 Task: Locate the nearest pharmacy in San Jose.
Action: Mouse moved to (187, 62)
Screenshot: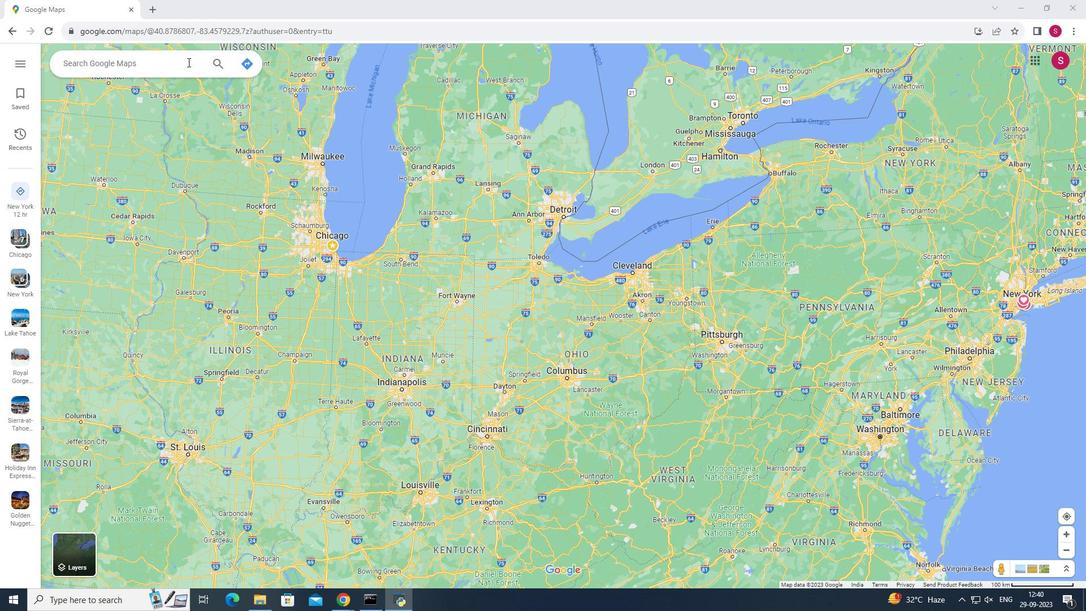 
Action: Mouse pressed left at (187, 62)
Screenshot: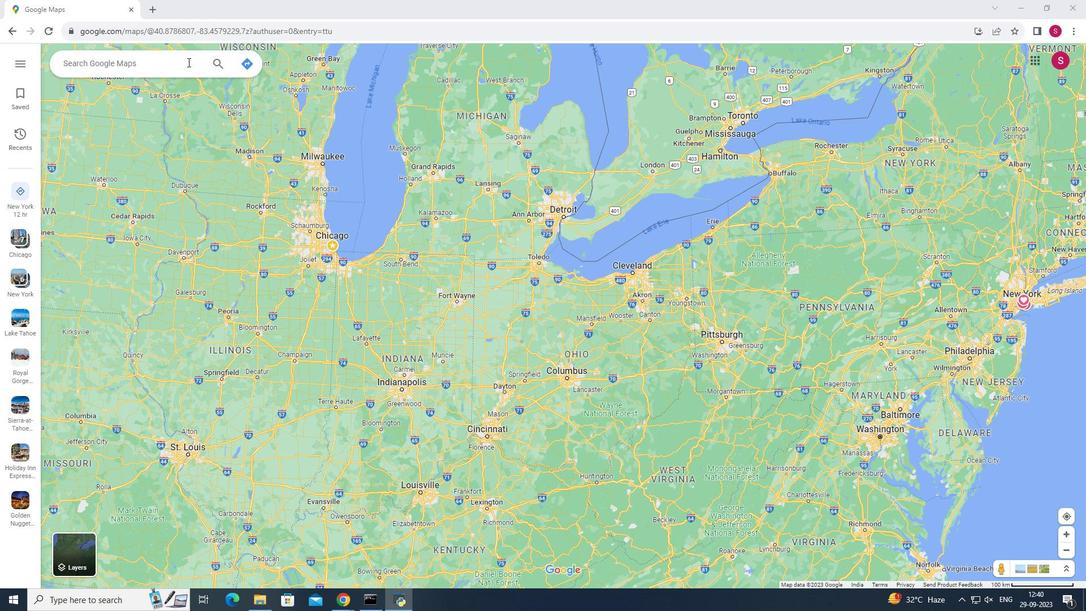 
Action: Mouse moved to (190, 62)
Screenshot: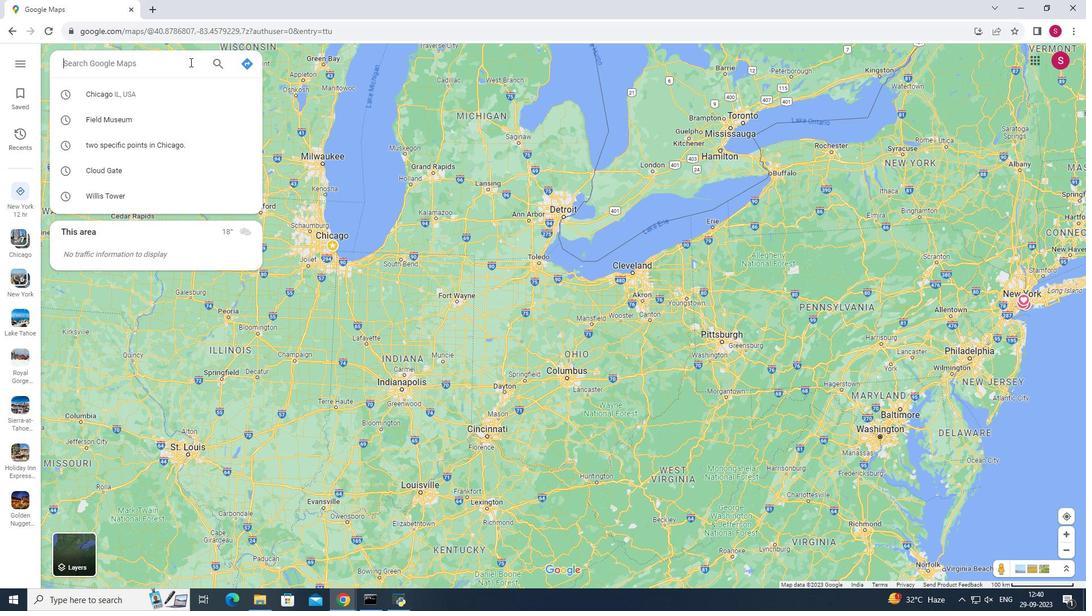
Action: Key pressed <Key.shift><Key.shift><Key.shift>San<Key.space>jose
Screenshot: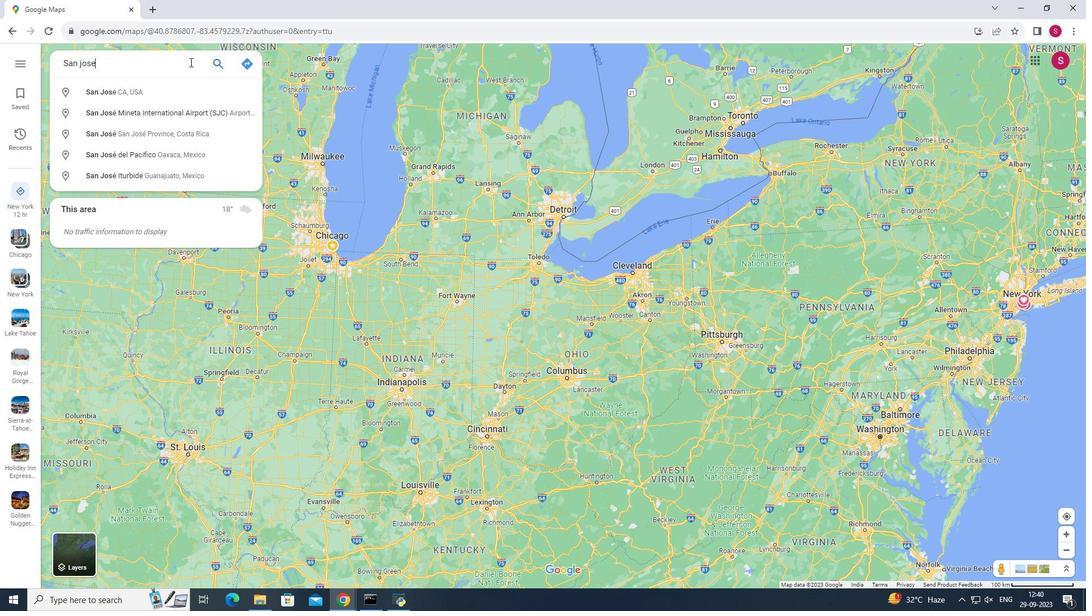 
Action: Mouse moved to (137, 90)
Screenshot: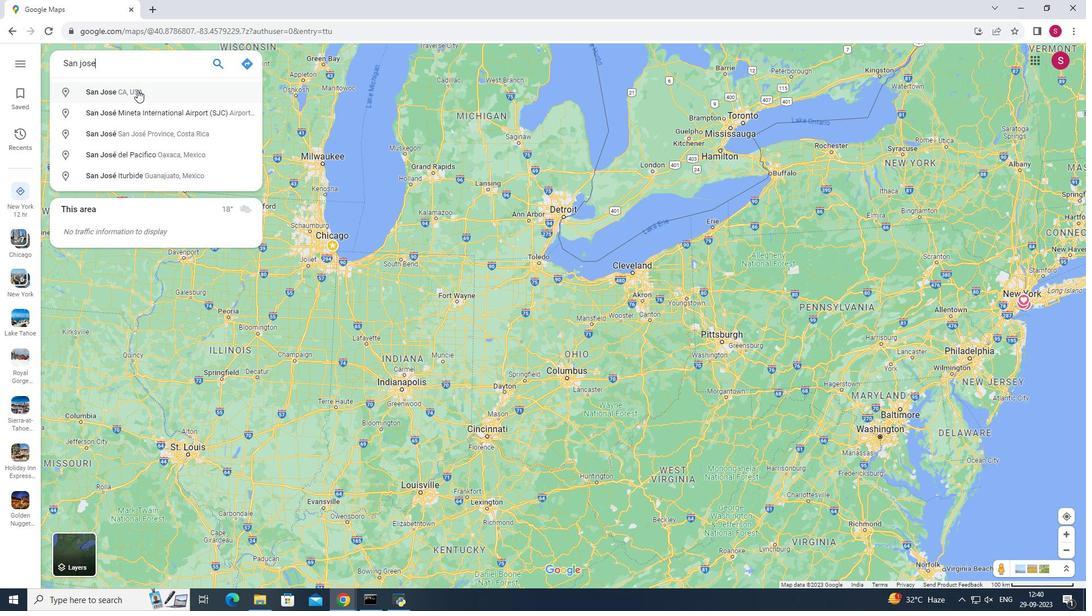 
Action: Mouse pressed left at (137, 90)
Screenshot: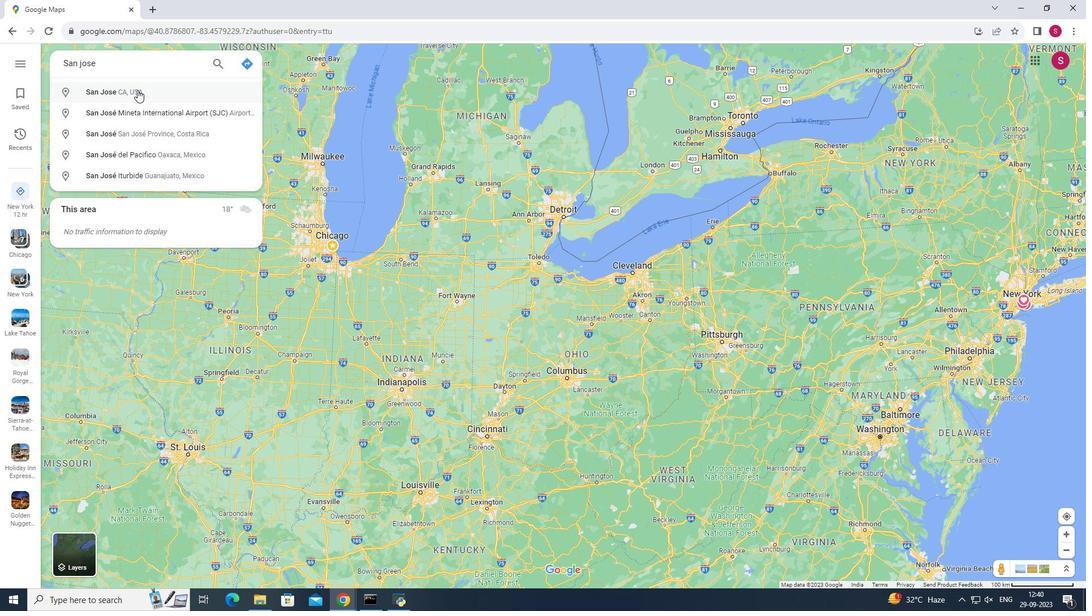 
Action: Mouse moved to (156, 255)
Screenshot: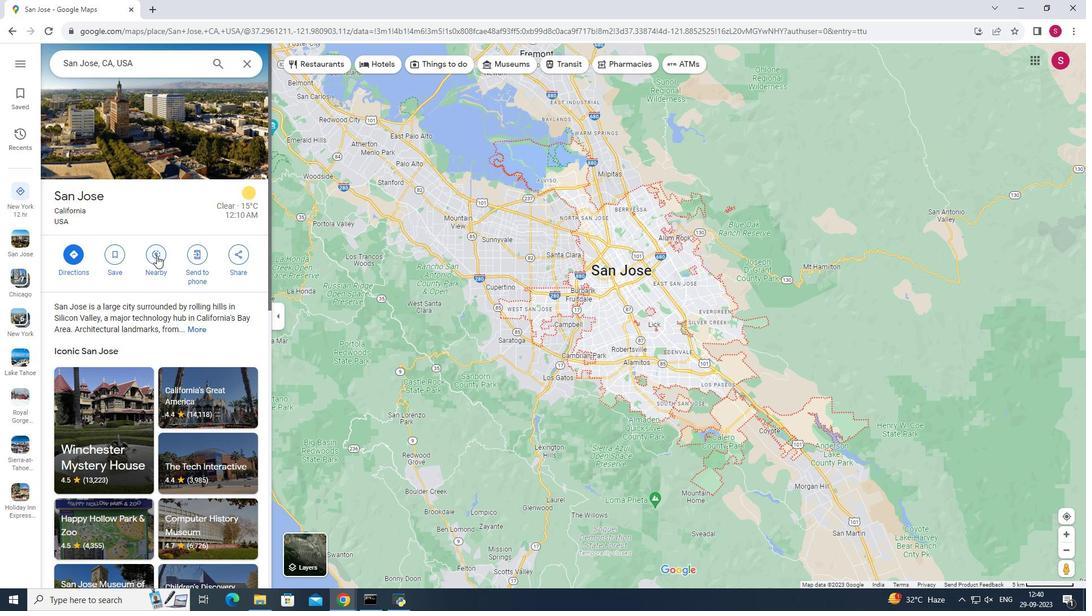 
Action: Mouse pressed left at (156, 255)
Screenshot: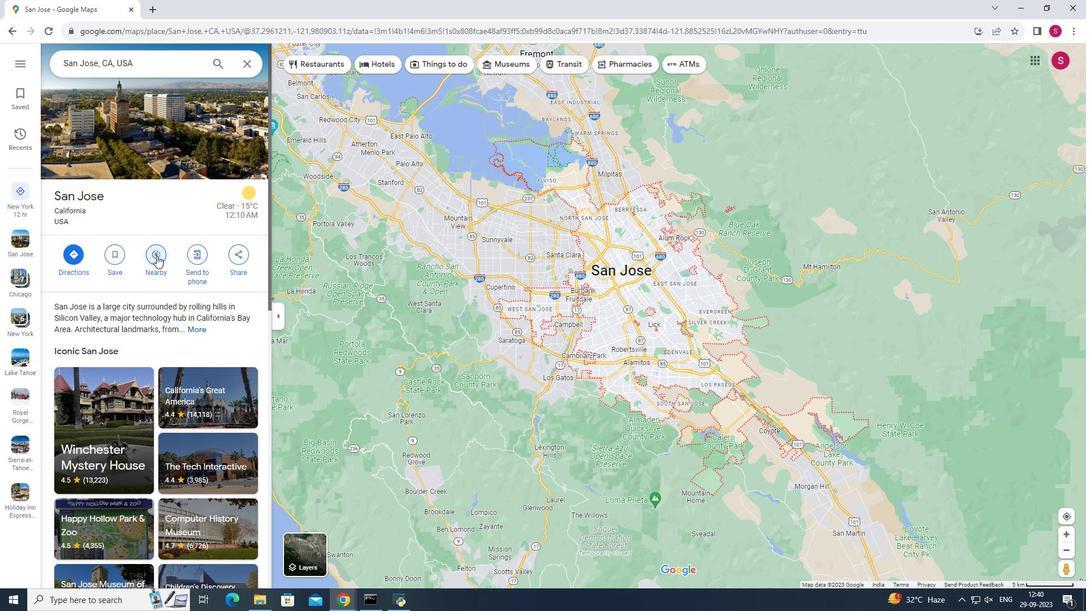 
Action: Key pressed pharmacy<Key.enter>
Screenshot: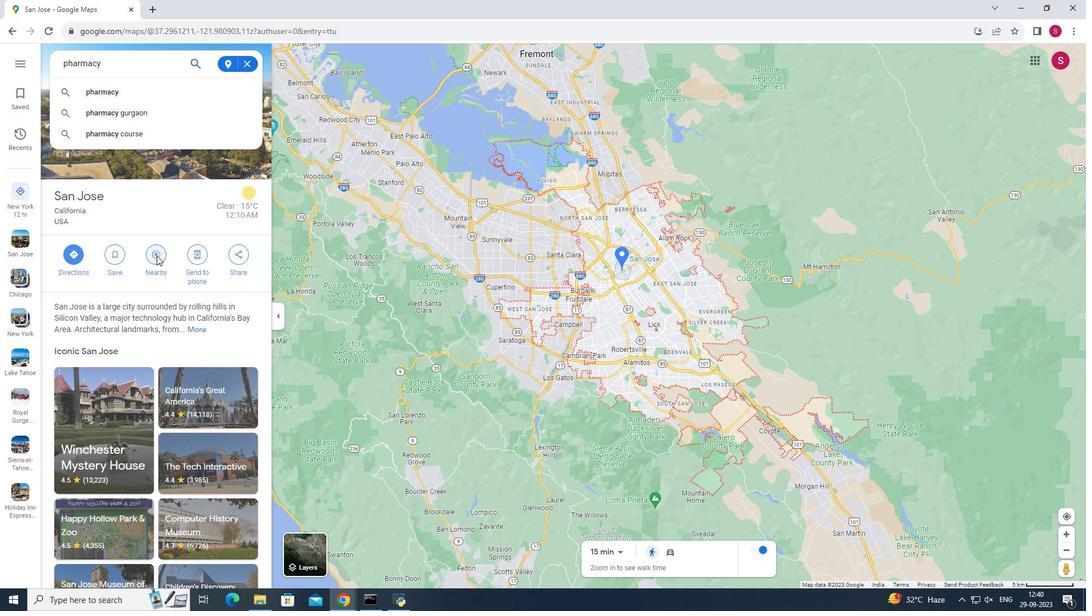 
Action: Mouse moved to (196, 224)
Screenshot: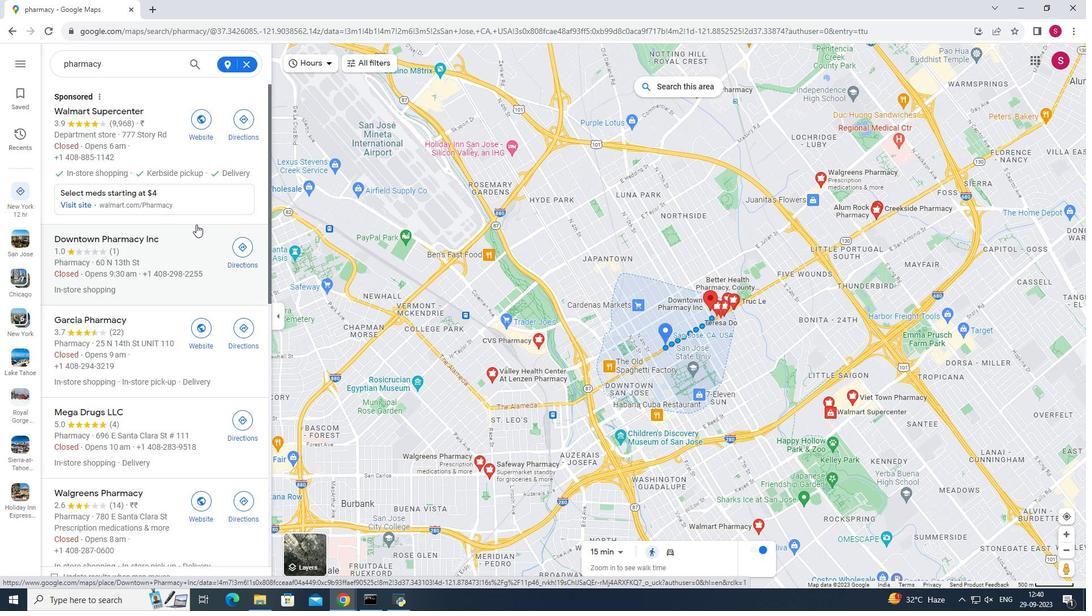 
Action: Mouse scrolled (196, 224) with delta (0, 0)
Screenshot: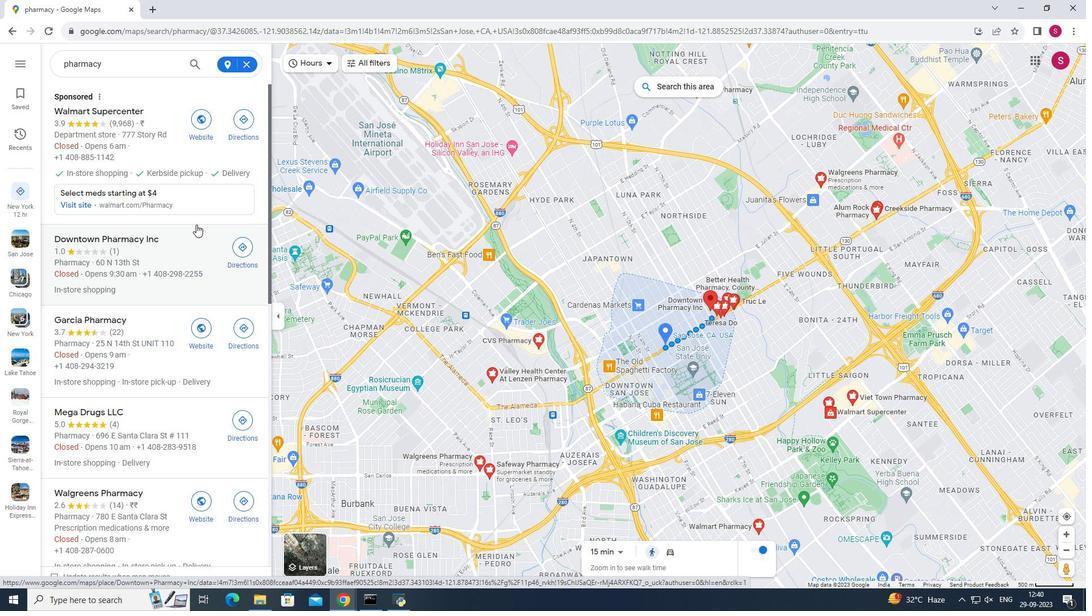 
Action: Mouse scrolled (196, 224) with delta (0, 0)
Screenshot: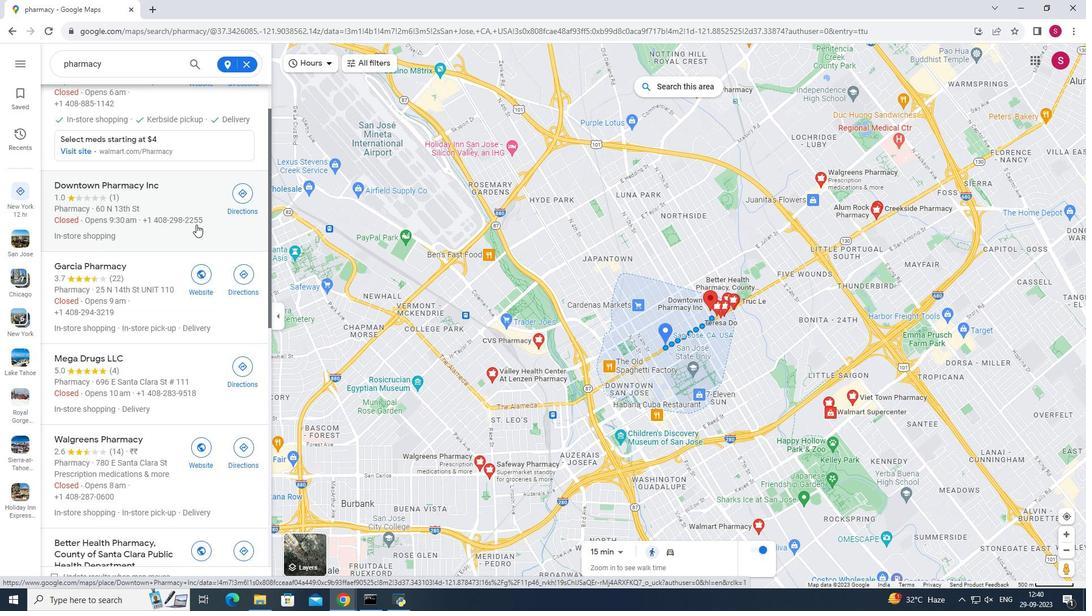 
Action: Mouse scrolled (196, 224) with delta (0, 0)
Screenshot: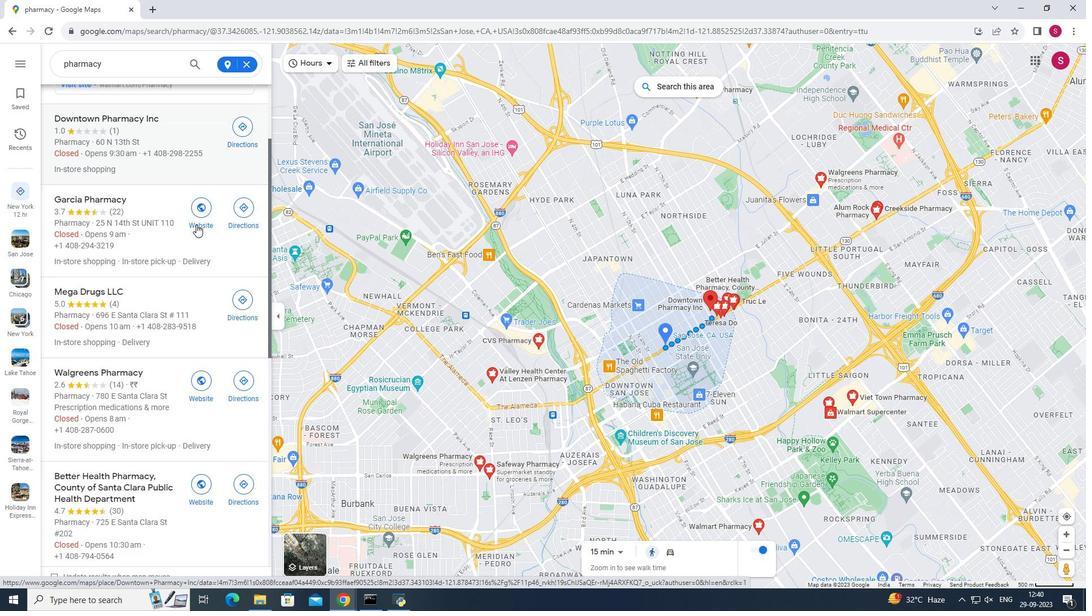 
Action: Mouse scrolled (196, 225) with delta (0, 0)
Screenshot: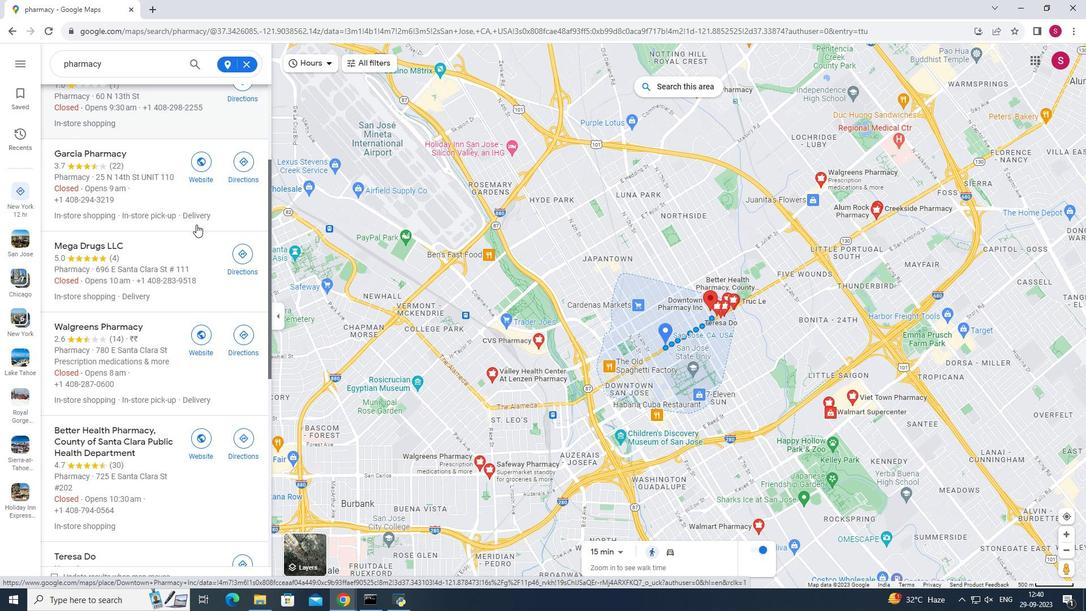 
Action: Mouse scrolled (196, 225) with delta (0, 0)
Screenshot: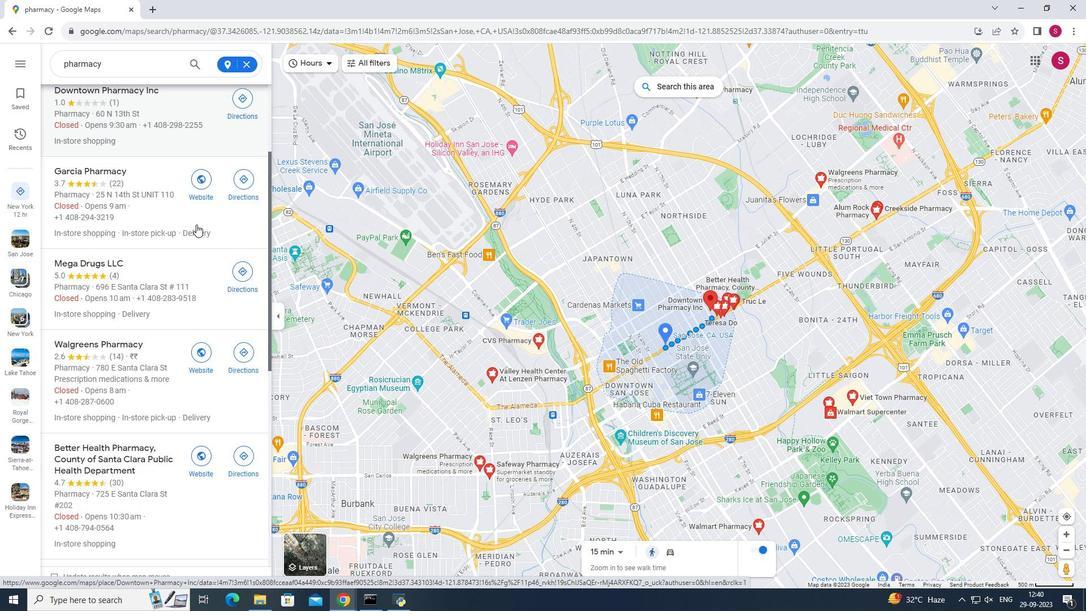 
Action: Mouse scrolled (196, 225) with delta (0, 0)
Screenshot: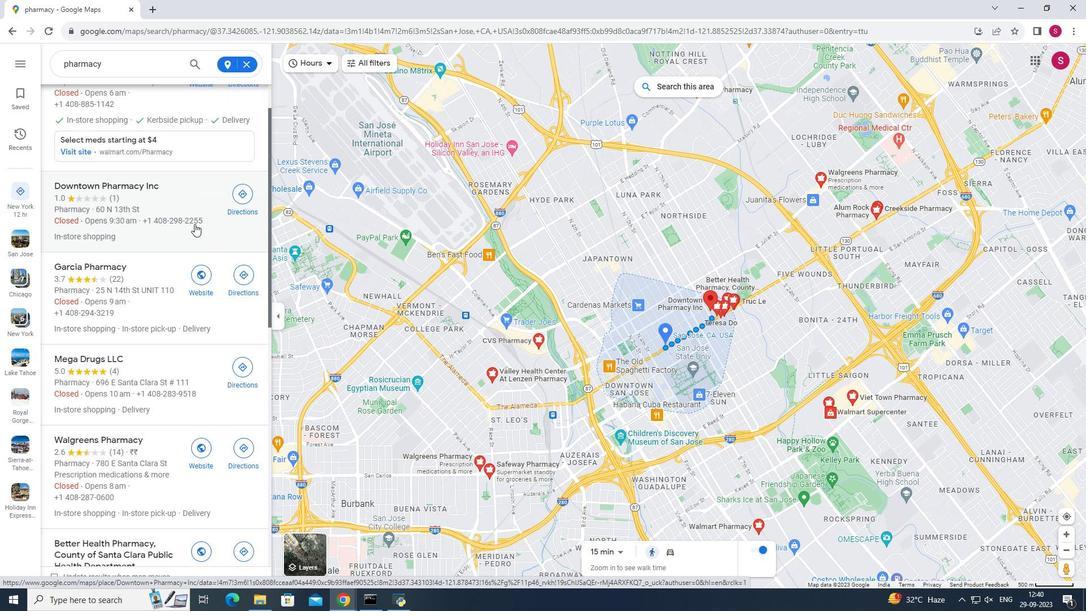 
Action: Mouse moved to (151, 252)
Screenshot: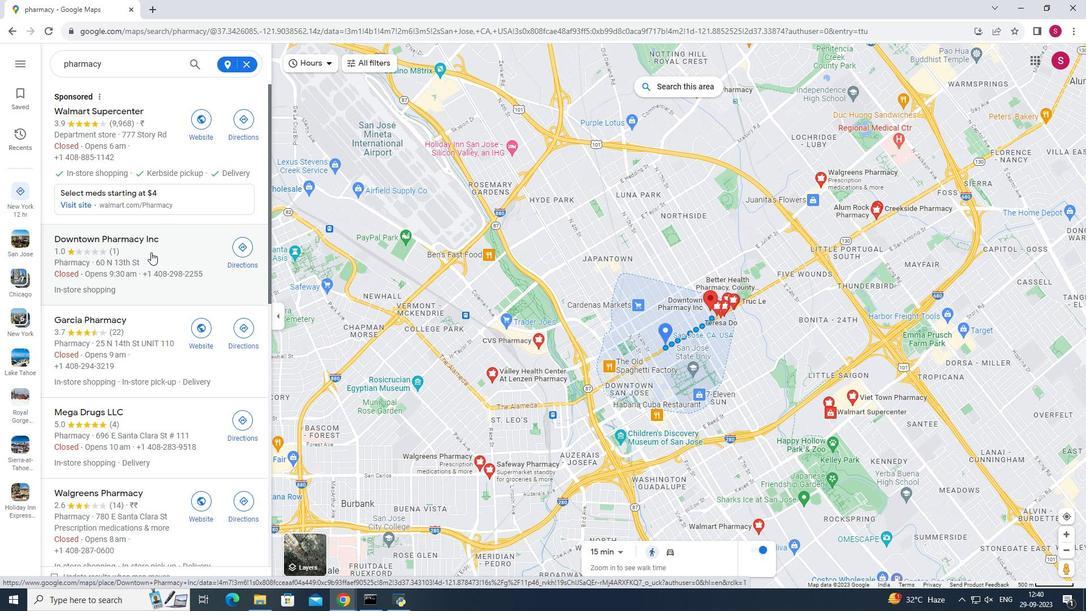 
Action: Mouse pressed left at (151, 252)
Screenshot: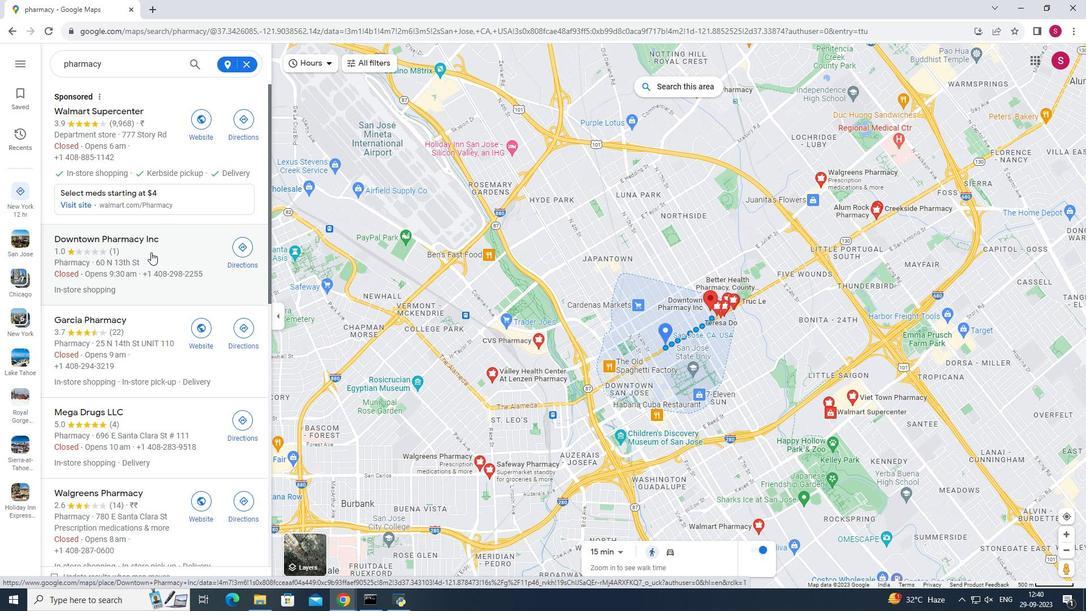 
Action: Mouse moved to (439, 378)
Screenshot: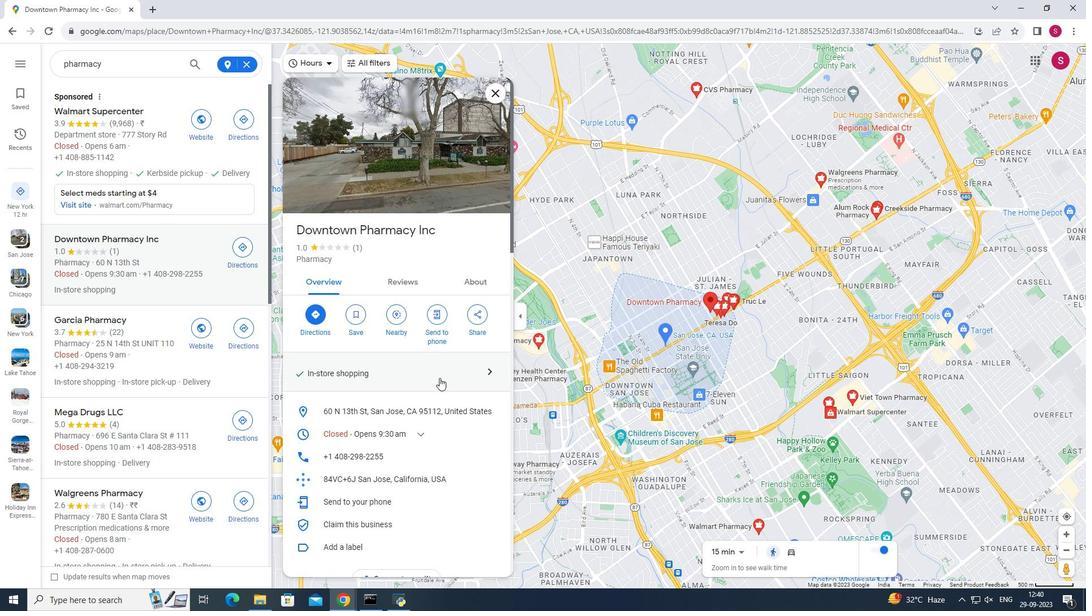 
Action: Mouse scrolled (439, 377) with delta (0, 0)
Screenshot: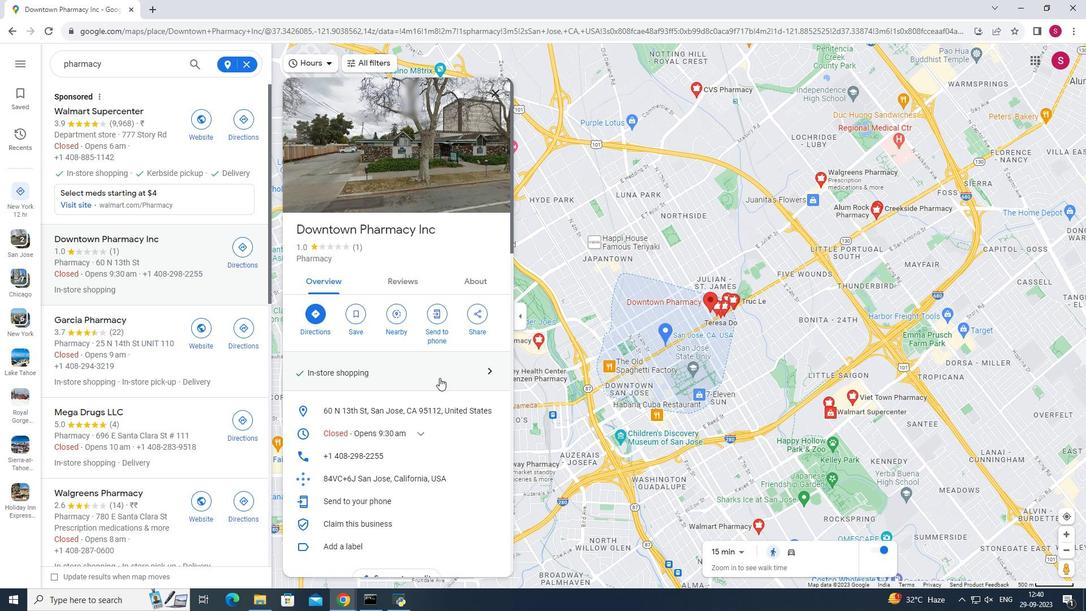 
Action: Mouse scrolled (439, 377) with delta (0, 0)
Screenshot: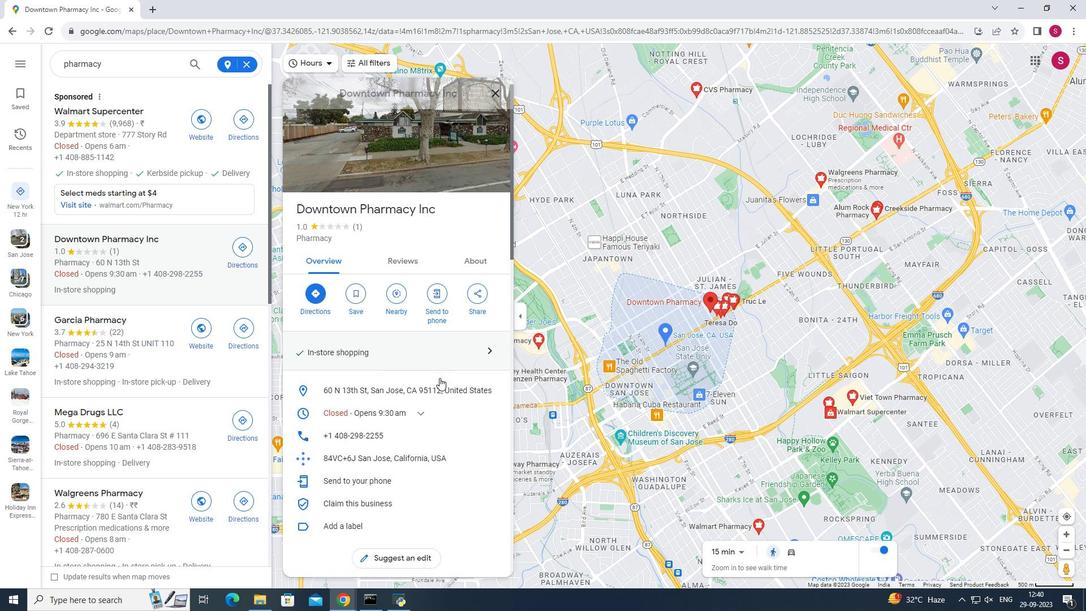 
Action: Mouse scrolled (439, 377) with delta (0, 0)
Screenshot: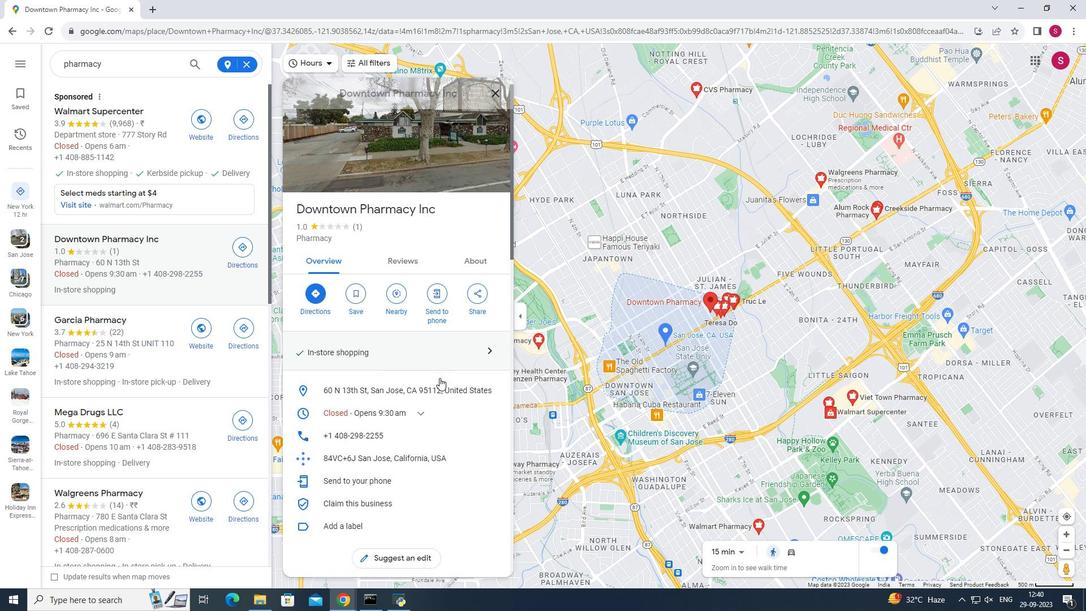 
Action: Mouse scrolled (439, 377) with delta (0, 0)
Screenshot: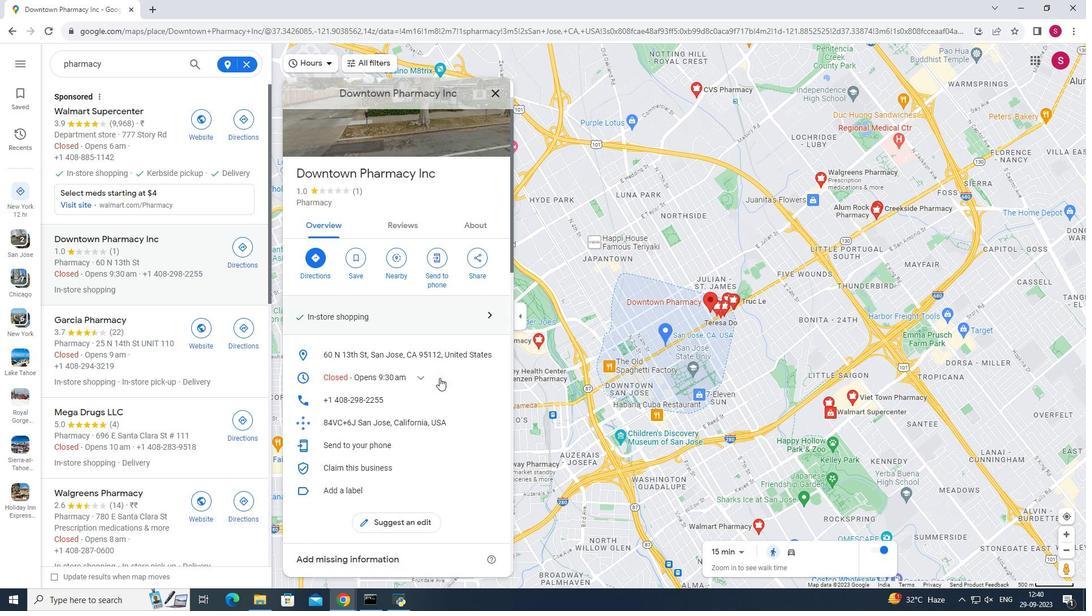 
Action: Mouse scrolled (439, 377) with delta (0, 0)
Screenshot: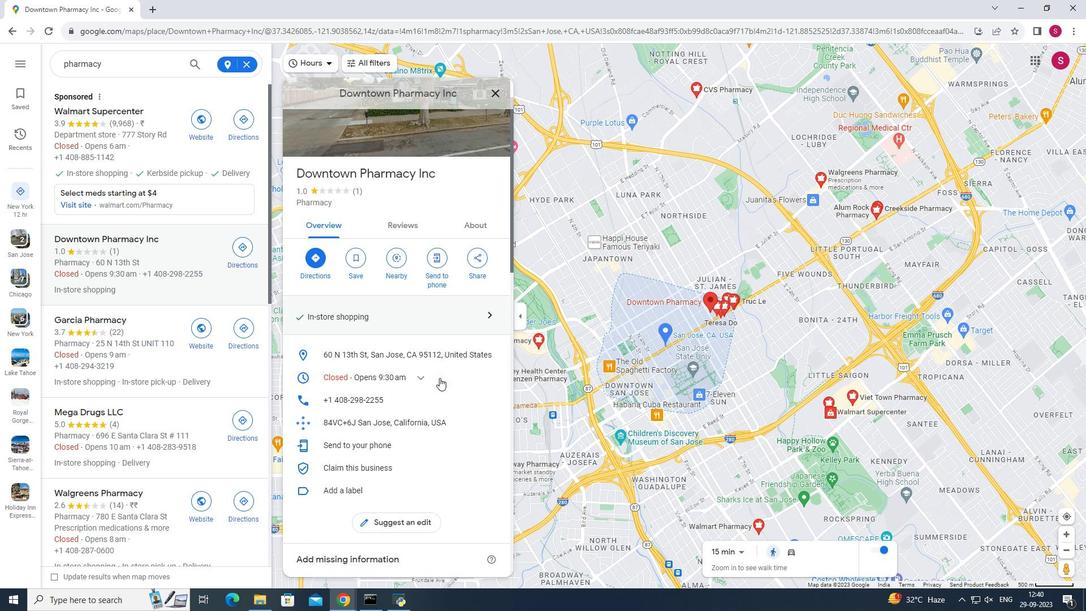 
Action: Mouse scrolled (439, 377) with delta (0, 0)
Screenshot: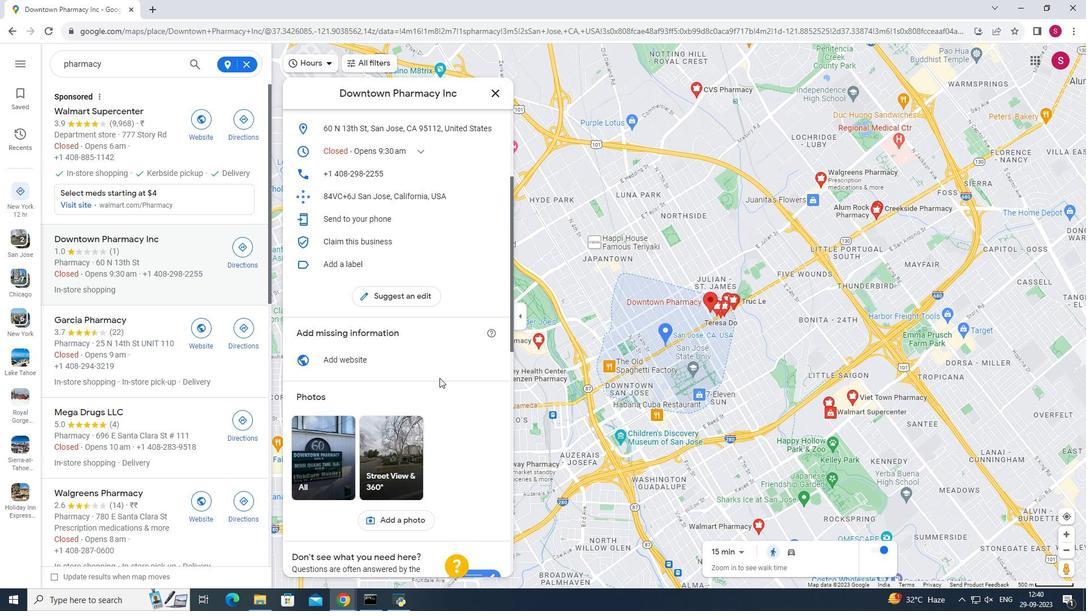 
Action: Mouse scrolled (439, 377) with delta (0, 0)
Screenshot: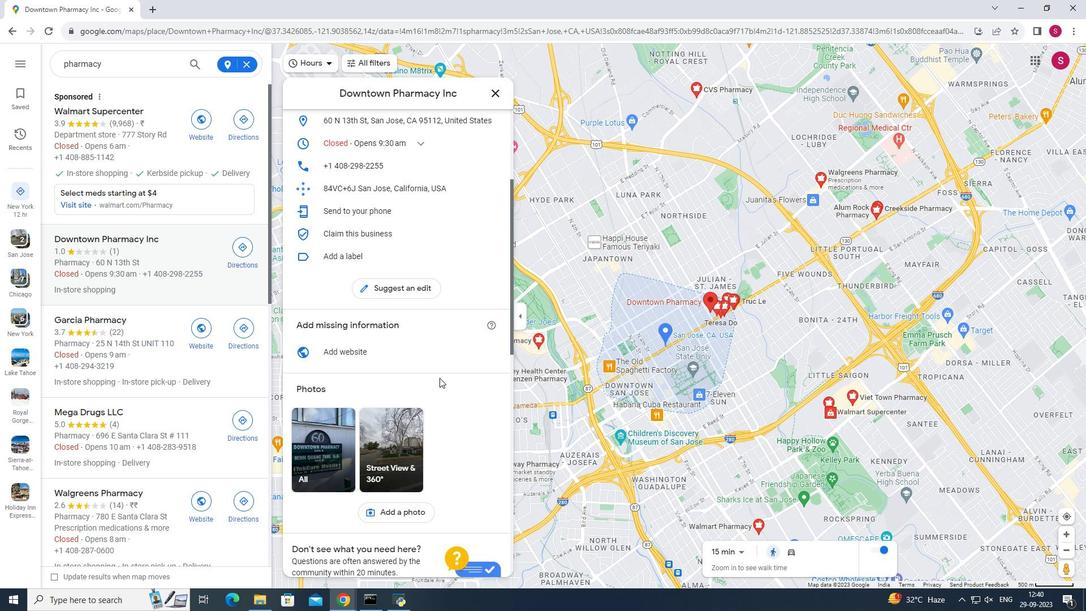 
Action: Mouse scrolled (439, 377) with delta (0, 0)
Screenshot: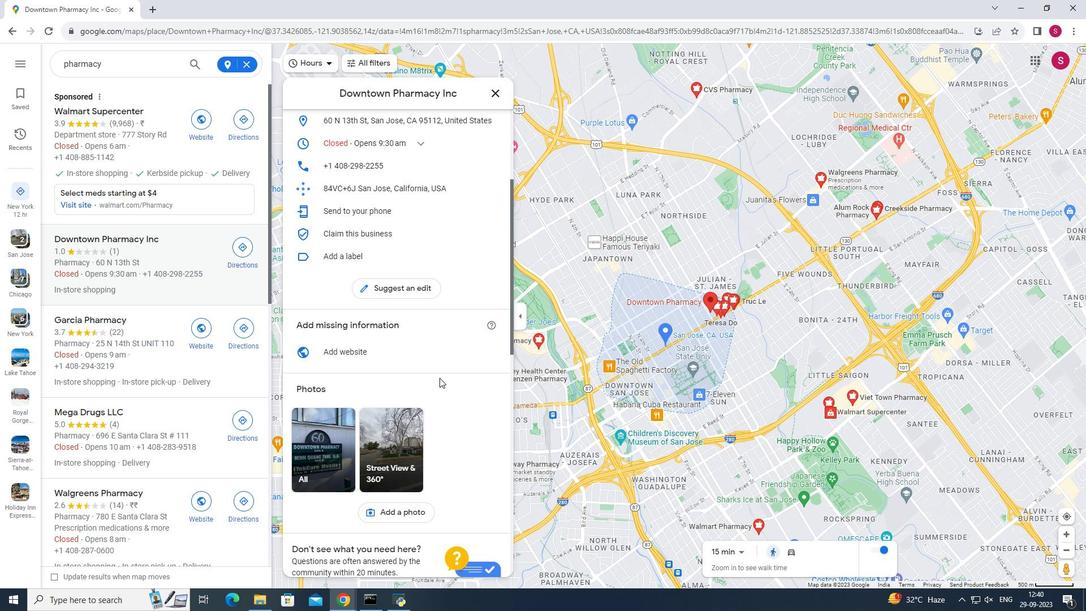 
Action: Mouse scrolled (439, 377) with delta (0, 0)
Screenshot: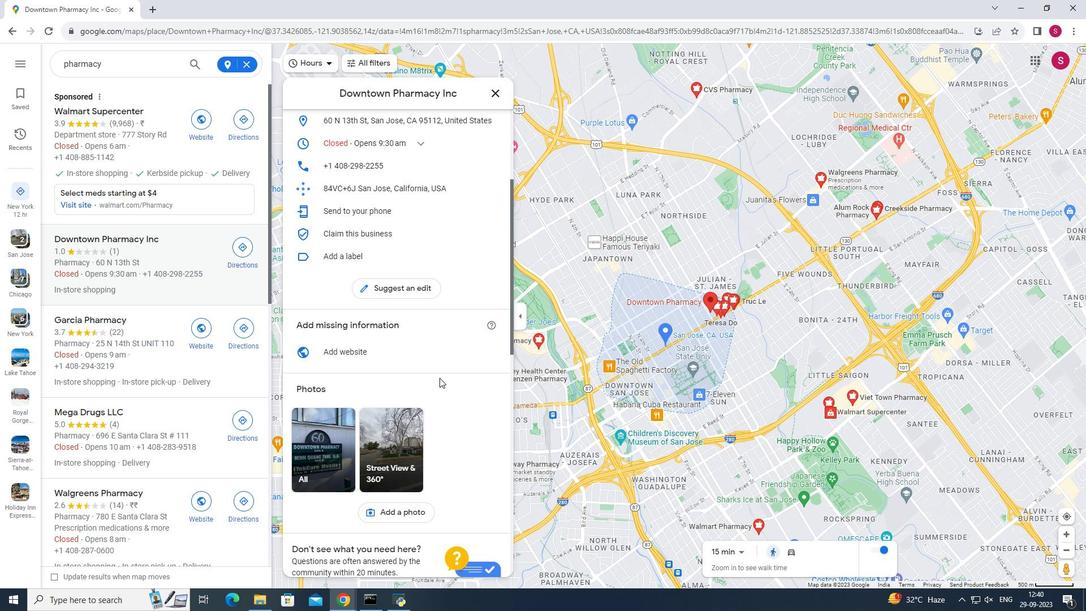 
Action: Mouse scrolled (439, 377) with delta (0, 0)
Screenshot: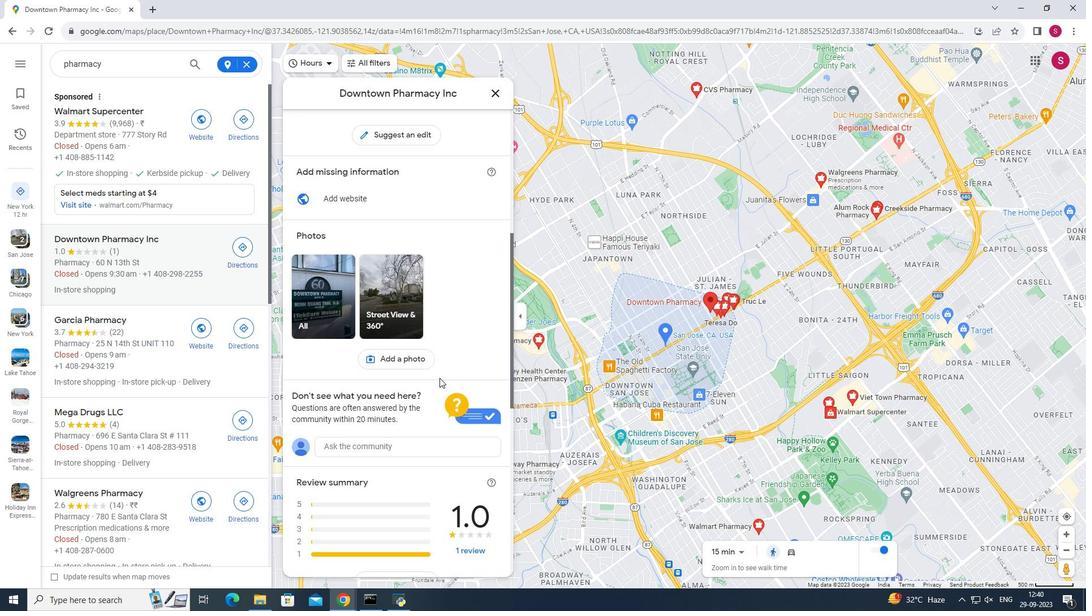 
Action: Mouse scrolled (439, 377) with delta (0, 0)
Screenshot: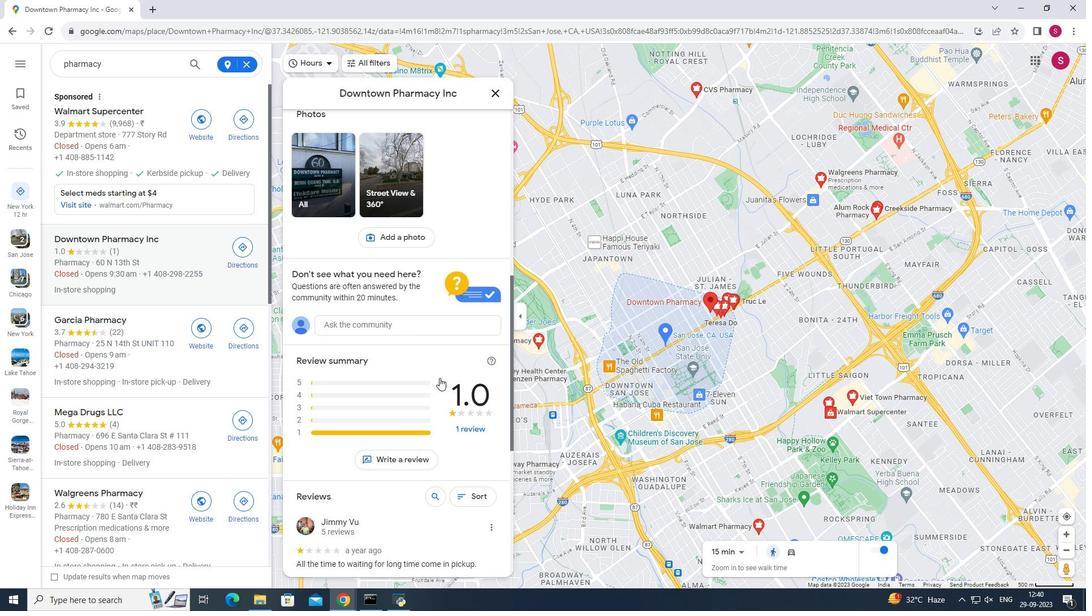 
Action: Mouse scrolled (439, 377) with delta (0, 0)
Screenshot: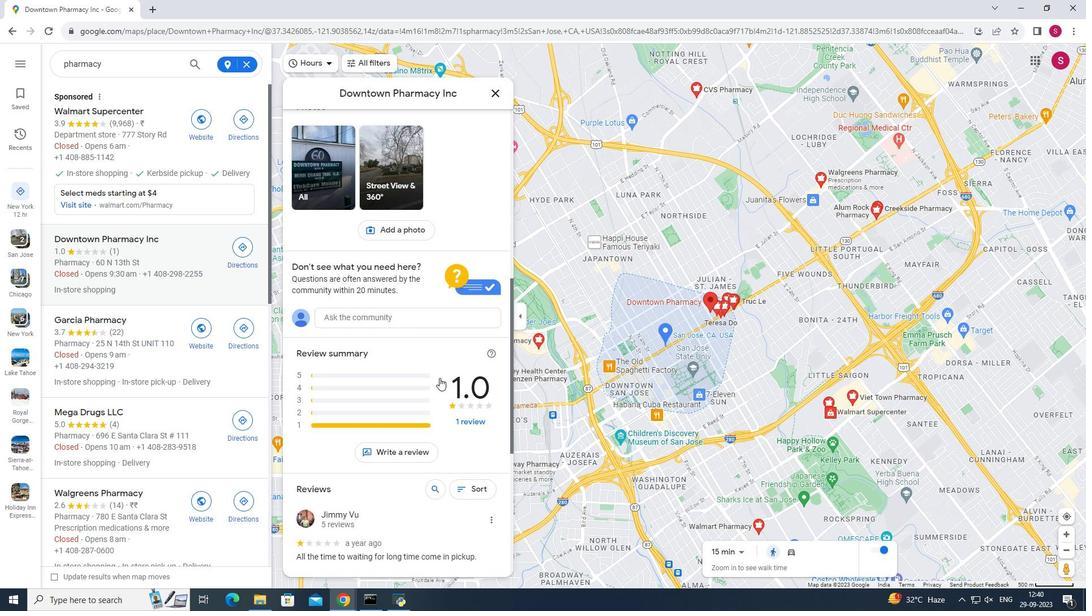 
Action: Mouse scrolled (439, 377) with delta (0, 0)
Screenshot: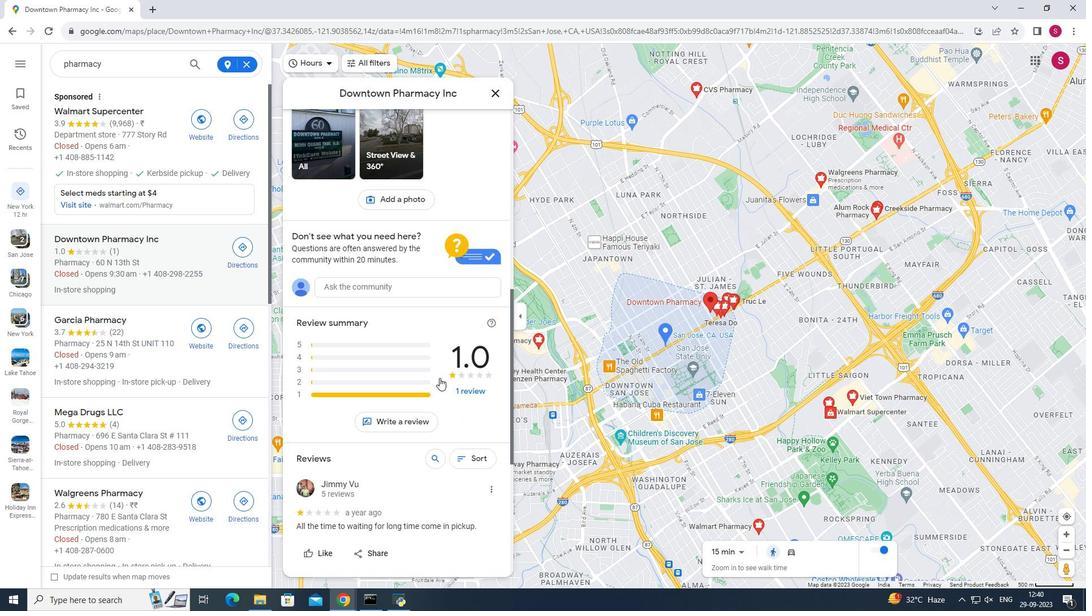 
Action: Mouse scrolled (439, 377) with delta (0, 0)
Screenshot: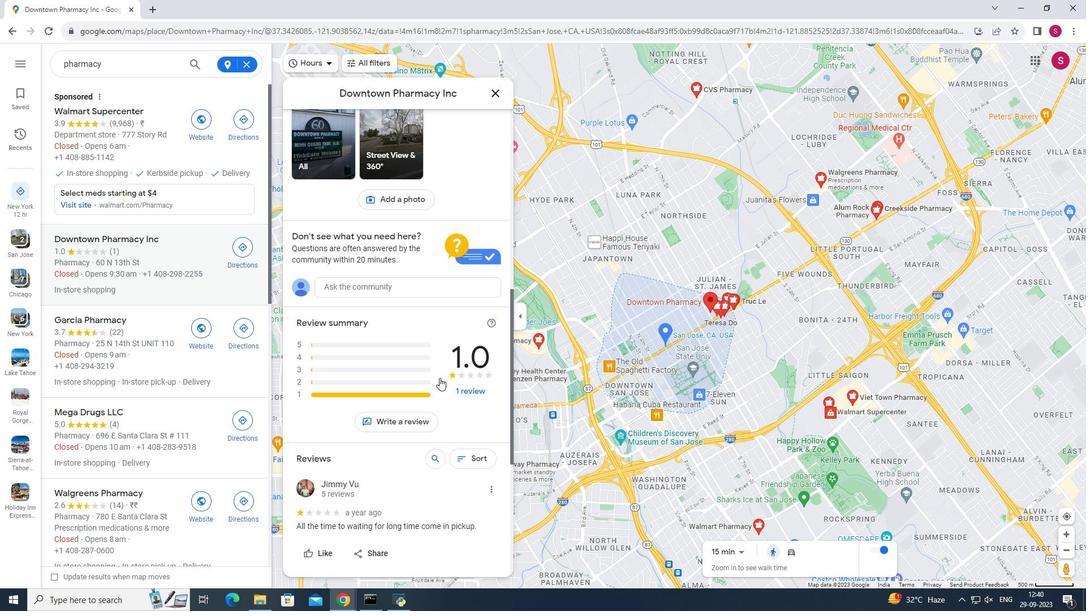 
Action: Mouse scrolled (439, 377) with delta (0, 0)
Screenshot: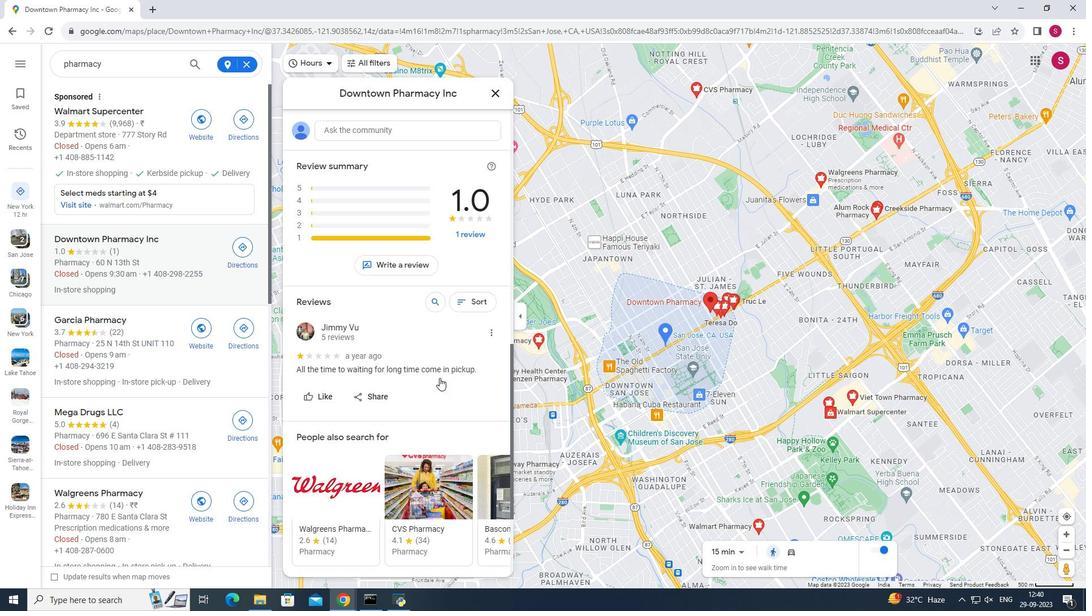 
Action: Mouse scrolled (439, 377) with delta (0, 0)
Screenshot: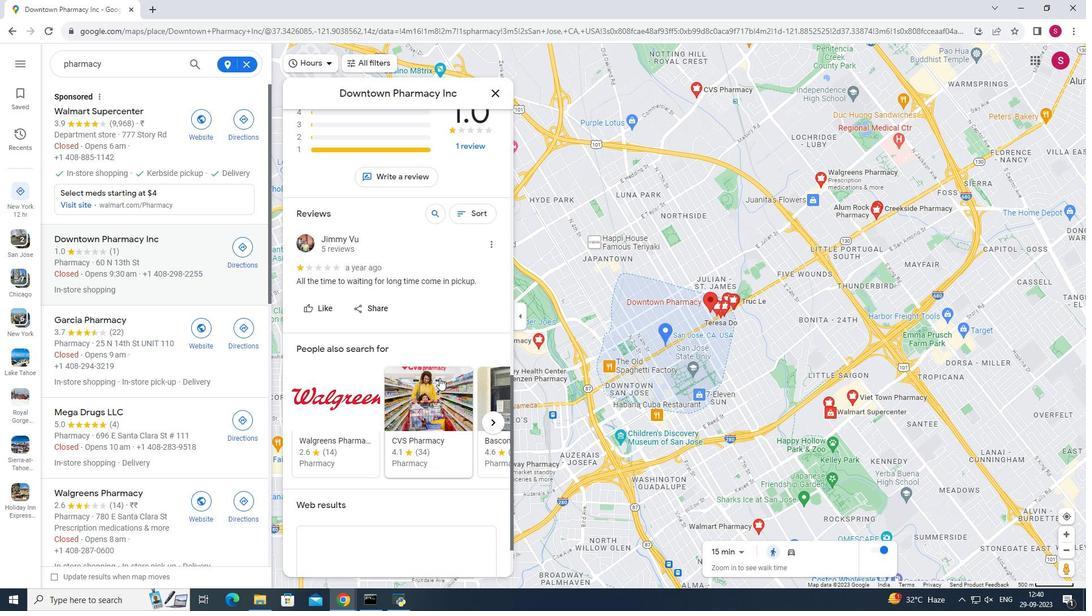 
Action: Mouse scrolled (439, 377) with delta (0, 0)
Screenshot: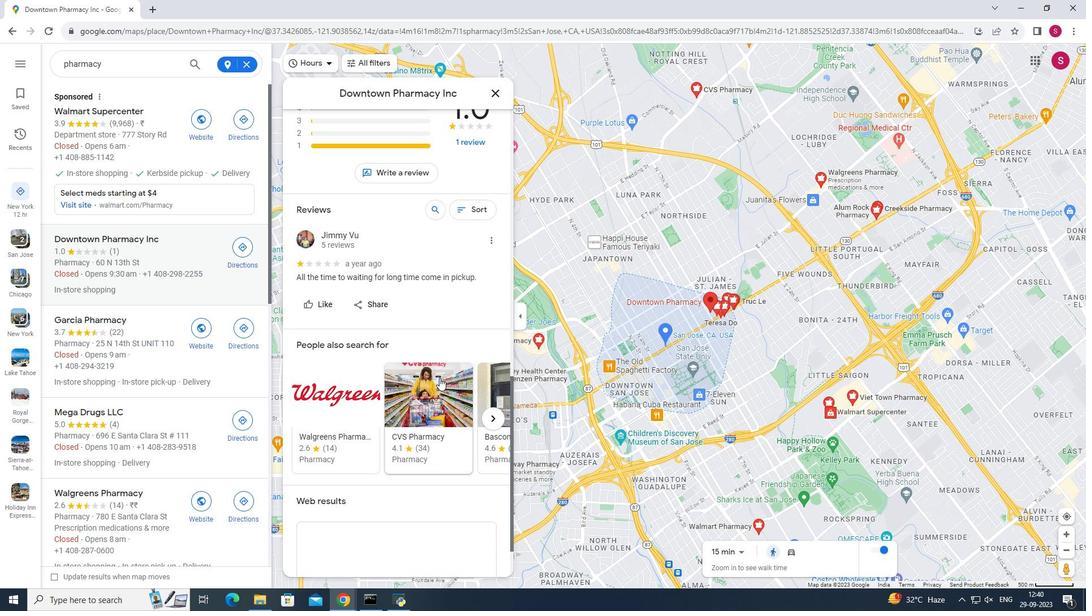 
Action: Mouse scrolled (439, 377) with delta (0, 0)
Screenshot: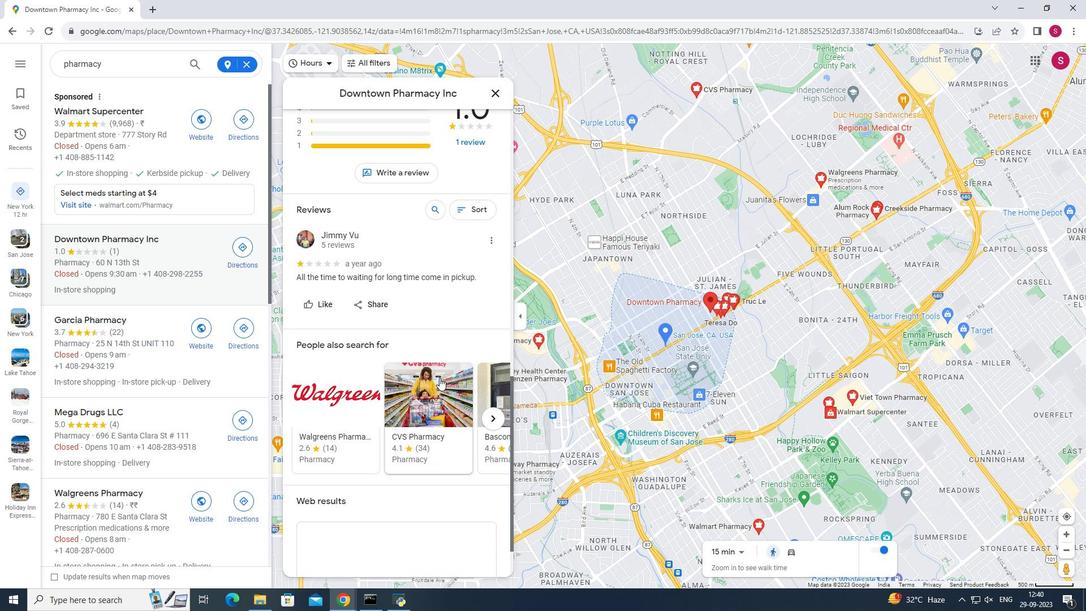 
Action: Mouse scrolled (439, 377) with delta (0, 0)
Screenshot: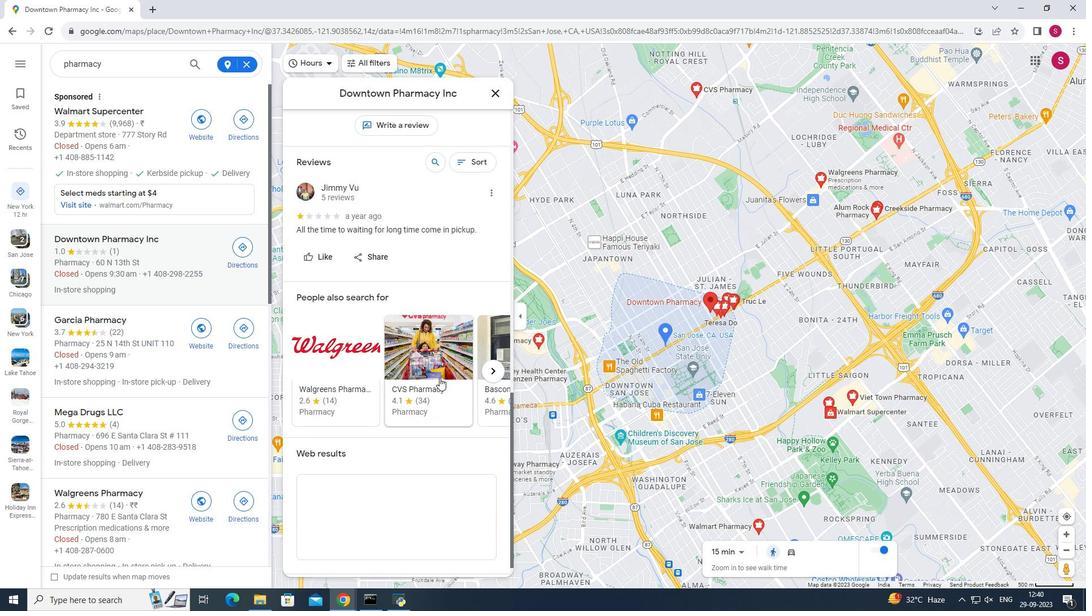 
Action: Mouse scrolled (439, 378) with delta (0, 0)
Screenshot: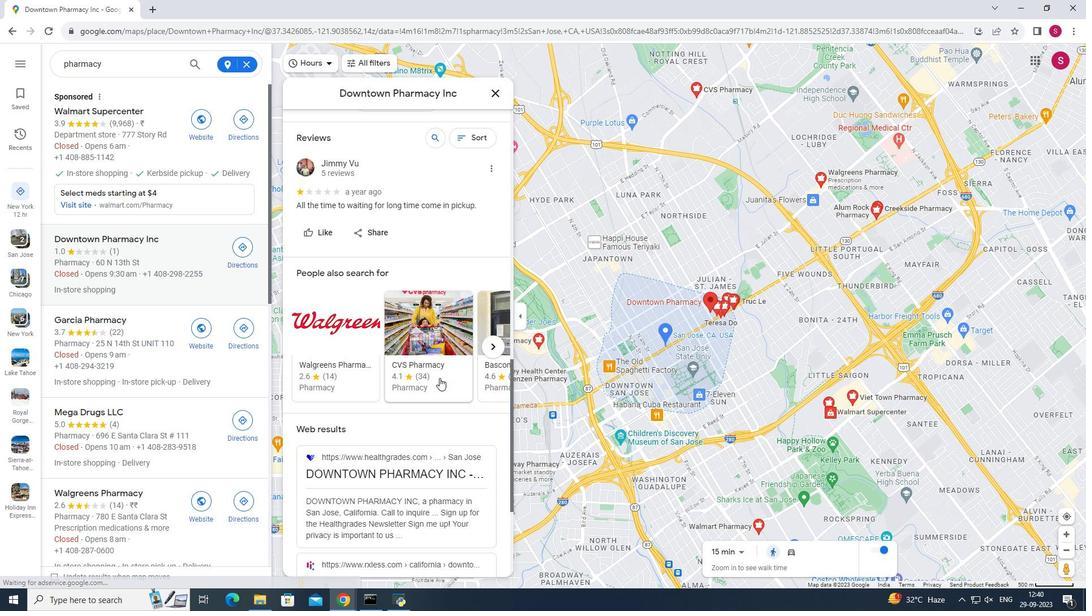 
Action: Mouse scrolled (439, 378) with delta (0, 0)
Screenshot: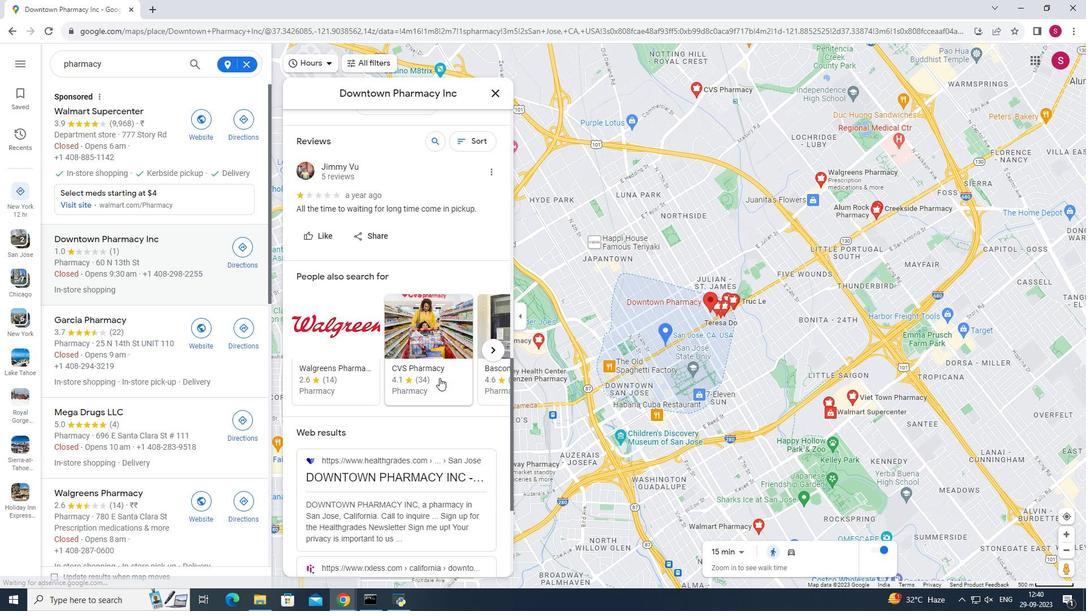 
Action: Mouse scrolled (439, 378) with delta (0, 0)
Screenshot: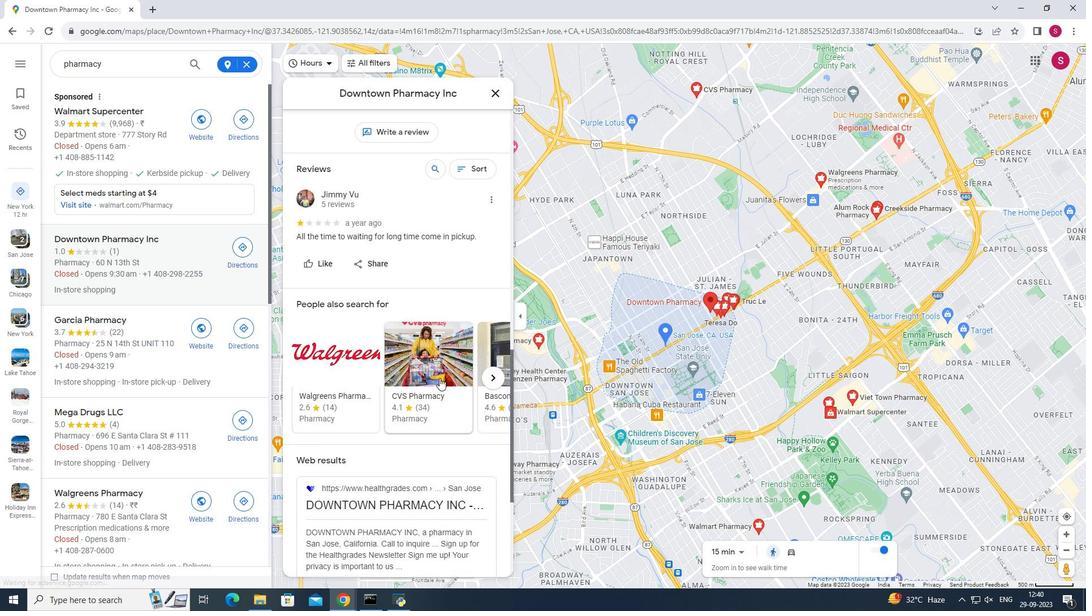 
Action: Mouse scrolled (439, 378) with delta (0, 0)
Screenshot: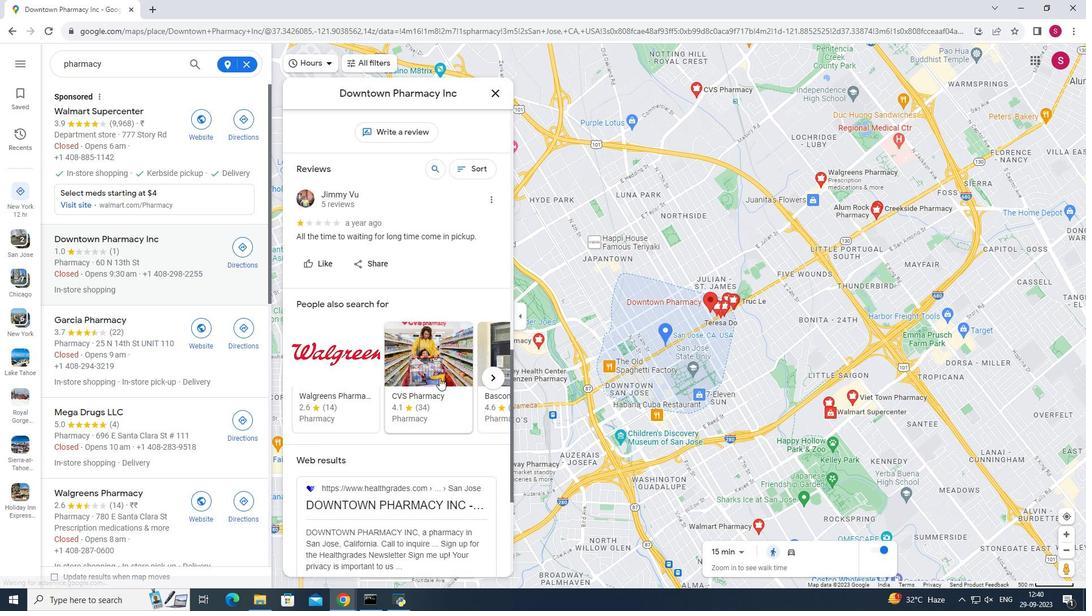 
Action: Mouse scrolled (439, 378) with delta (0, 0)
Screenshot: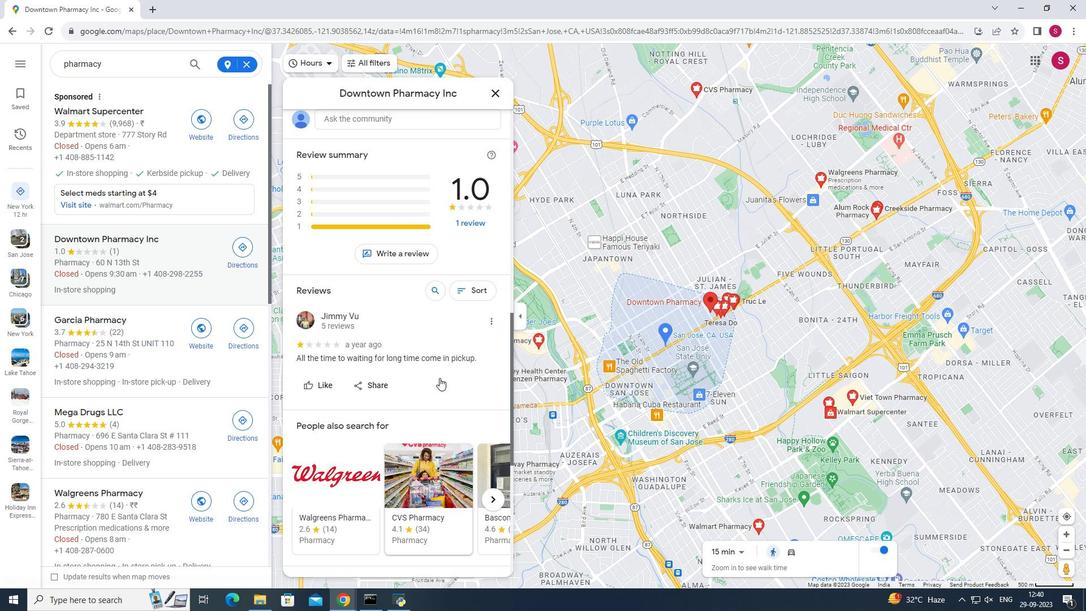 
Action: Mouse scrolled (439, 378) with delta (0, 0)
Screenshot: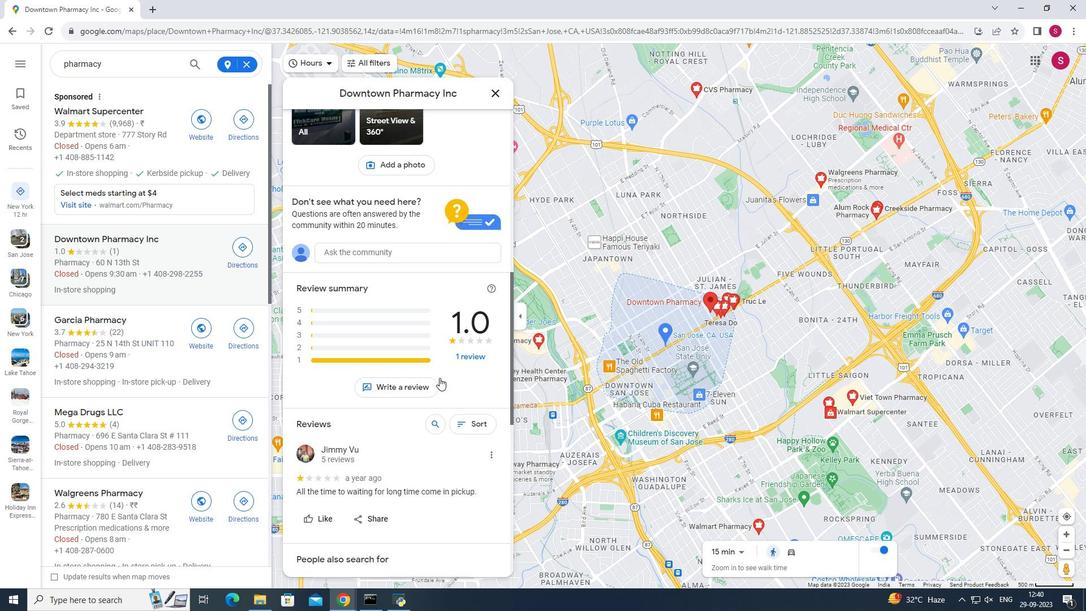 
Action: Mouse scrolled (439, 378) with delta (0, 0)
Screenshot: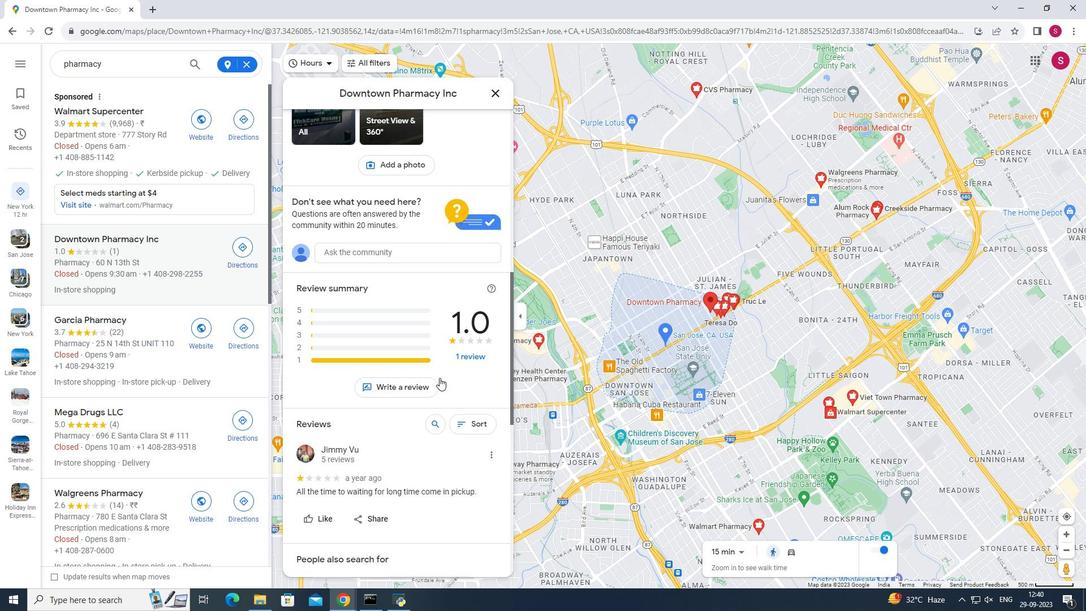 
Action: Mouse scrolled (439, 378) with delta (0, 0)
Screenshot: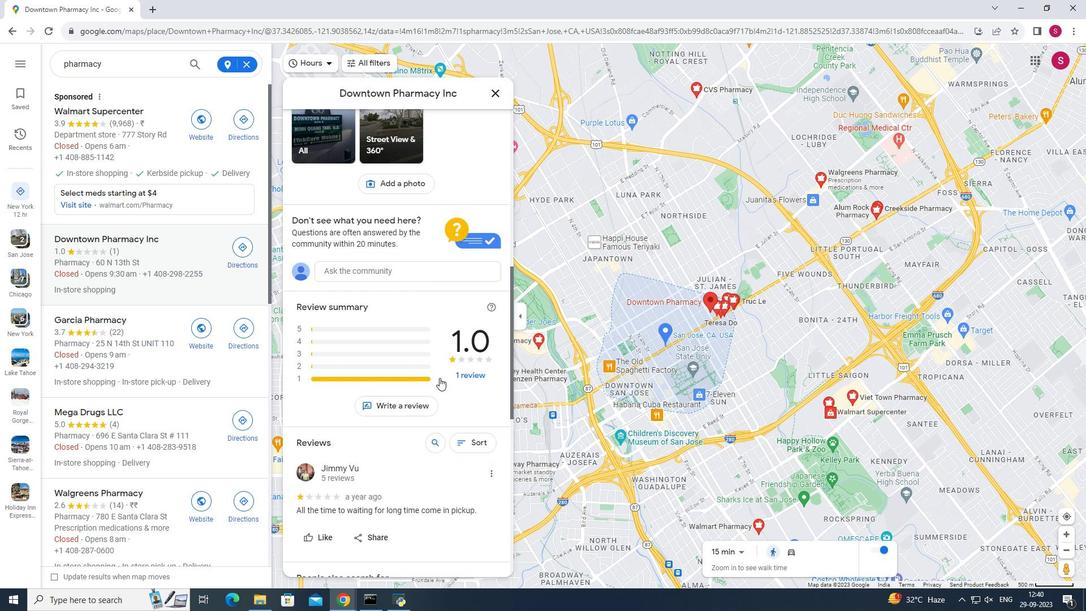 
Action: Mouse scrolled (439, 378) with delta (0, 0)
Screenshot: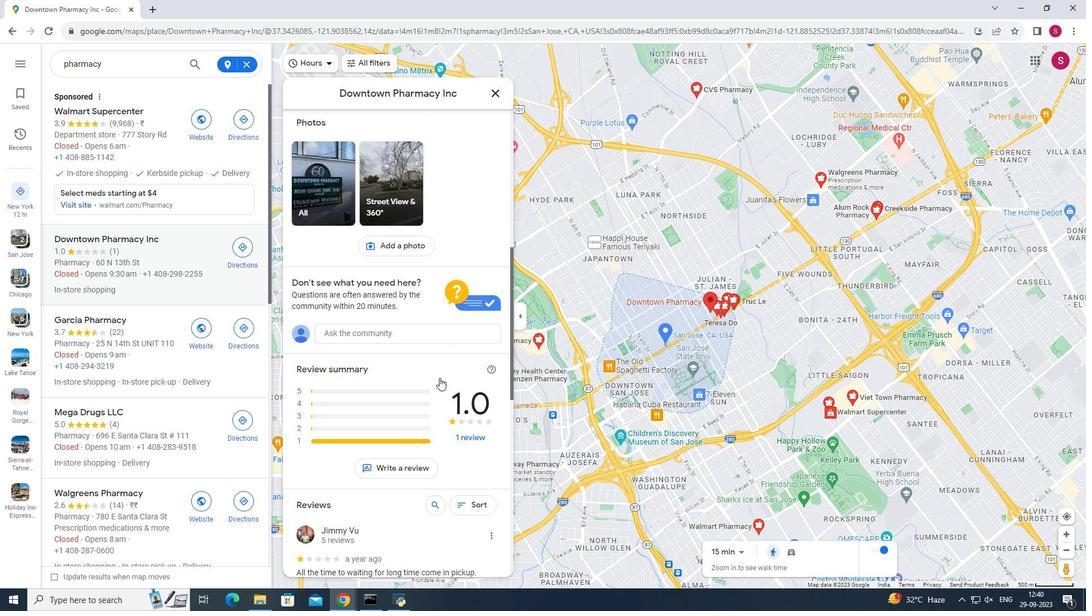 
Action: Mouse scrolled (439, 378) with delta (0, 0)
Screenshot: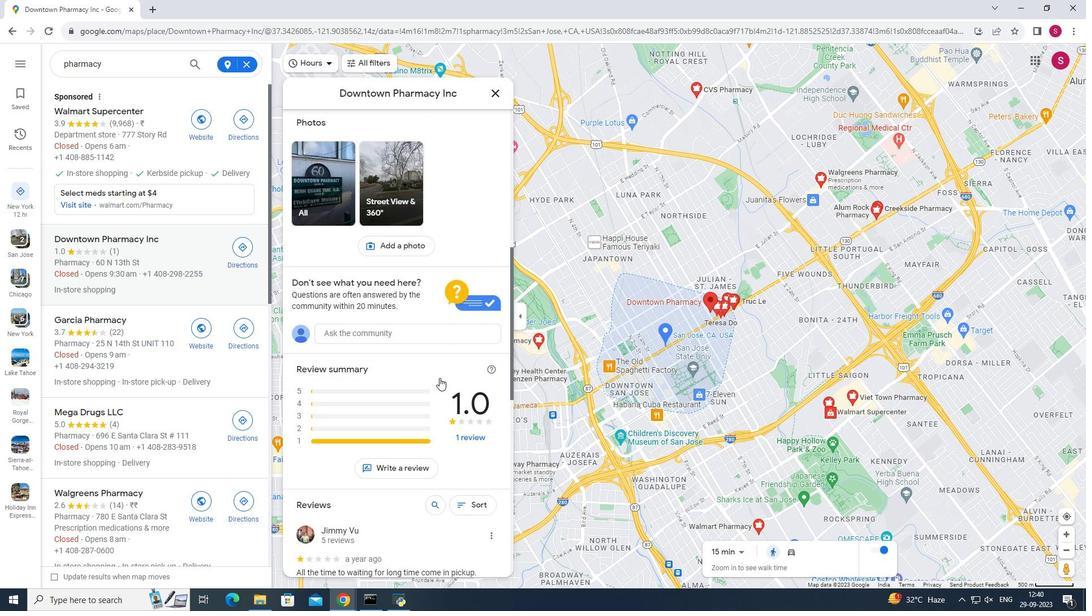 
Action: Mouse scrolled (439, 378) with delta (0, 0)
Screenshot: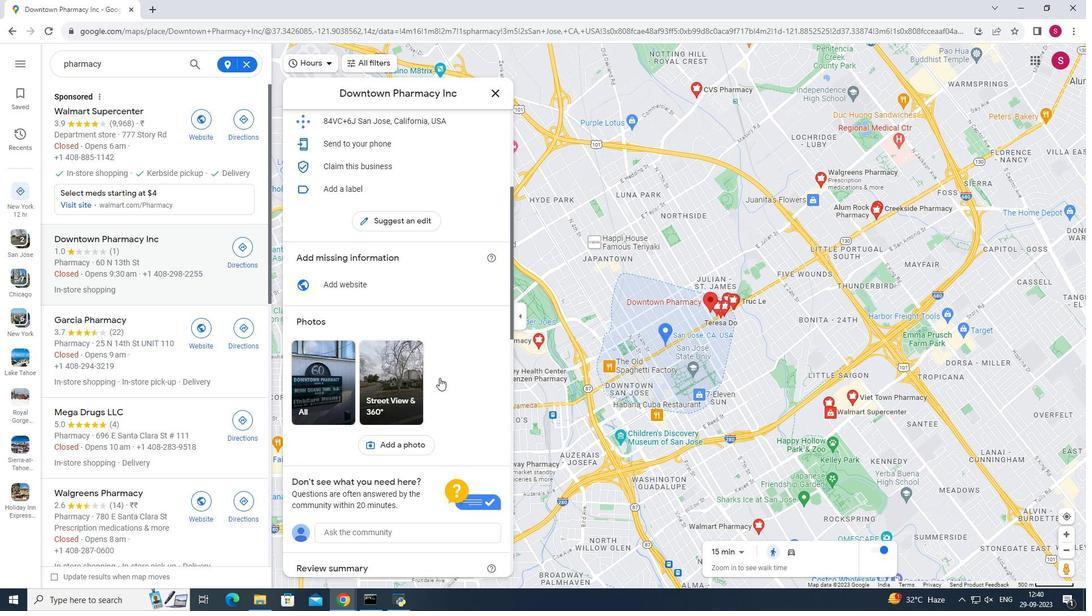
Action: Mouse scrolled (439, 378) with delta (0, 0)
Screenshot: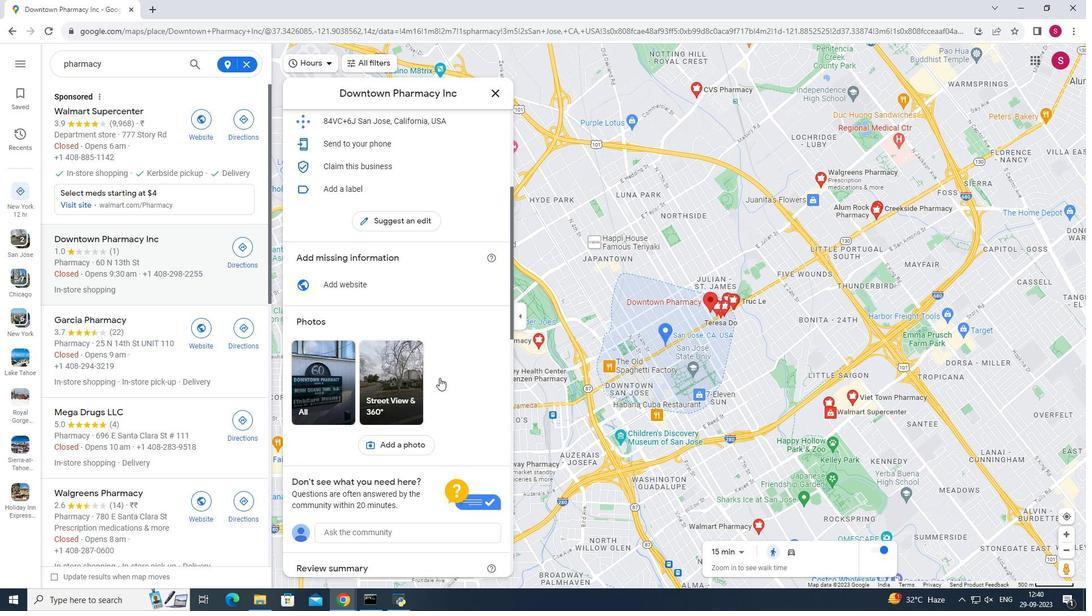 
Action: Mouse scrolled (439, 378) with delta (0, 0)
Screenshot: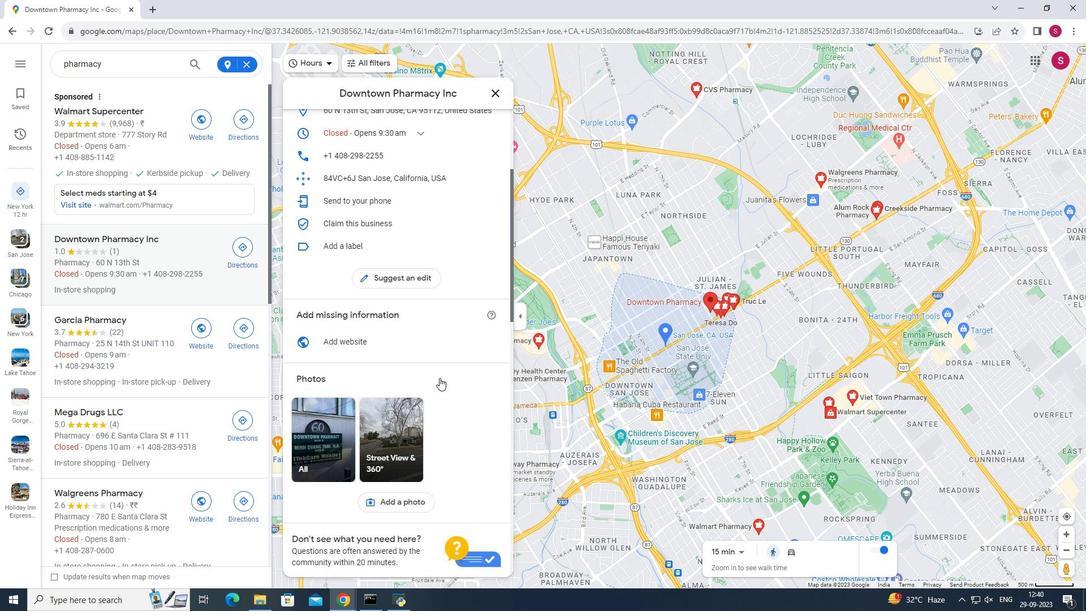 
Action: Mouse scrolled (439, 378) with delta (0, 0)
Screenshot: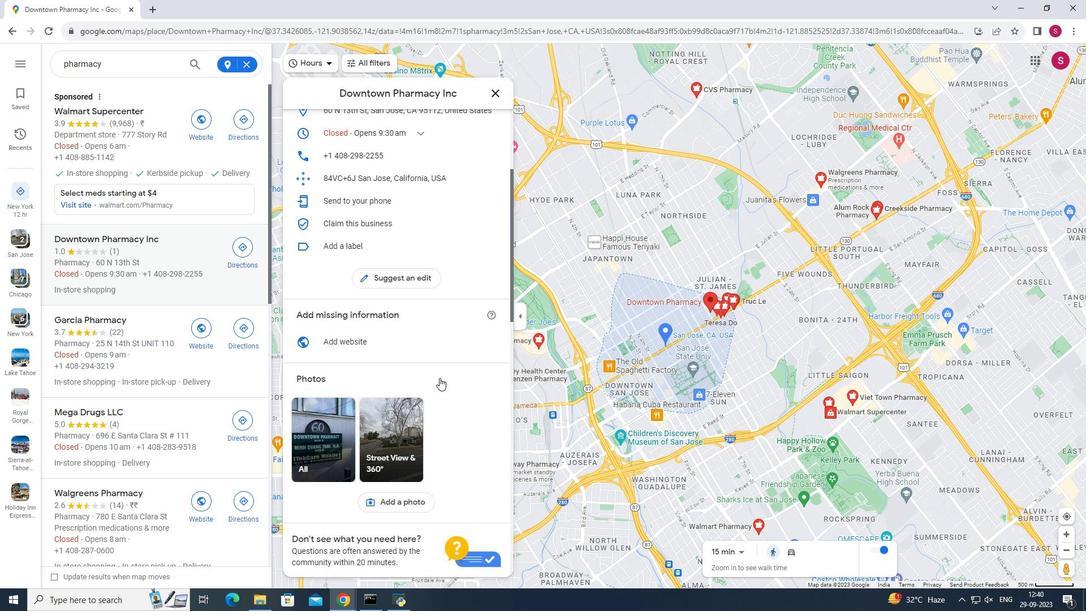 
Action: Mouse scrolled (439, 378) with delta (0, 0)
Screenshot: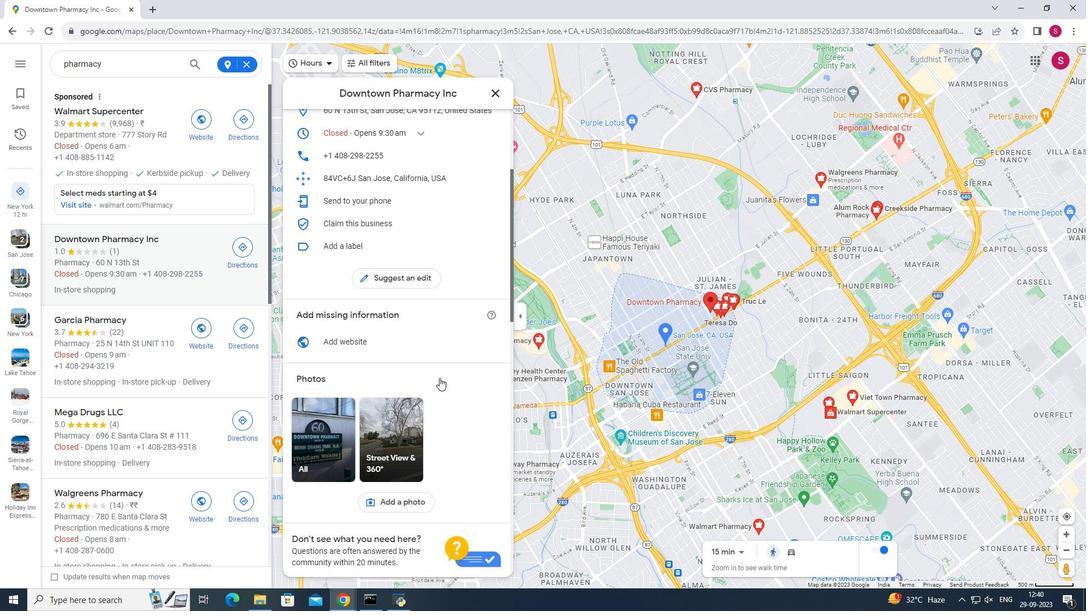 
Action: Mouse scrolled (439, 378) with delta (0, 0)
Screenshot: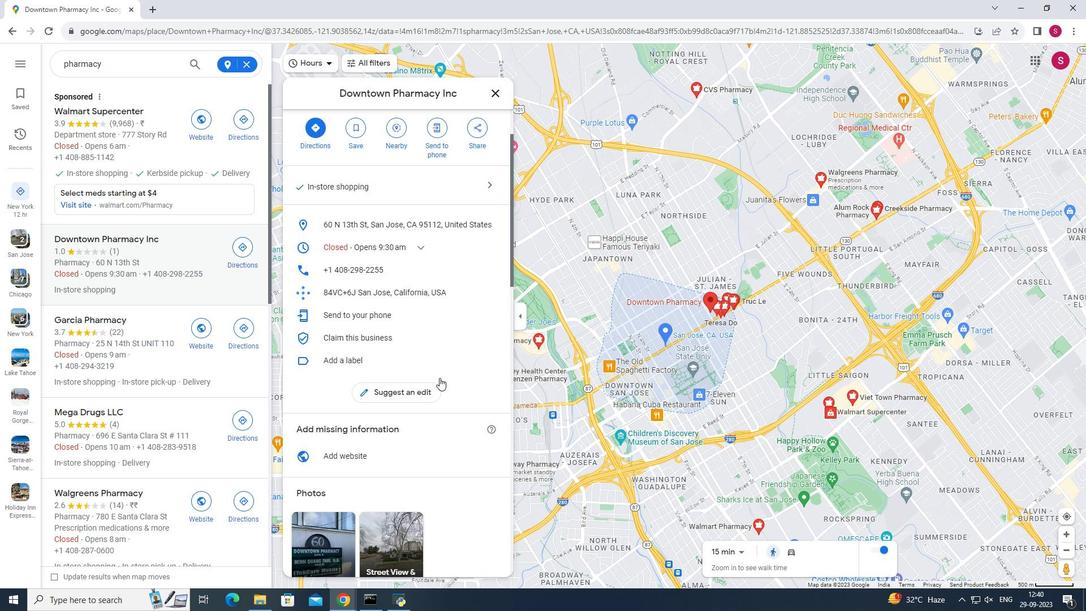 
Action: Mouse moved to (494, 92)
Screenshot: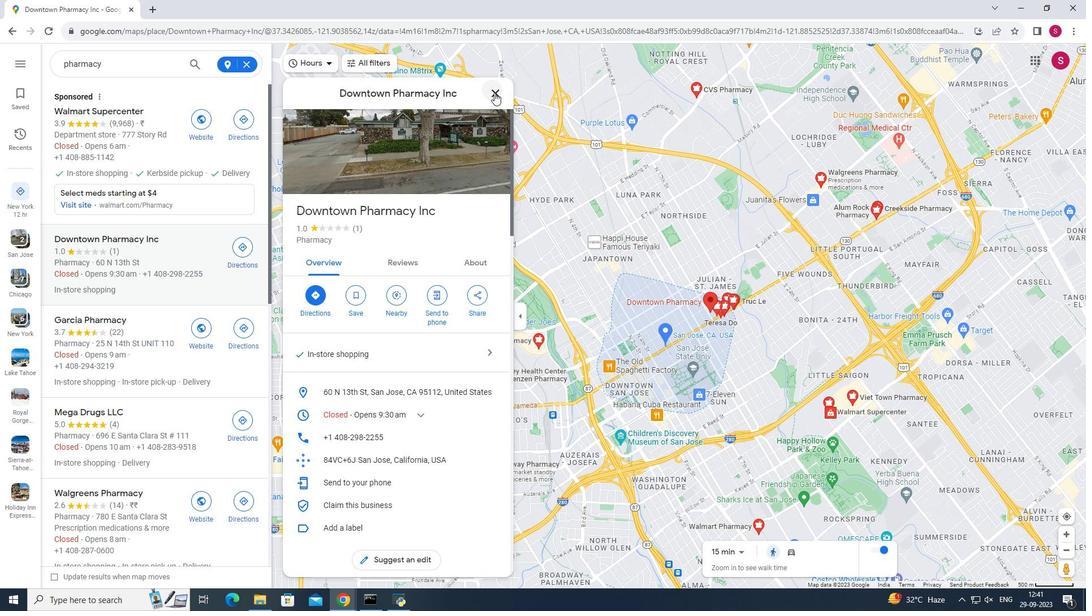 
Action: Mouse pressed left at (494, 92)
Screenshot: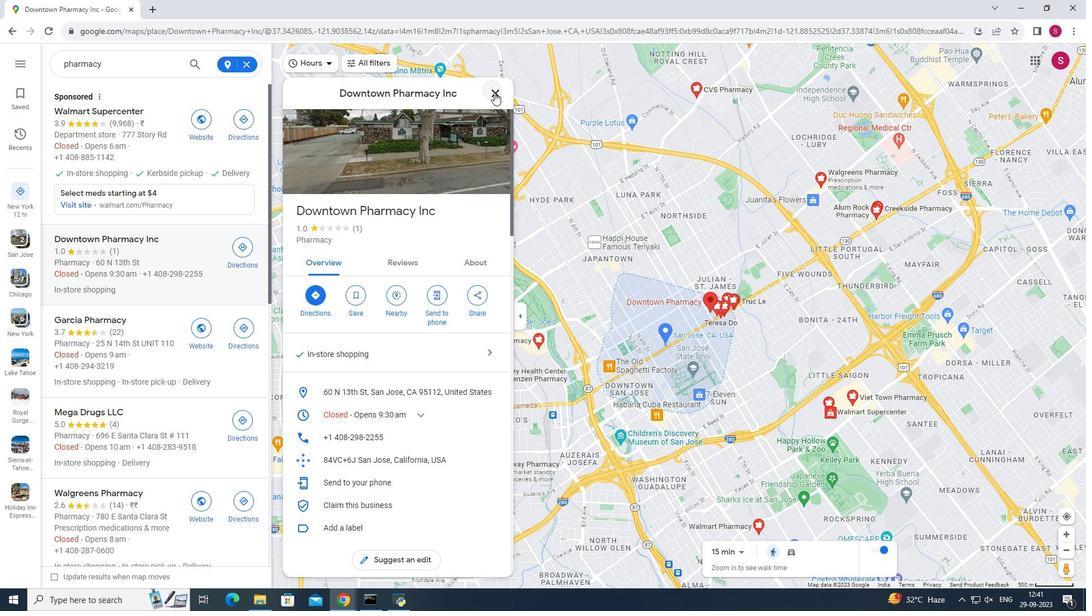 
Action: Mouse moved to (135, 335)
Screenshot: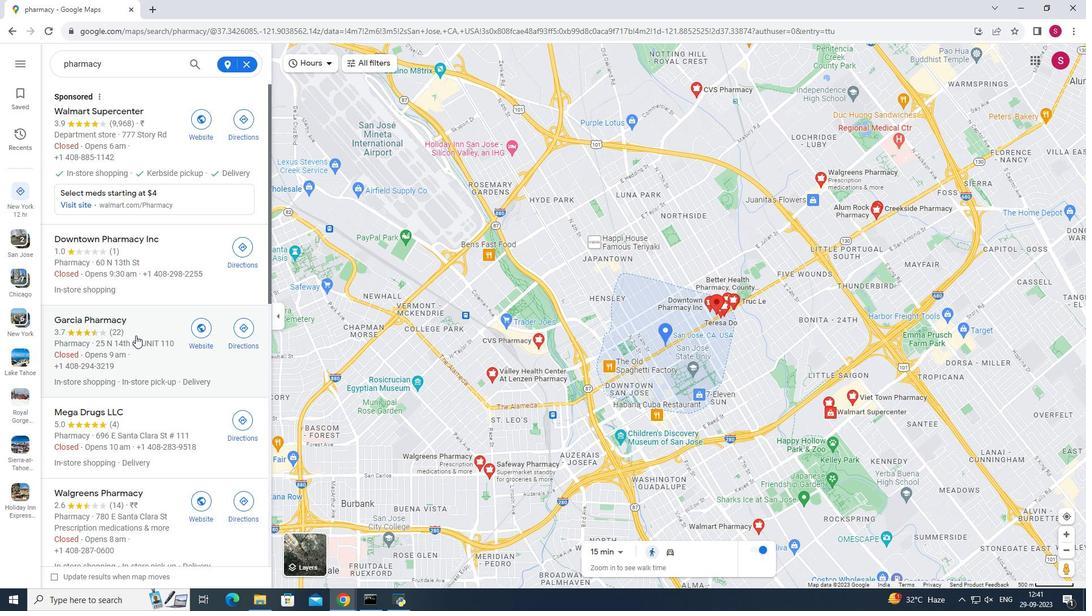 
Action: Mouse pressed left at (135, 335)
Screenshot: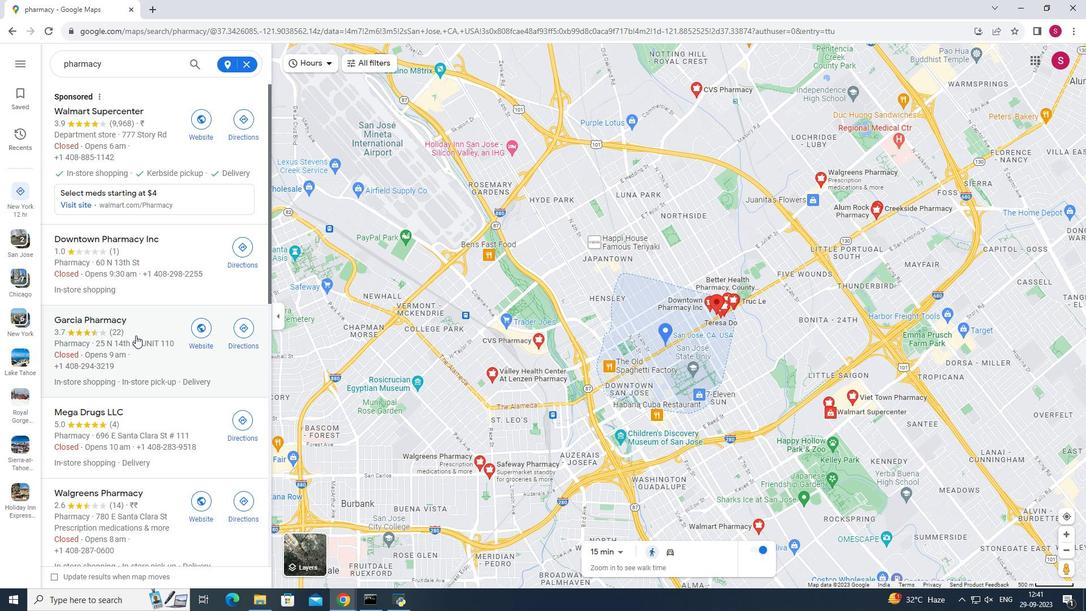 
Action: Mouse moved to (442, 374)
Screenshot: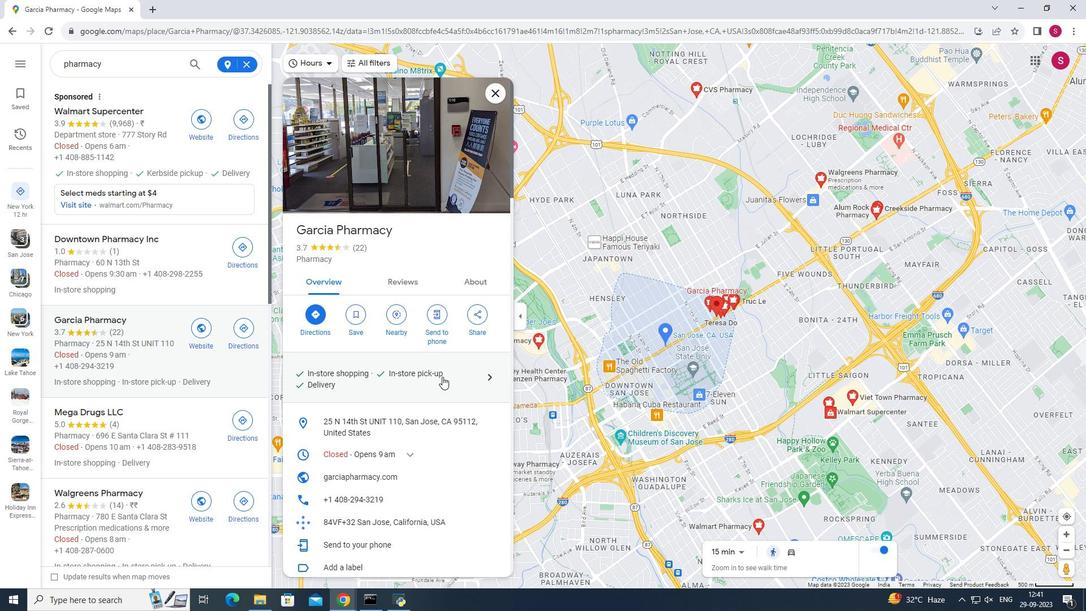 
Action: Mouse scrolled (442, 373) with delta (0, 0)
Screenshot: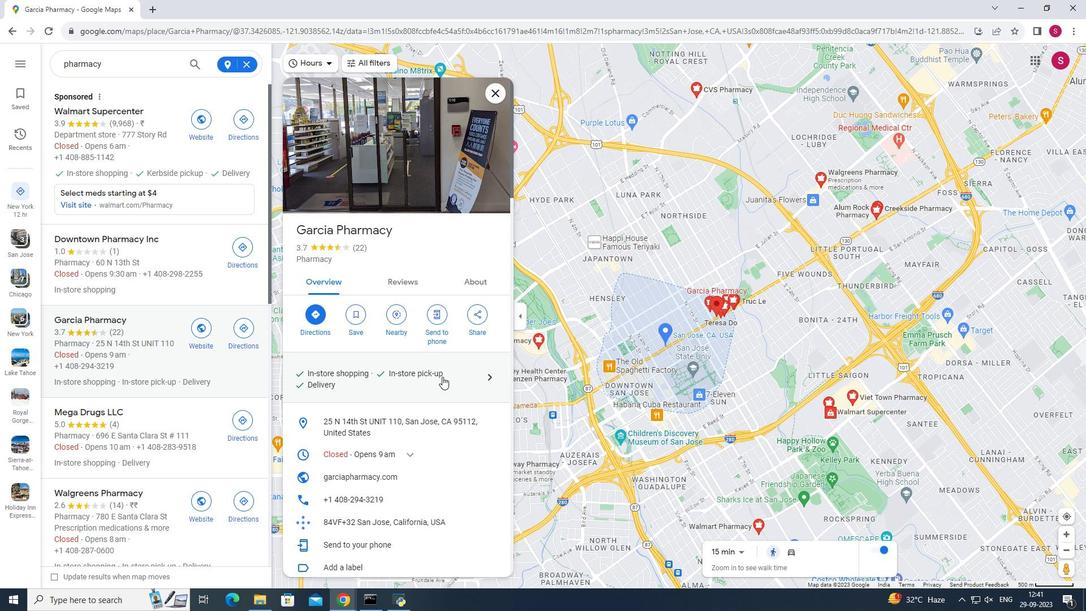 
Action: Mouse moved to (442, 376)
Screenshot: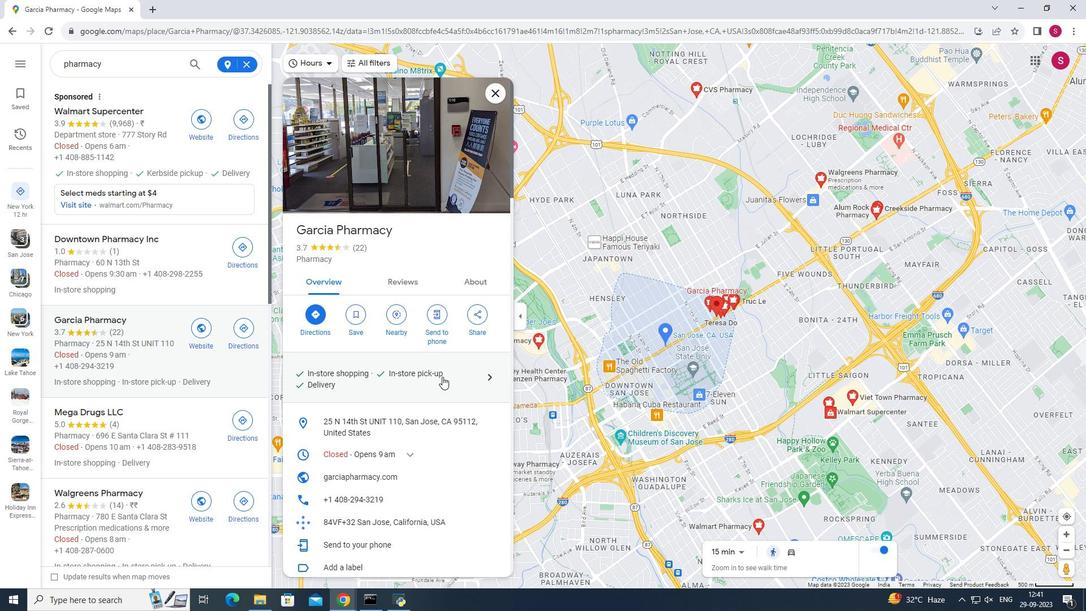 
Action: Mouse scrolled (442, 375) with delta (0, 0)
Screenshot: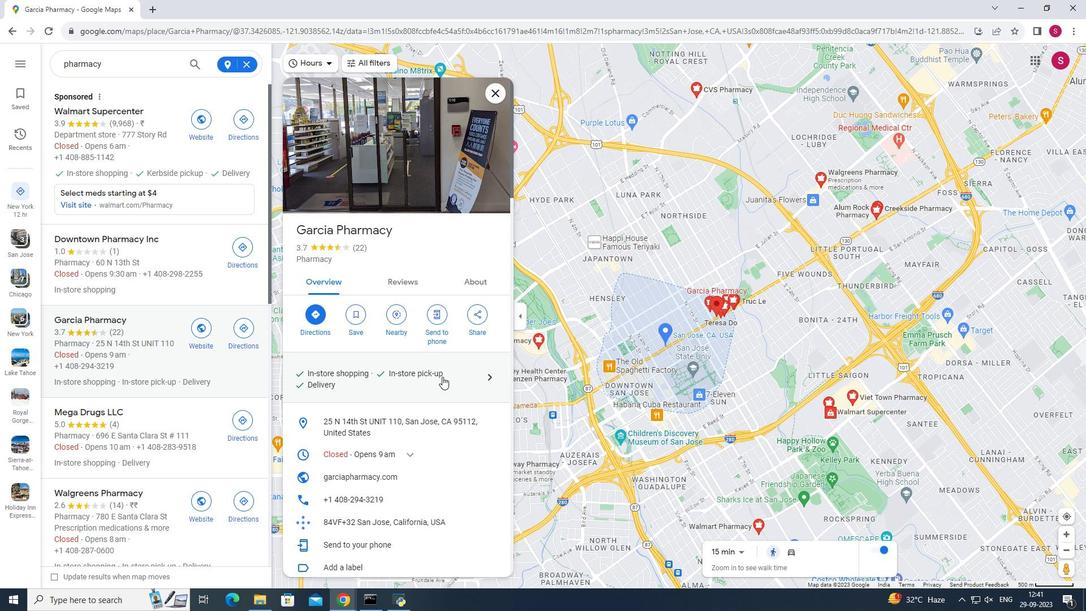 
Action: Mouse scrolled (442, 375) with delta (0, 0)
Screenshot: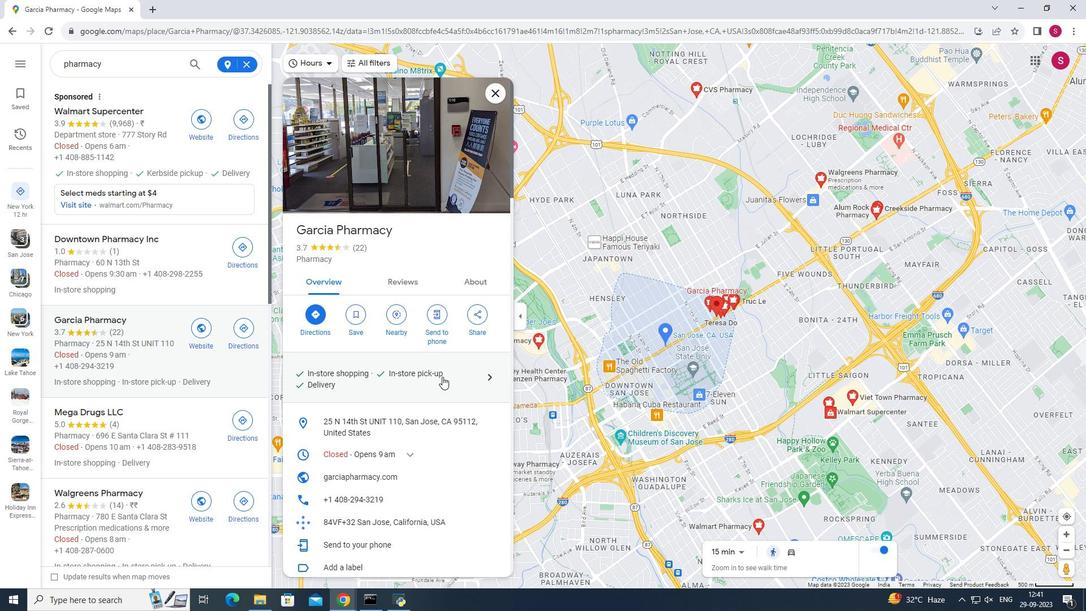 
Action: Mouse moved to (442, 376)
Screenshot: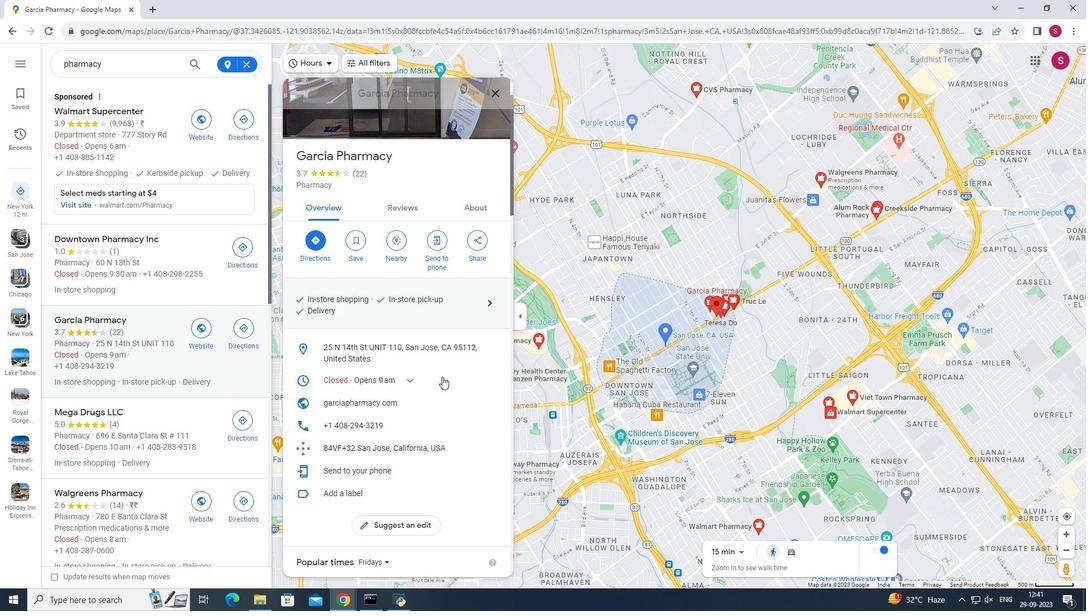 
Action: Mouse scrolled (442, 376) with delta (0, 0)
Screenshot: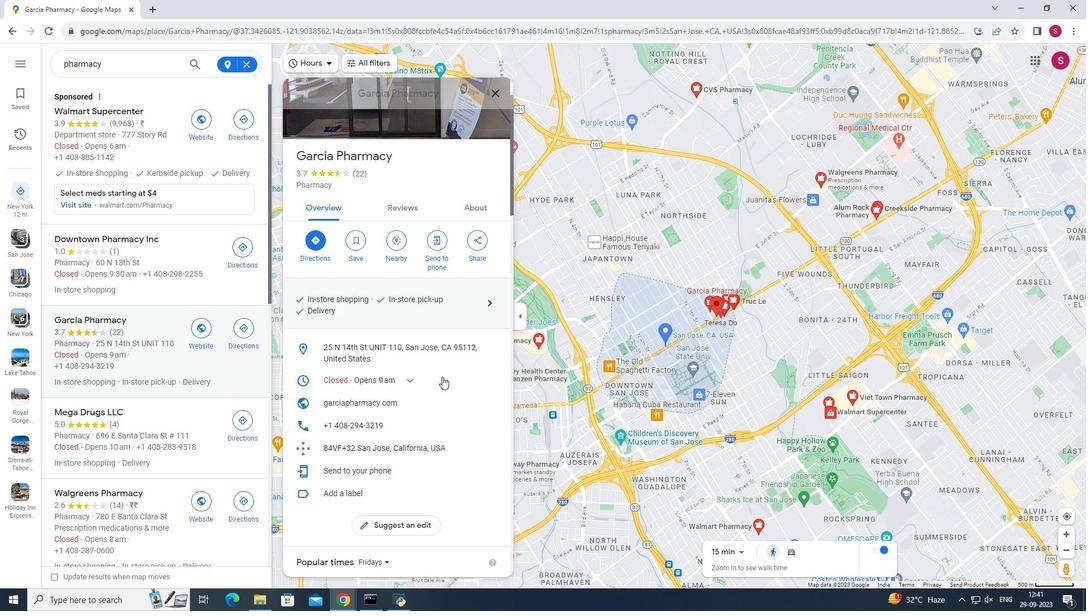 
Action: Mouse scrolled (442, 376) with delta (0, 0)
Screenshot: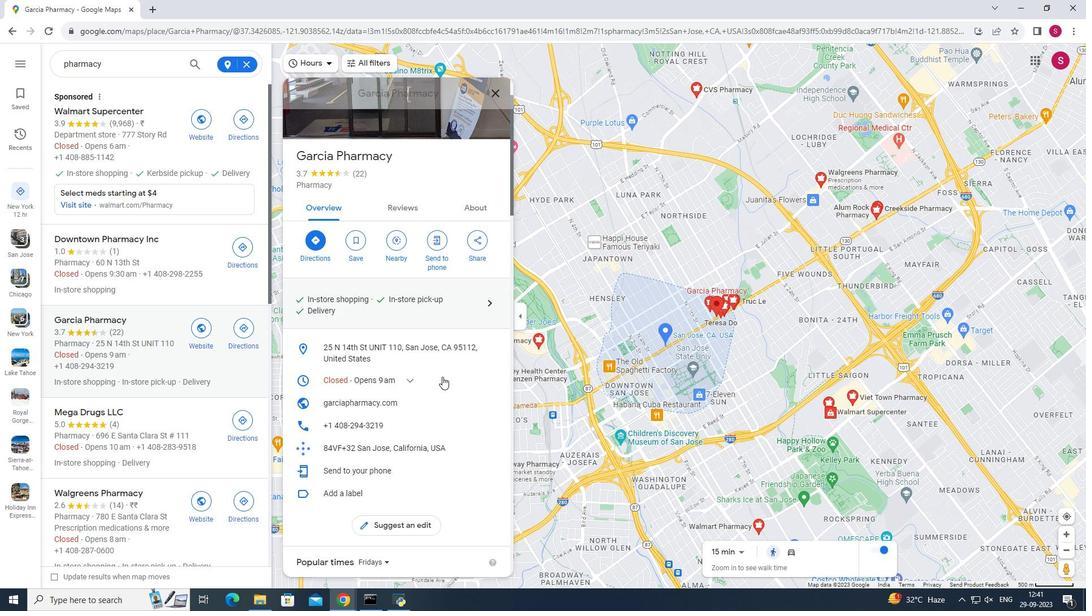 
Action: Mouse scrolled (442, 376) with delta (0, 0)
Screenshot: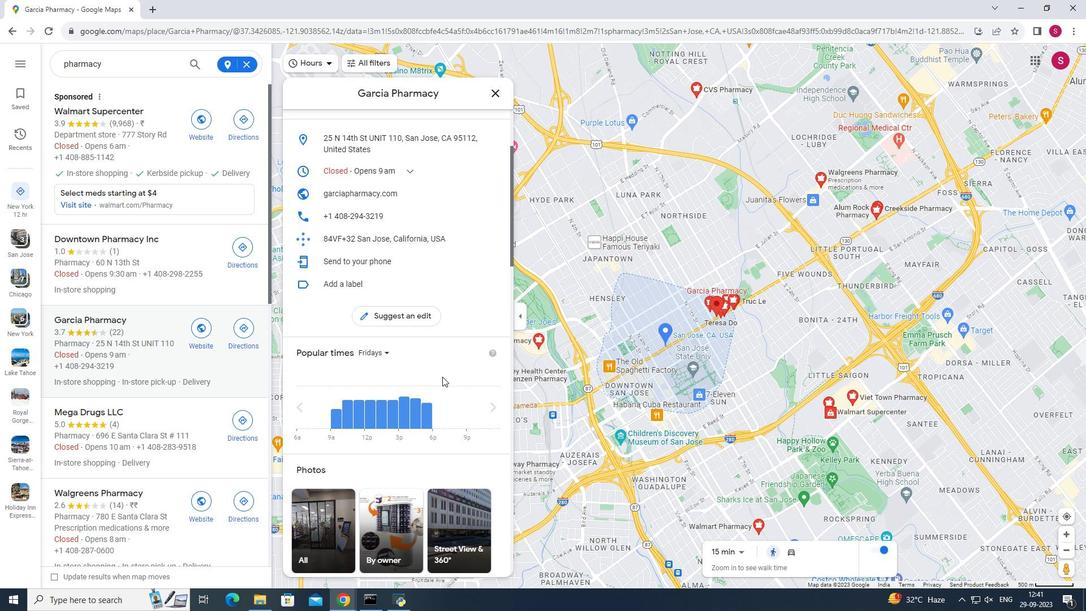 
Action: Mouse scrolled (442, 376) with delta (0, 0)
Screenshot: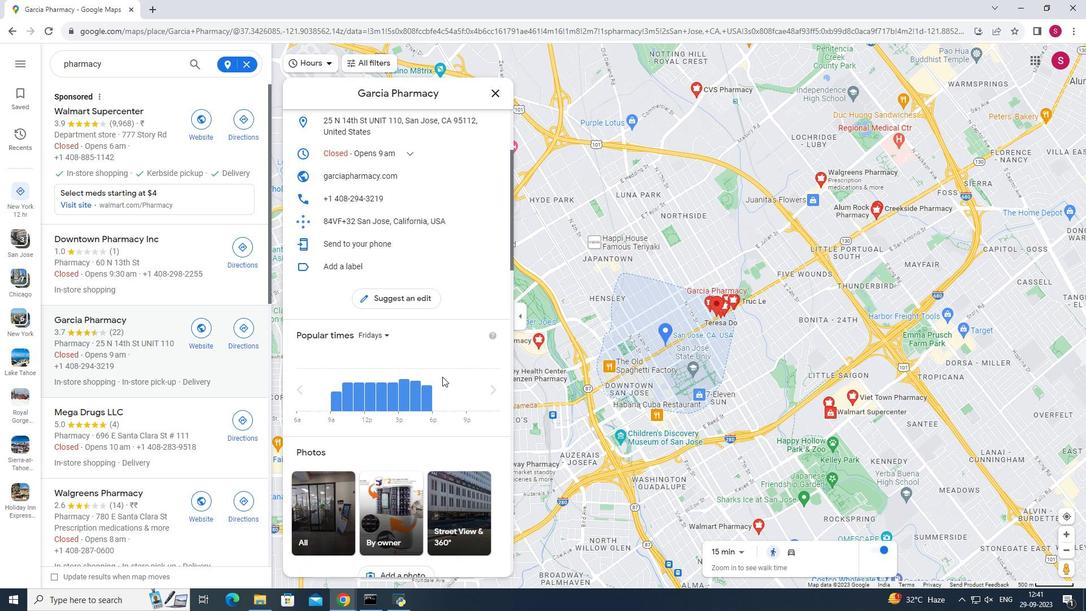 
Action: Mouse scrolled (442, 376) with delta (0, 0)
Screenshot: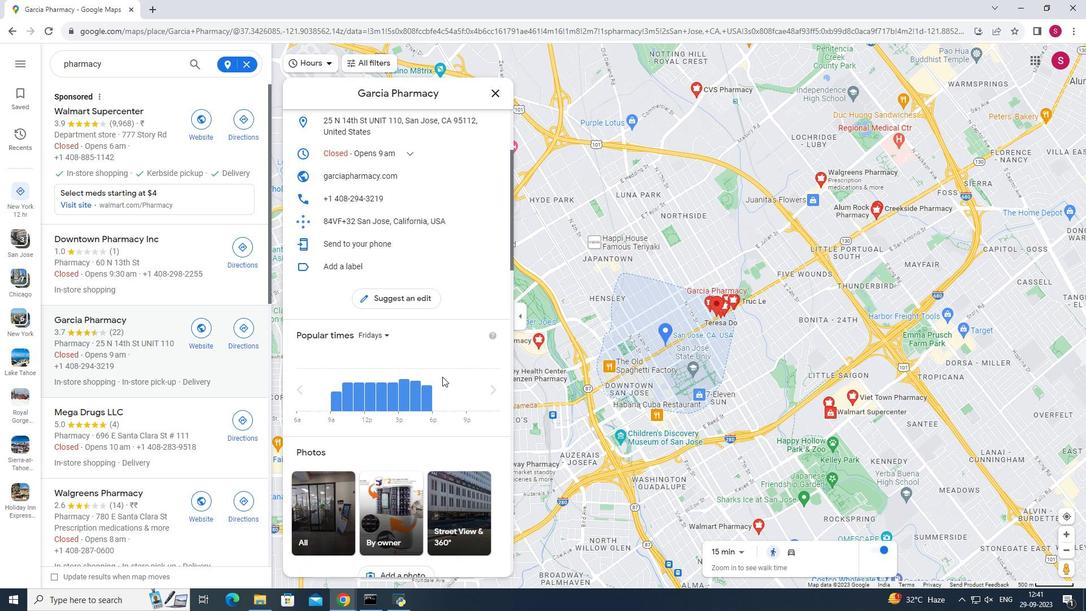 
Action: Mouse scrolled (442, 376) with delta (0, 0)
Screenshot: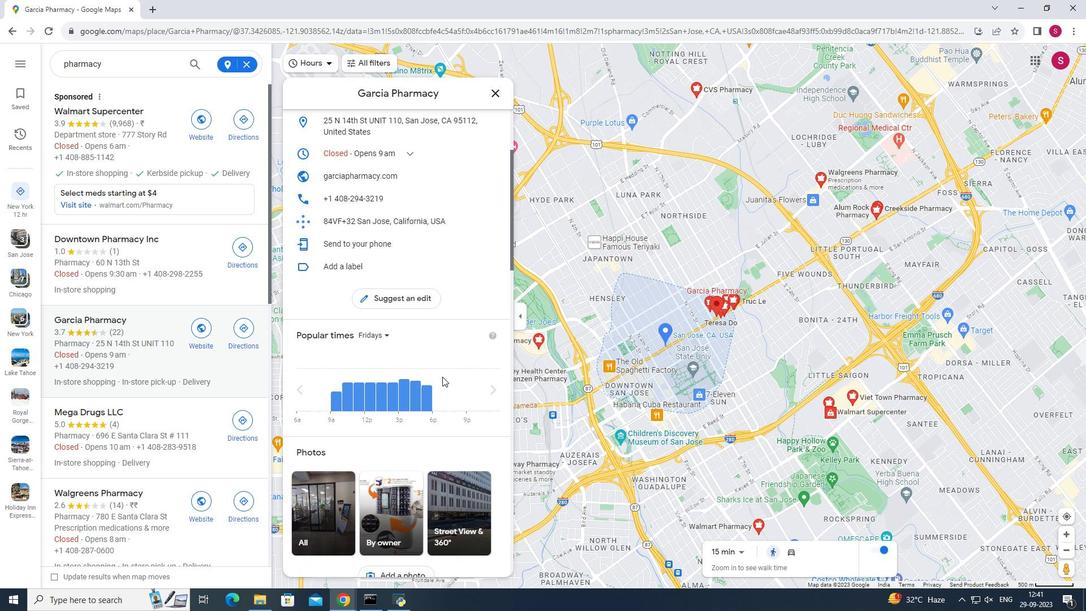 
Action: Mouse scrolled (442, 376) with delta (0, 0)
Screenshot: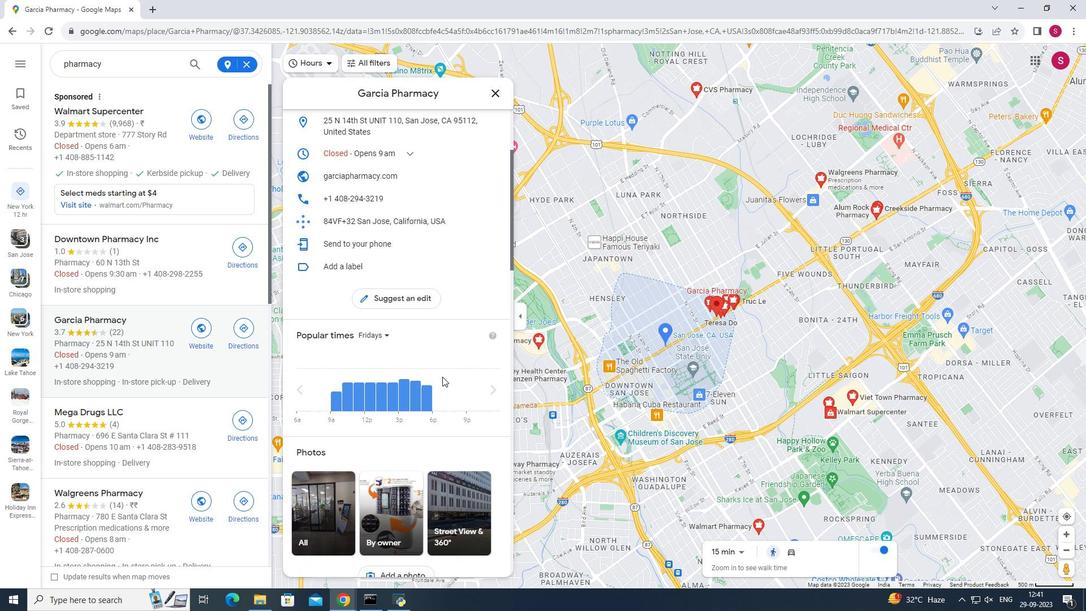 
Action: Mouse scrolled (442, 376) with delta (0, 0)
Screenshot: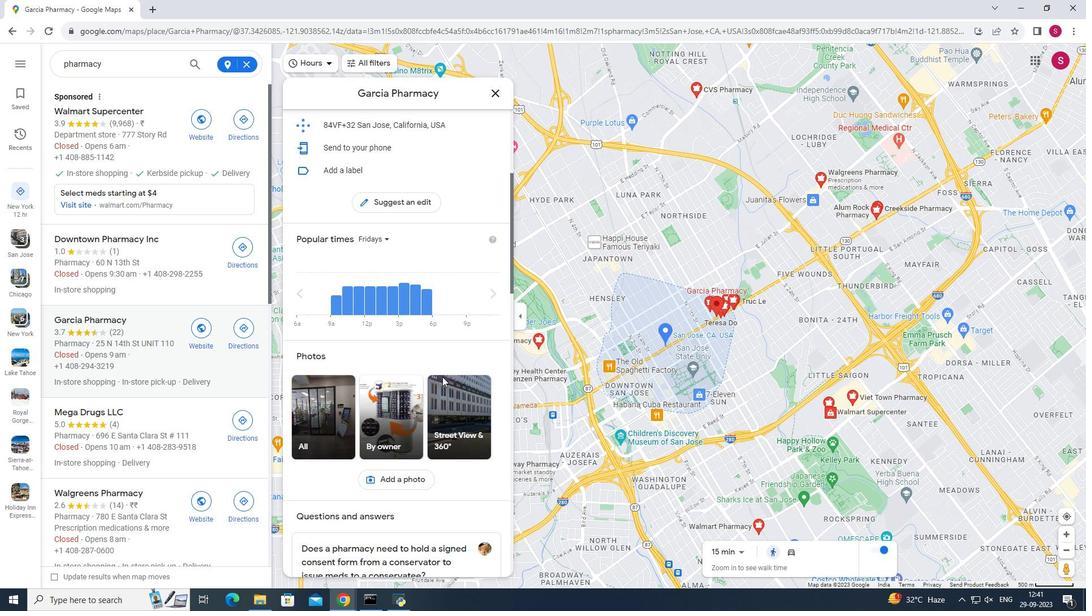 
Action: Mouse scrolled (442, 377) with delta (0, 0)
Screenshot: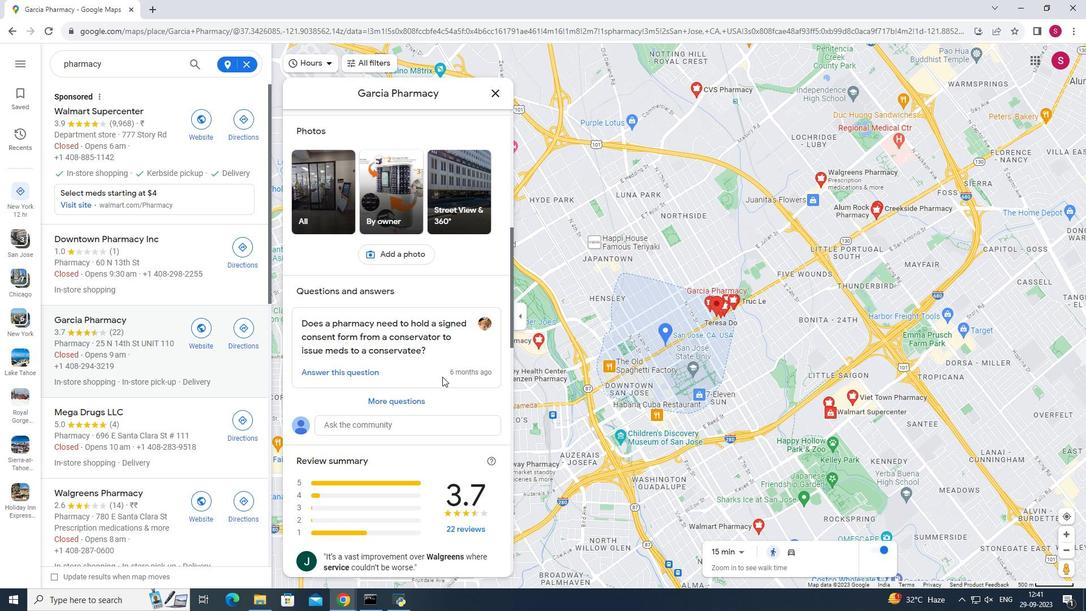 
Action: Mouse scrolled (442, 377) with delta (0, 0)
Screenshot: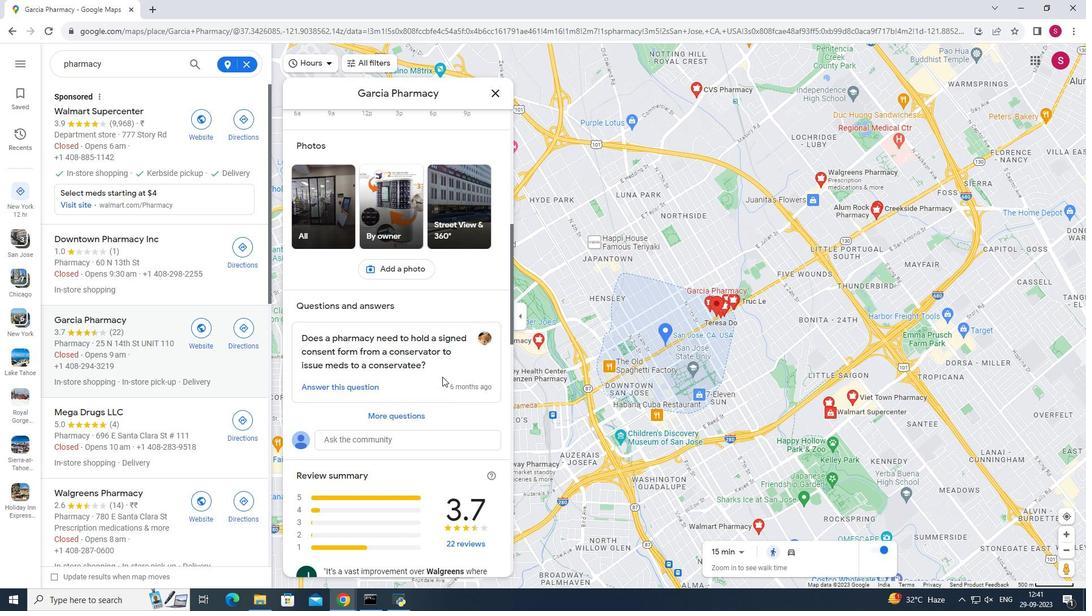 
Action: Mouse scrolled (442, 377) with delta (0, 0)
Screenshot: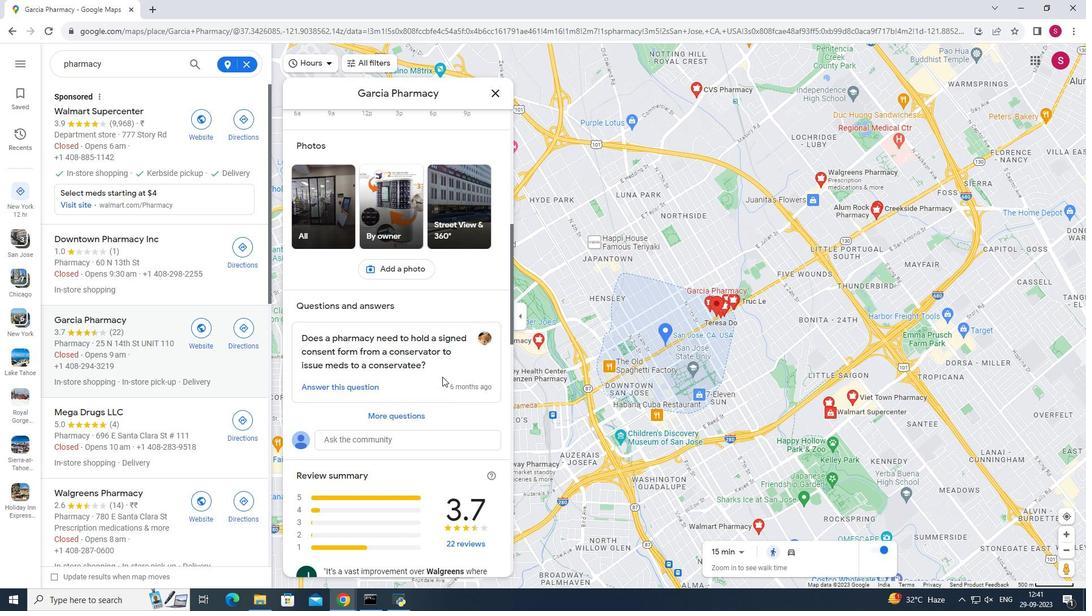 
Action: Mouse scrolled (442, 377) with delta (0, 0)
Screenshot: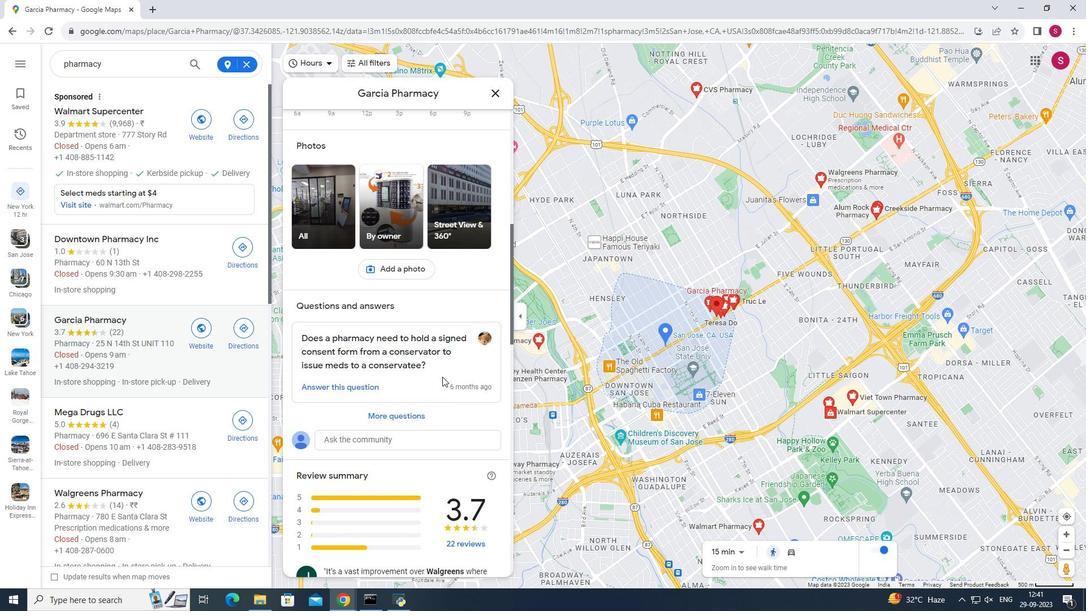 
Action: Mouse scrolled (442, 377) with delta (0, 0)
Screenshot: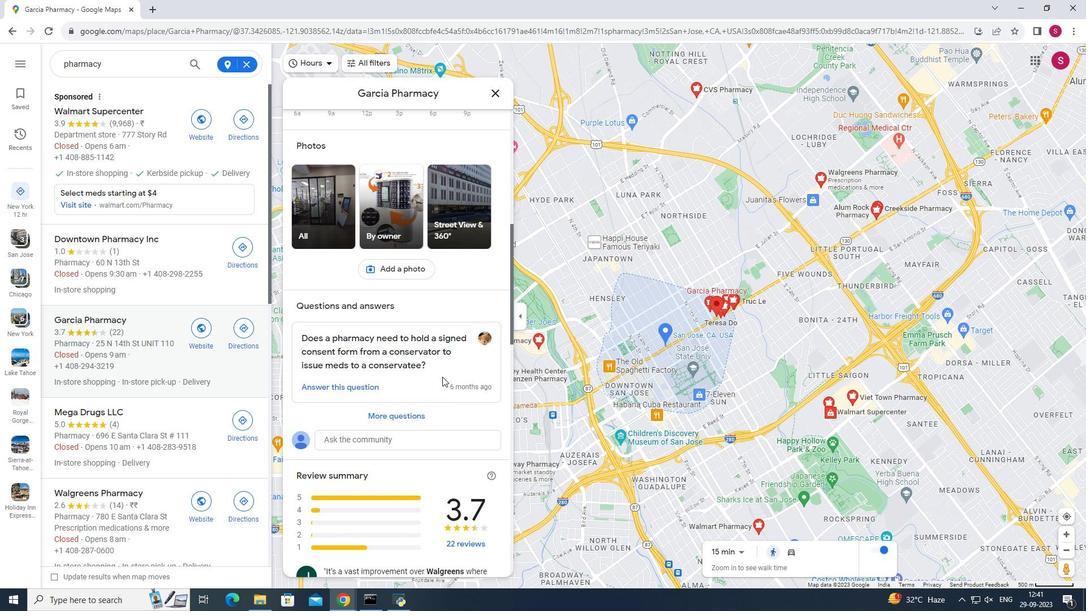 
Action: Mouse scrolled (442, 377) with delta (0, 0)
Screenshot: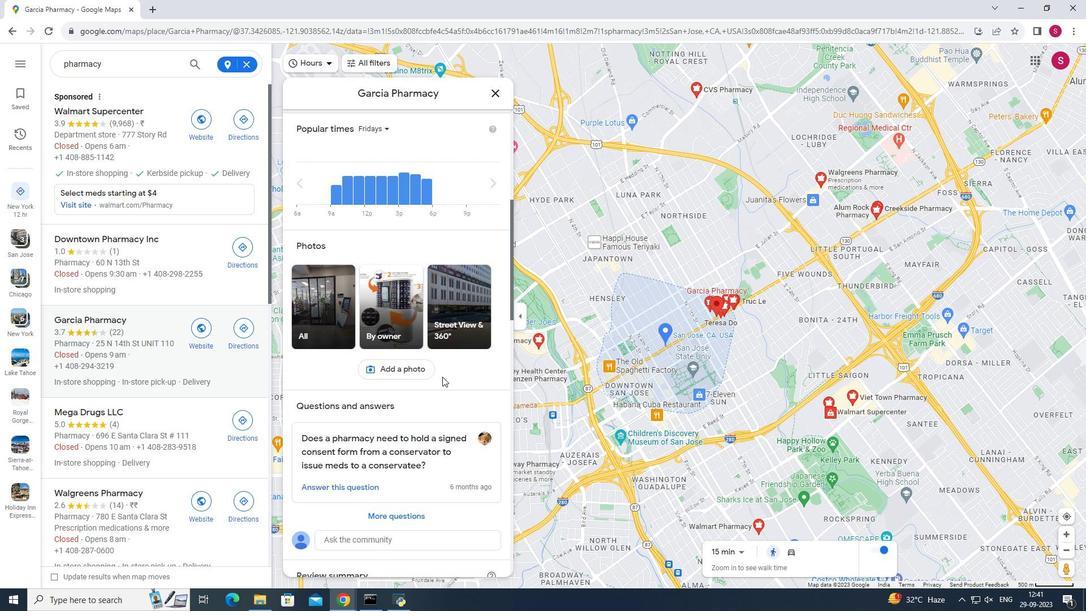 
Action: Mouse scrolled (442, 377) with delta (0, 0)
Screenshot: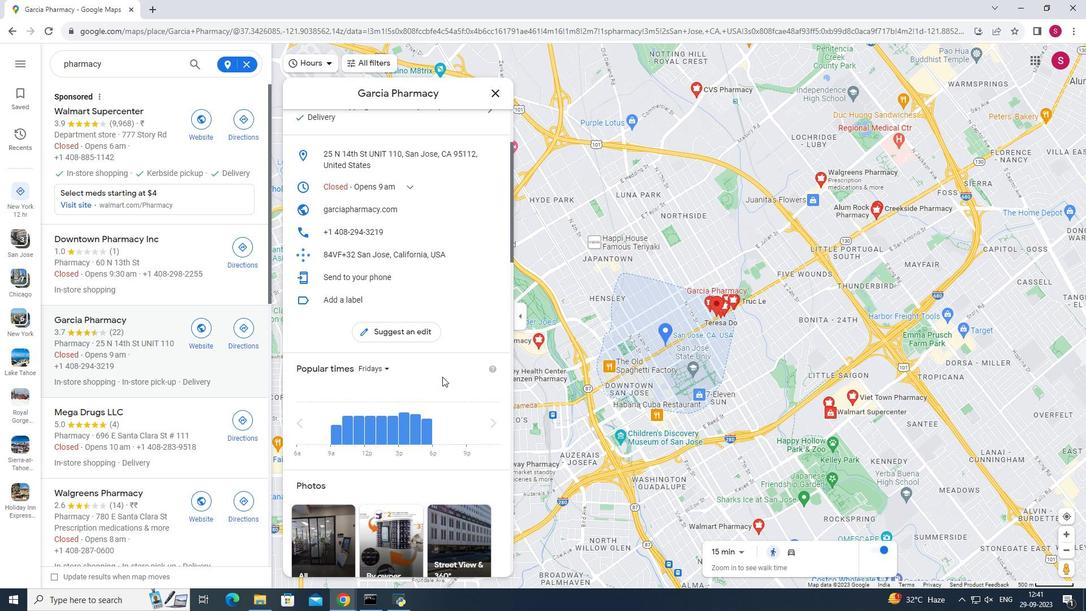 
Action: Mouse scrolled (442, 377) with delta (0, 0)
Screenshot: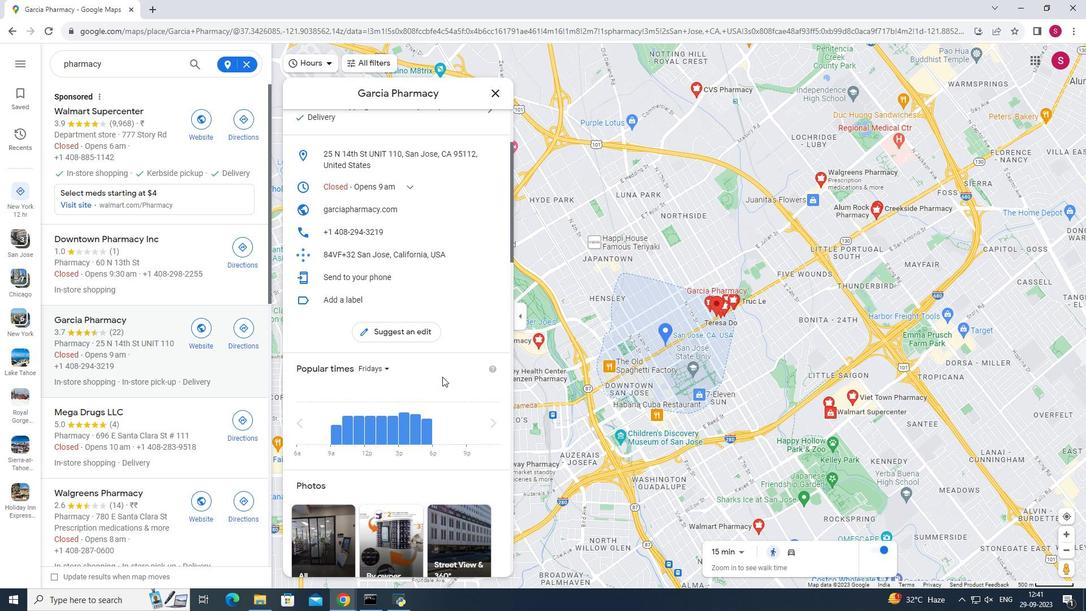 
Action: Mouse scrolled (442, 377) with delta (0, 0)
Screenshot: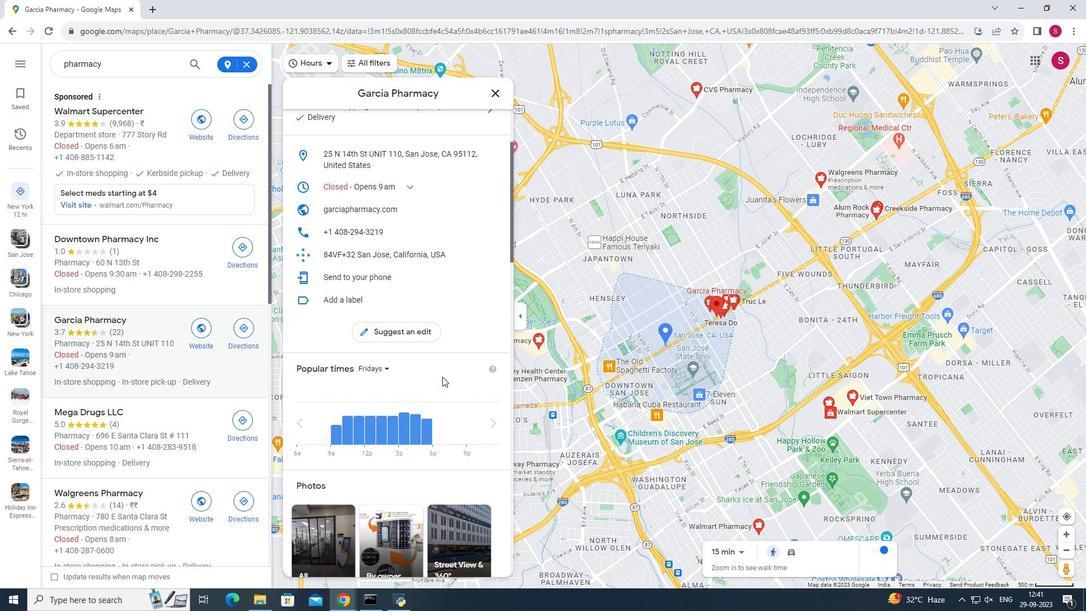 
Action: Mouse scrolled (442, 377) with delta (0, 0)
Screenshot: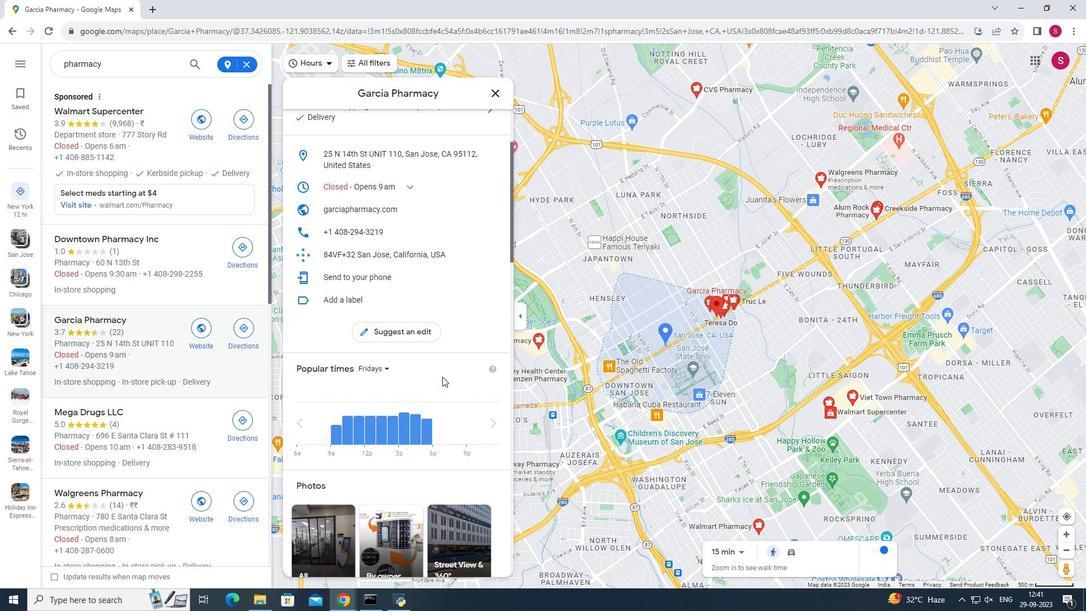 
Action: Mouse scrolled (442, 377) with delta (0, 0)
Screenshot: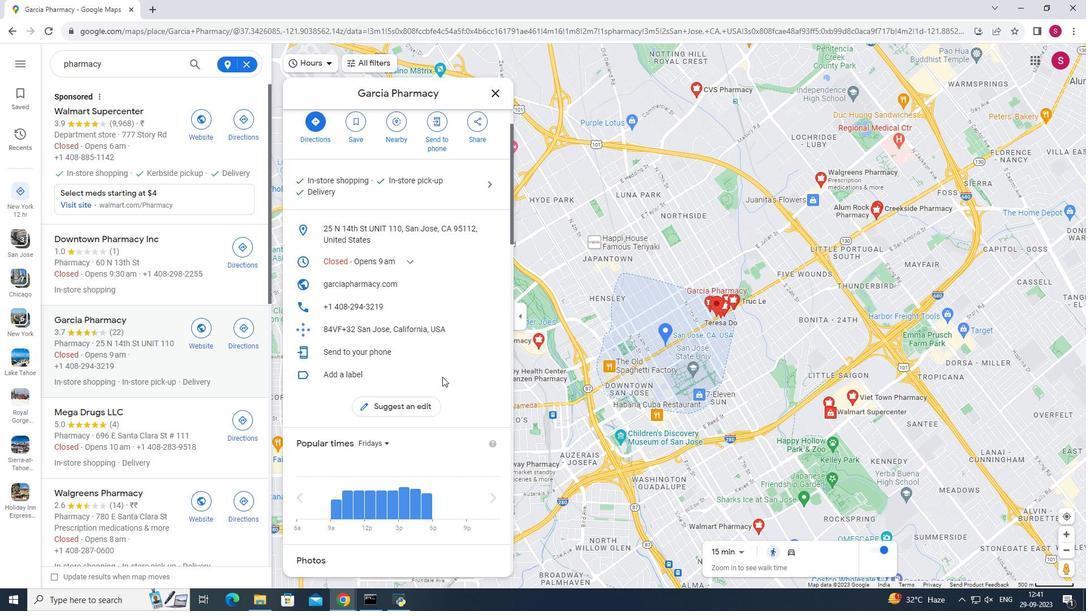 
Action: Mouse scrolled (442, 377) with delta (0, 0)
Screenshot: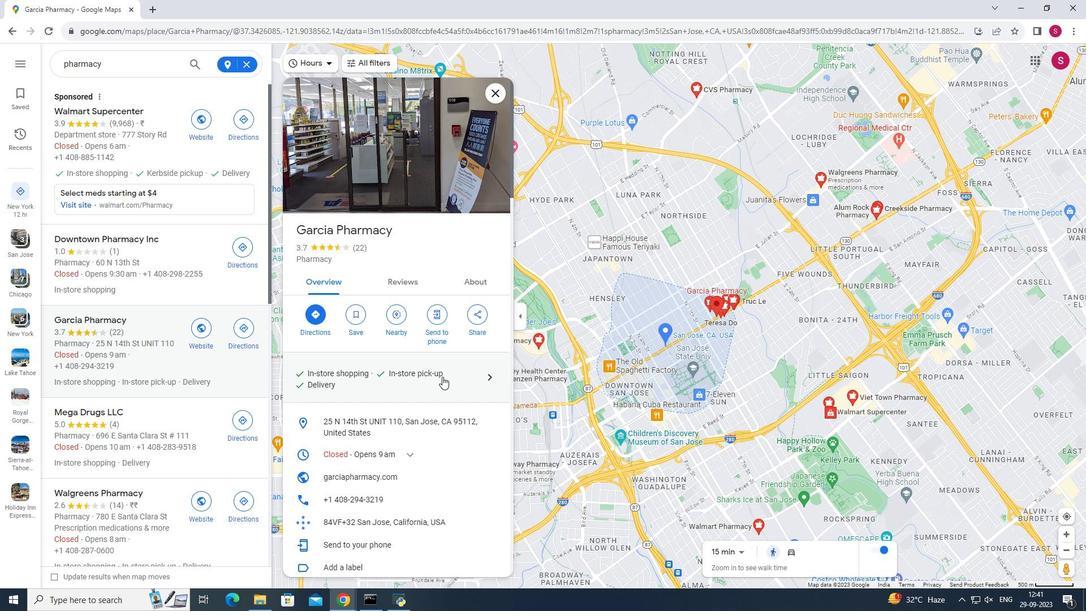 
Action: Mouse moved to (496, 90)
Screenshot: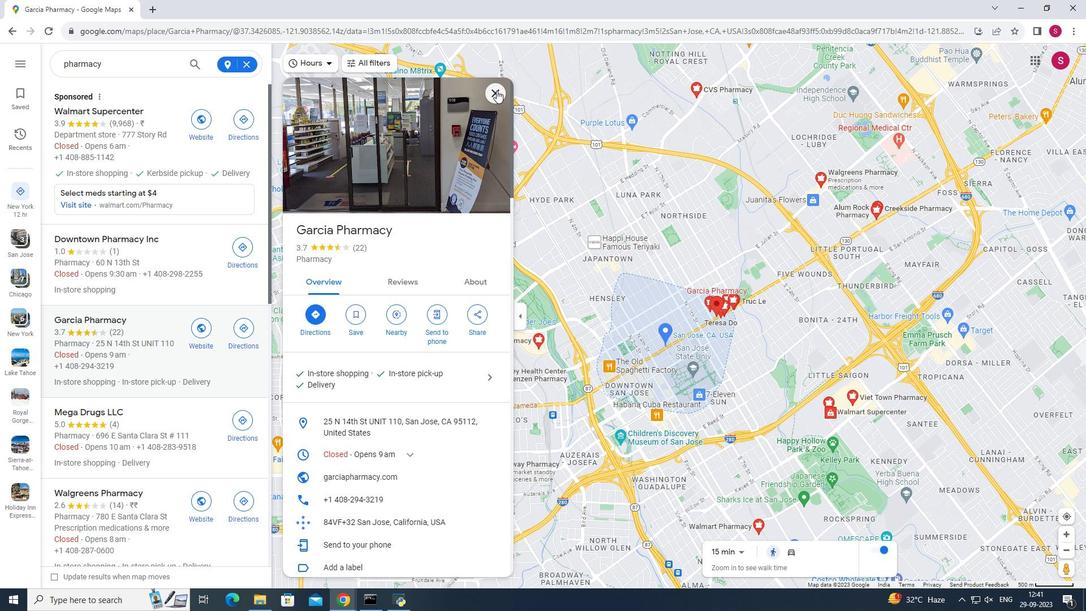
Action: Mouse pressed left at (496, 90)
Screenshot: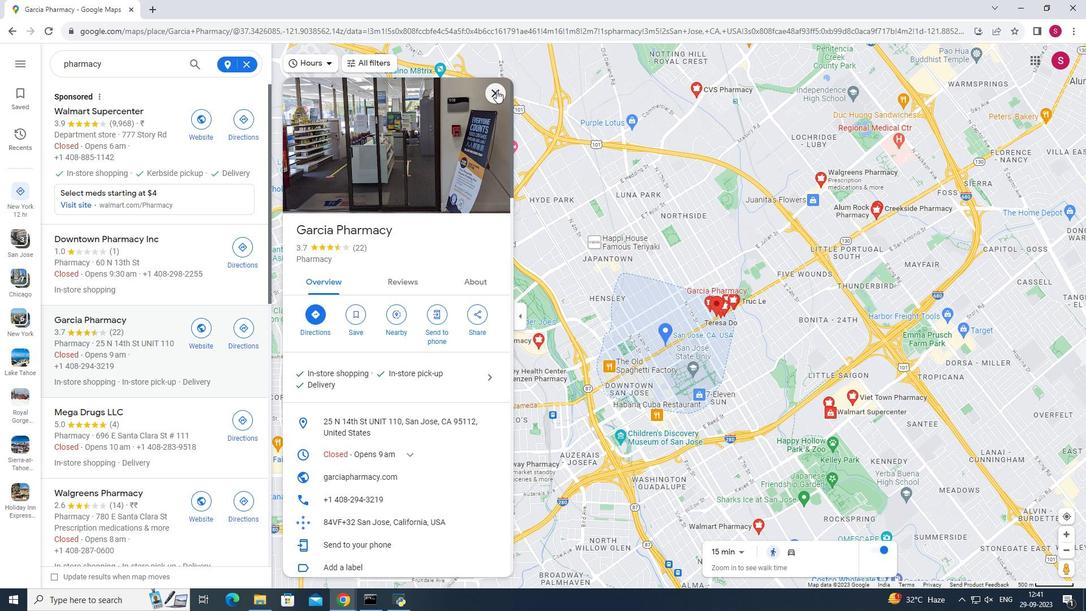 
Action: Mouse moved to (127, 421)
Screenshot: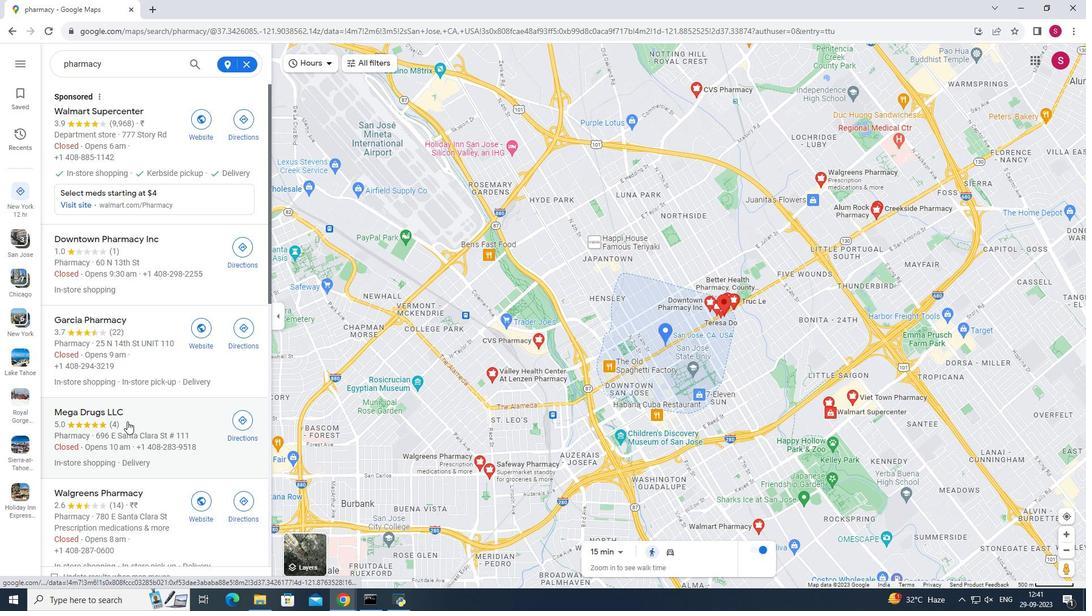 
Action: Mouse scrolled (127, 421) with delta (0, 0)
Screenshot: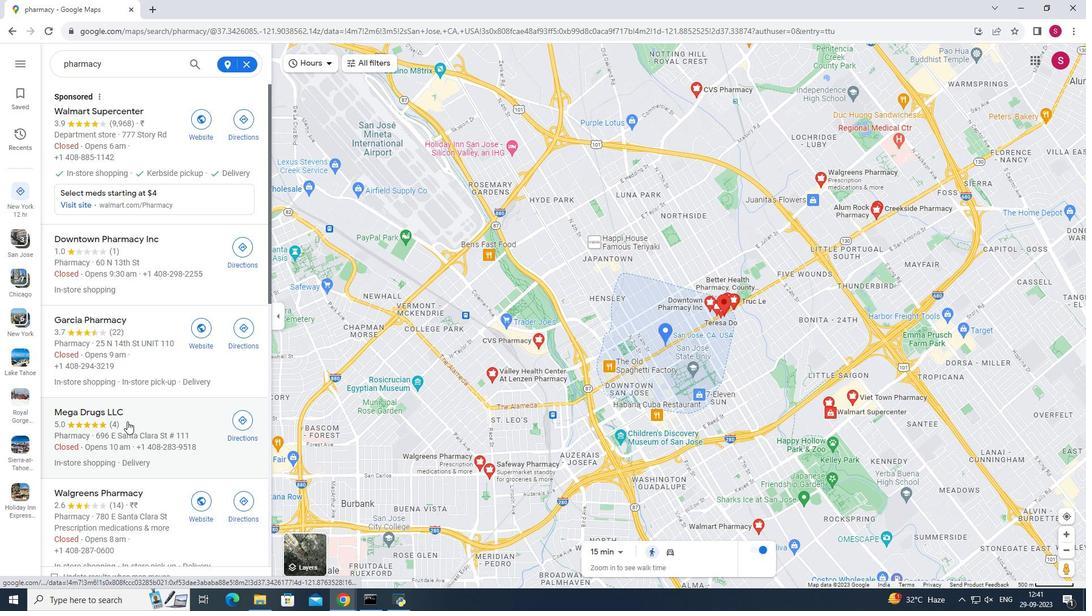 
Action: Mouse scrolled (127, 421) with delta (0, 0)
Screenshot: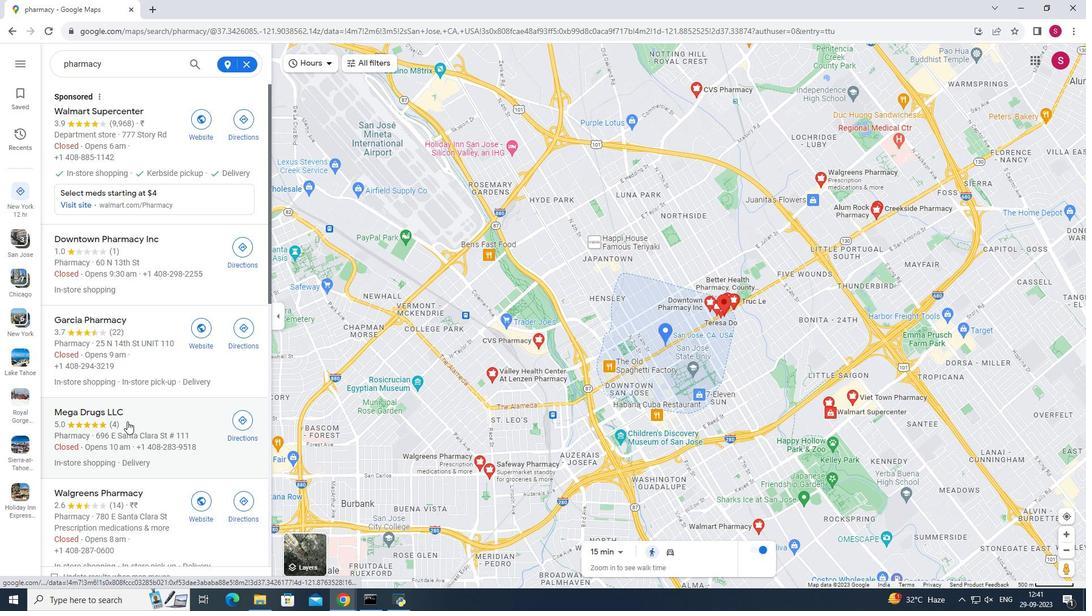 
Action: Mouse scrolled (127, 421) with delta (0, 0)
Screenshot: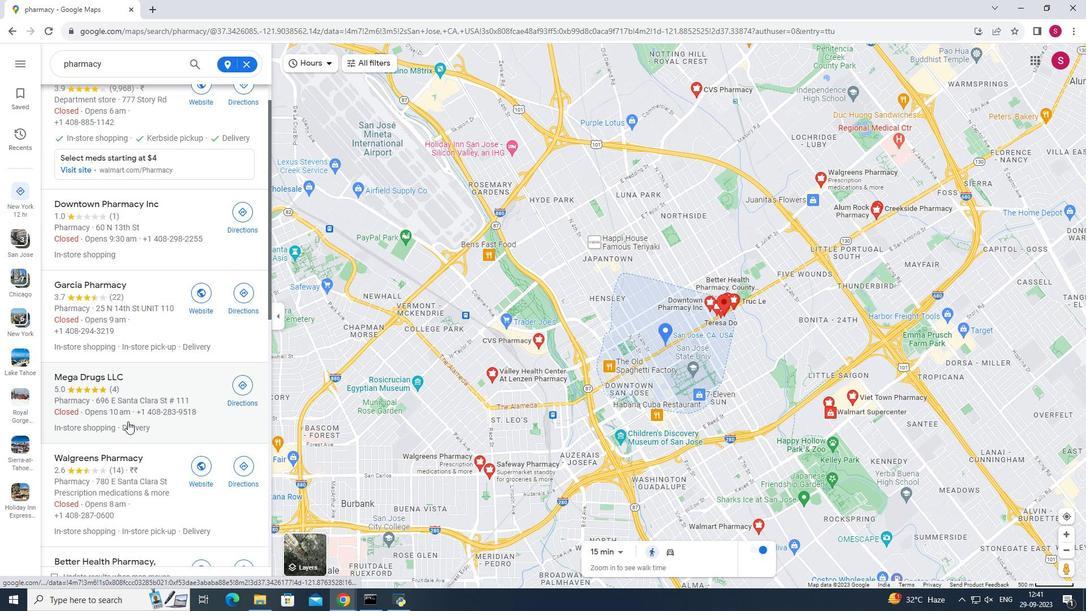 
Action: Mouse moved to (126, 356)
Screenshot: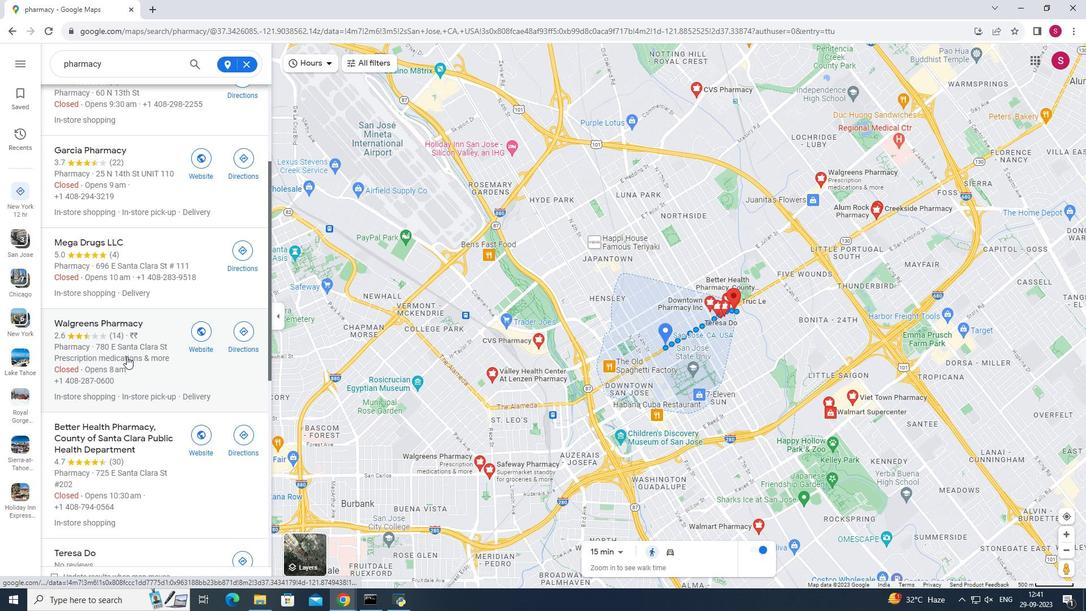 
Action: Mouse pressed left at (126, 356)
Screenshot: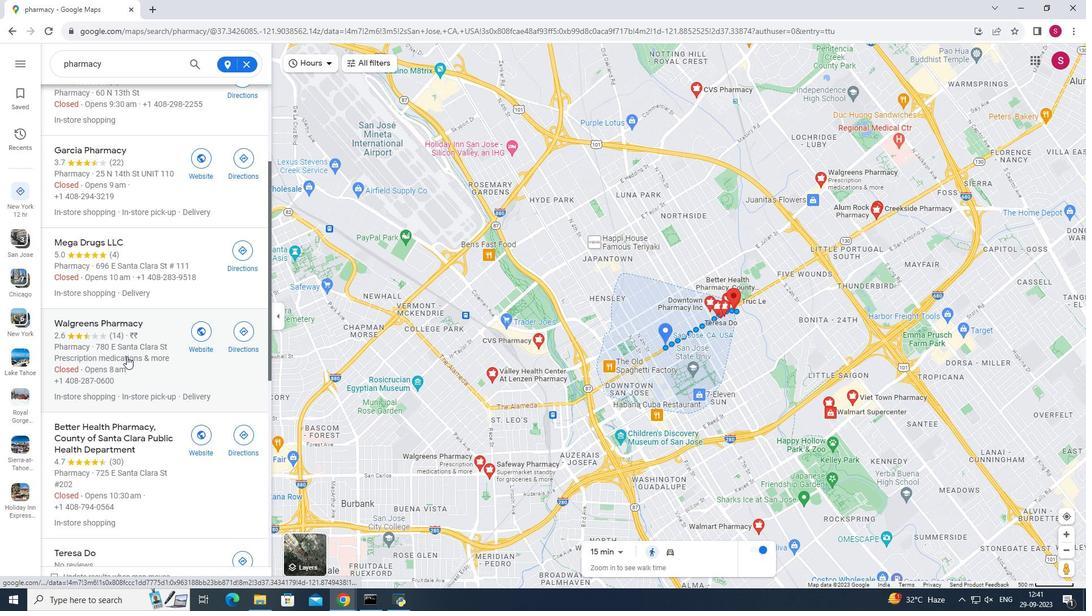 
Action: Mouse moved to (450, 399)
Screenshot: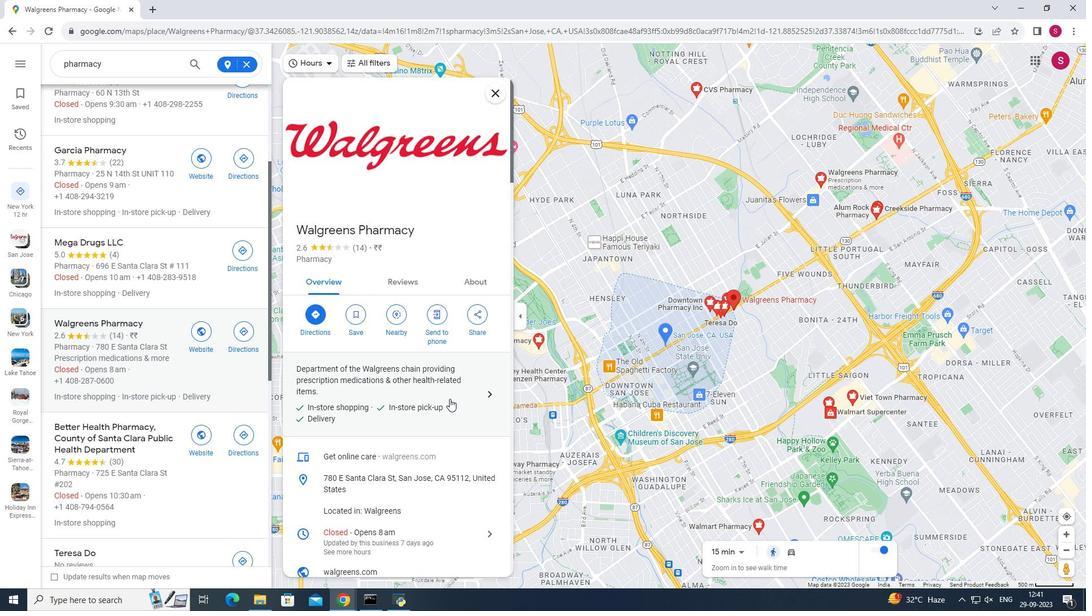 
Action: Mouse scrolled (450, 398) with delta (0, 0)
Screenshot: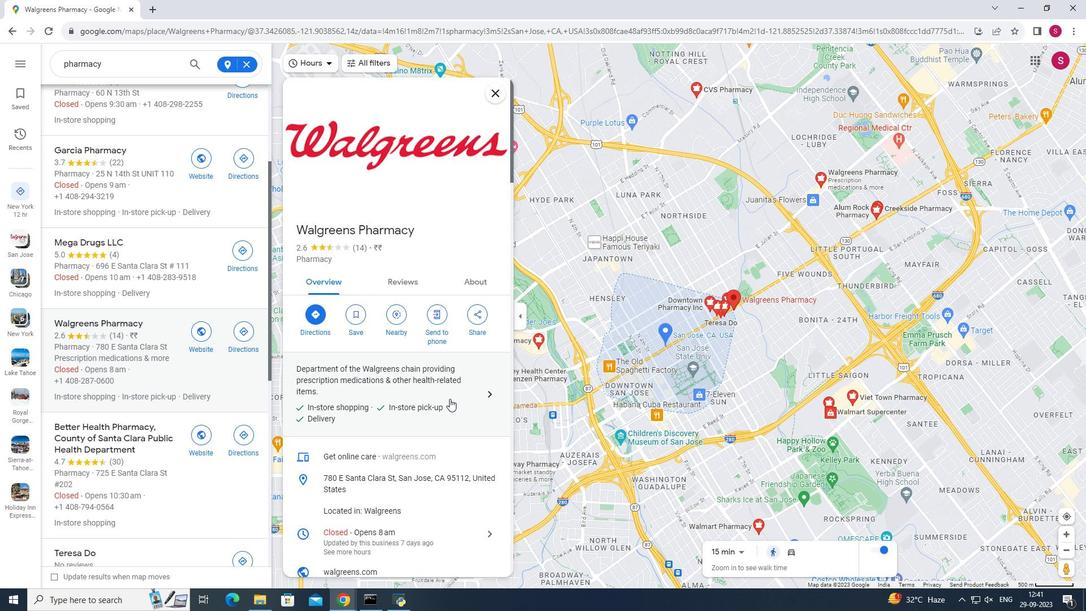 
Action: Mouse scrolled (450, 398) with delta (0, 0)
Screenshot: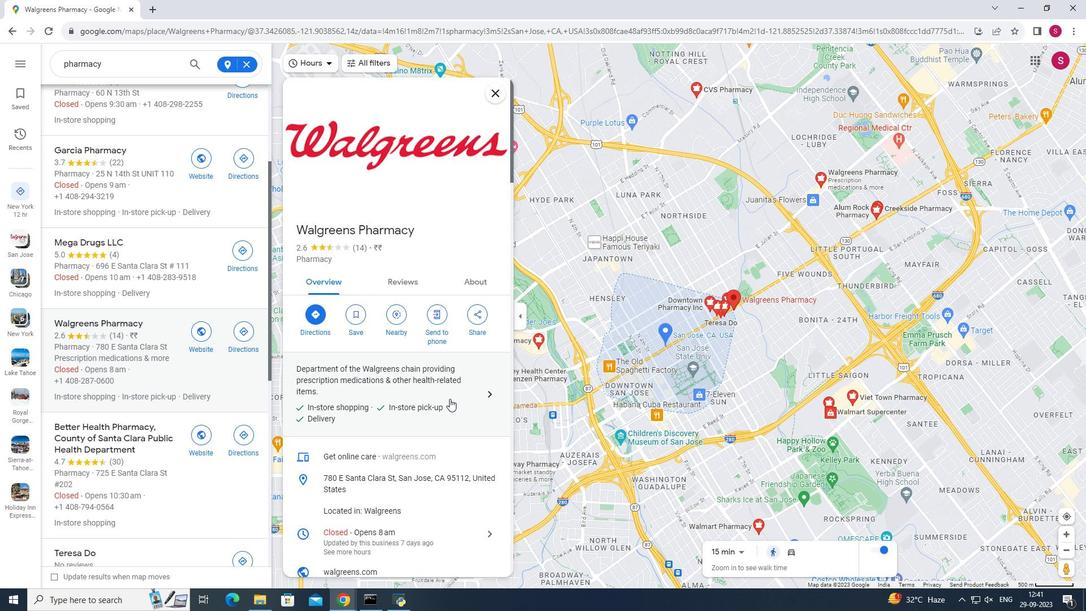
Action: Mouse scrolled (450, 398) with delta (0, 0)
Screenshot: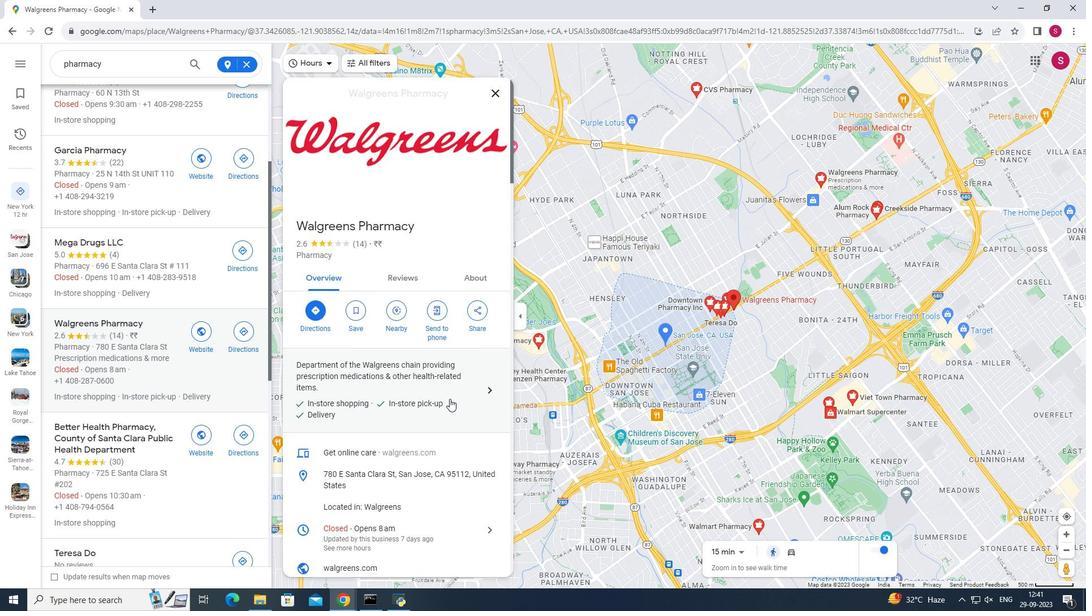 
Action: Mouse scrolled (450, 398) with delta (0, 0)
Screenshot: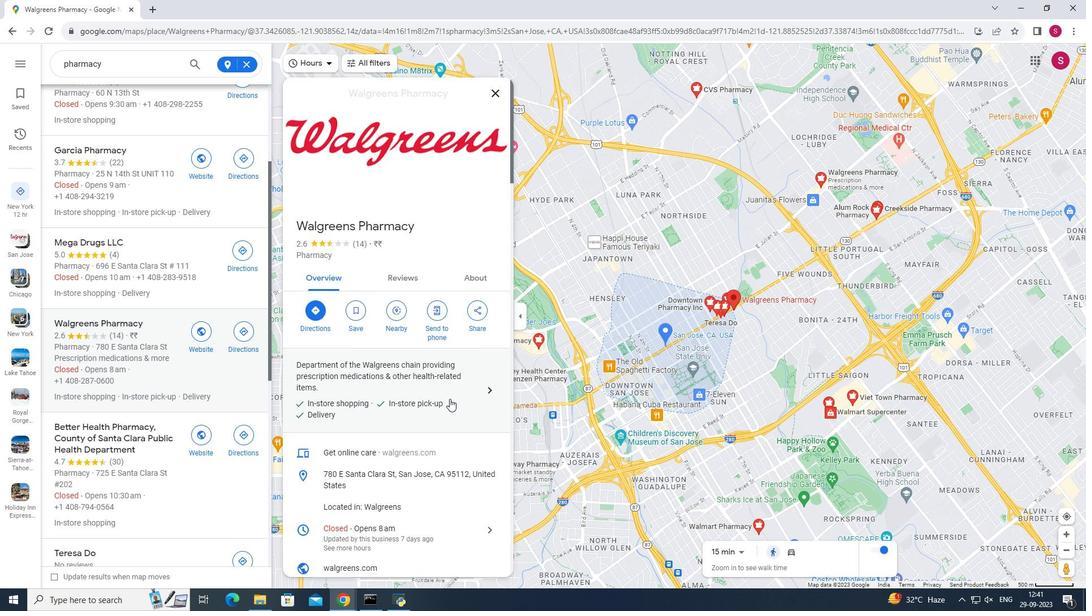 
Action: Mouse scrolled (450, 398) with delta (0, 0)
Screenshot: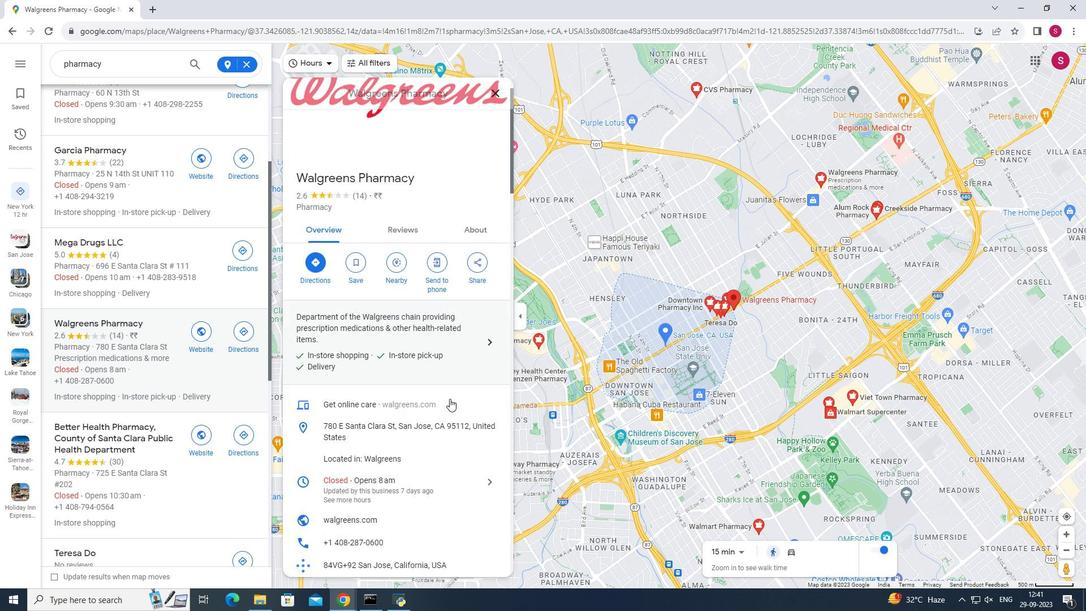 
Action: Mouse scrolled (450, 398) with delta (0, 0)
Screenshot: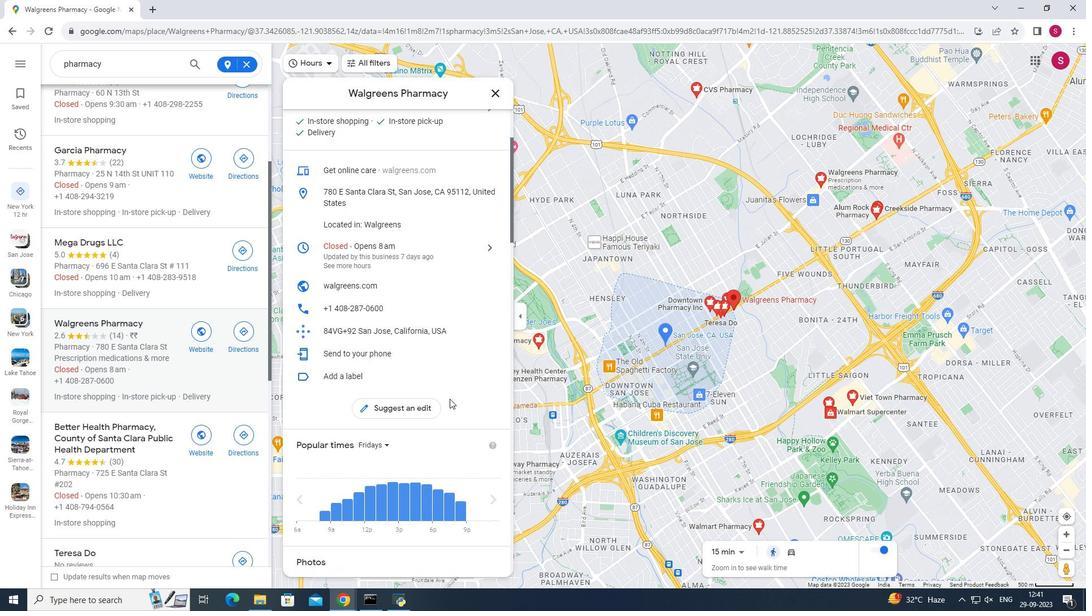 
Action: Mouse scrolled (450, 398) with delta (0, 0)
Screenshot: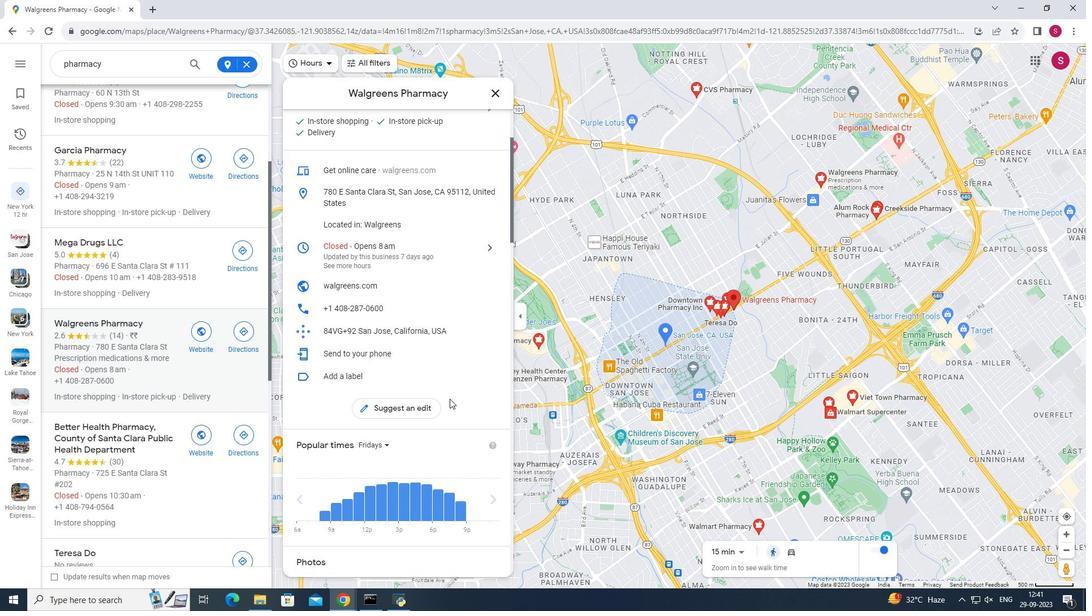 
Action: Mouse scrolled (450, 398) with delta (0, 0)
Screenshot: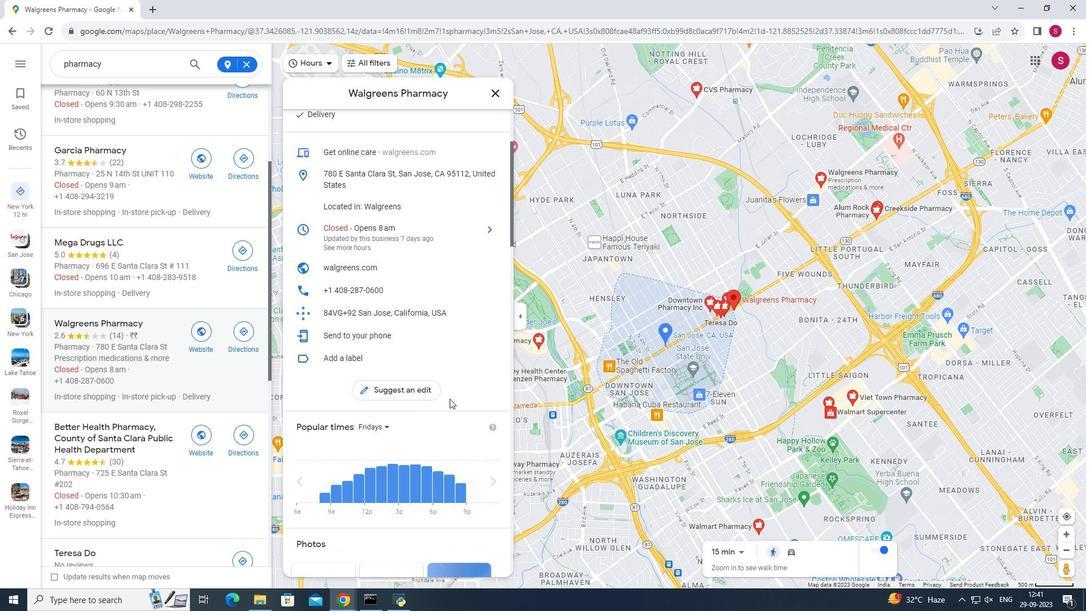 
Action: Mouse scrolled (450, 398) with delta (0, 0)
Screenshot: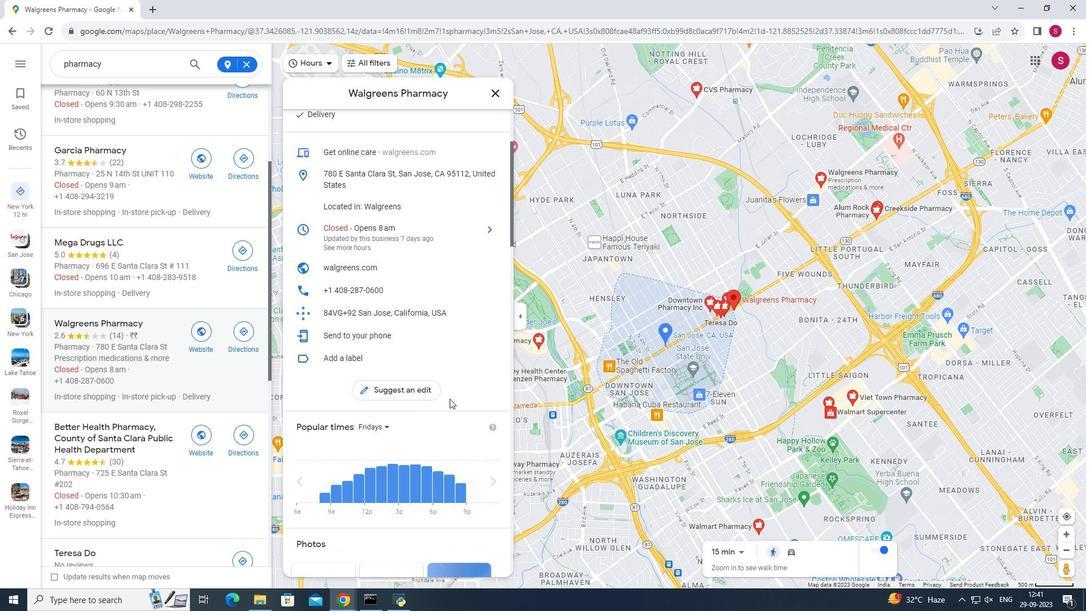 
Action: Mouse scrolled (450, 398) with delta (0, 0)
Screenshot: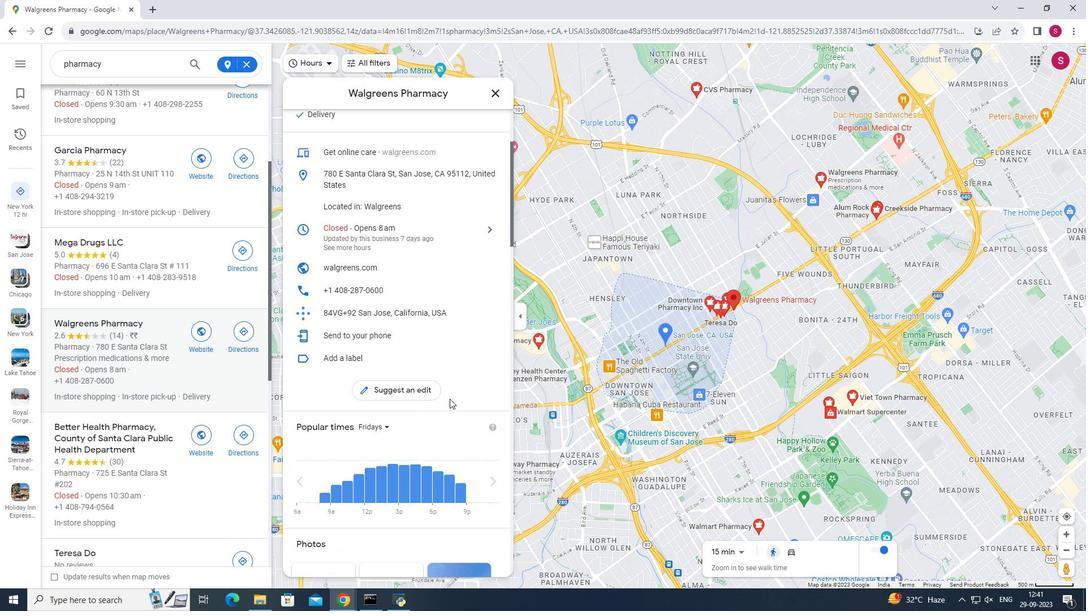 
Action: Mouse scrolled (450, 398) with delta (0, 0)
Screenshot: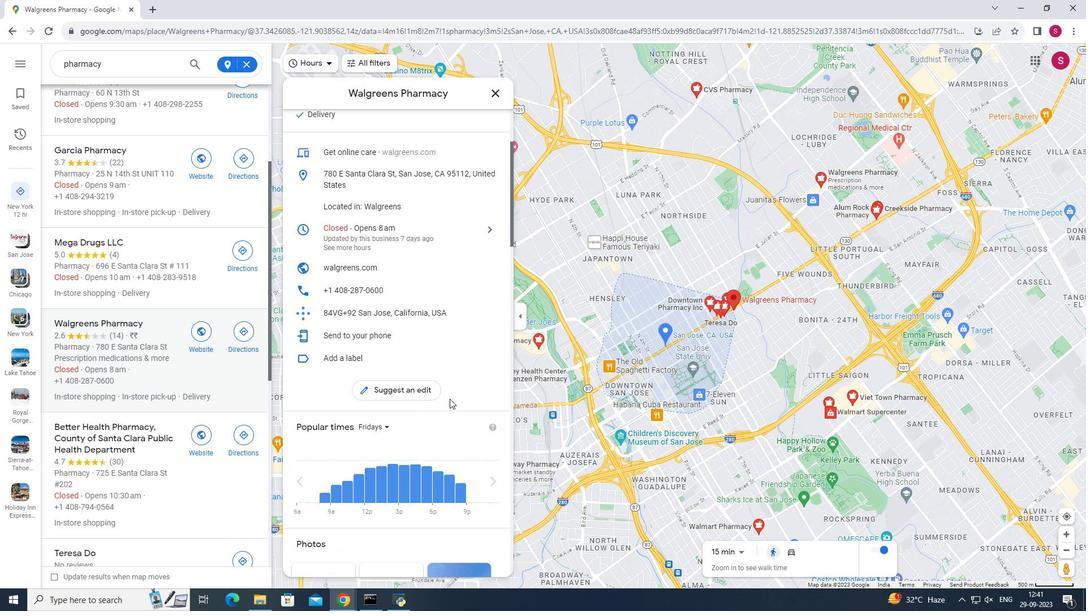
Action: Mouse scrolled (450, 399) with delta (0, 0)
Screenshot: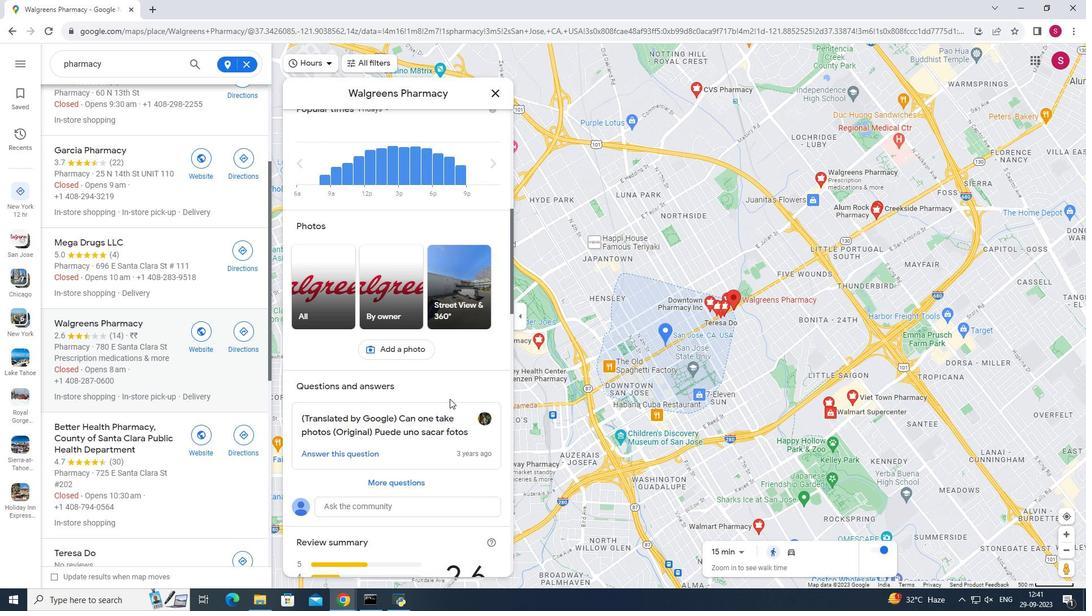 
Action: Mouse scrolled (450, 399) with delta (0, 0)
Screenshot: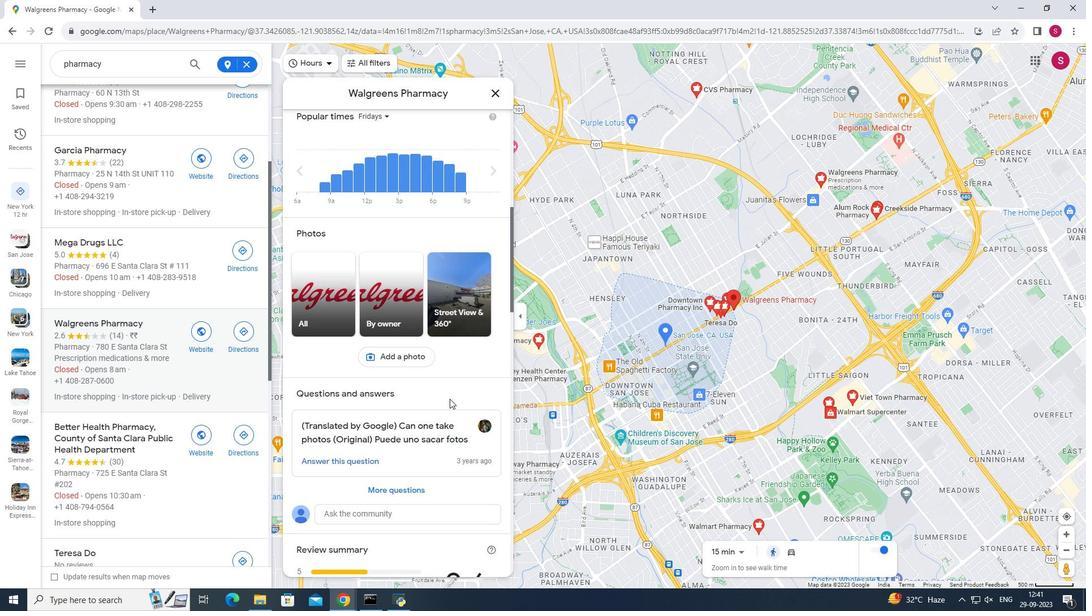 
Action: Mouse scrolled (450, 399) with delta (0, 0)
Screenshot: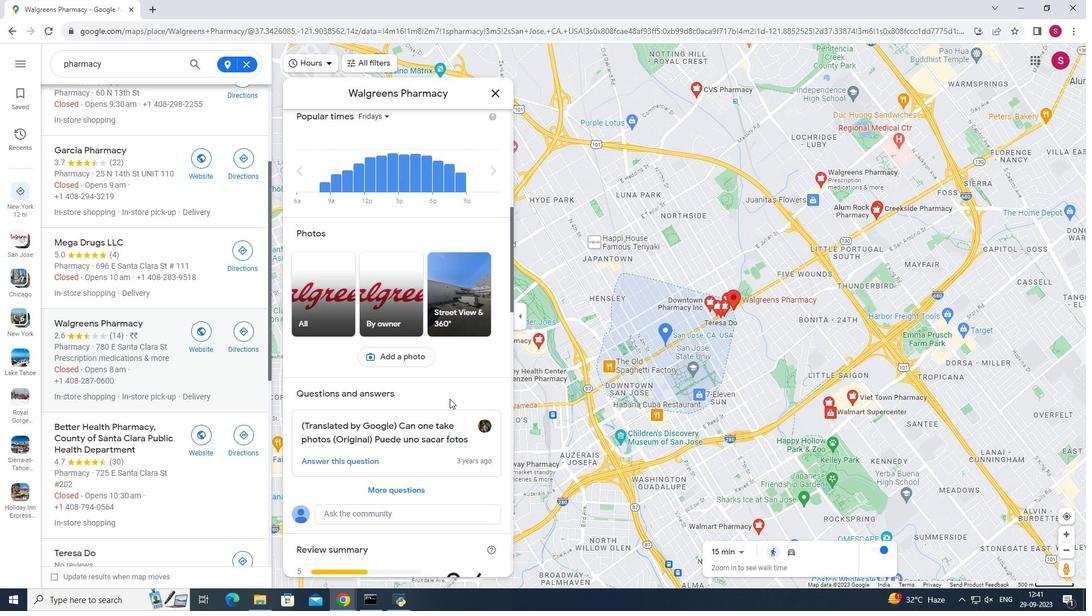 
Action: Mouse scrolled (450, 399) with delta (0, 0)
Screenshot: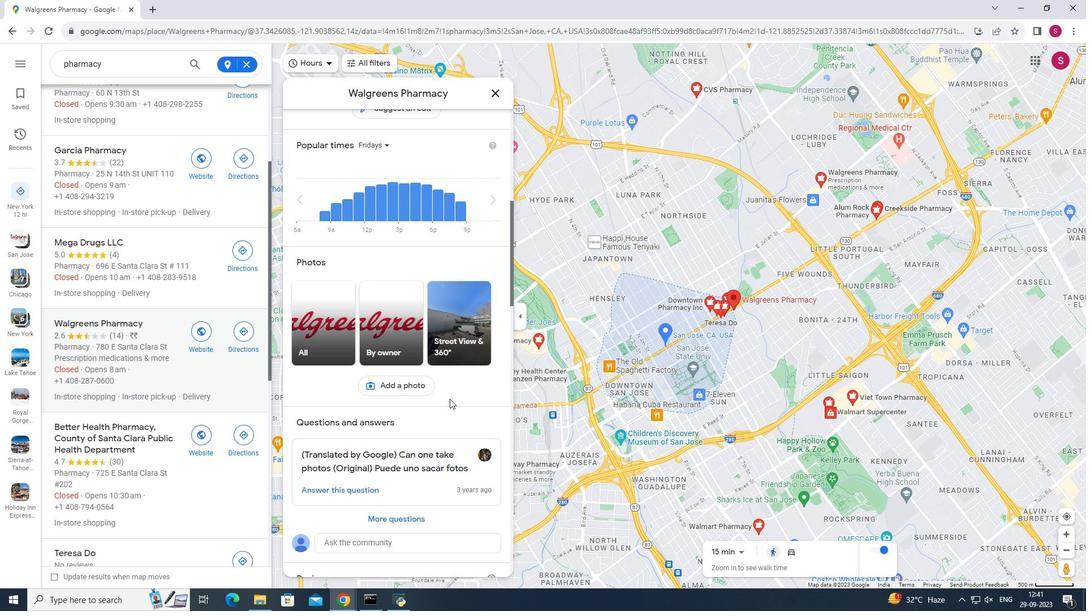 
Action: Mouse scrolled (450, 399) with delta (0, 0)
Screenshot: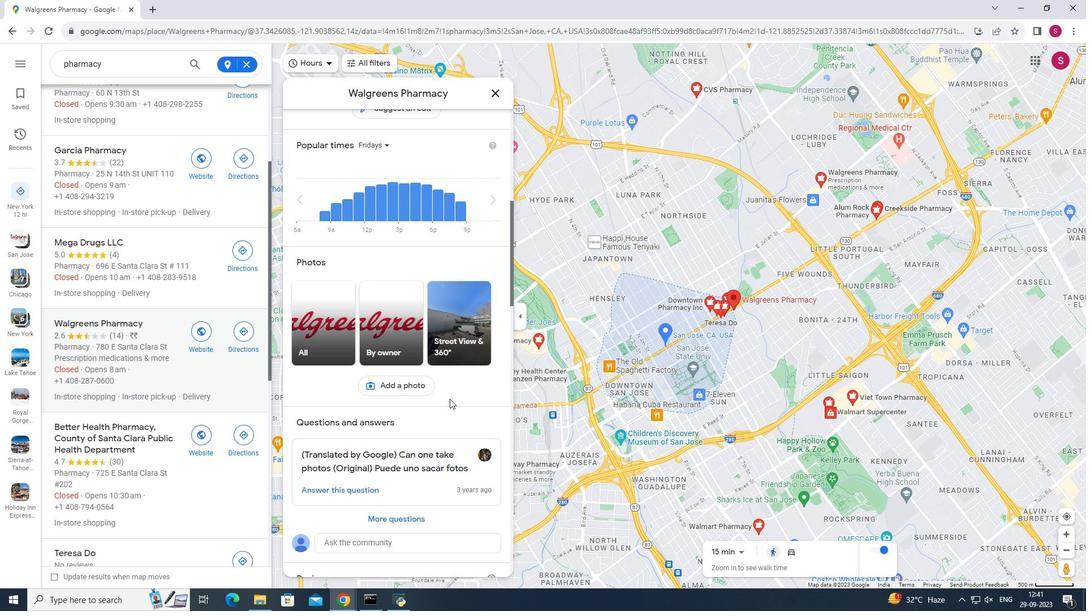 
Action: Mouse scrolled (450, 399) with delta (0, 0)
Screenshot: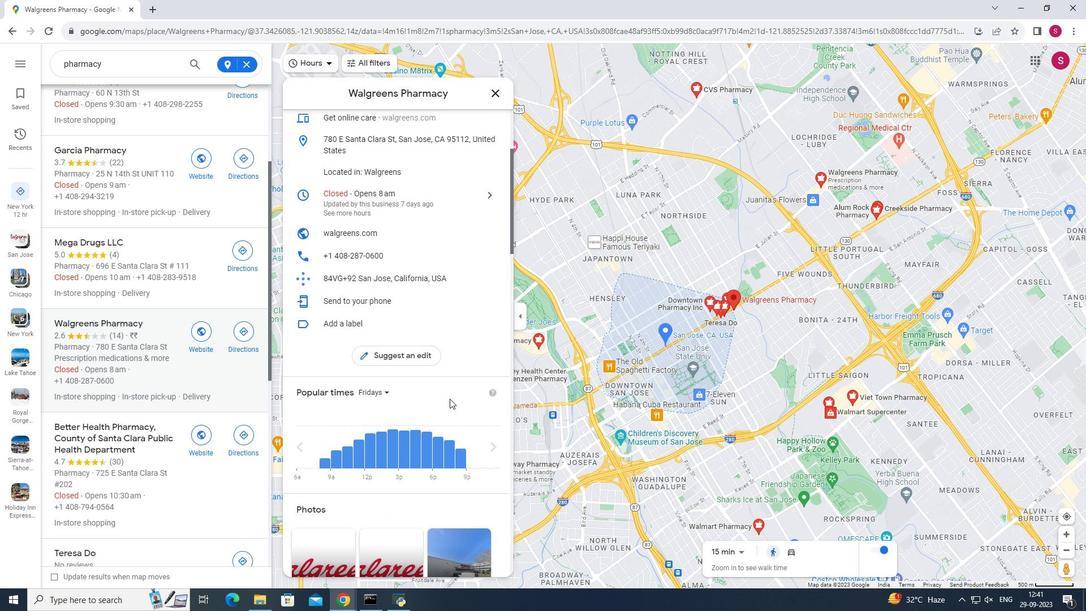 
Action: Mouse scrolled (450, 399) with delta (0, 0)
Screenshot: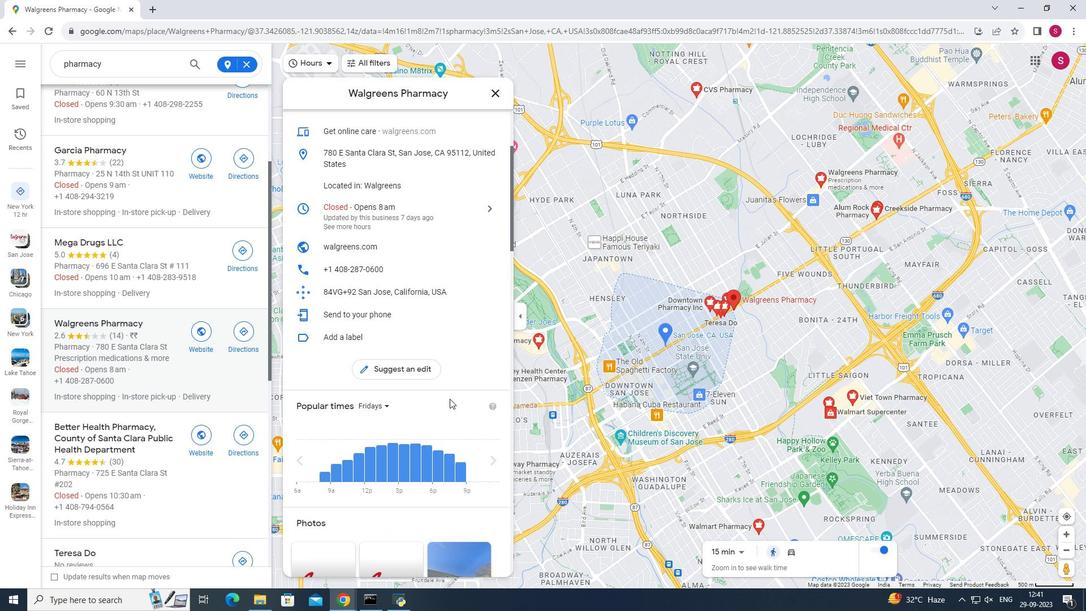 
Action: Mouse scrolled (450, 399) with delta (0, 0)
Screenshot: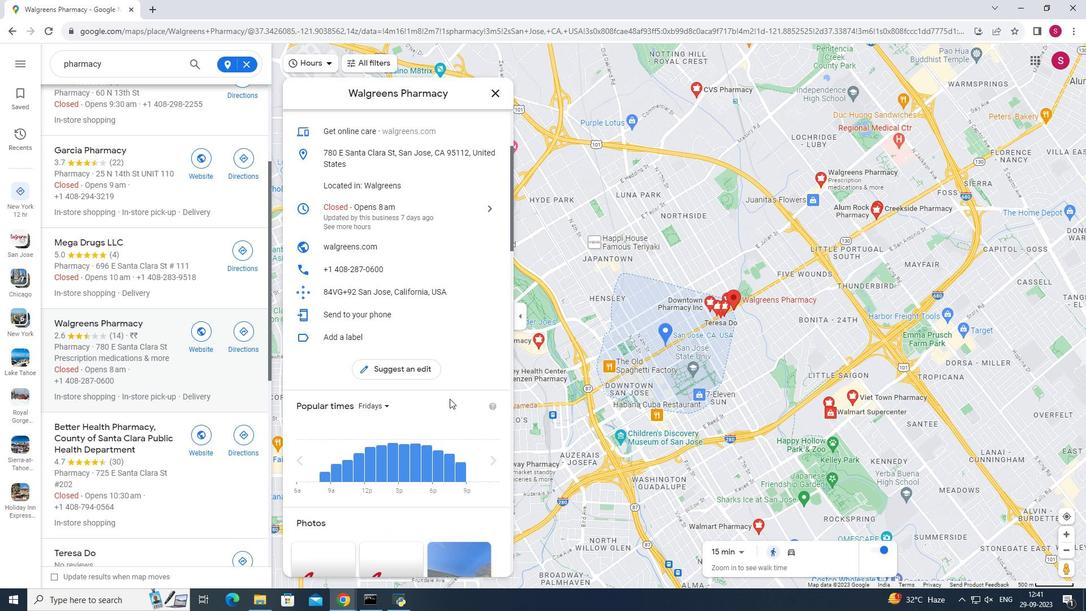 
Action: Mouse scrolled (450, 399) with delta (0, 0)
Screenshot: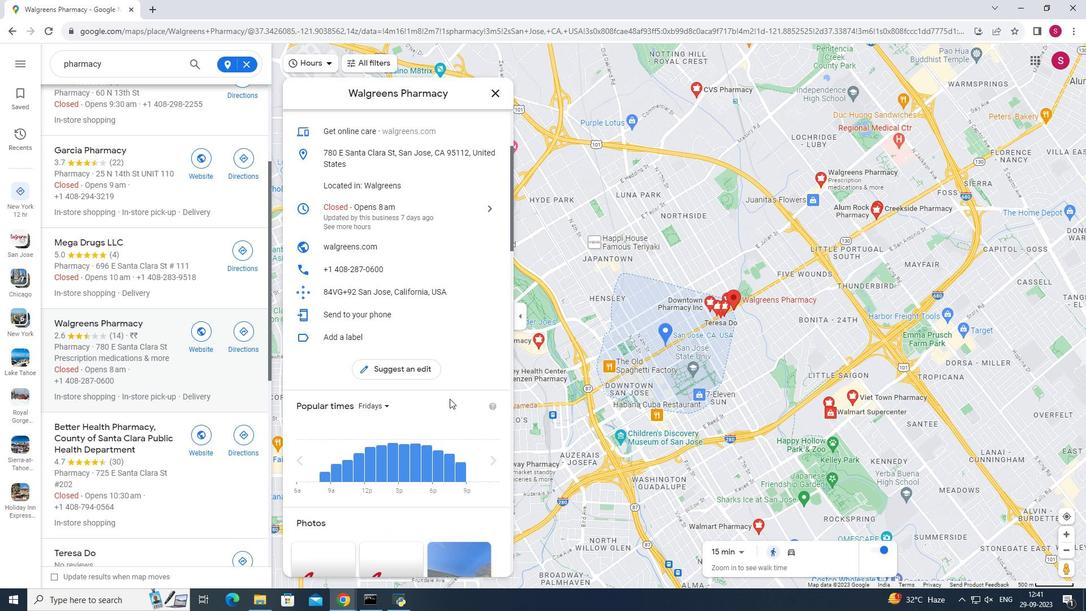 
Action: Mouse scrolled (450, 399) with delta (0, 0)
Screenshot: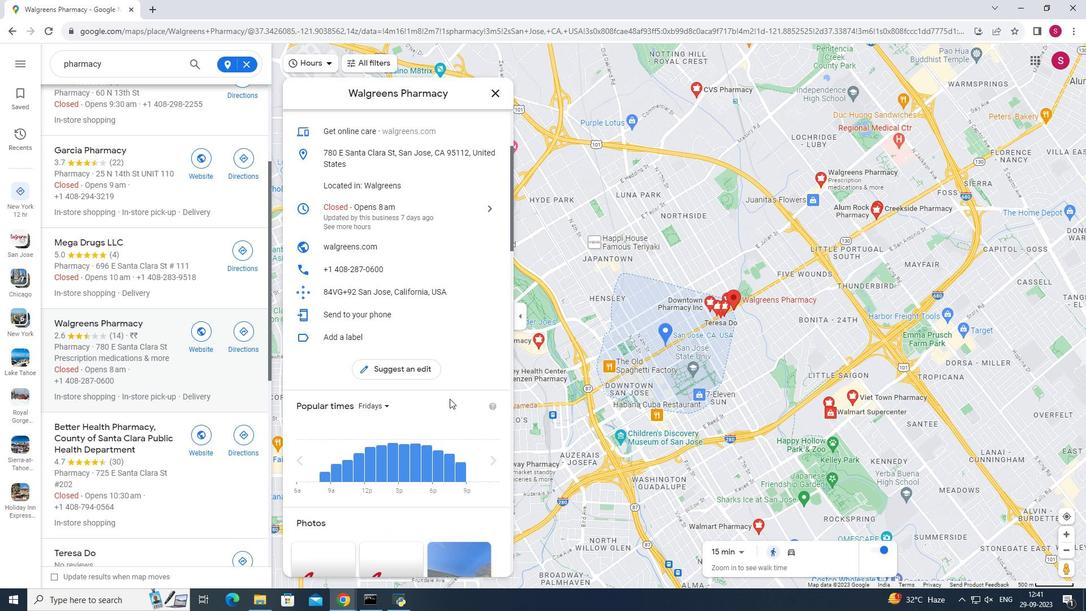 
Action: Mouse scrolled (450, 399) with delta (0, 0)
Screenshot: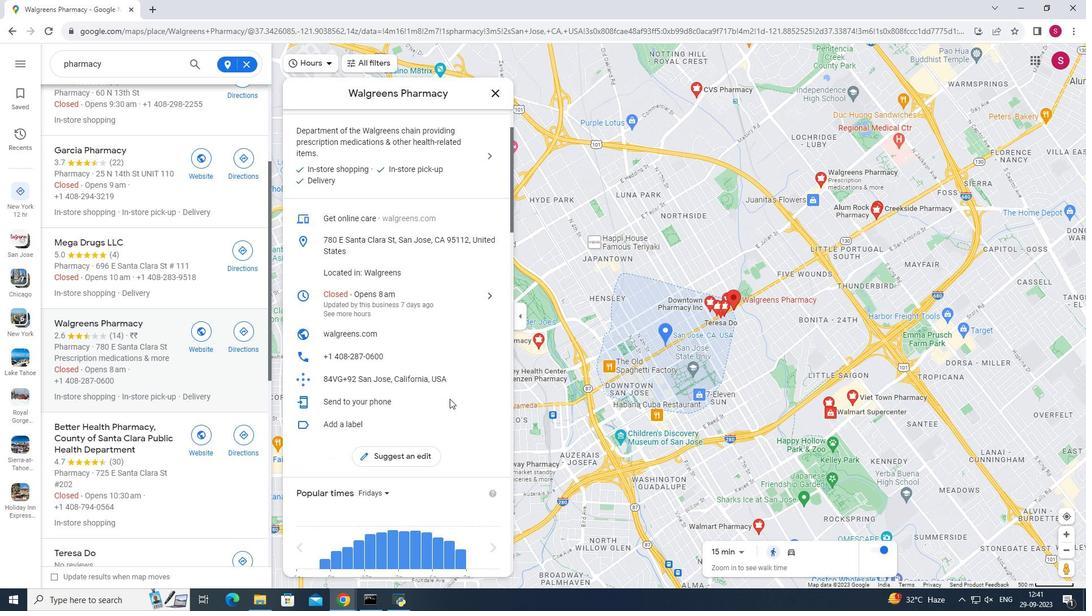 
Action: Mouse moved to (449, 399)
Screenshot: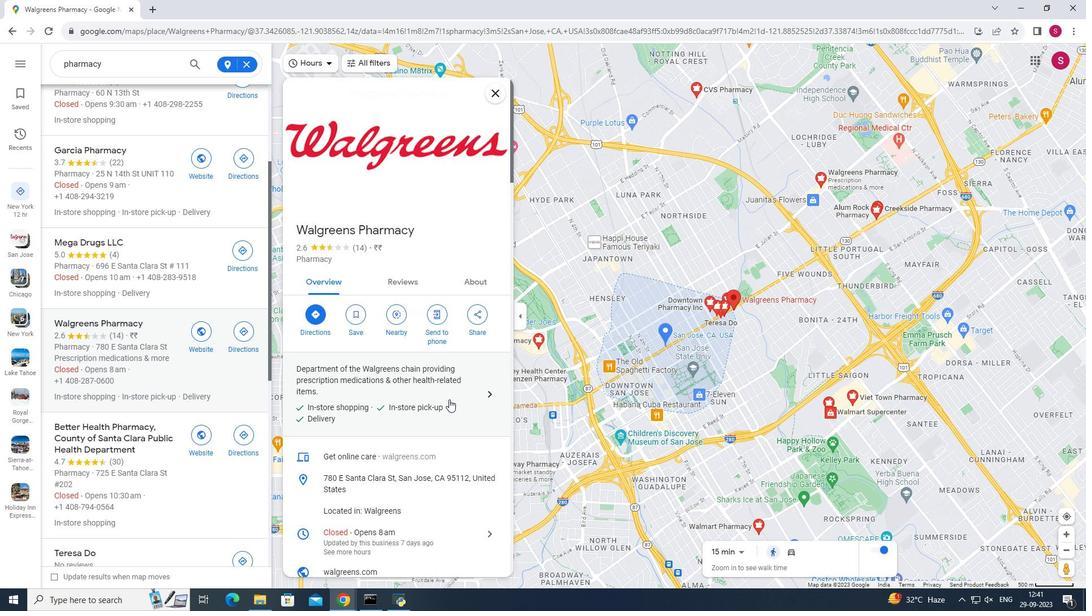 
Action: Mouse scrolled (449, 400) with delta (0, 0)
Screenshot: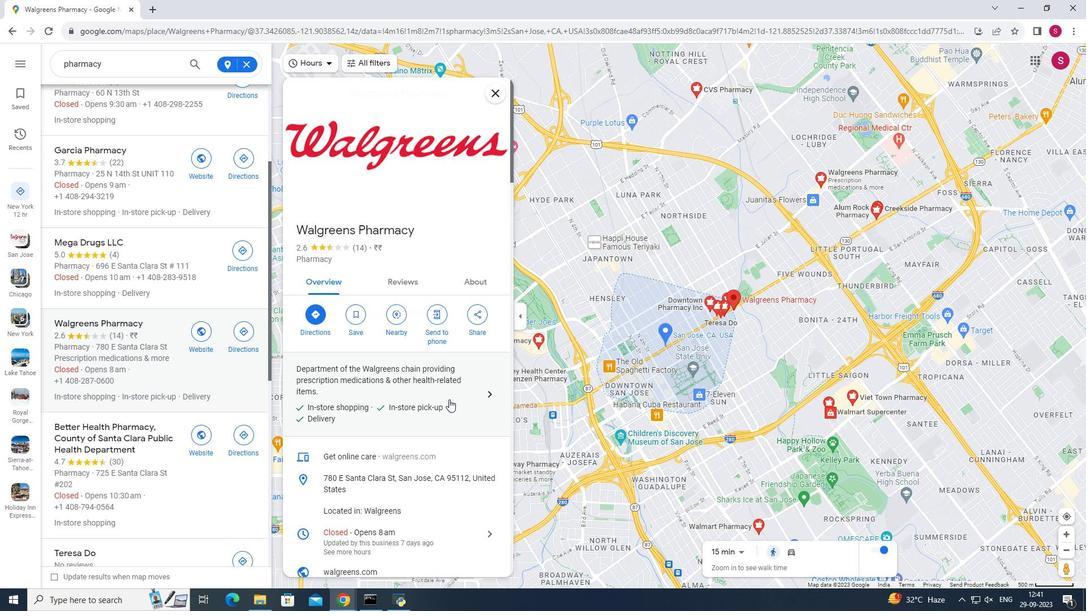 
Action: Mouse scrolled (449, 400) with delta (0, 0)
Screenshot: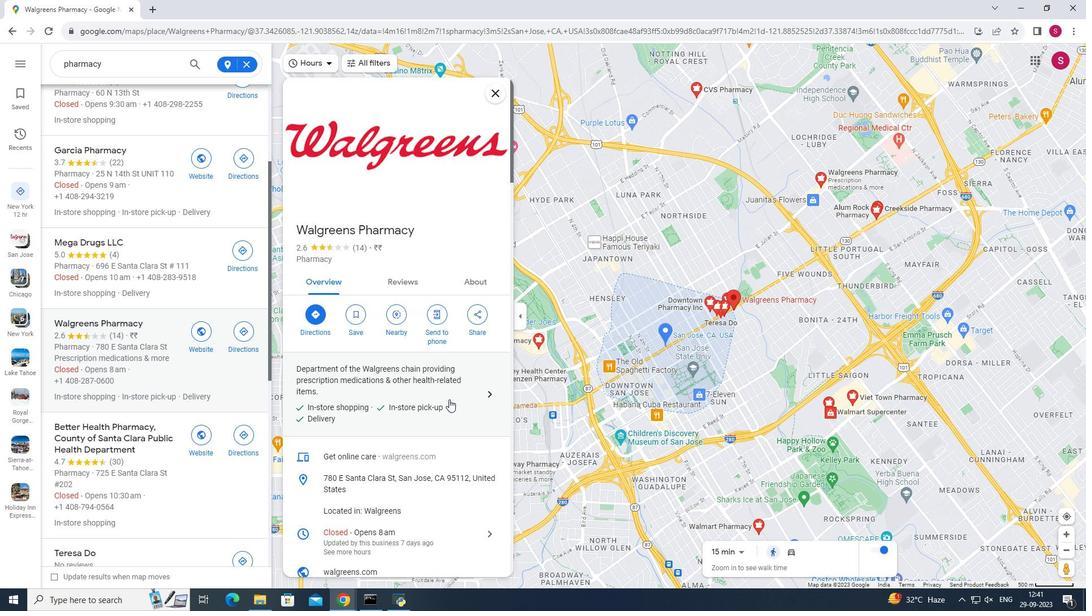 
Action: Mouse scrolled (449, 400) with delta (0, 0)
Screenshot: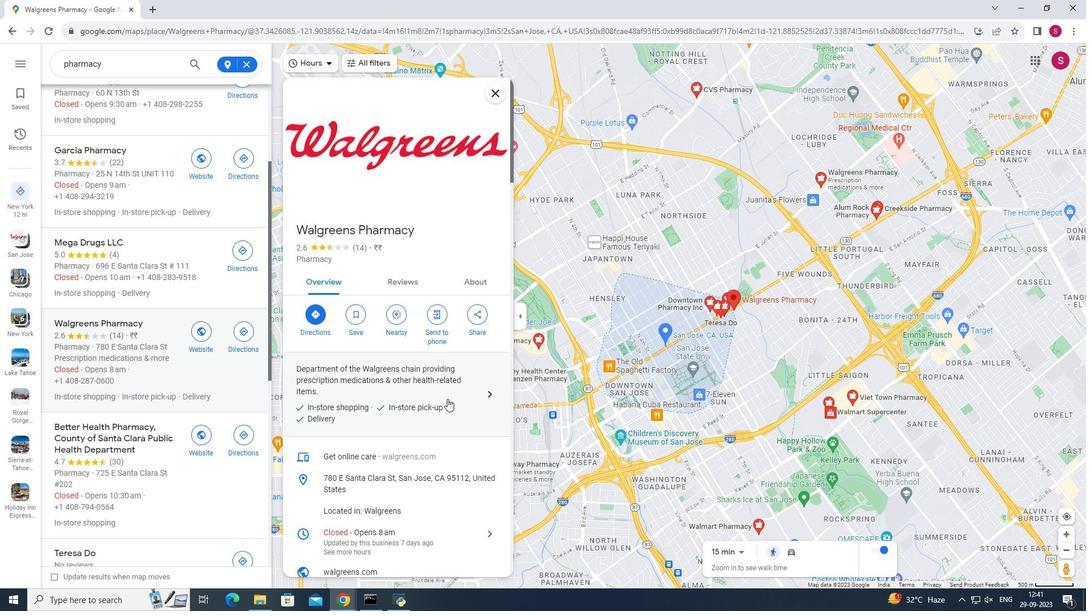 
Action: Mouse scrolled (449, 400) with delta (0, 0)
Screenshot: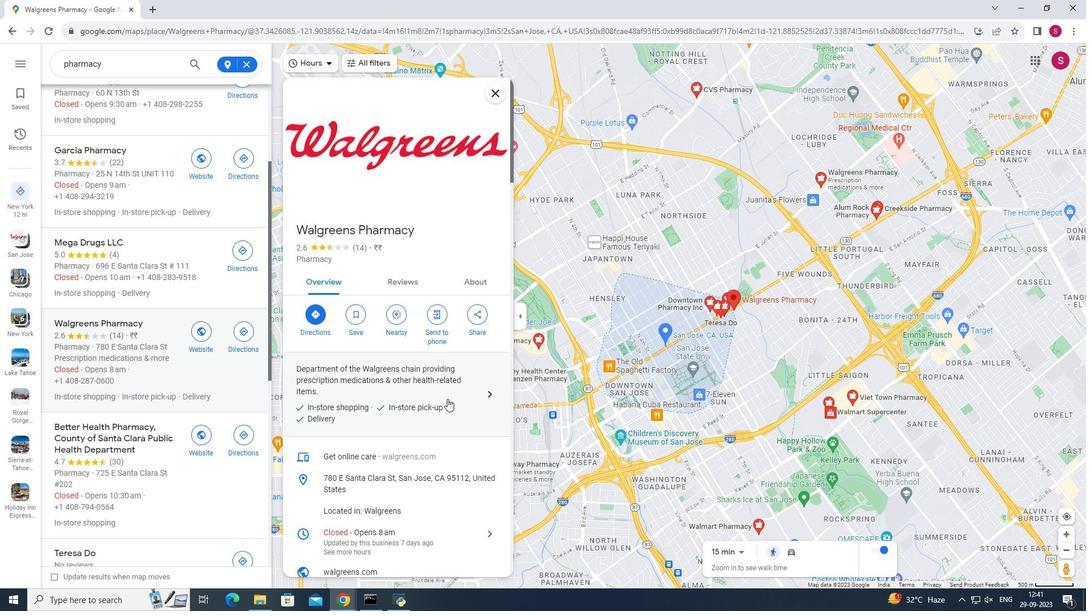 
Action: Mouse moved to (495, 91)
Screenshot: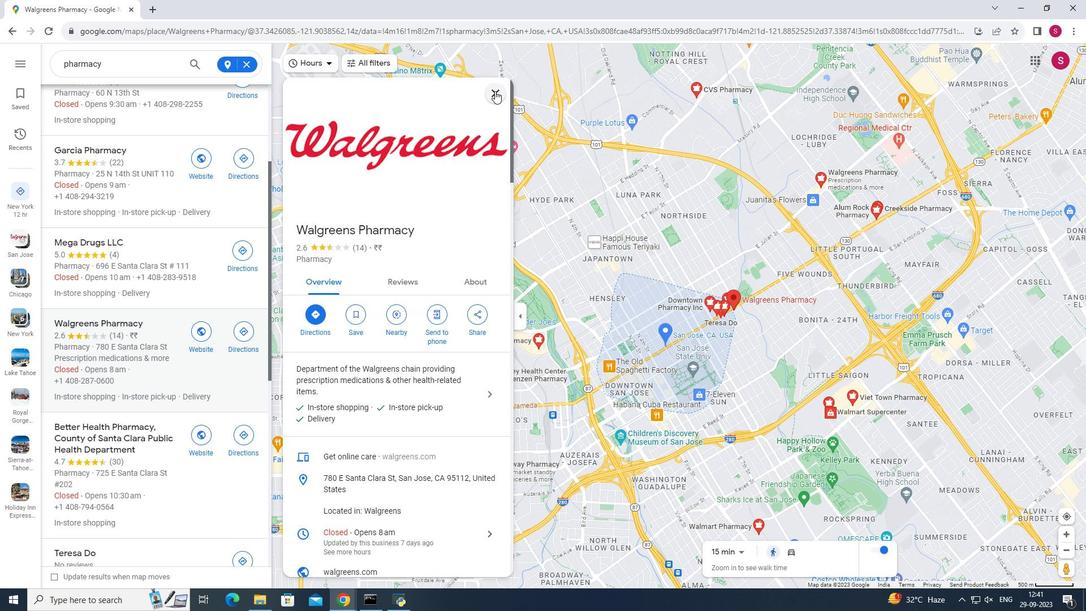 
Action: Mouse pressed left at (495, 91)
Screenshot: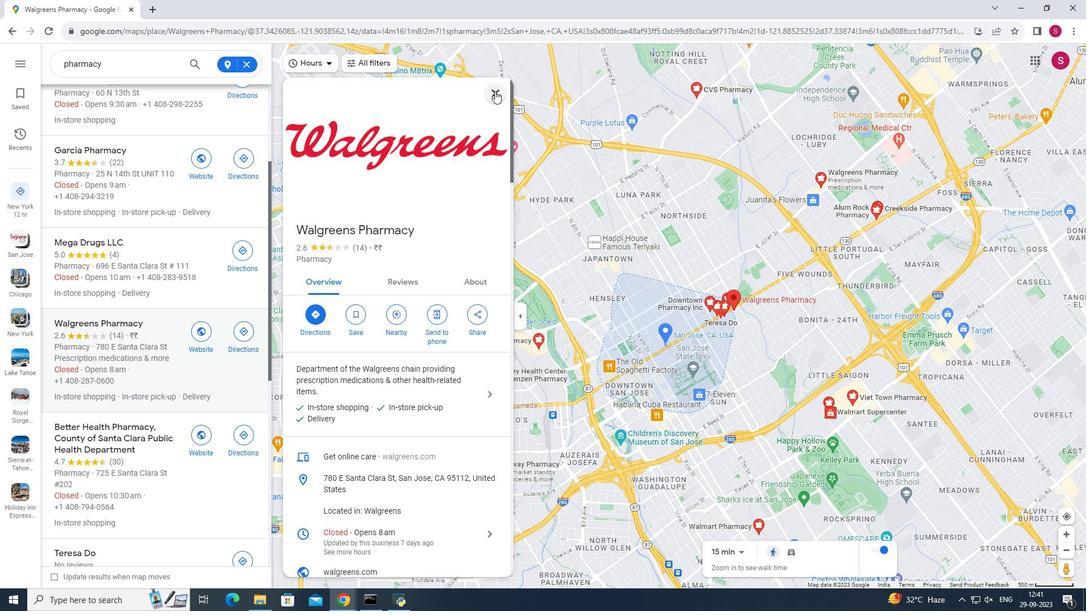 
Action: Mouse moved to (147, 325)
Screenshot: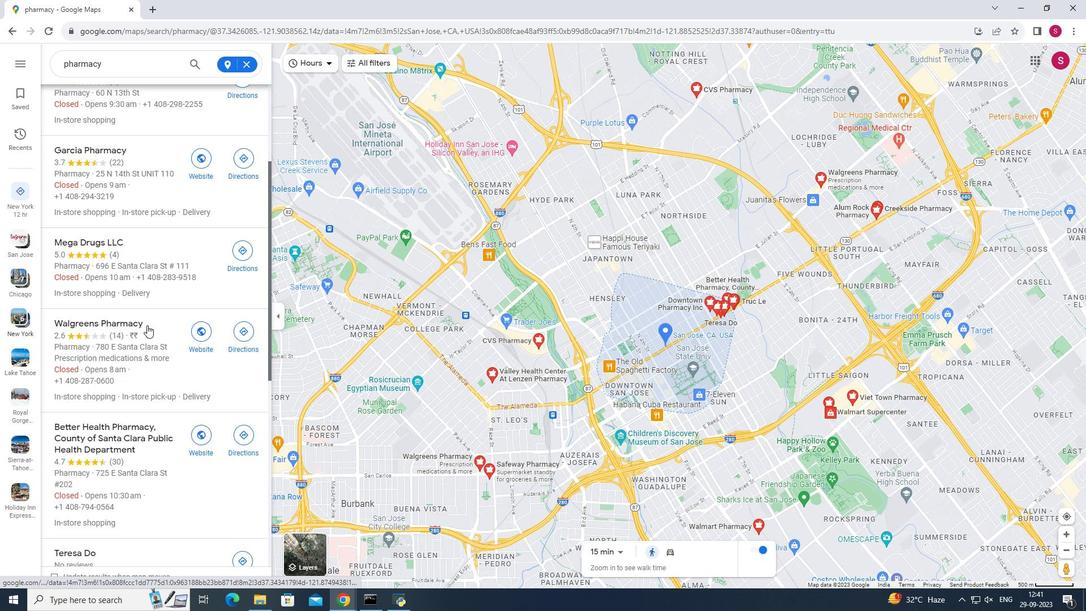 
Action: Mouse scrolled (147, 324) with delta (0, 0)
Screenshot: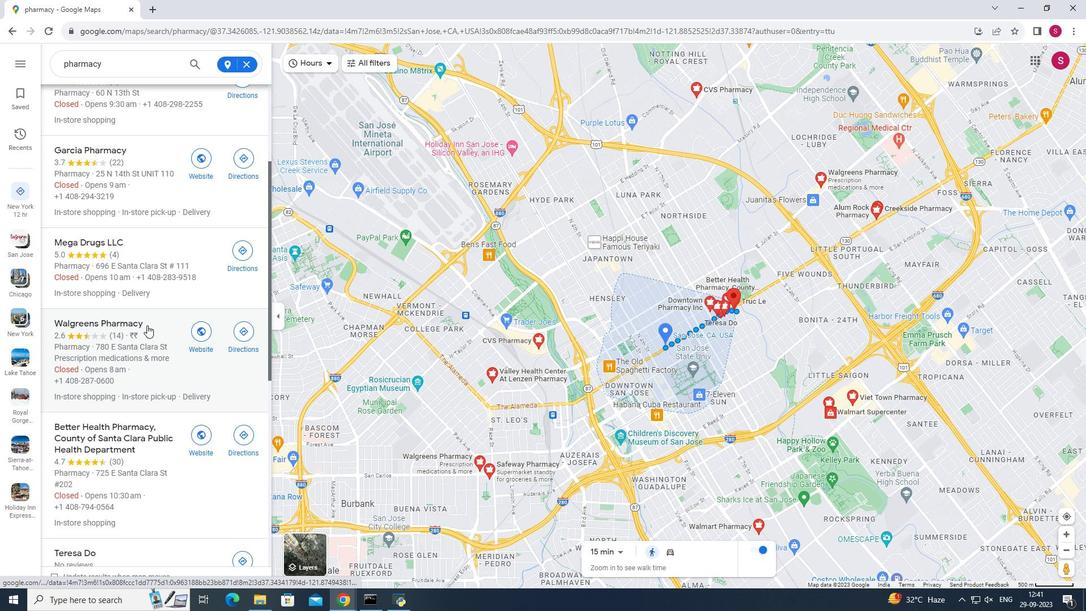 
Action: Mouse moved to (147, 326)
Screenshot: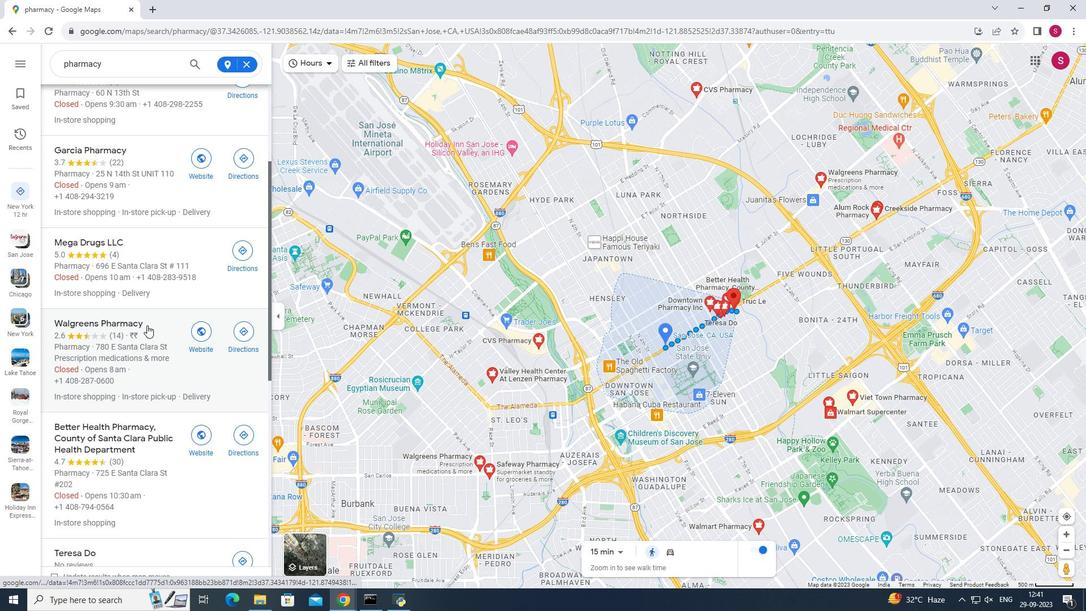 
Action: Mouse scrolled (147, 325) with delta (0, 0)
Screenshot: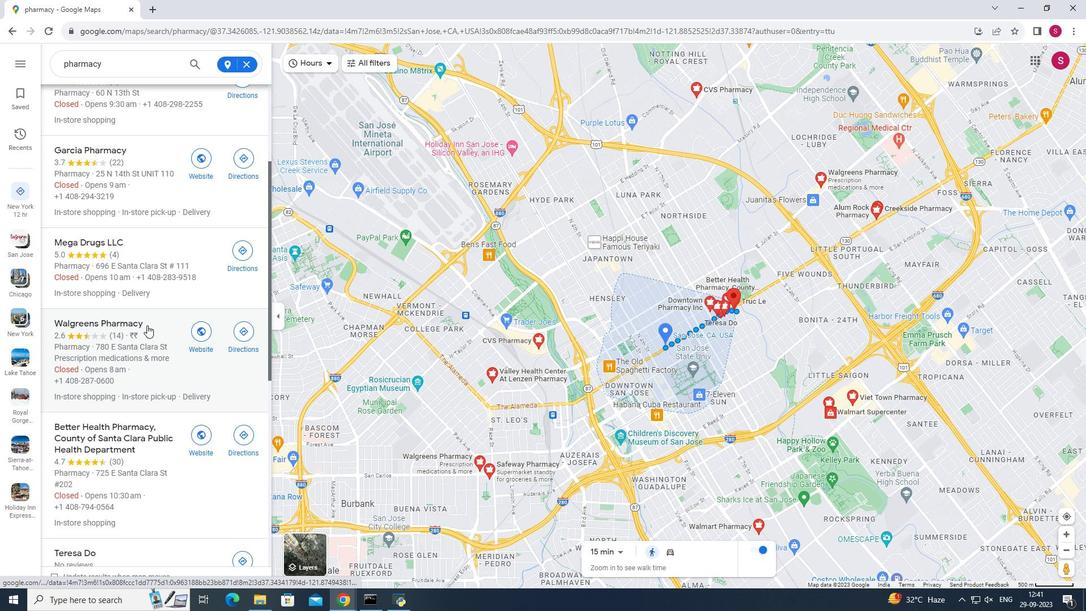 
Action: Mouse moved to (148, 331)
Screenshot: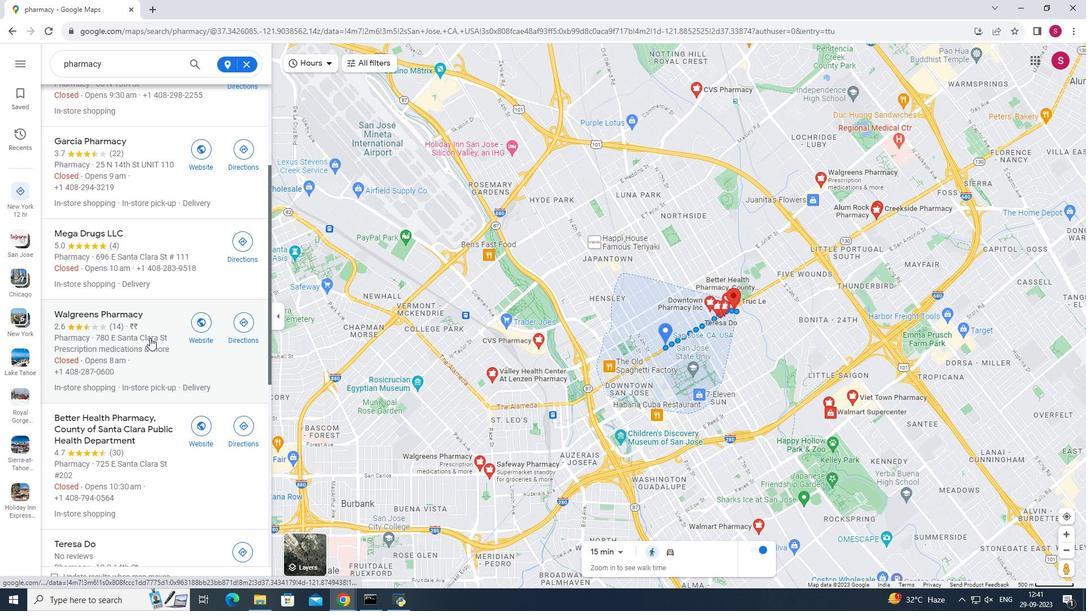 
Action: Mouse scrolled (148, 330) with delta (0, 0)
Screenshot: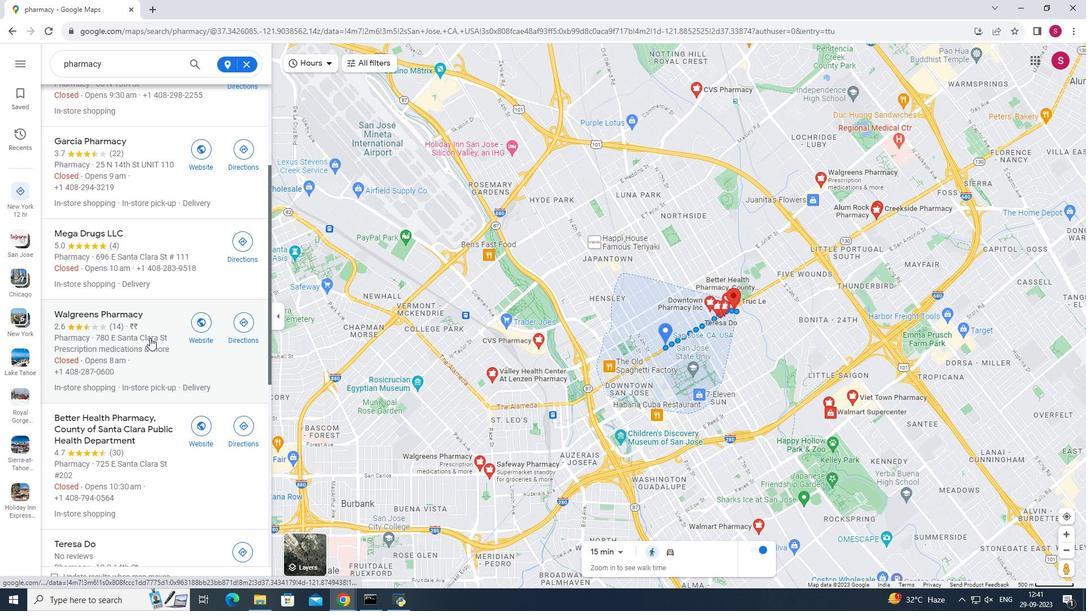 
Action: Mouse moved to (150, 334)
Screenshot: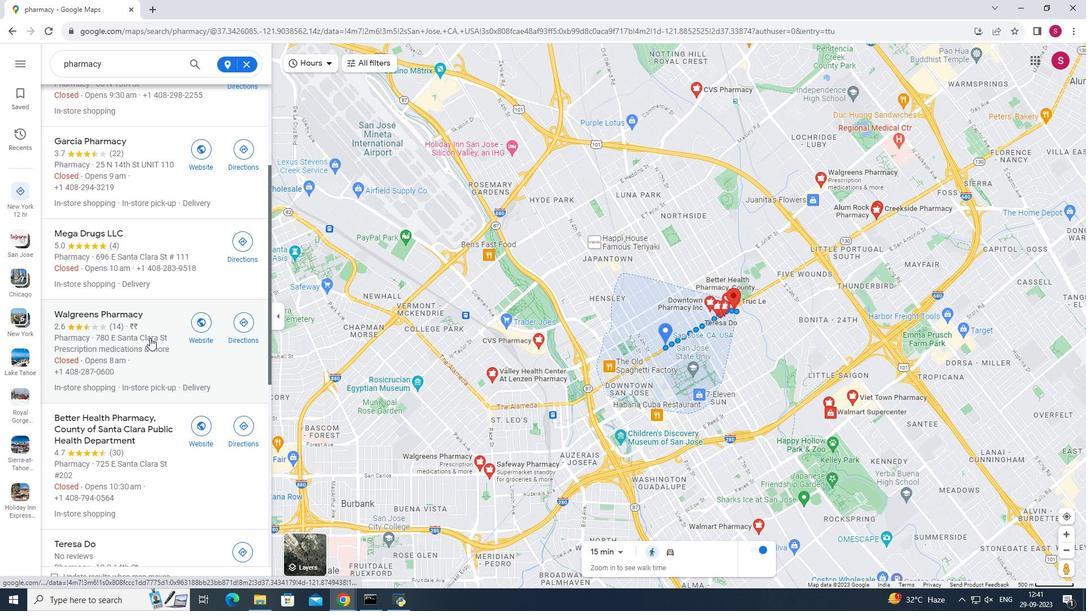 
Action: Mouse scrolled (150, 333) with delta (0, 0)
Screenshot: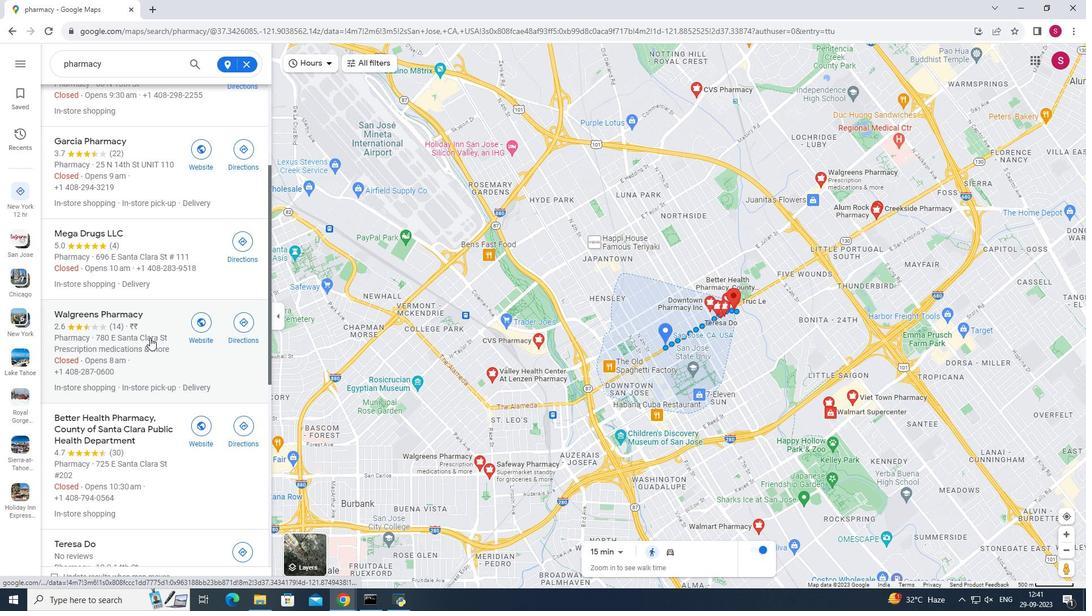 
Action: Mouse moved to (150, 336)
Screenshot: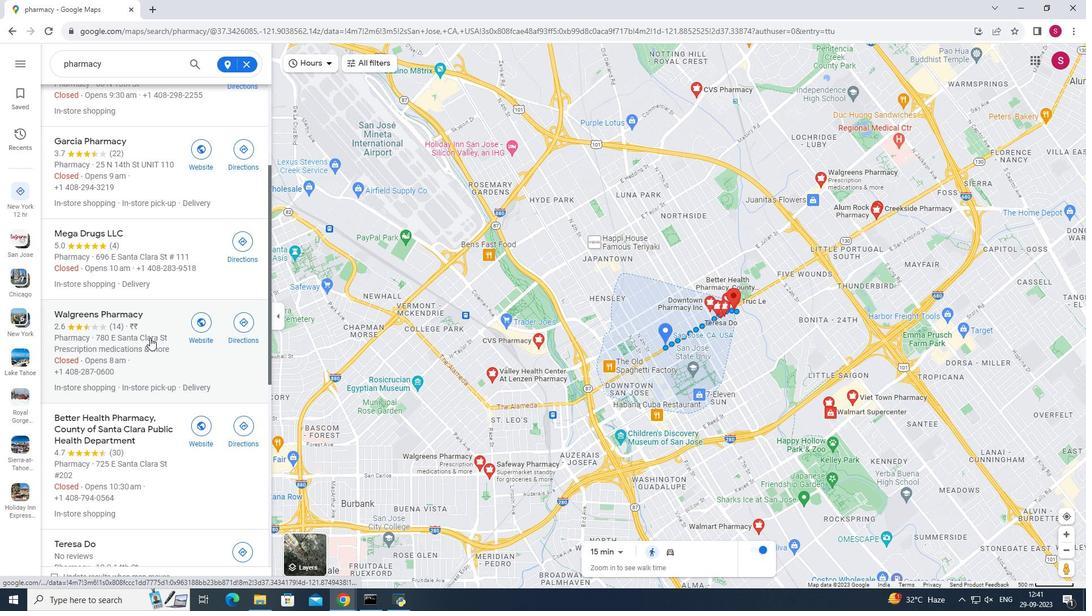 
Action: Mouse scrolled (150, 336) with delta (0, 0)
Screenshot: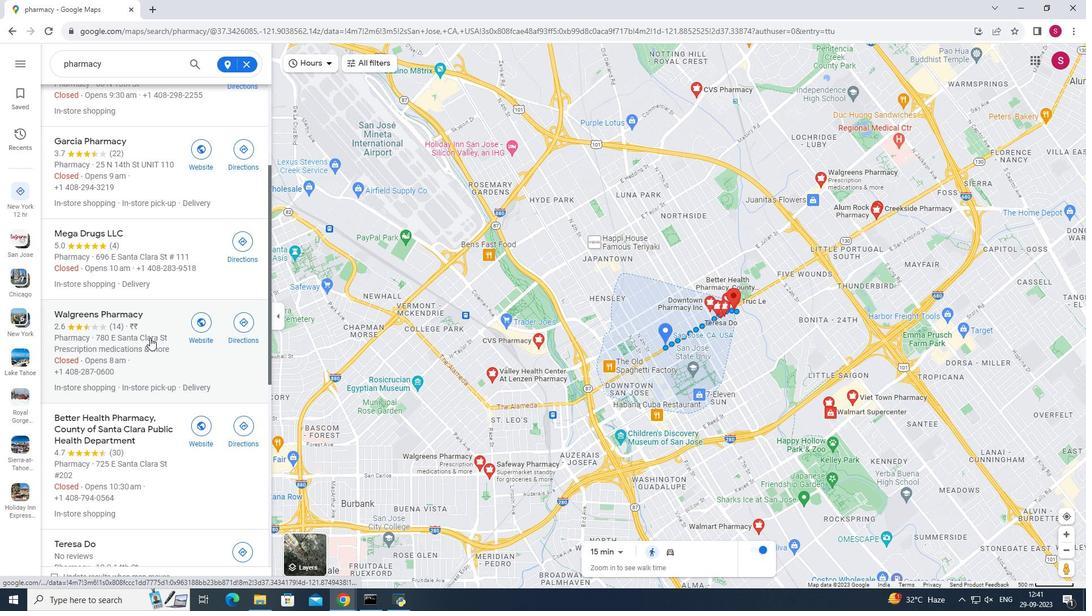 
Action: Mouse moved to (150, 337)
Screenshot: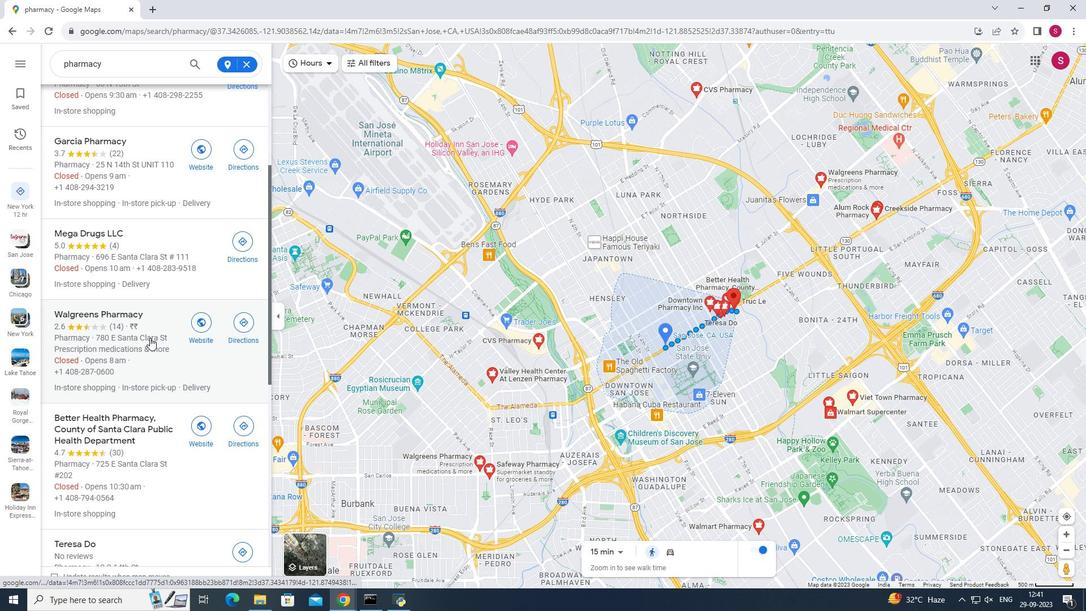 
Action: Mouse scrolled (150, 337) with delta (0, 0)
Screenshot: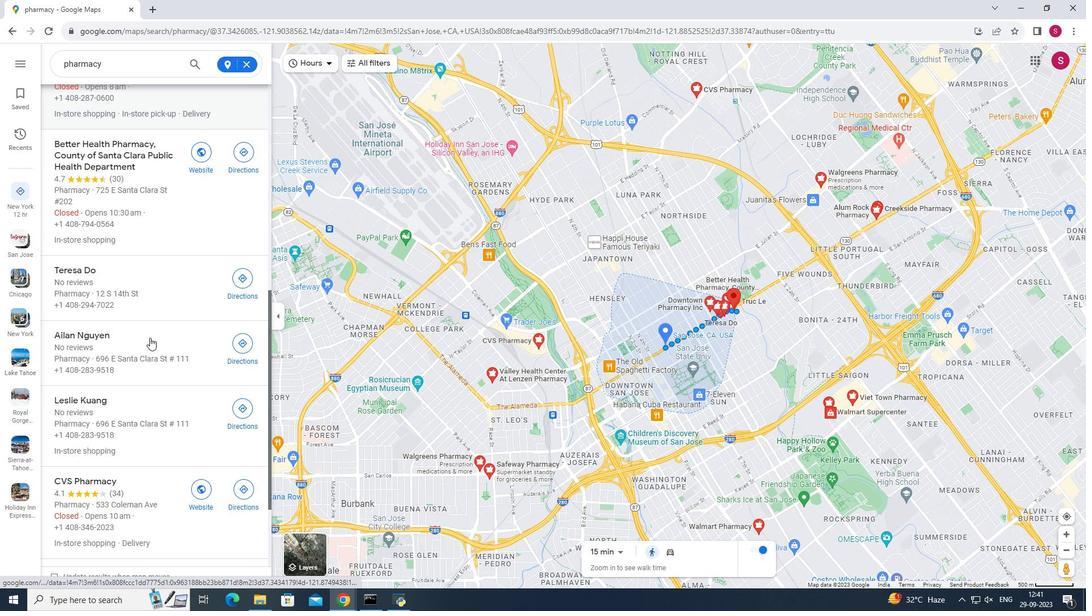
Action: Mouse scrolled (150, 337) with delta (0, 0)
Screenshot: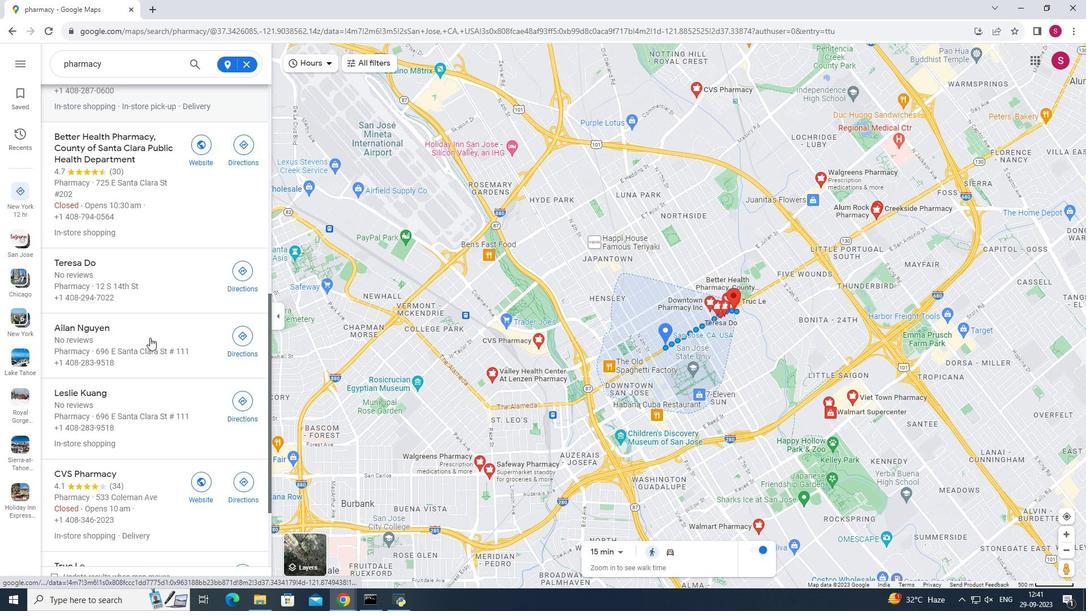 
Action: Mouse scrolled (150, 337) with delta (0, 0)
Screenshot: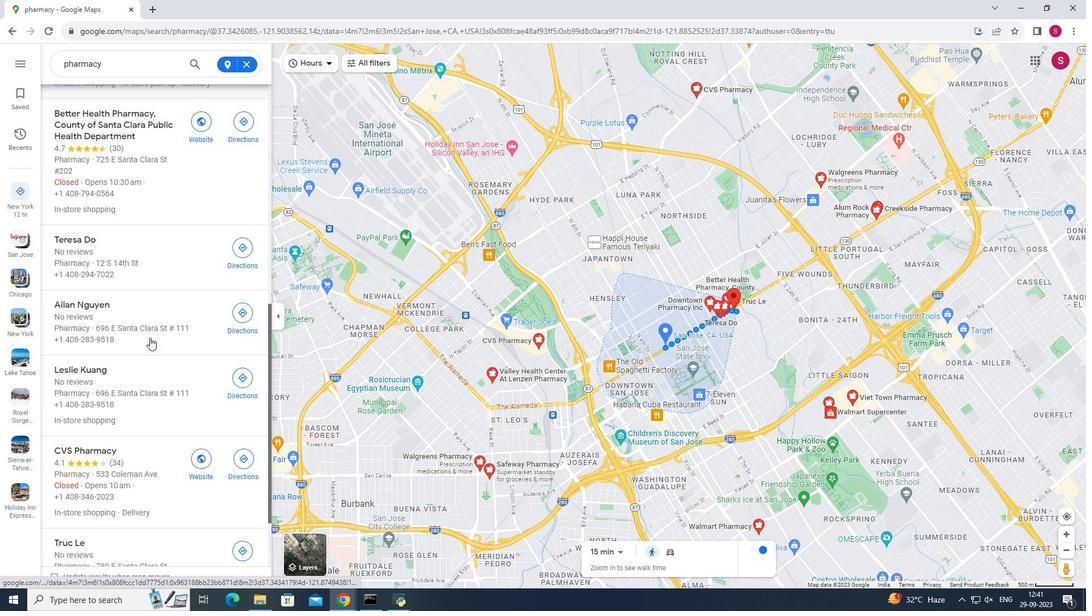 
Action: Mouse scrolled (150, 337) with delta (0, 0)
Screenshot: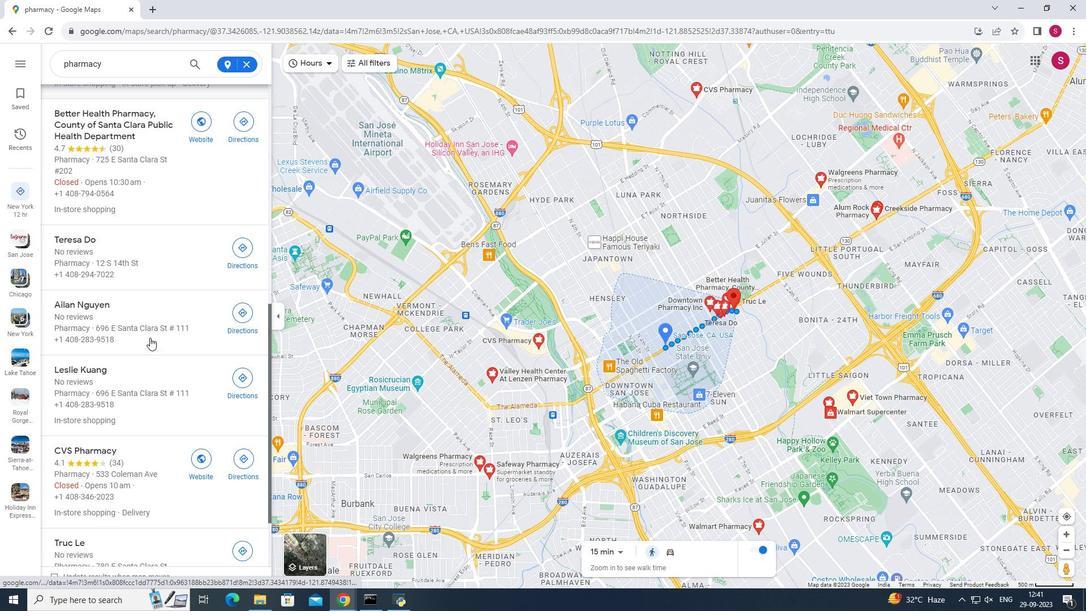 
Action: Mouse scrolled (150, 337) with delta (0, 0)
Screenshot: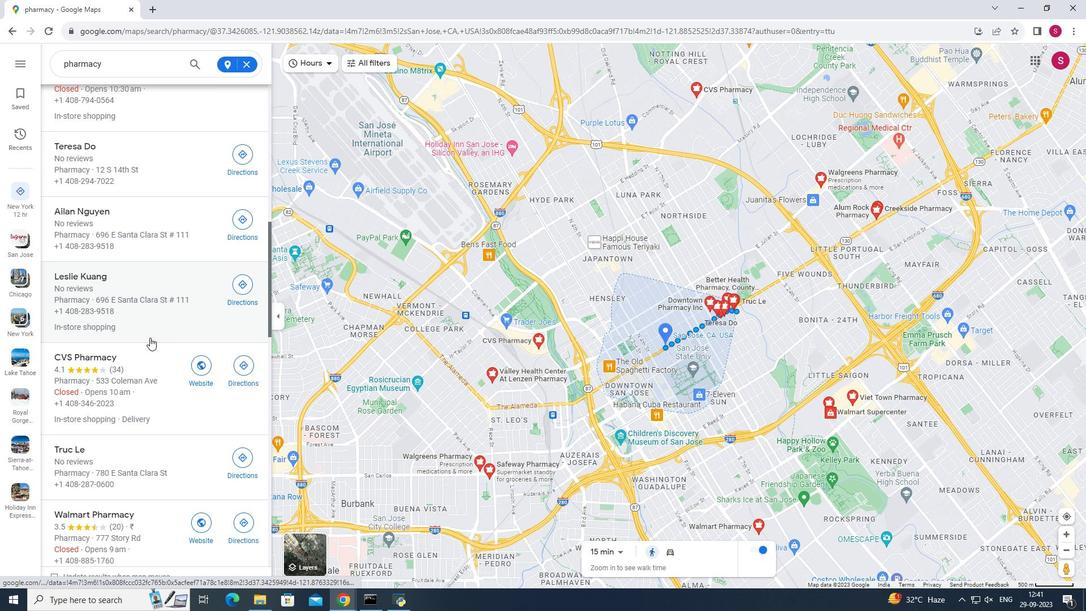 
Action: Mouse scrolled (150, 337) with delta (0, 0)
Screenshot: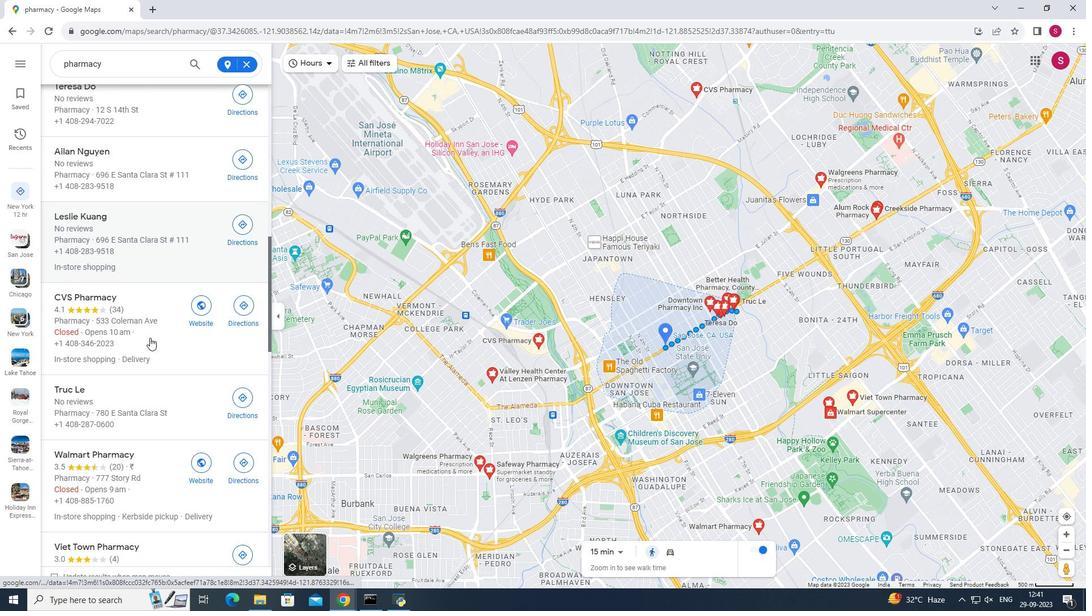 
Action: Mouse scrolled (150, 337) with delta (0, 0)
Screenshot: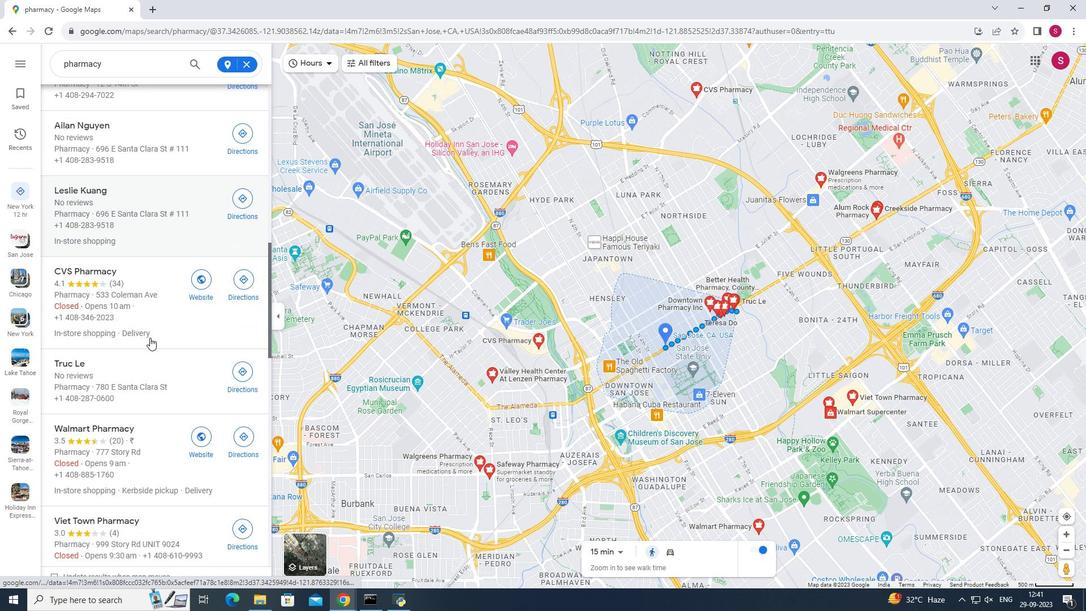 
Action: Mouse scrolled (150, 337) with delta (0, 0)
Screenshot: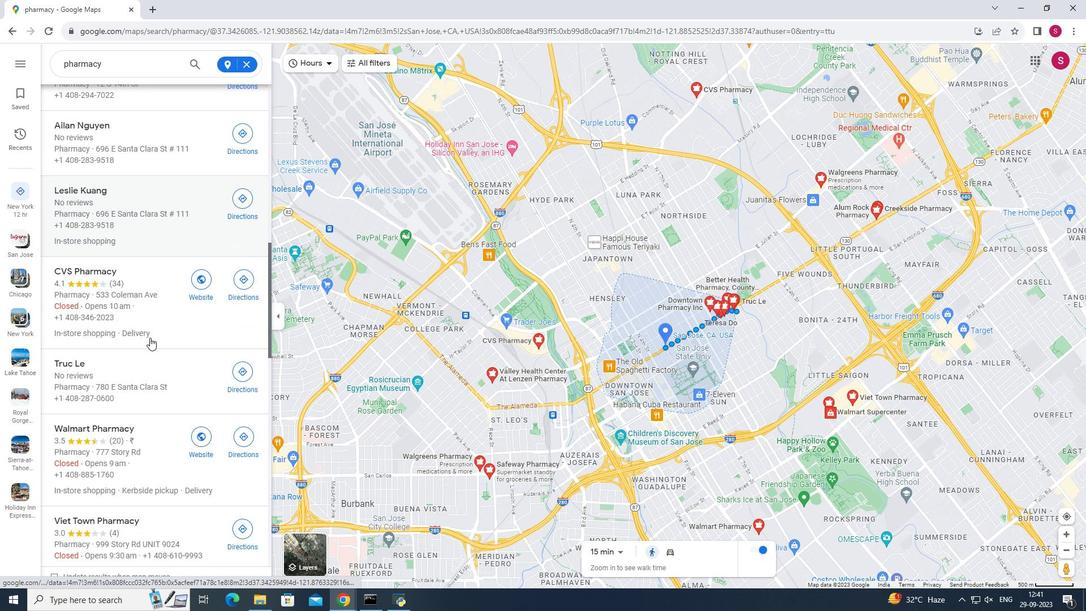 
Action: Mouse scrolled (150, 337) with delta (0, 0)
Screenshot: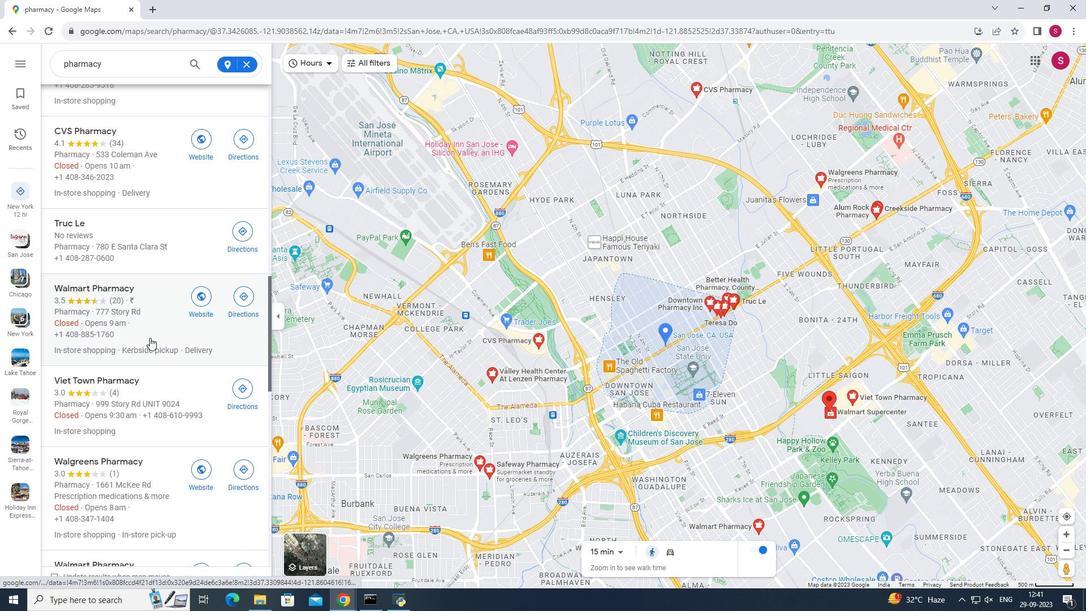
Action: Mouse scrolled (150, 337) with delta (0, 0)
Screenshot: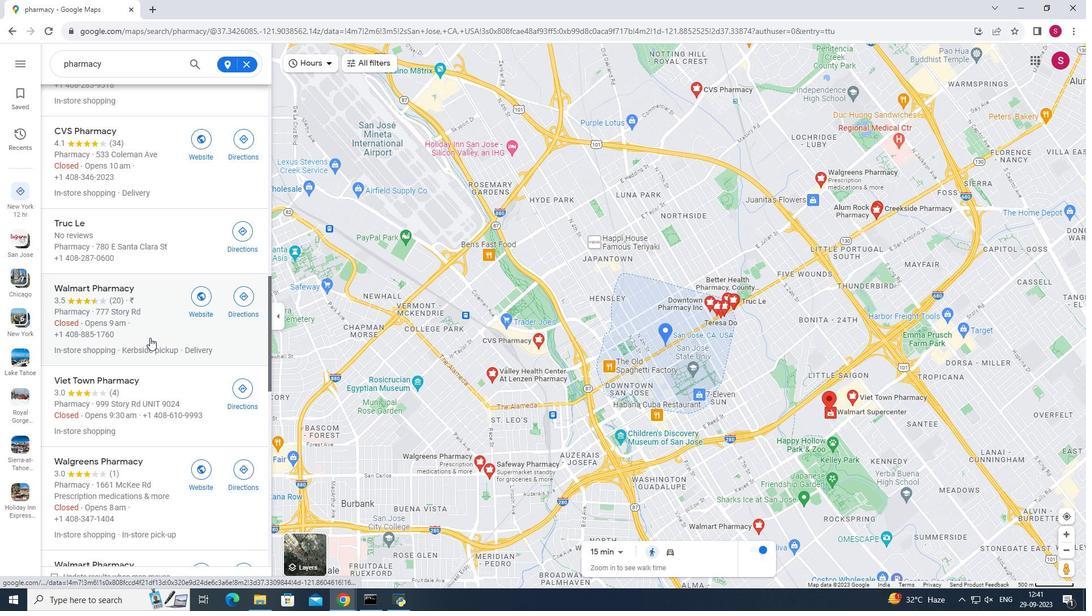 
Action: Mouse scrolled (150, 337) with delta (0, 0)
Screenshot: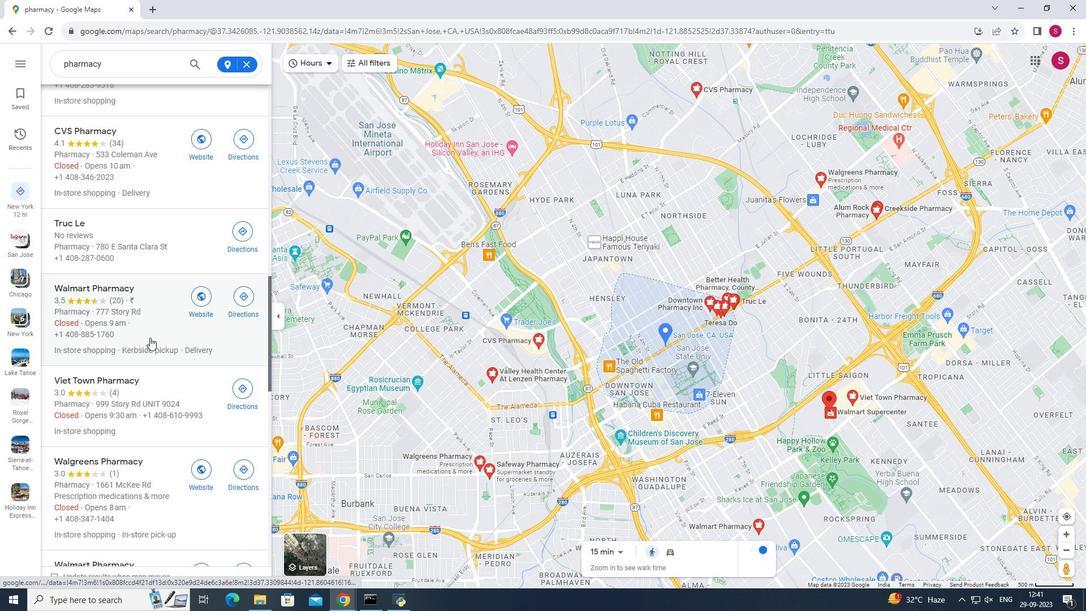 
Action: Mouse scrolled (150, 337) with delta (0, 0)
Screenshot: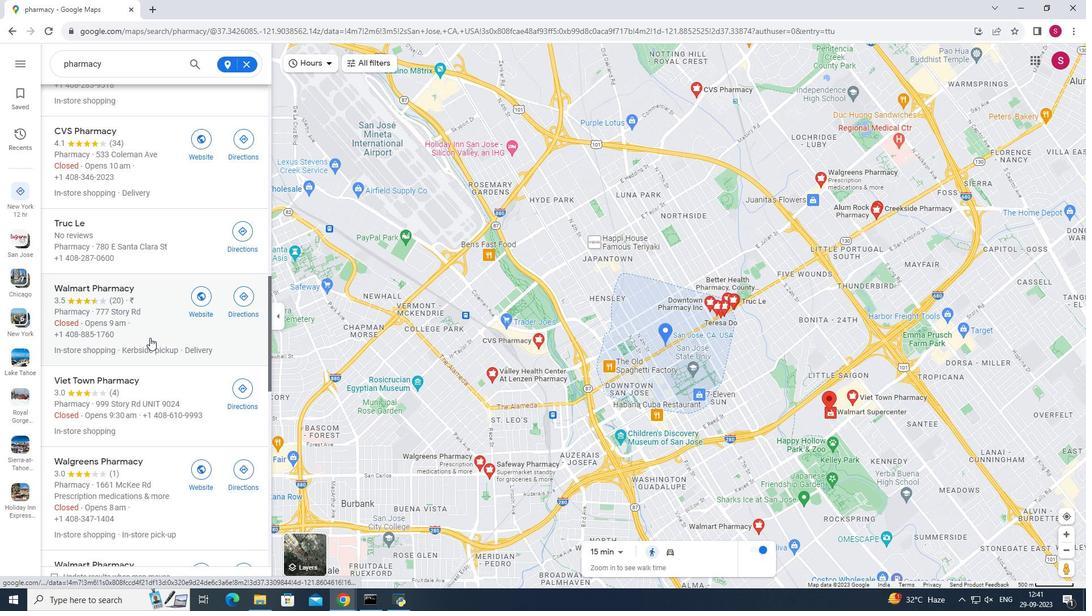 
Action: Mouse moved to (151, 339)
Screenshot: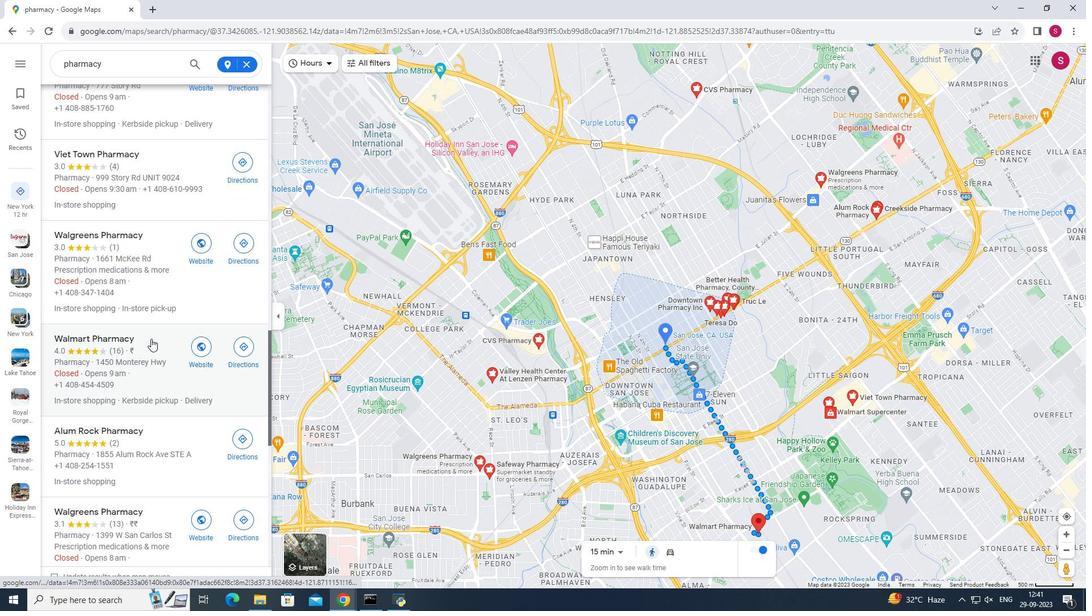 
Action: Mouse scrolled (151, 338) with delta (0, 0)
Screenshot: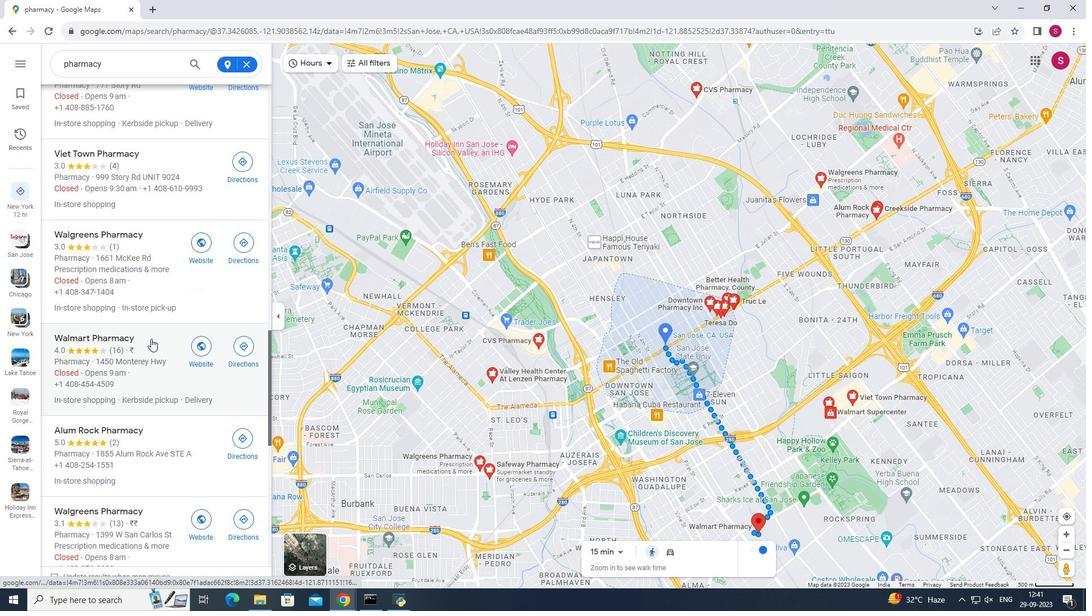 
Action: Mouse moved to (152, 339)
Screenshot: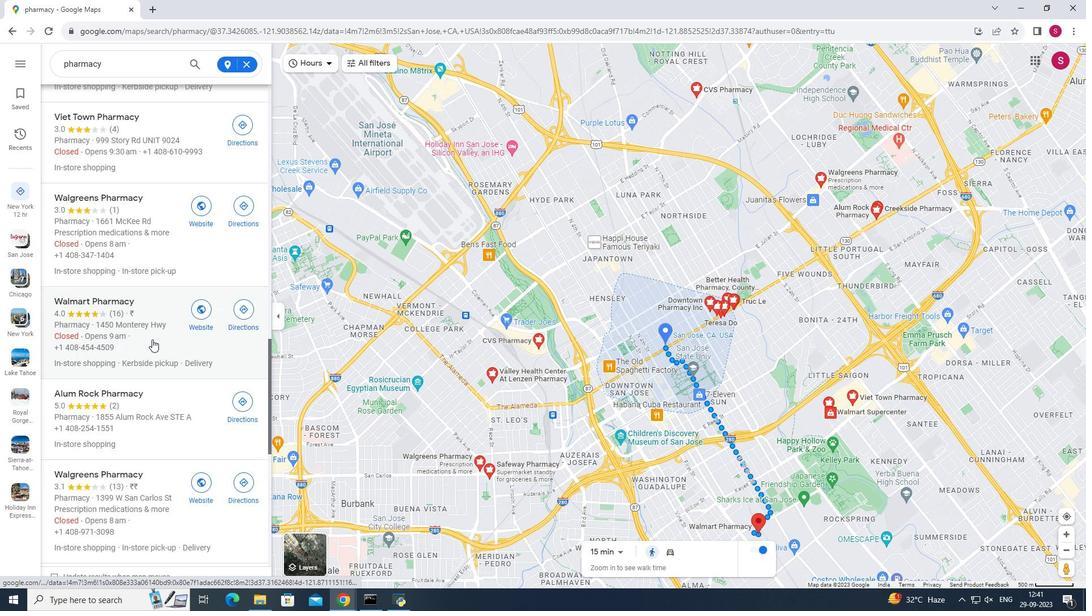 
Action: Mouse scrolled (152, 339) with delta (0, 0)
Screenshot: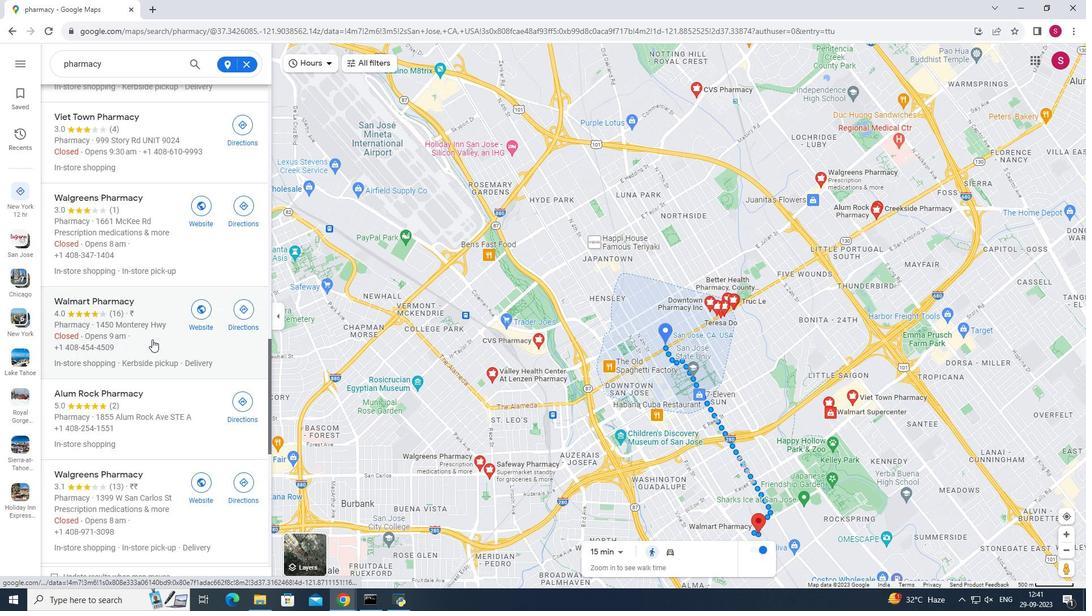 
Action: Mouse scrolled (152, 339) with delta (0, 0)
Screenshot: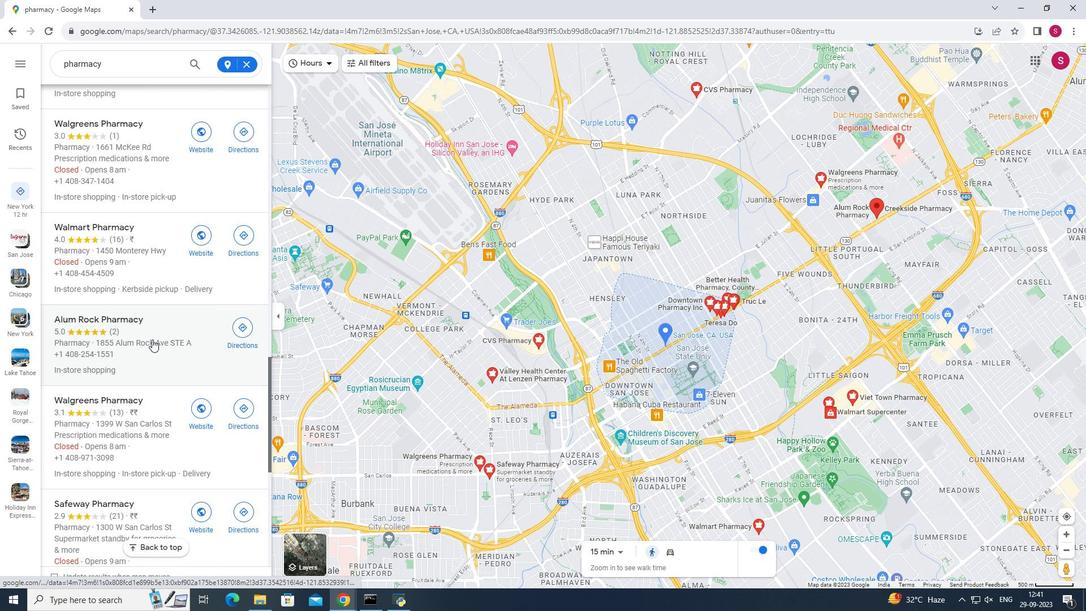 
Action: Mouse moved to (153, 341)
Screenshot: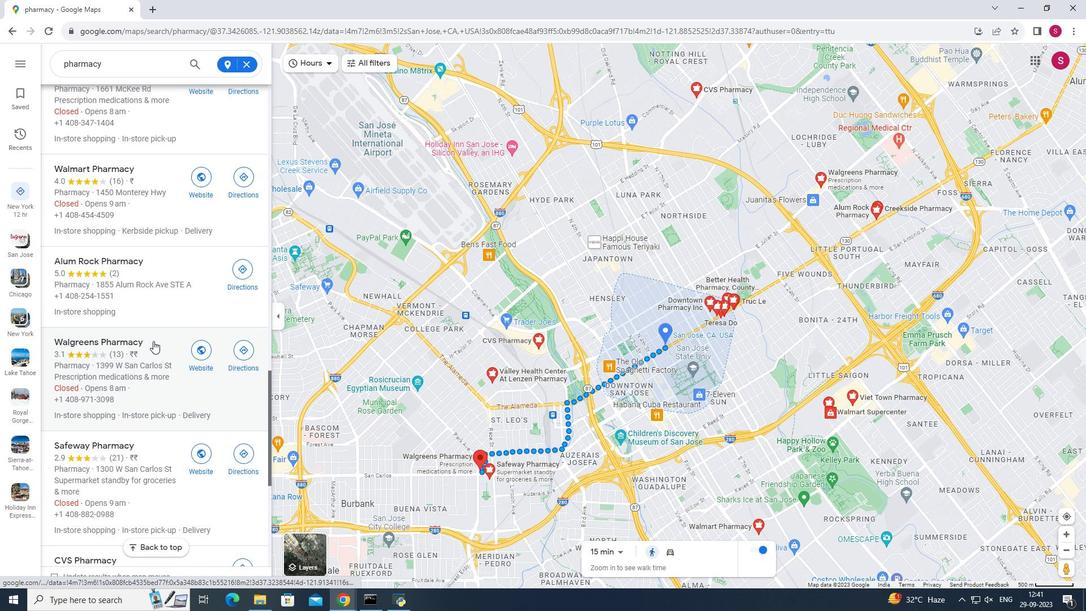 
Action: Mouse scrolled (153, 340) with delta (0, 0)
Screenshot: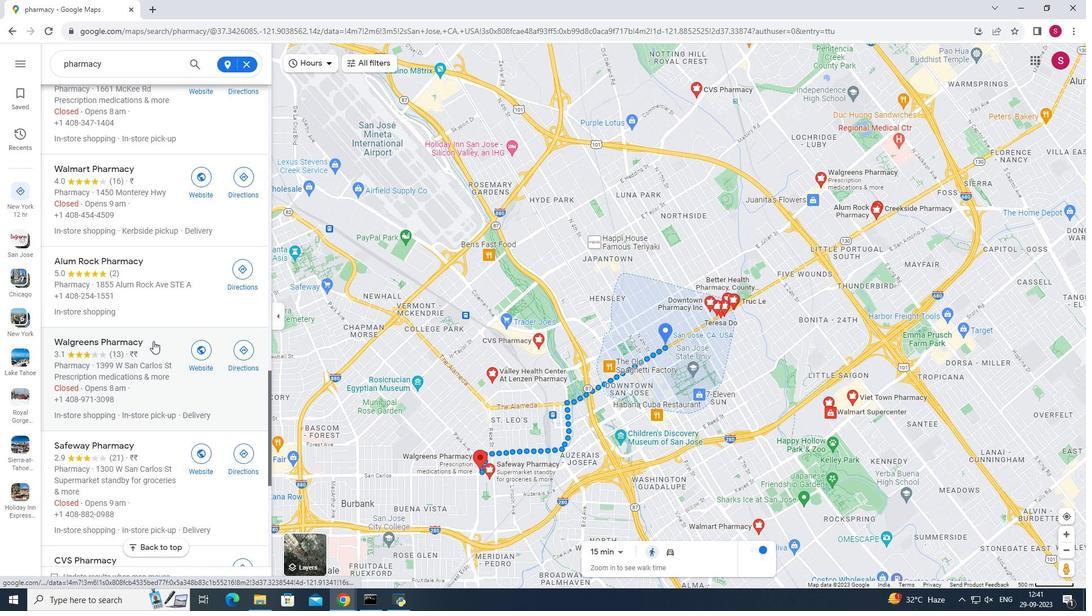 
Action: Mouse scrolled (153, 340) with delta (0, 0)
Screenshot: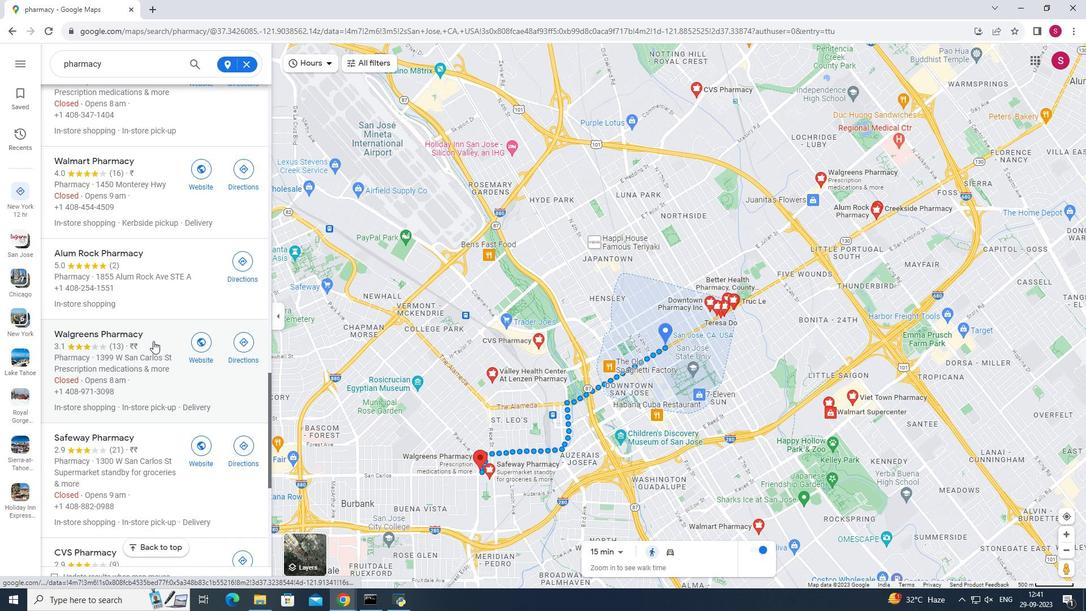 
Action: Mouse scrolled (153, 340) with delta (0, 0)
Screenshot: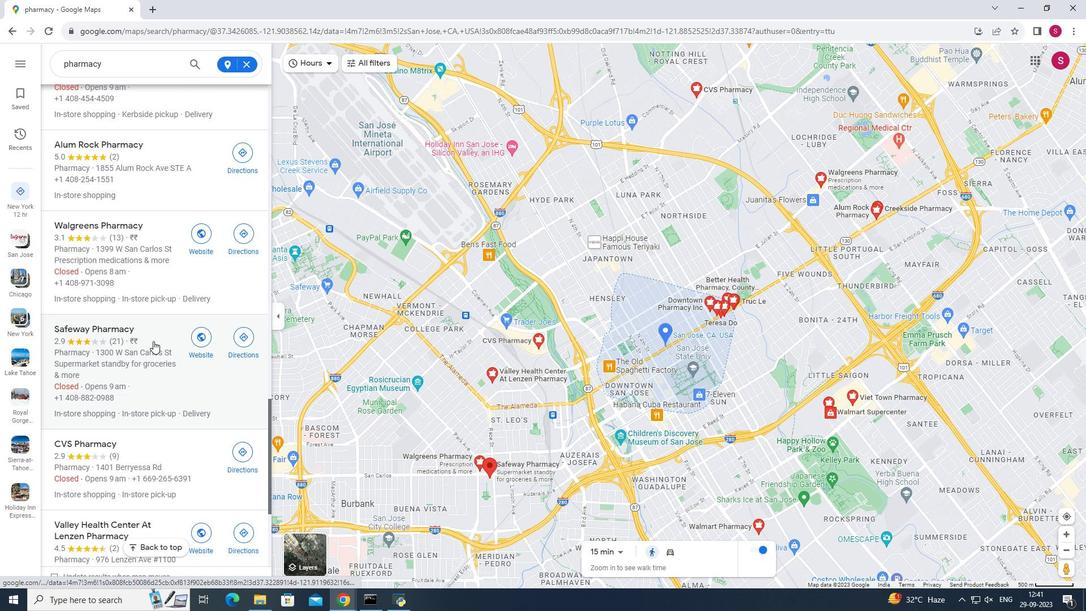 
Action: Mouse scrolled (153, 340) with delta (0, 0)
Screenshot: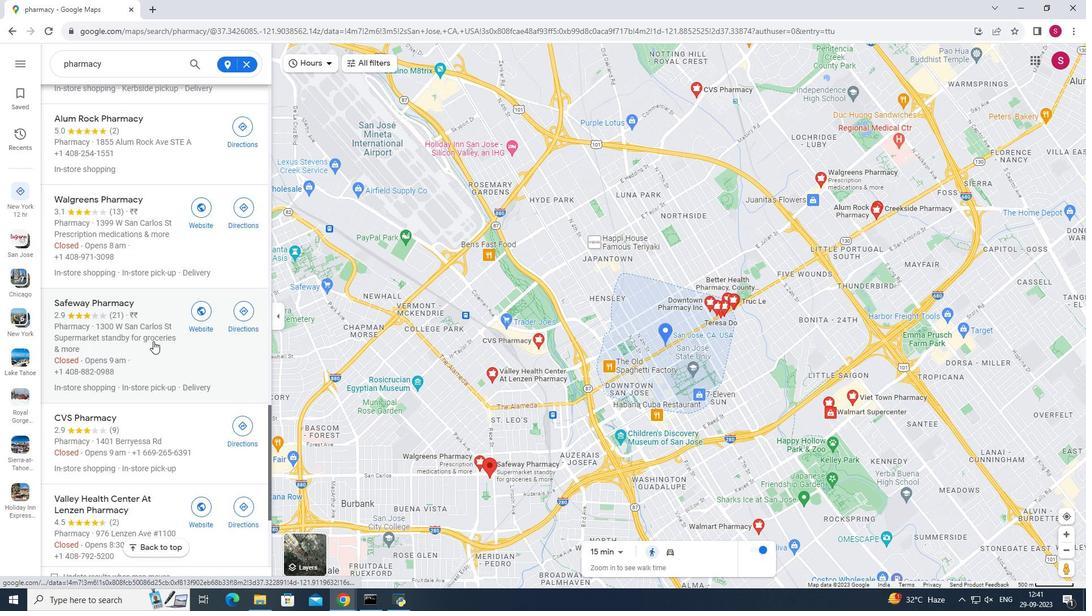 
Action: Mouse scrolled (153, 340) with delta (0, 0)
Screenshot: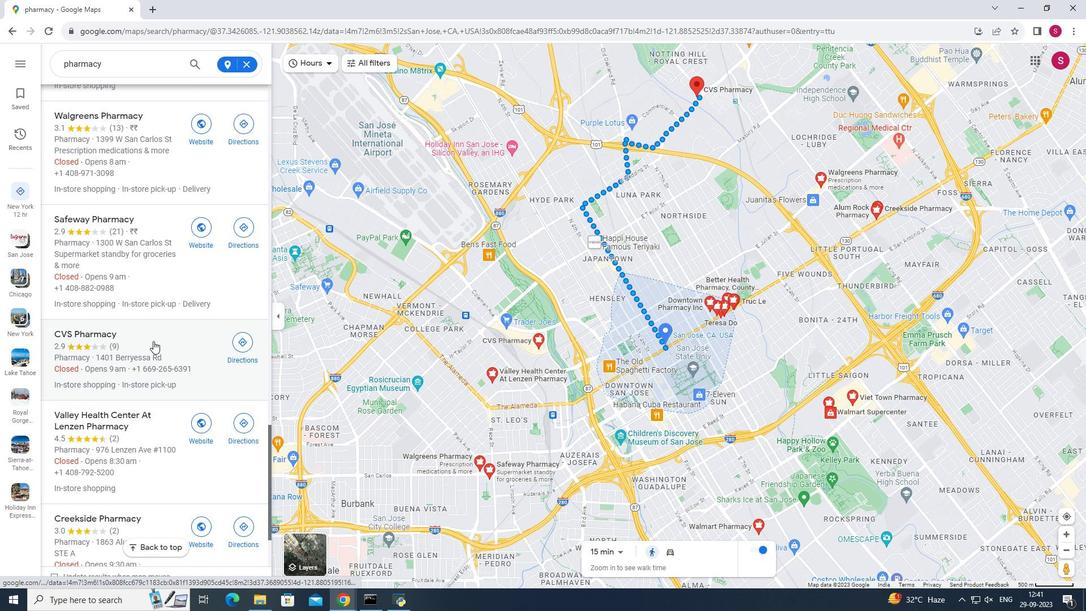 
Action: Mouse scrolled (153, 340) with delta (0, 0)
Screenshot: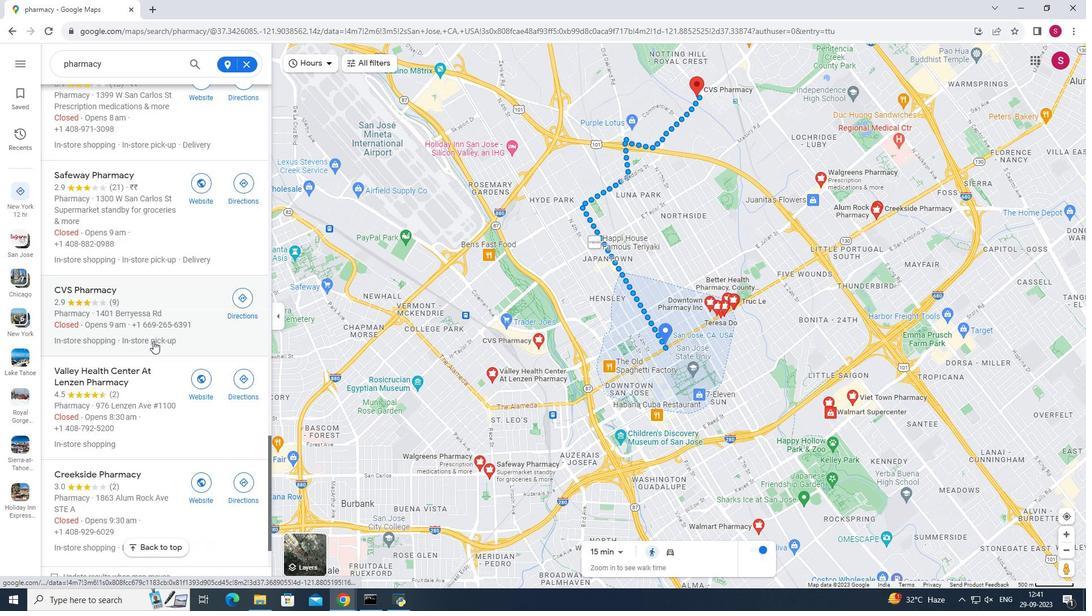 
Action: Mouse moved to (154, 341)
Screenshot: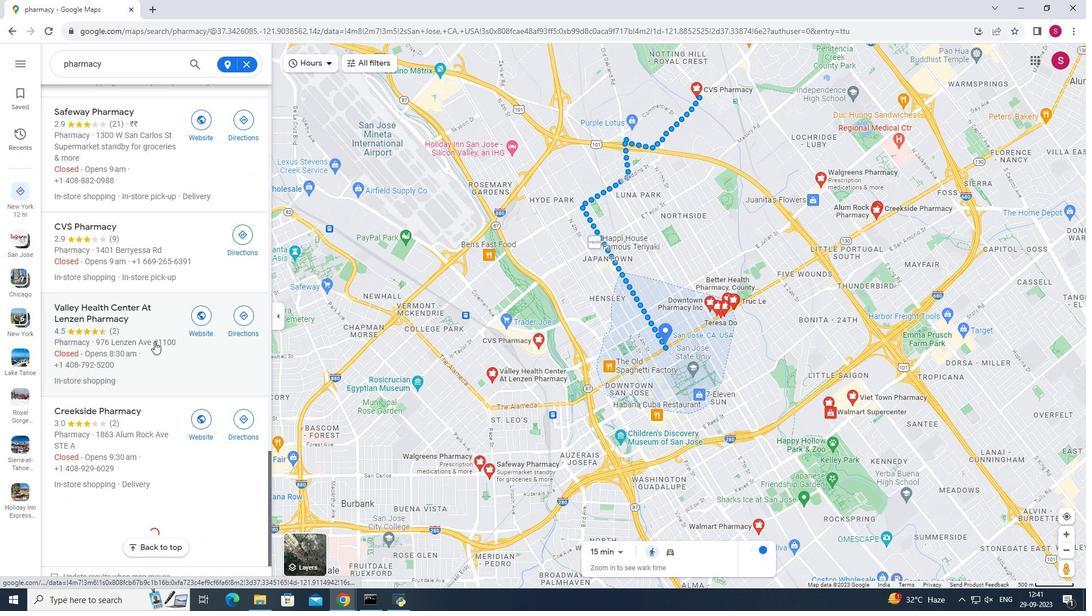
Action: Mouse scrolled (154, 341) with delta (0, 0)
Screenshot: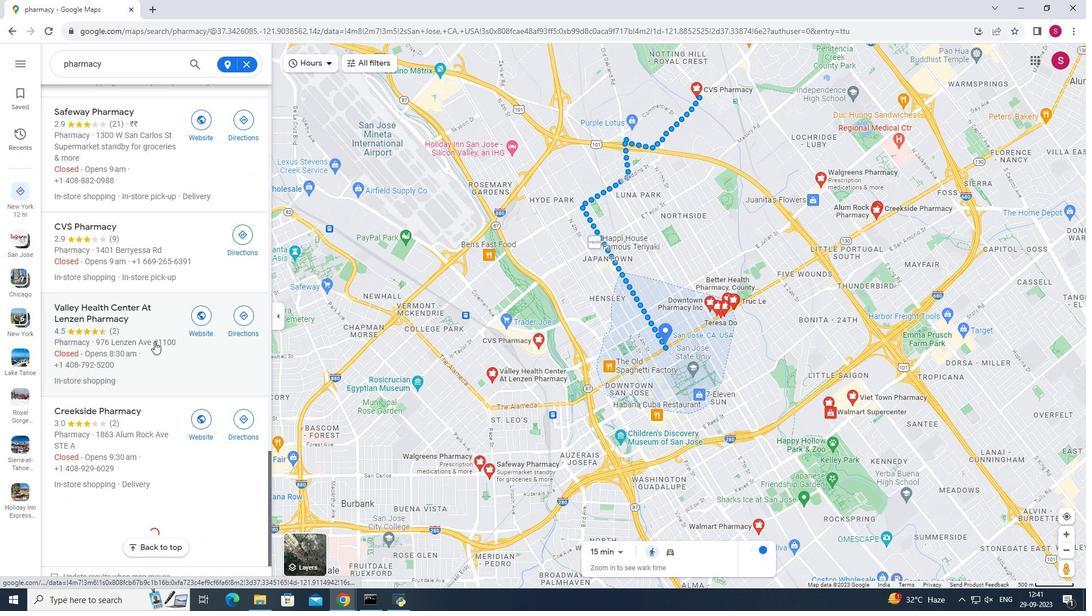 
Action: Mouse scrolled (154, 341) with delta (0, 0)
Screenshot: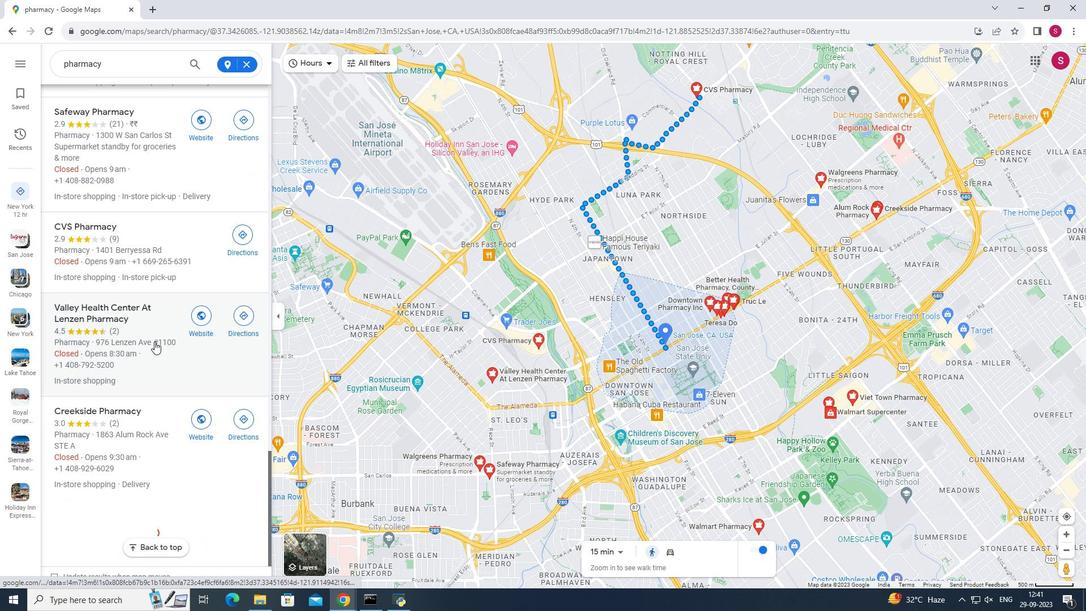 
Action: Mouse scrolled (154, 341) with delta (0, 0)
Screenshot: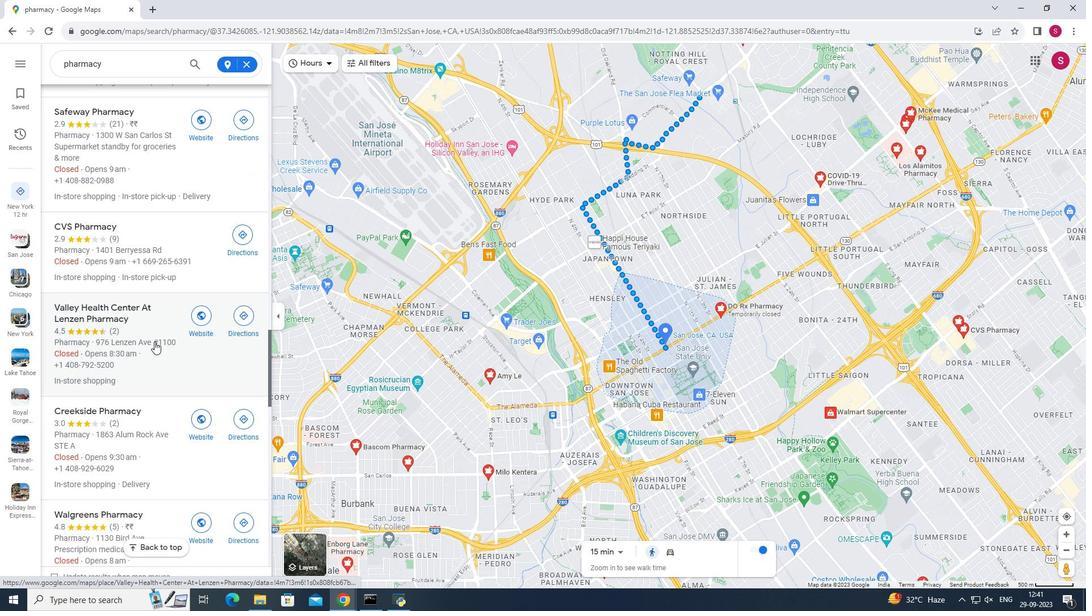 
Action: Mouse scrolled (154, 341) with delta (0, 0)
Screenshot: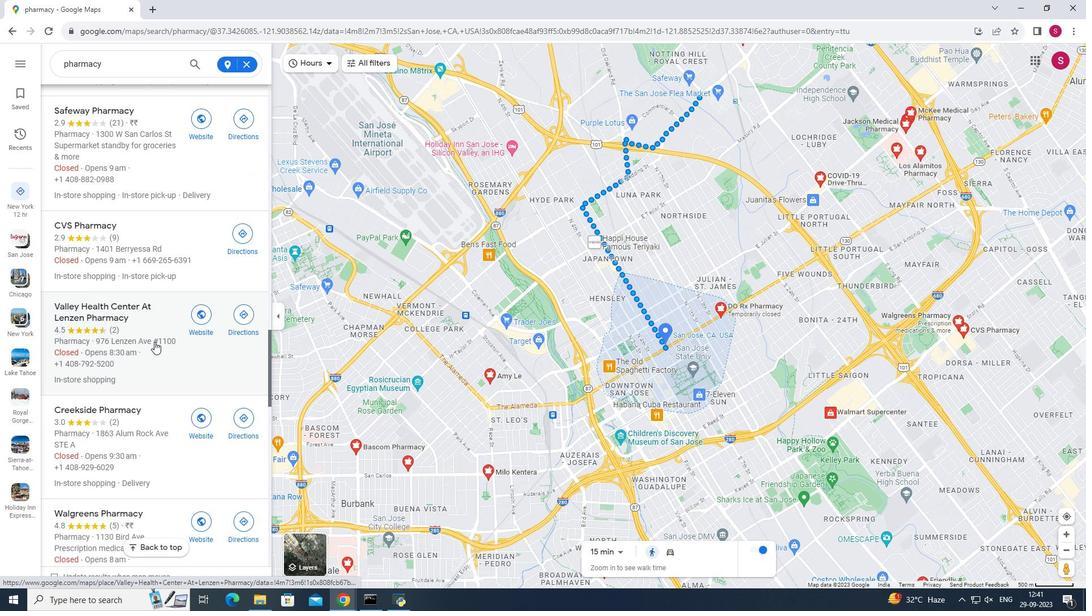 
Action: Mouse scrolled (154, 341) with delta (0, 0)
Screenshot: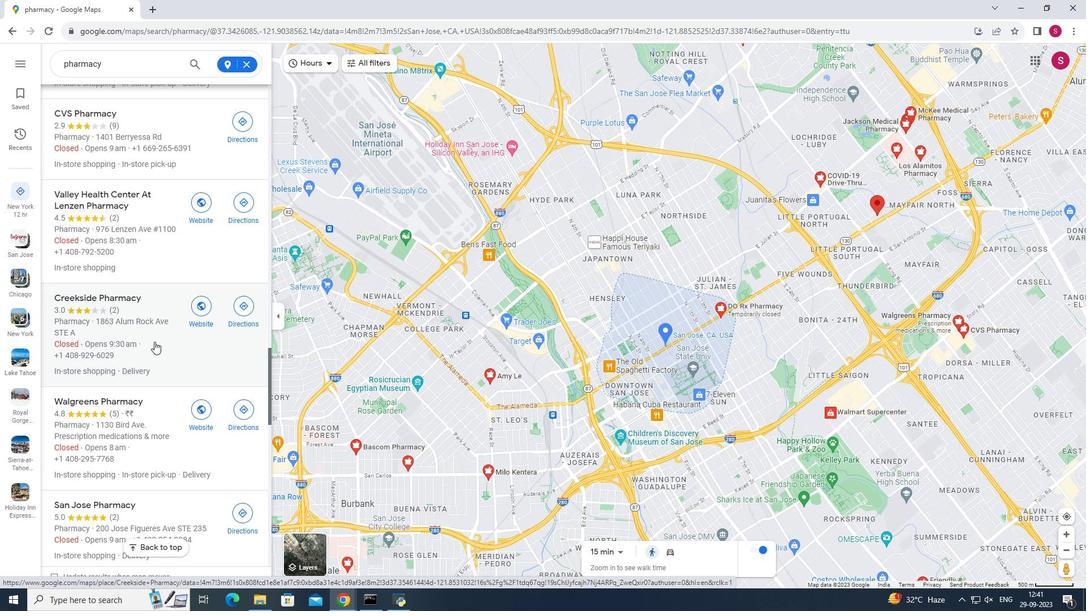 
Action: Mouse scrolled (154, 341) with delta (0, 0)
Screenshot: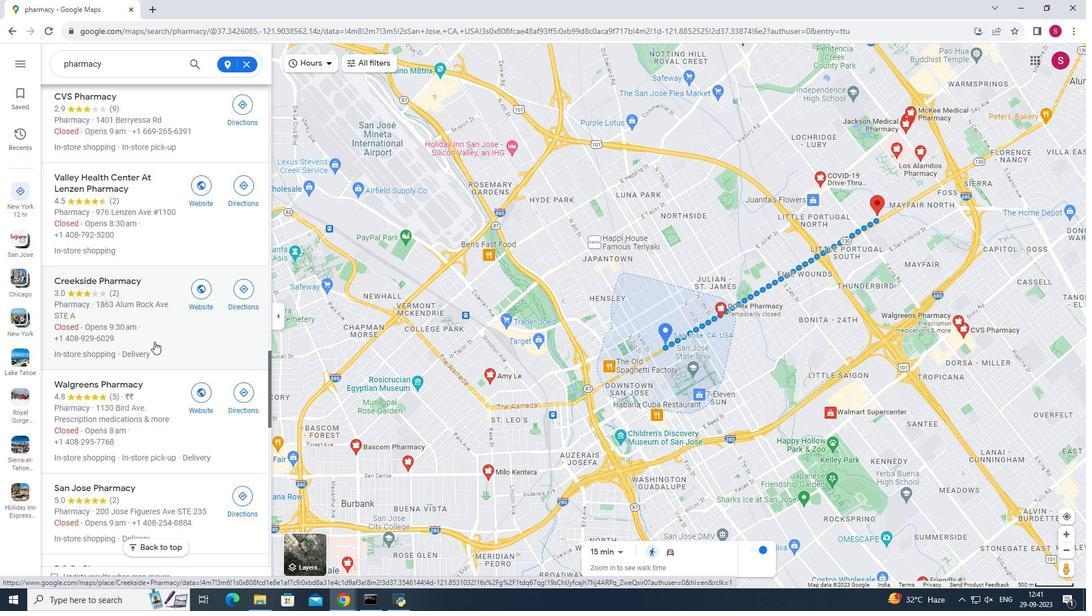 
Action: Mouse scrolled (154, 341) with delta (0, 0)
Screenshot: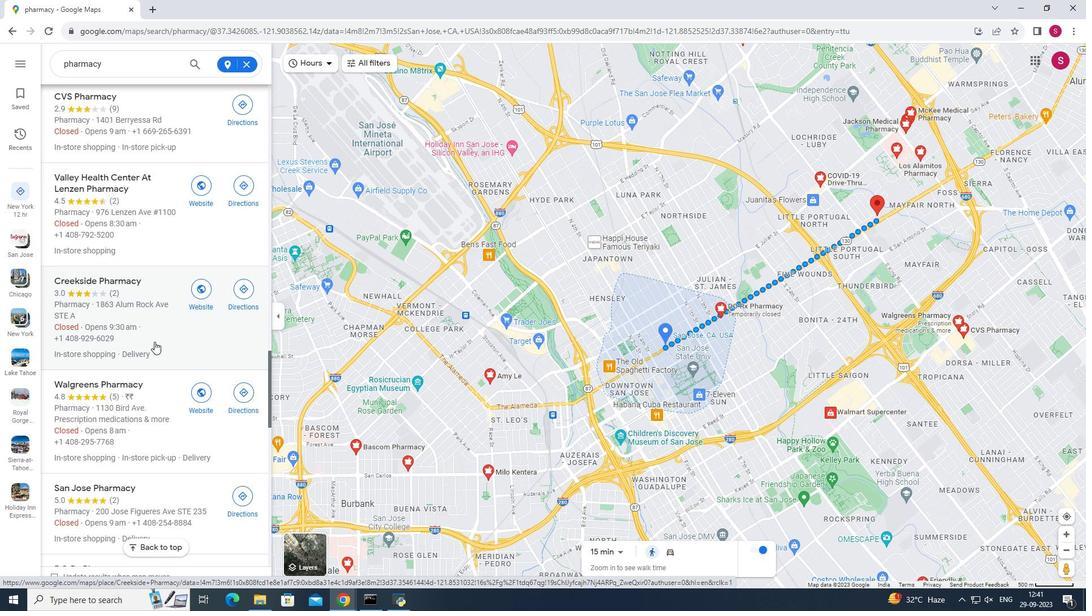 
Action: Mouse moved to (172, 363)
Screenshot: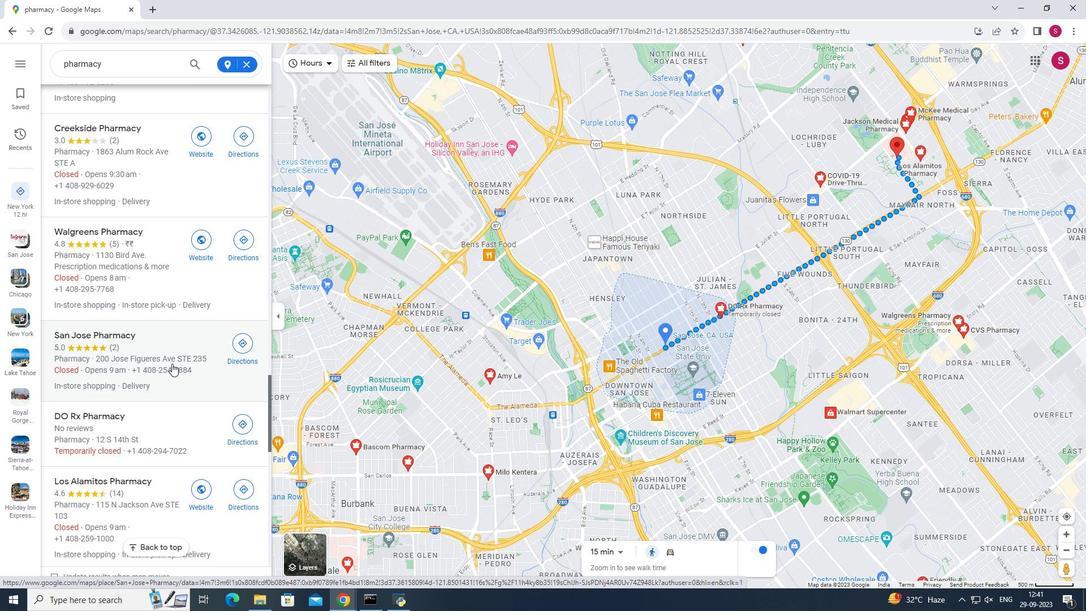 
Action: Mouse scrolled (172, 363) with delta (0, 0)
Screenshot: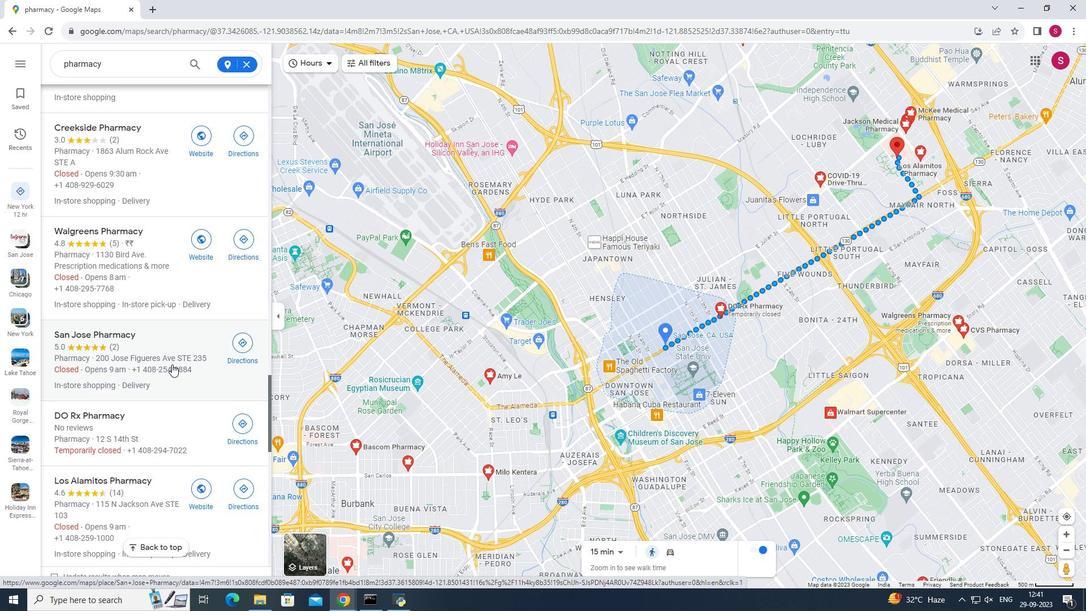 
Action: Mouse moved to (172, 364)
Screenshot: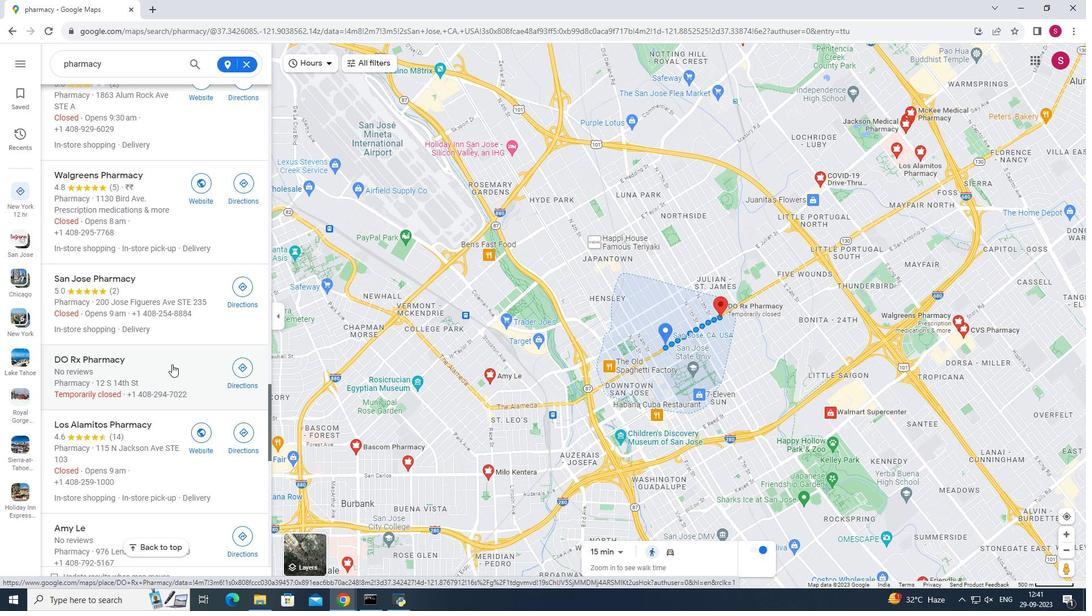
Action: Mouse scrolled (172, 363) with delta (0, 0)
Screenshot: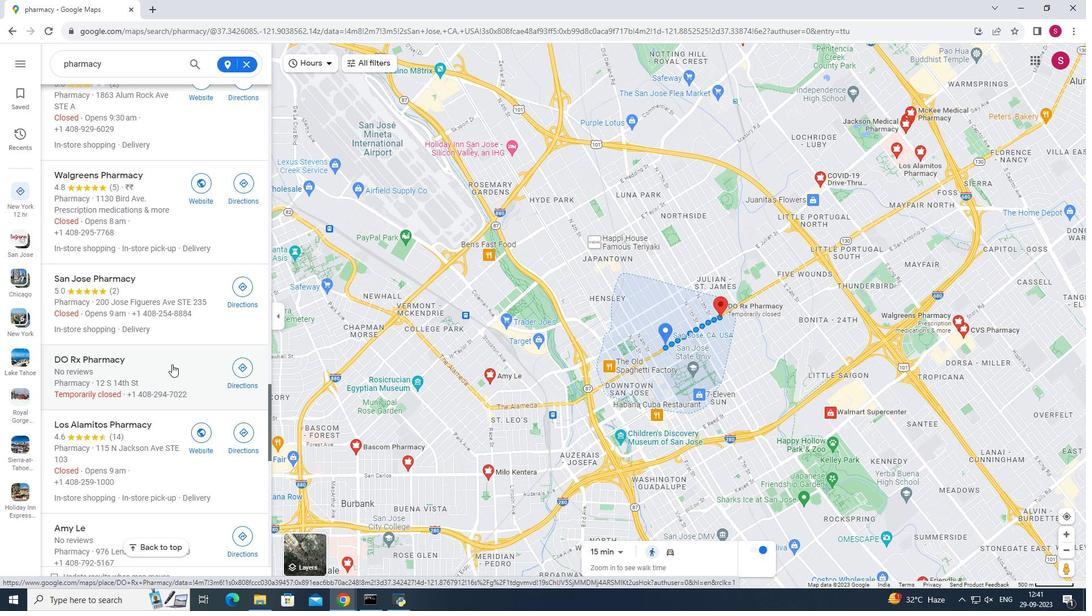 
Action: Mouse scrolled (172, 363) with delta (0, 0)
Screenshot: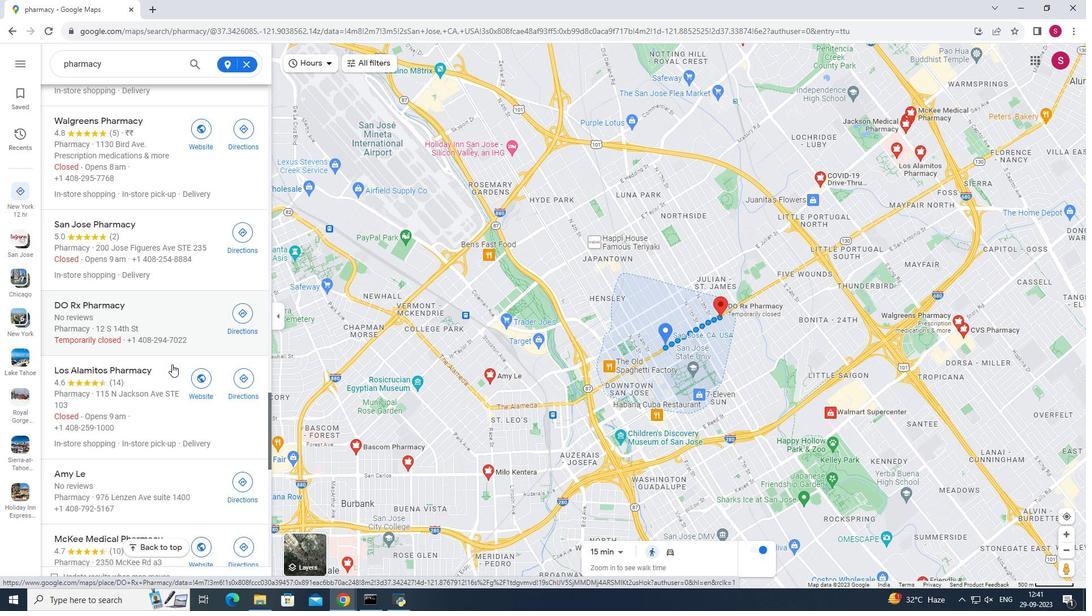 
Action: Mouse moved to (172, 363)
Screenshot: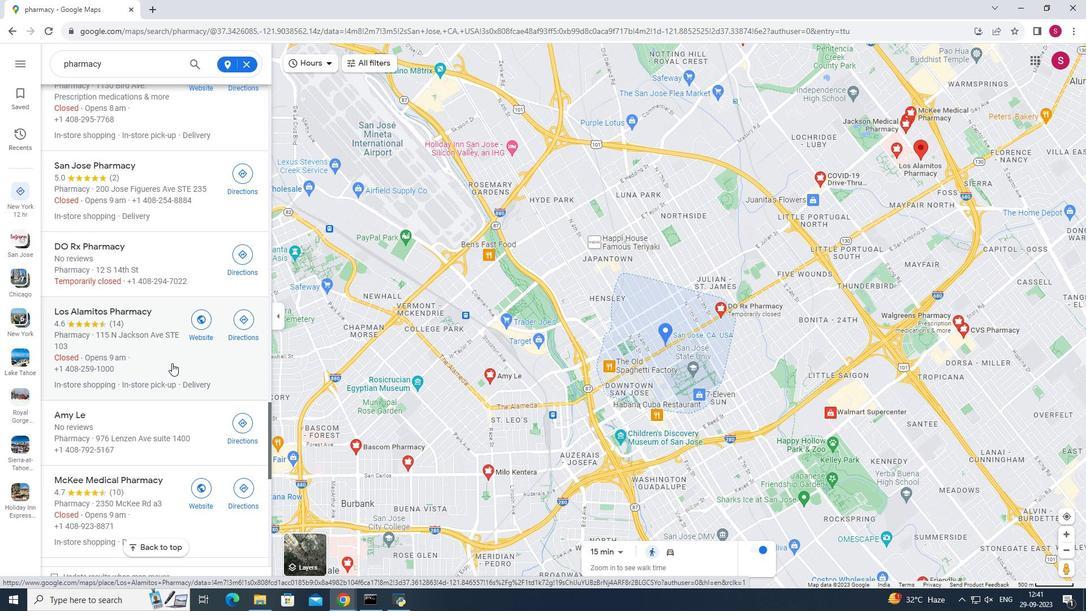 
Action: Mouse scrolled (172, 362) with delta (0, 0)
Screenshot: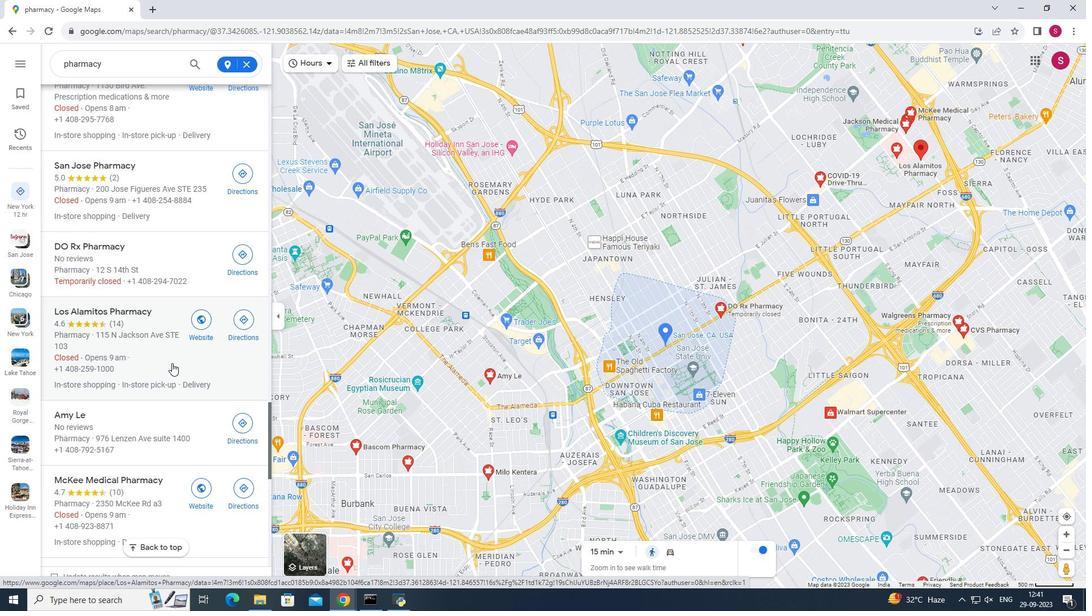 
Action: Mouse scrolled (172, 362) with delta (0, 0)
Screenshot: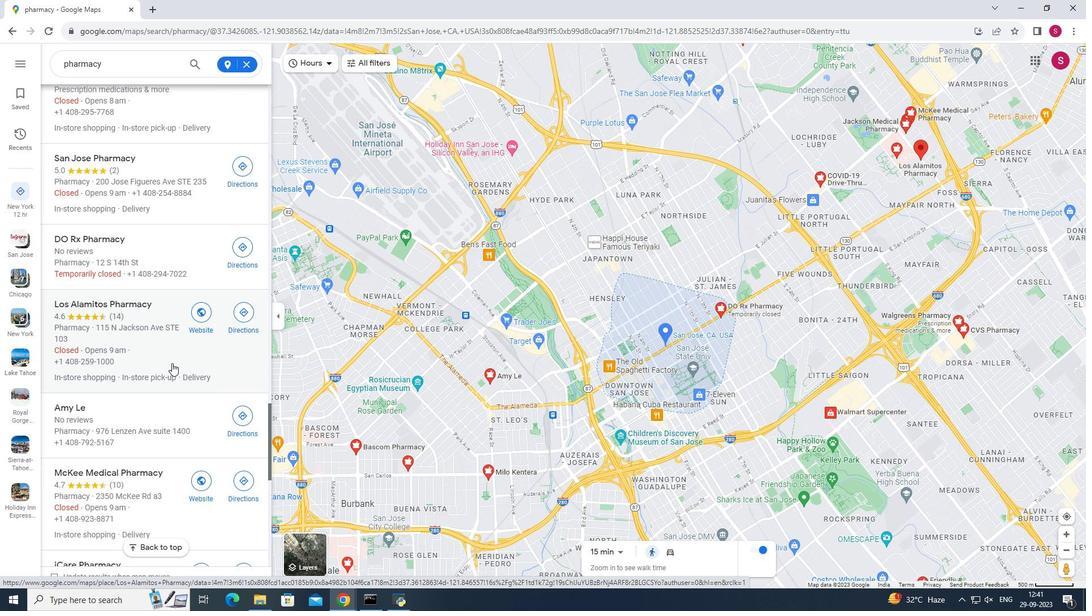 
Action: Mouse moved to (178, 371)
Screenshot: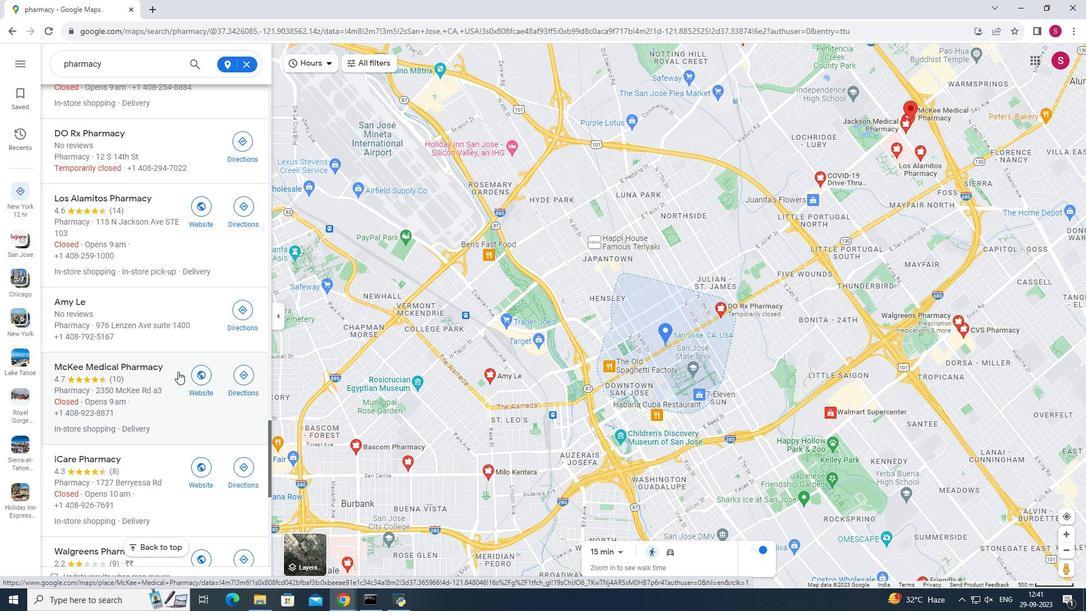 
Action: Mouse scrolled (178, 371) with delta (0, 0)
Screenshot: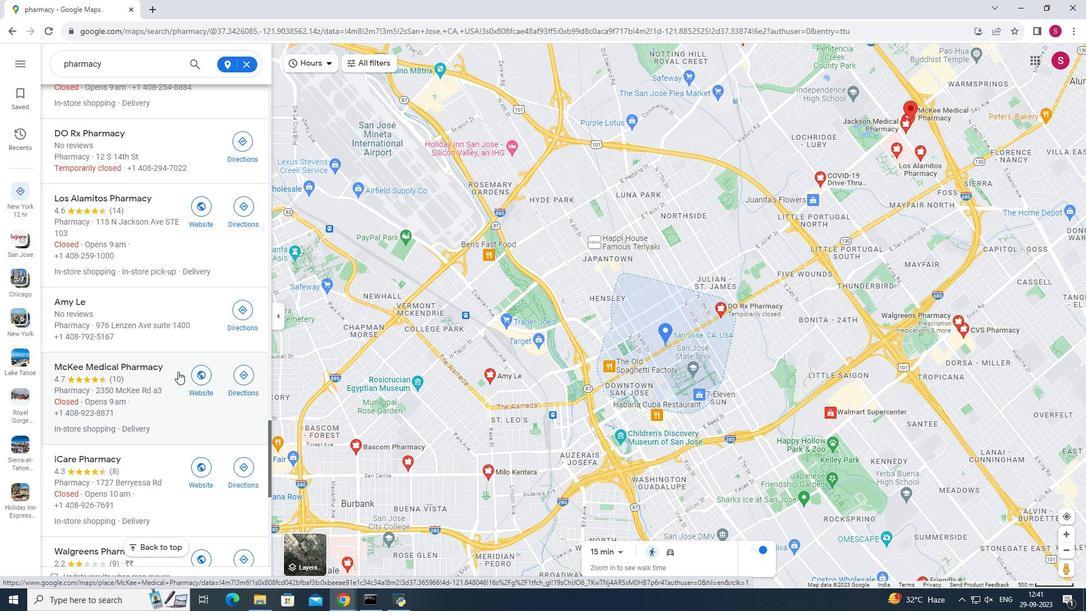 
Action: Mouse moved to (178, 371)
Screenshot: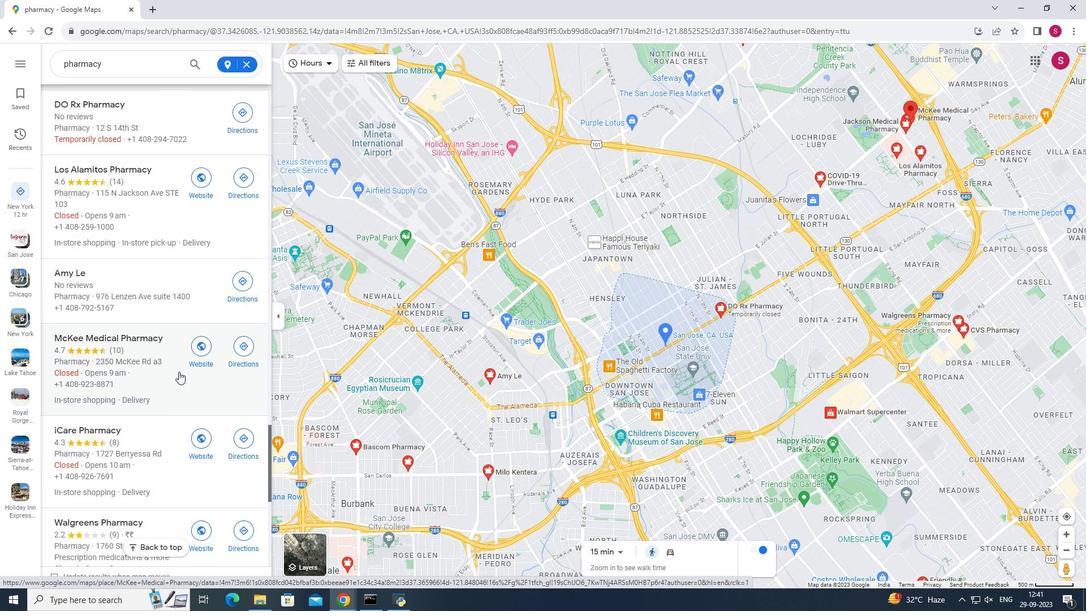 
Action: Mouse scrolled (178, 371) with delta (0, 0)
Screenshot: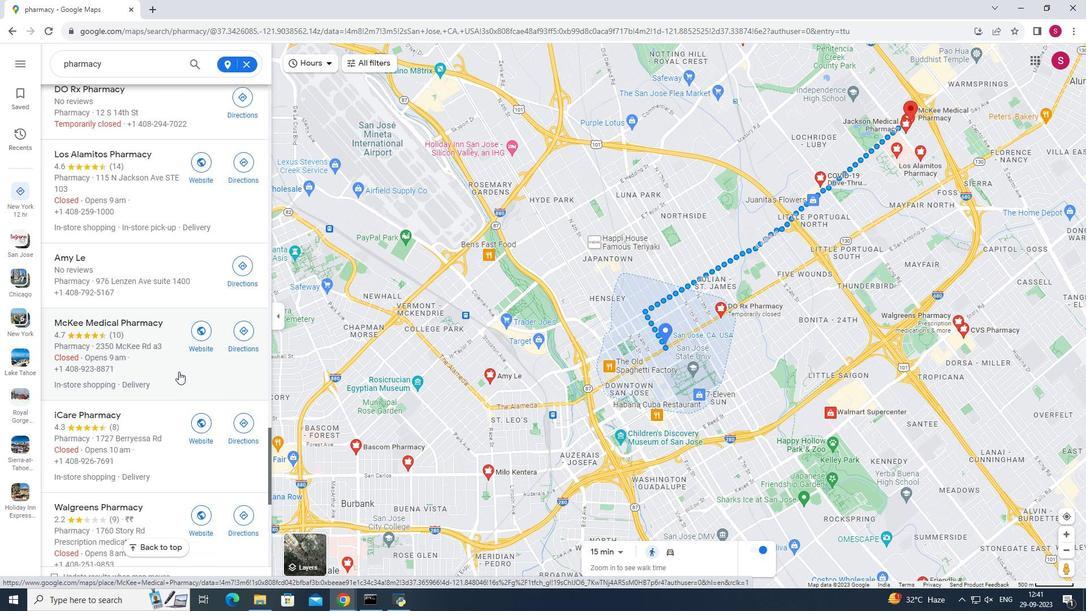 
Action: Mouse scrolled (178, 371) with delta (0, 0)
Screenshot: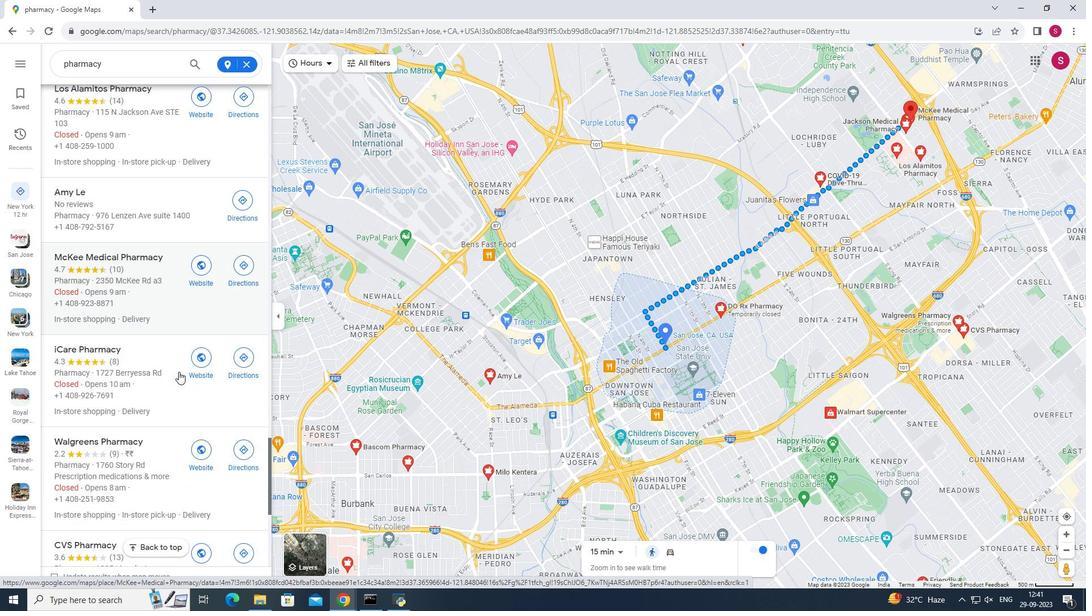 
Action: Mouse moved to (178, 369)
Screenshot: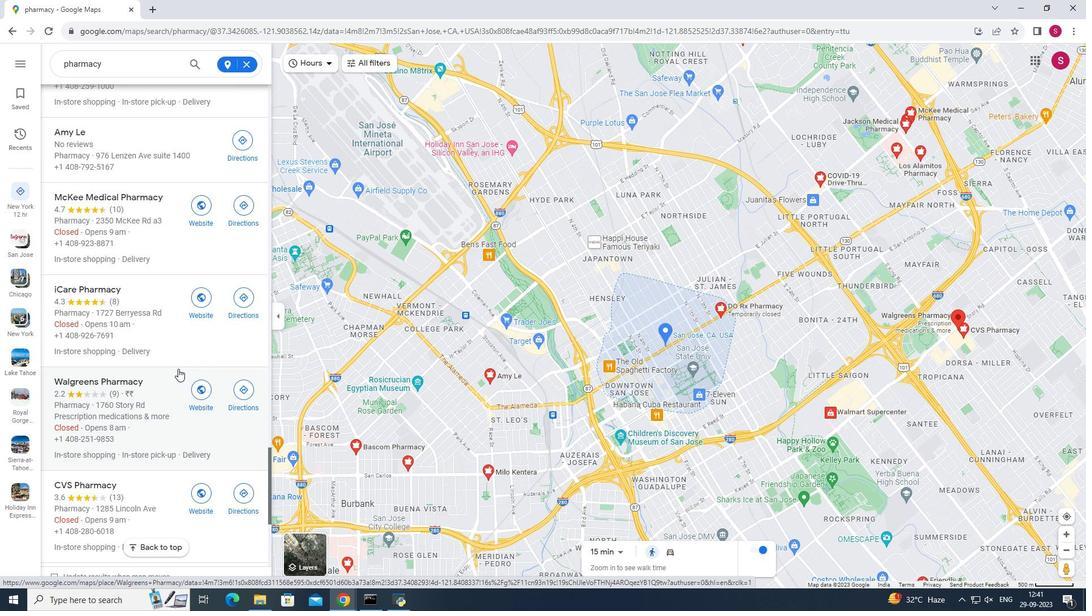 
Action: Mouse scrolled (178, 368) with delta (0, 0)
Screenshot: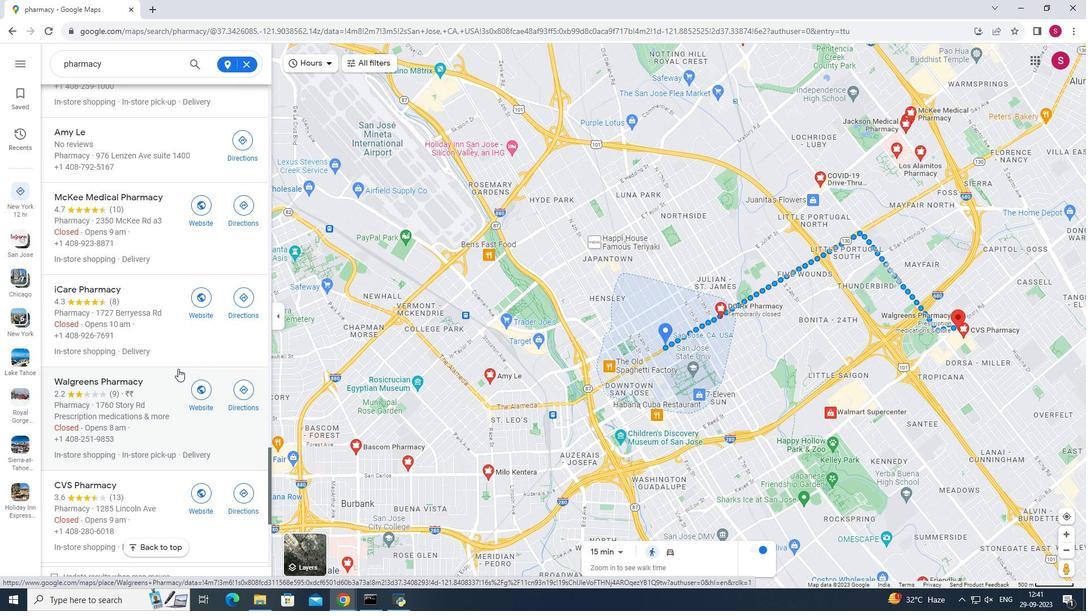 
Action: Mouse scrolled (178, 368) with delta (0, 0)
Screenshot: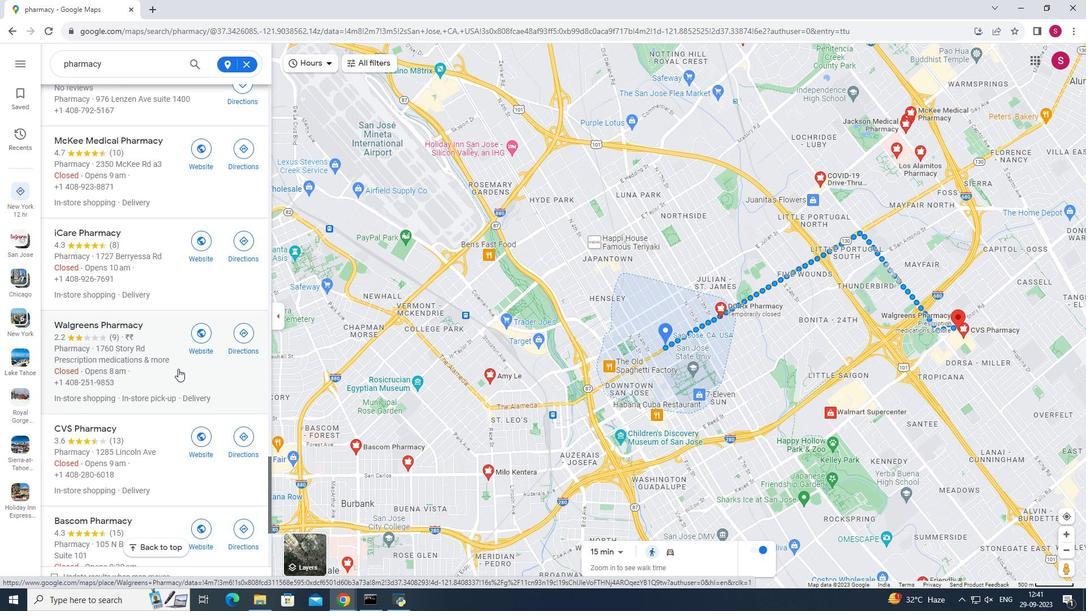 
Action: Mouse scrolled (178, 368) with delta (0, 0)
Screenshot: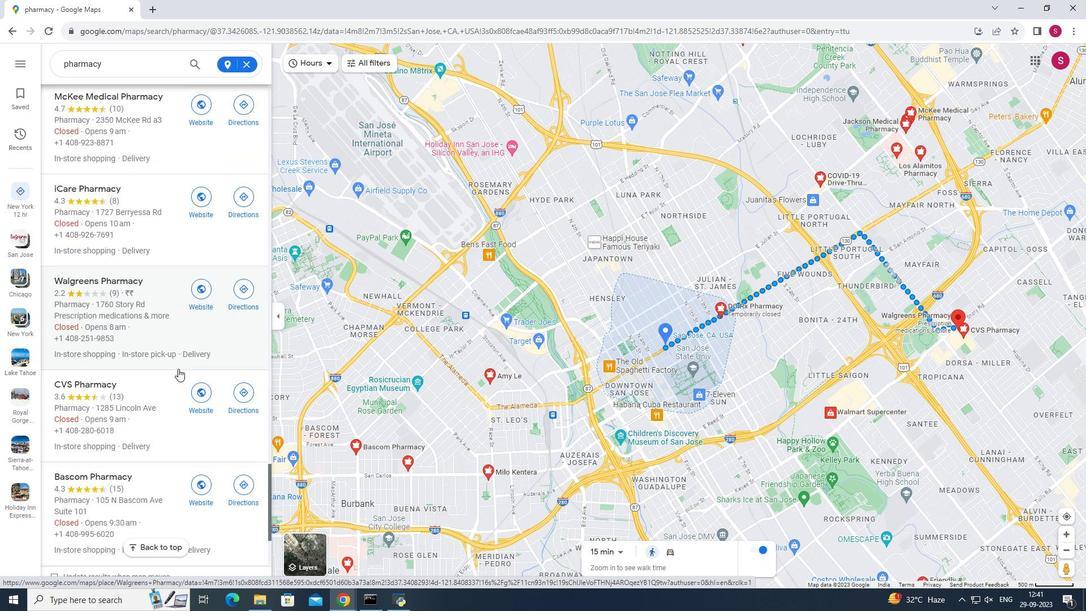 
Action: Mouse scrolled (178, 368) with delta (0, 0)
Screenshot: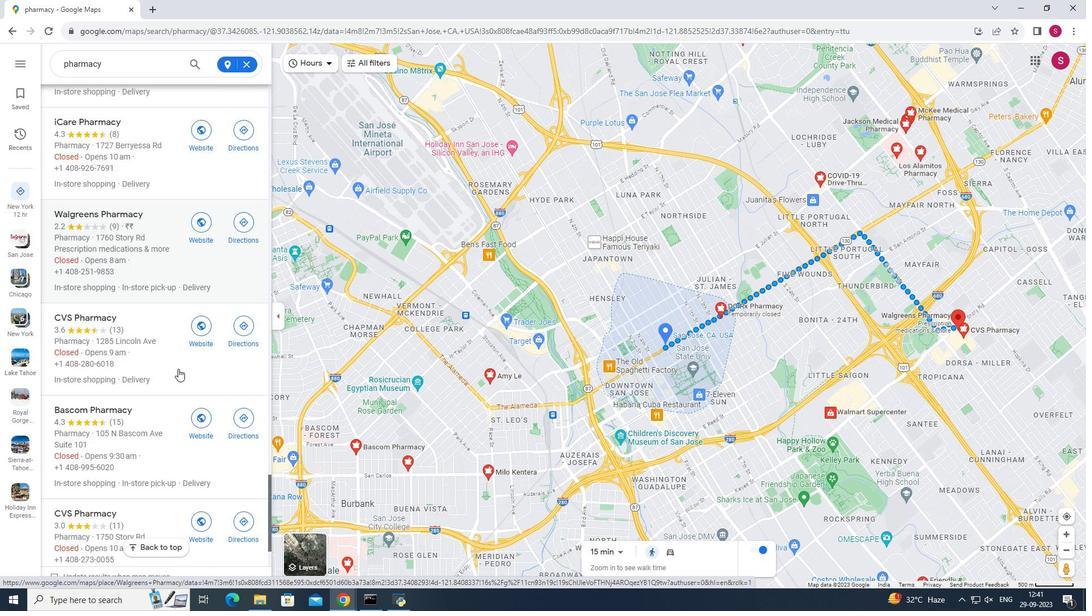
Action: Mouse scrolled (178, 368) with delta (0, 0)
Screenshot: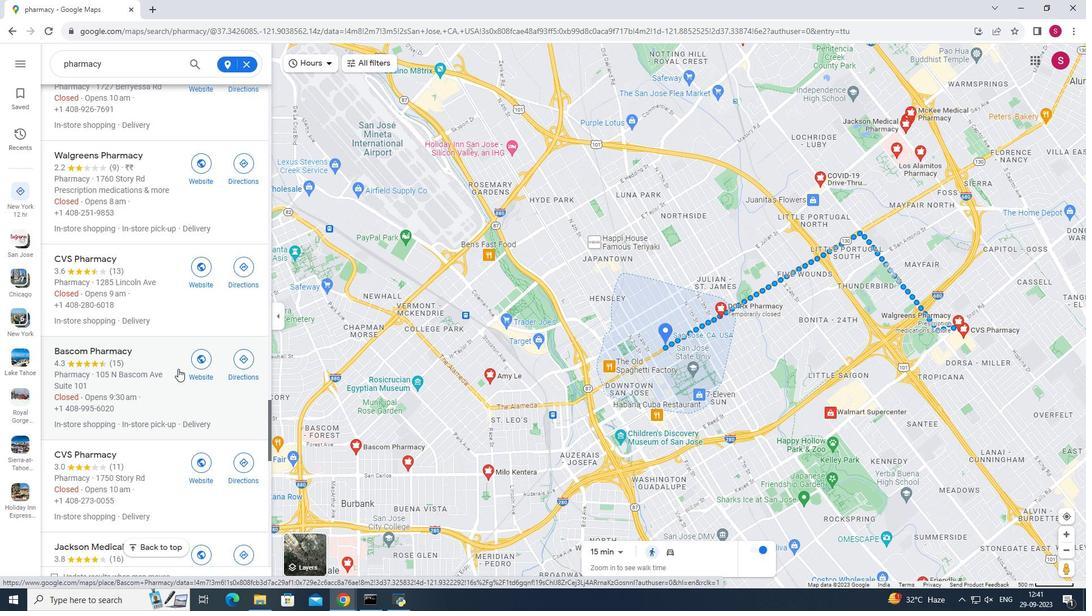 
Action: Mouse scrolled (178, 368) with delta (0, 0)
Screenshot: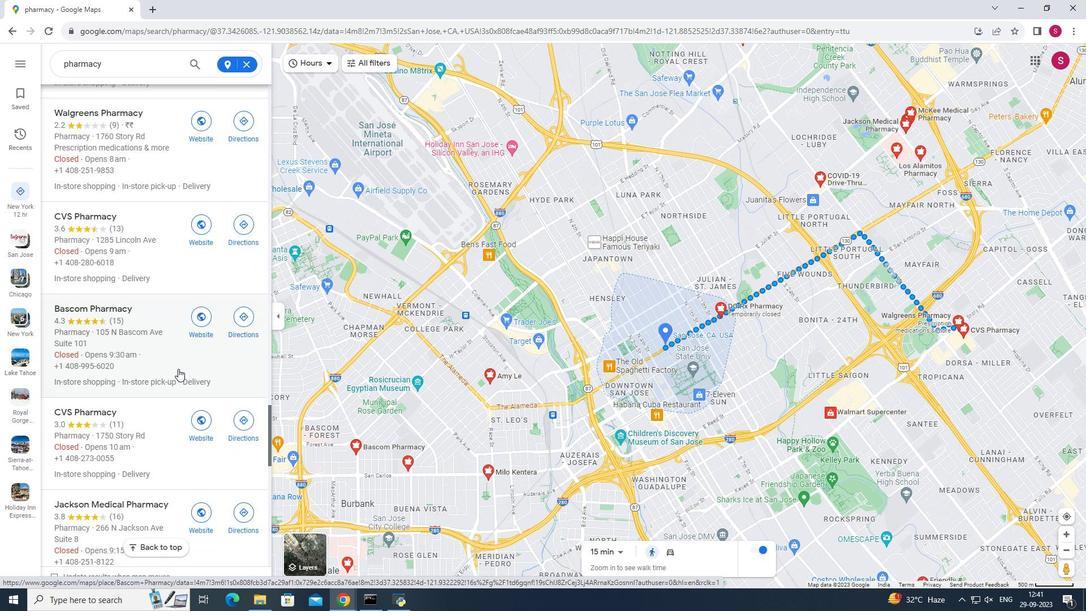 
Action: Mouse scrolled (178, 368) with delta (0, 0)
Screenshot: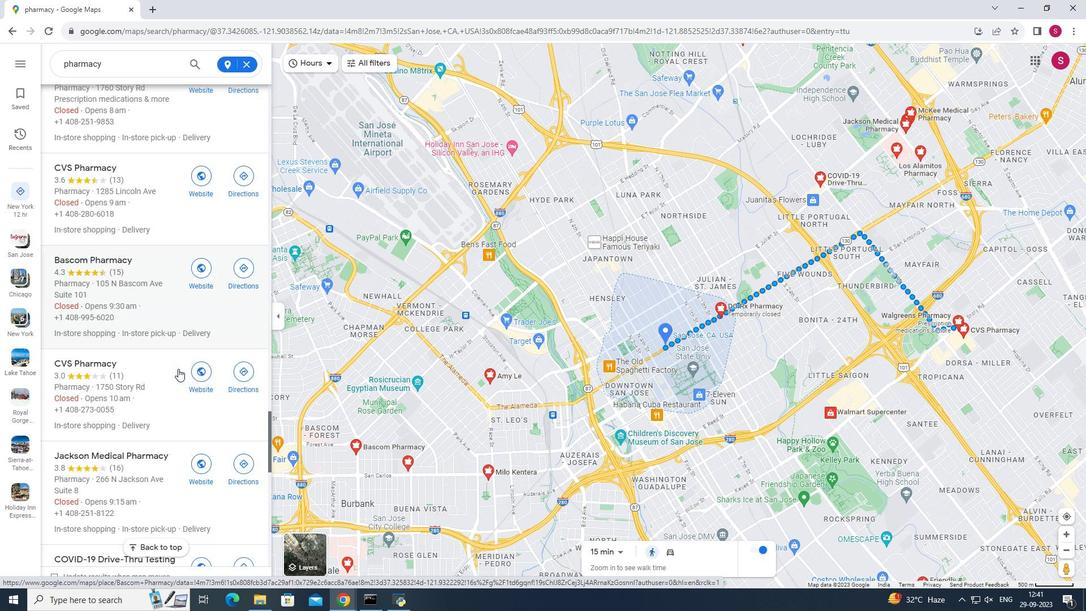 
Action: Mouse moved to (169, 362)
Screenshot: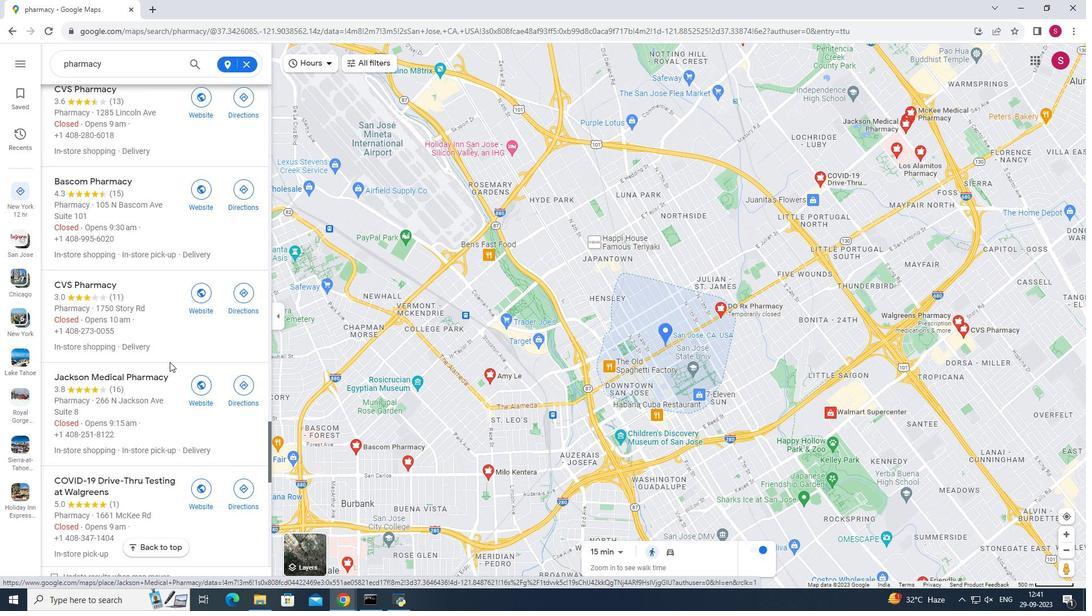 
Action: Mouse scrolled (169, 361) with delta (0, 0)
Screenshot: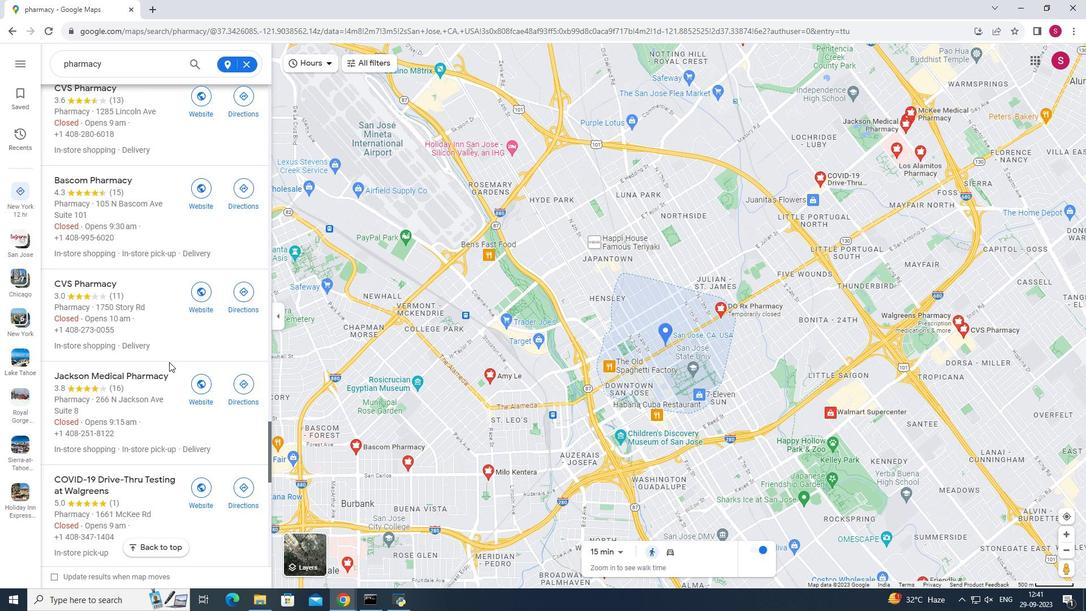 
Action: Mouse moved to (169, 368)
Screenshot: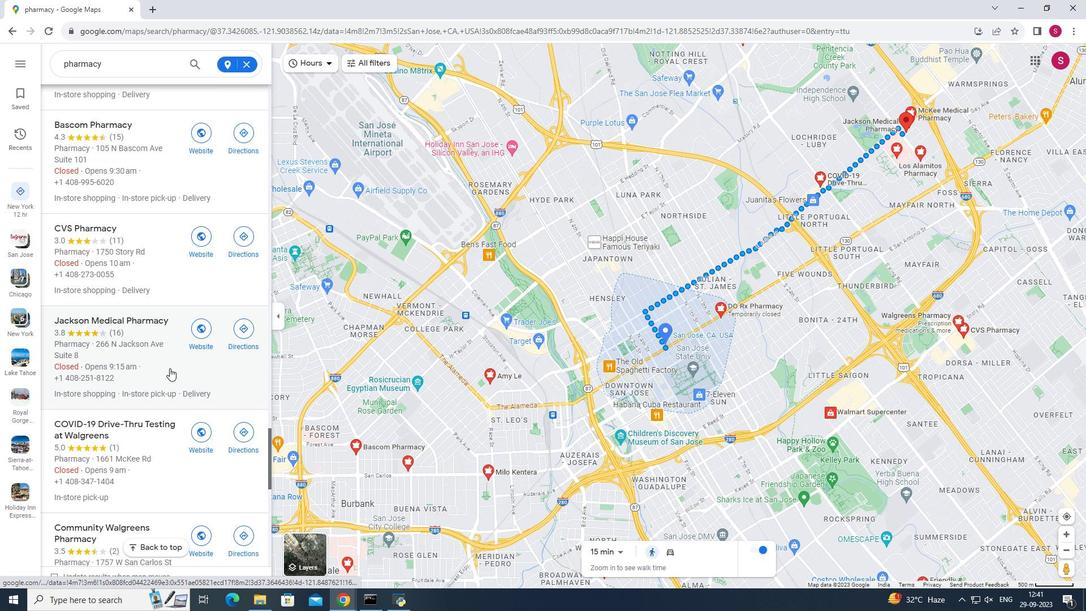 
Action: Mouse scrolled (169, 367) with delta (0, 0)
Screenshot: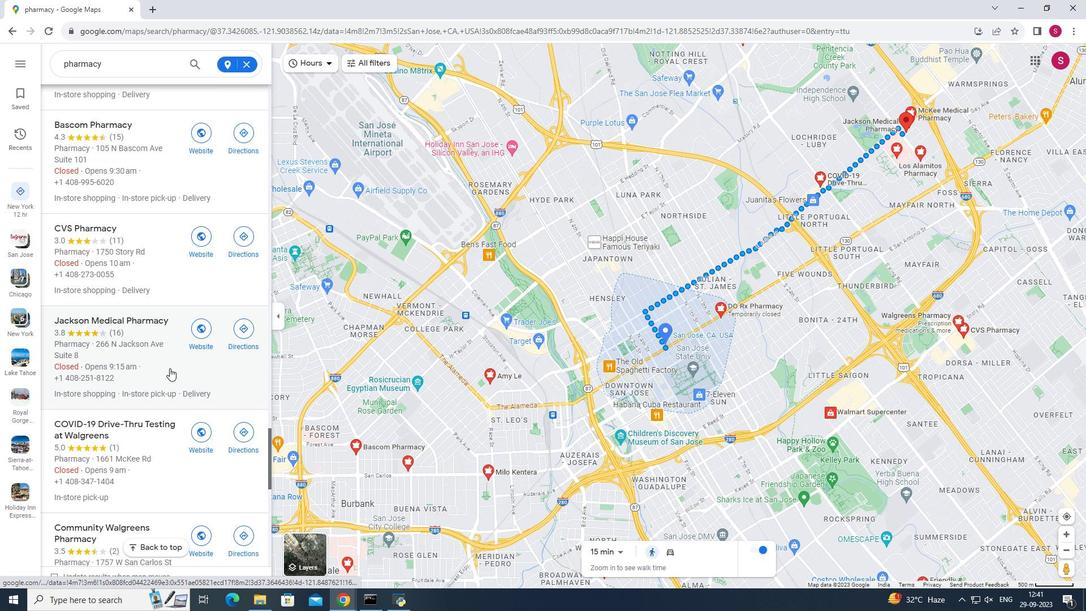 
Action: Mouse scrolled (169, 367) with delta (0, 0)
Screenshot: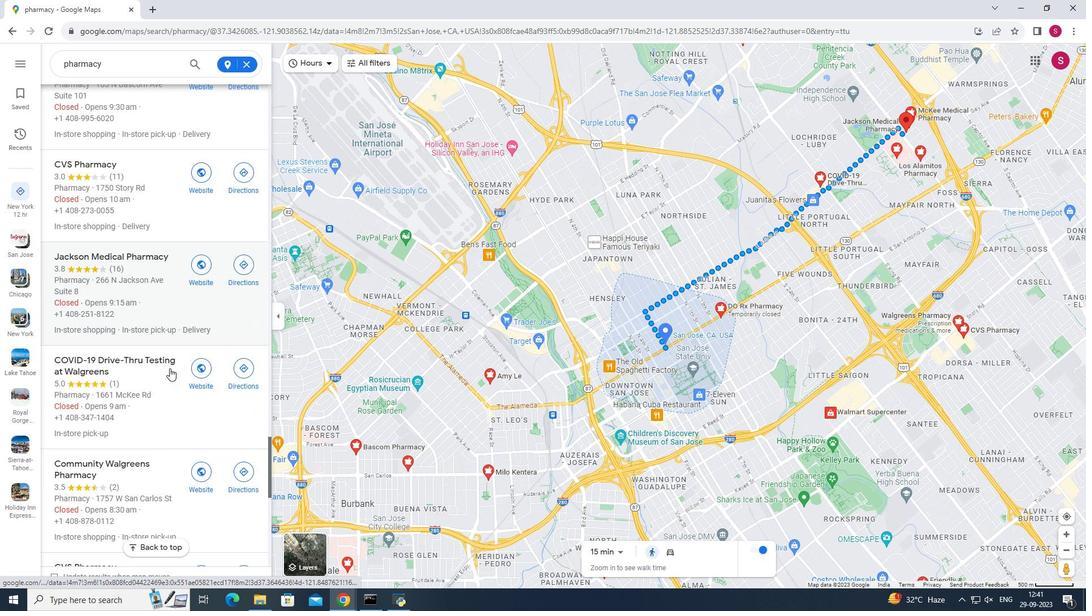
Action: Mouse moved to (165, 369)
Screenshot: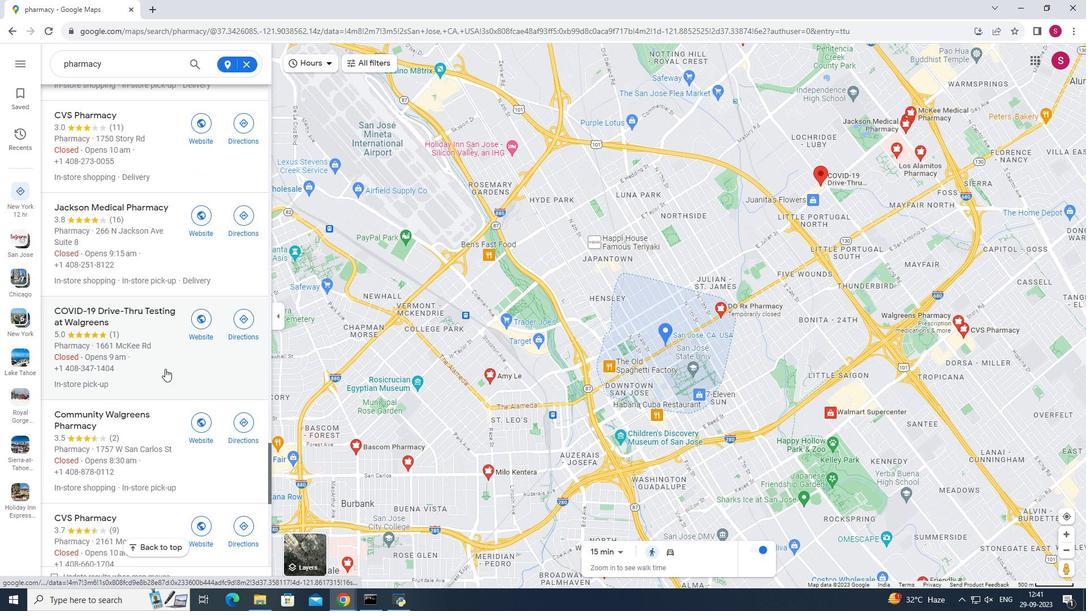 
Action: Mouse scrolled (165, 368) with delta (0, 0)
Screenshot: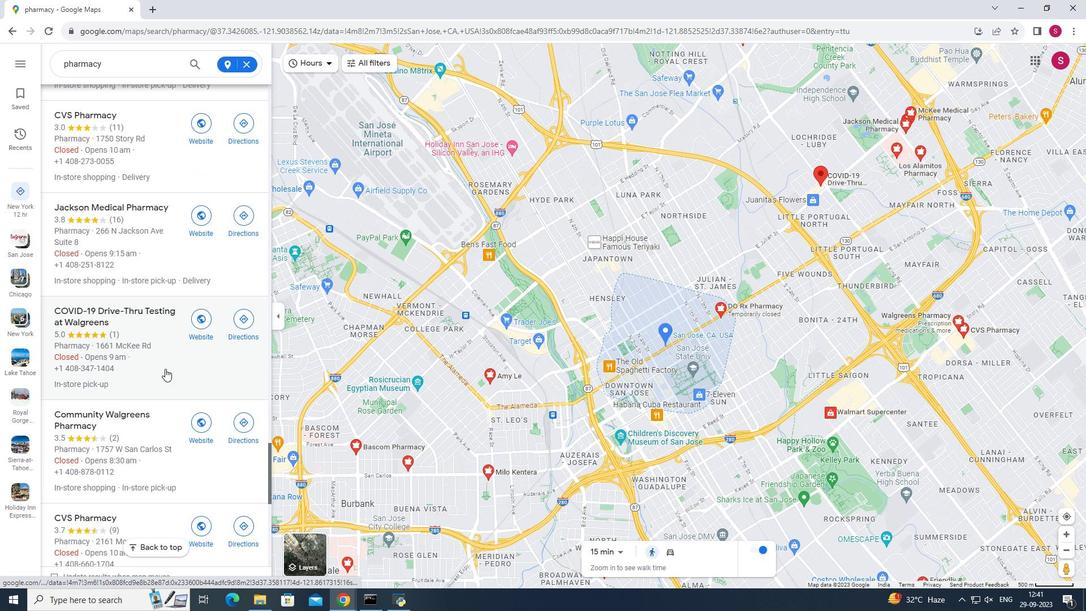 
Action: Mouse moved to (165, 368)
Screenshot: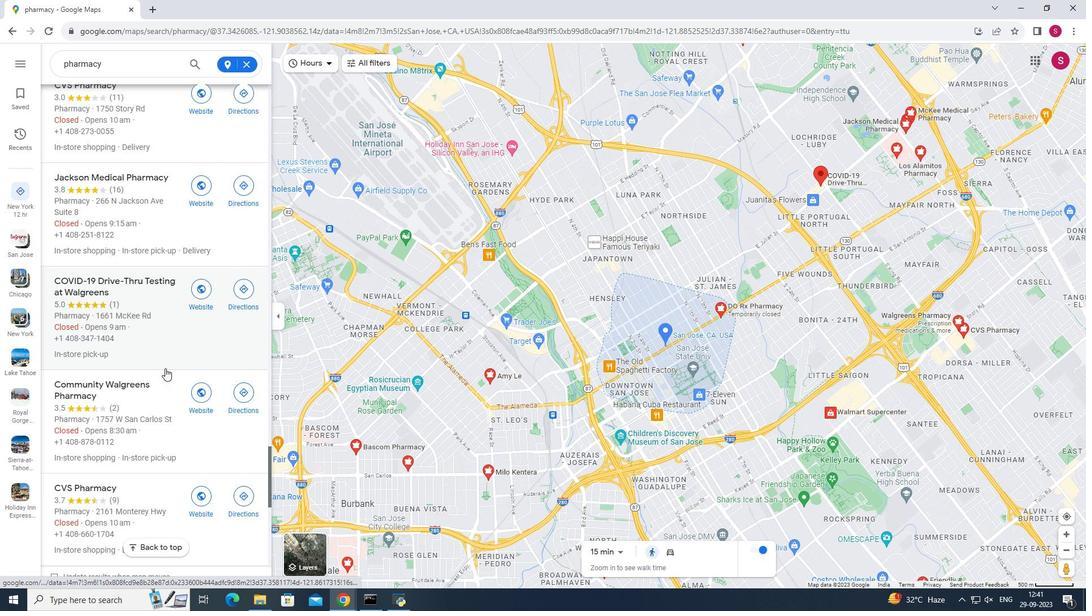 
Action: Mouse scrolled (165, 367) with delta (0, 0)
Screenshot: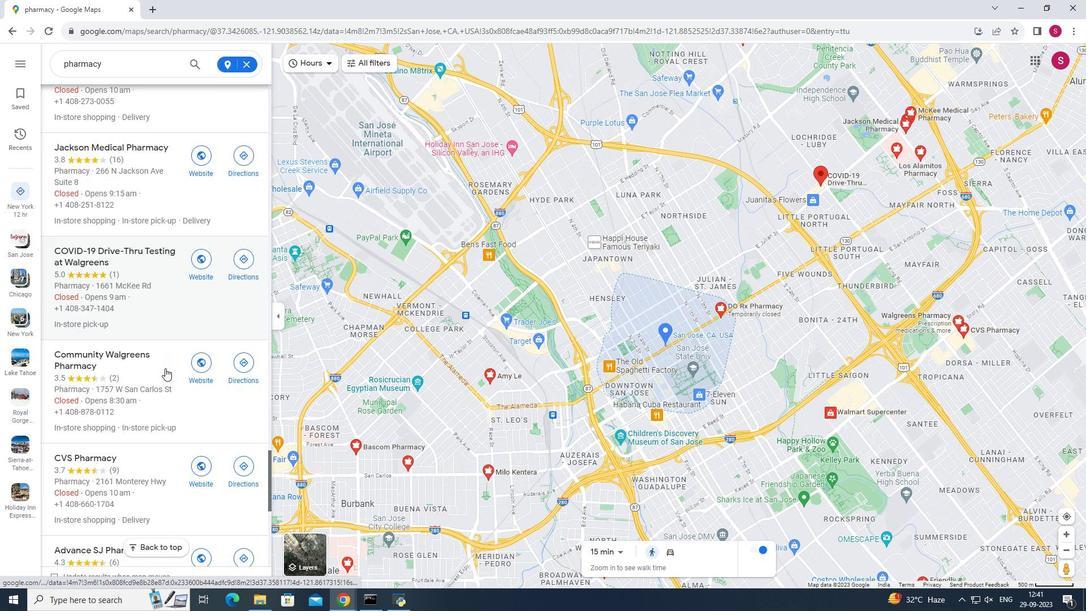 
Action: Mouse scrolled (165, 367) with delta (0, 0)
Screenshot: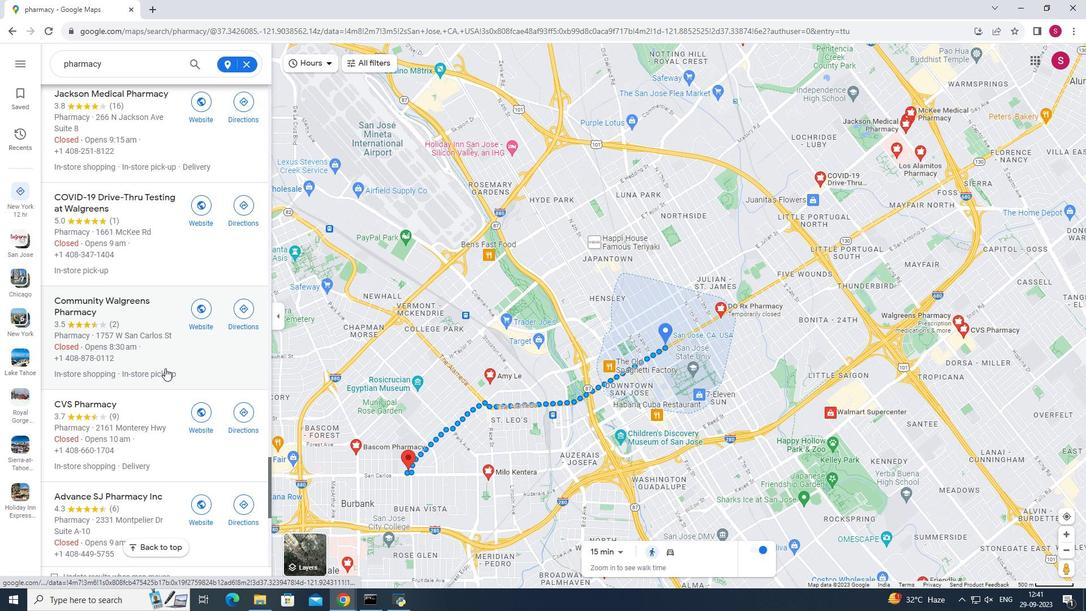 
Action: Mouse scrolled (165, 367) with delta (0, 0)
Screenshot: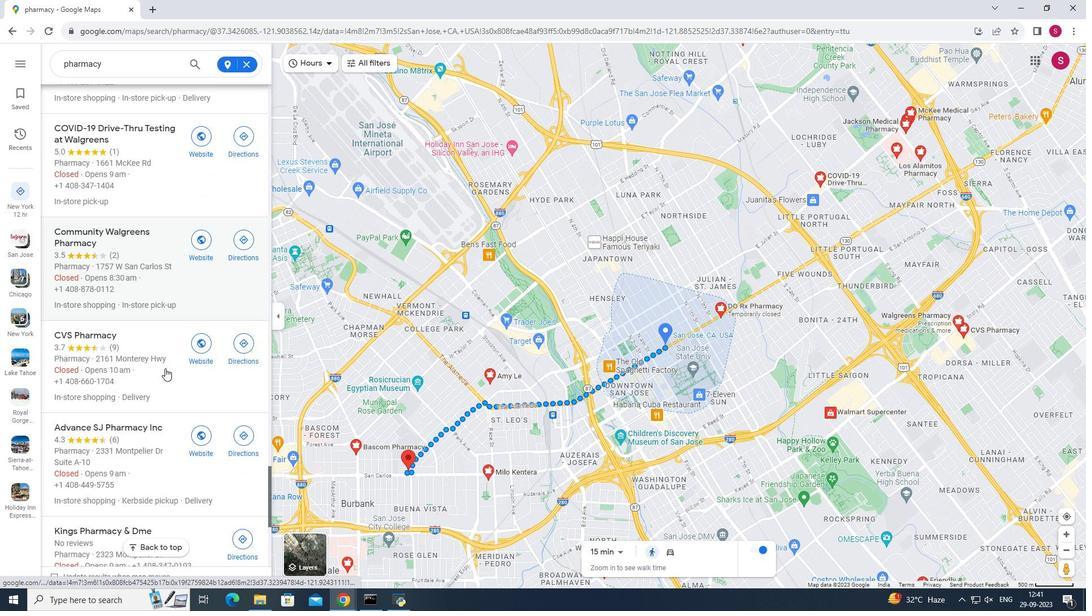 
Action: Mouse moved to (165, 369)
Screenshot: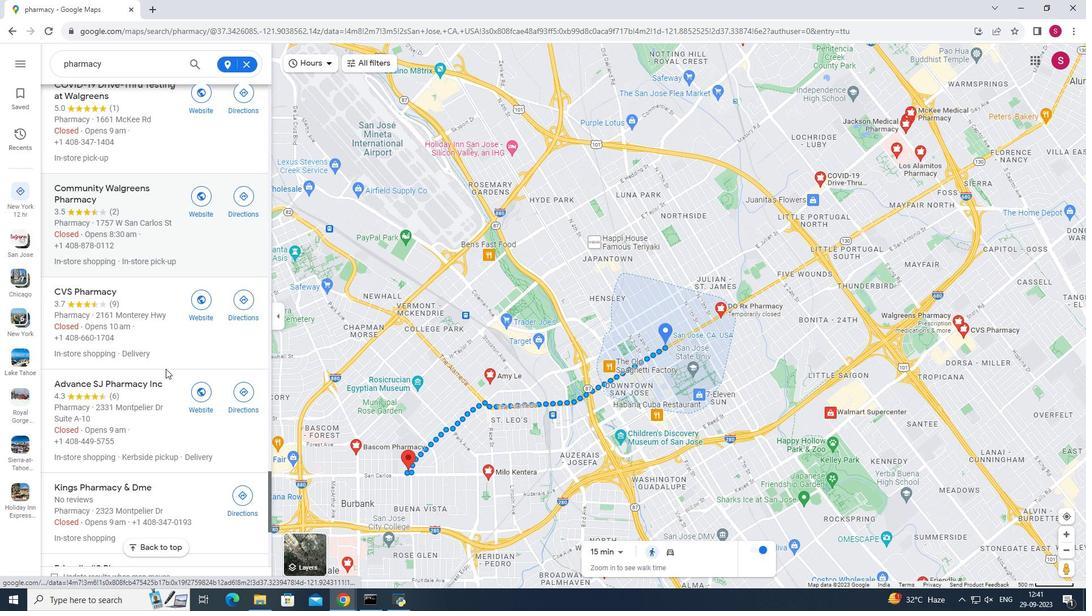 
Action: Mouse scrolled (165, 368) with delta (0, 0)
Screenshot: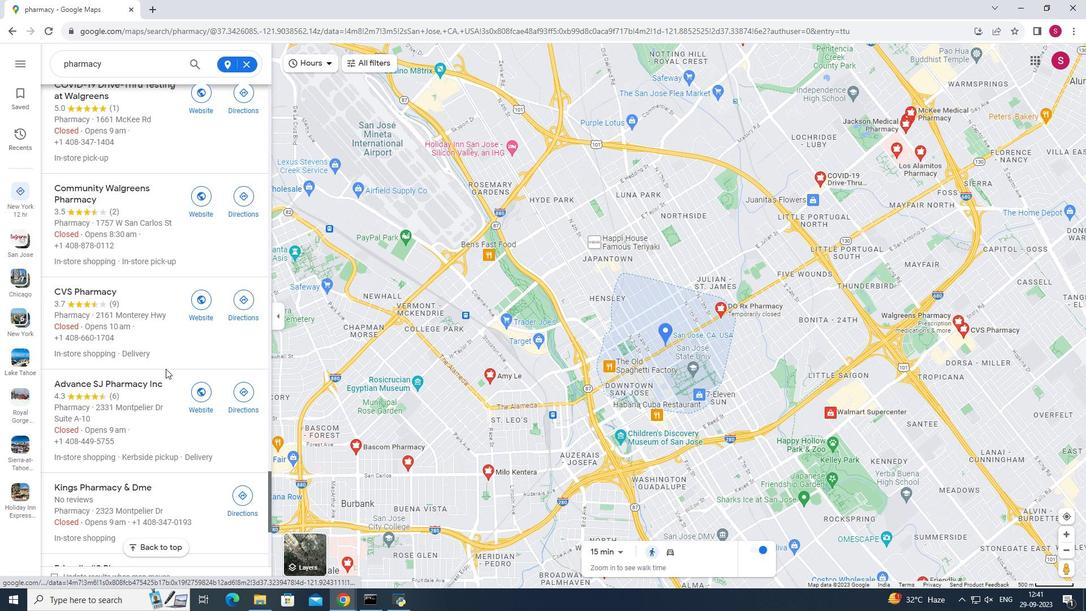 
Action: Mouse scrolled (165, 368) with delta (0, 0)
Screenshot: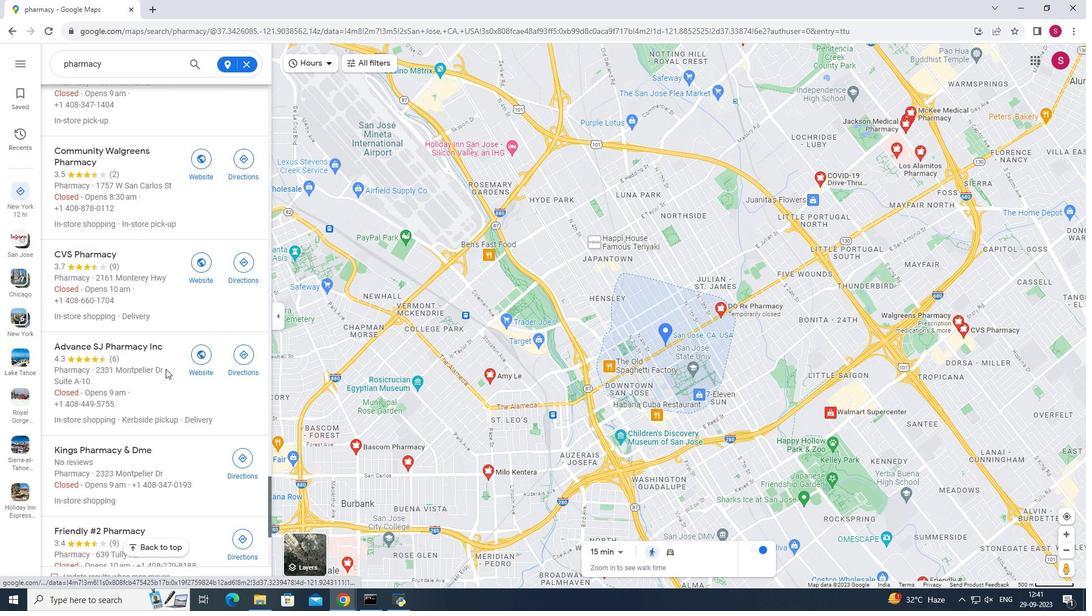 
Action: Mouse scrolled (165, 368) with delta (0, 0)
Screenshot: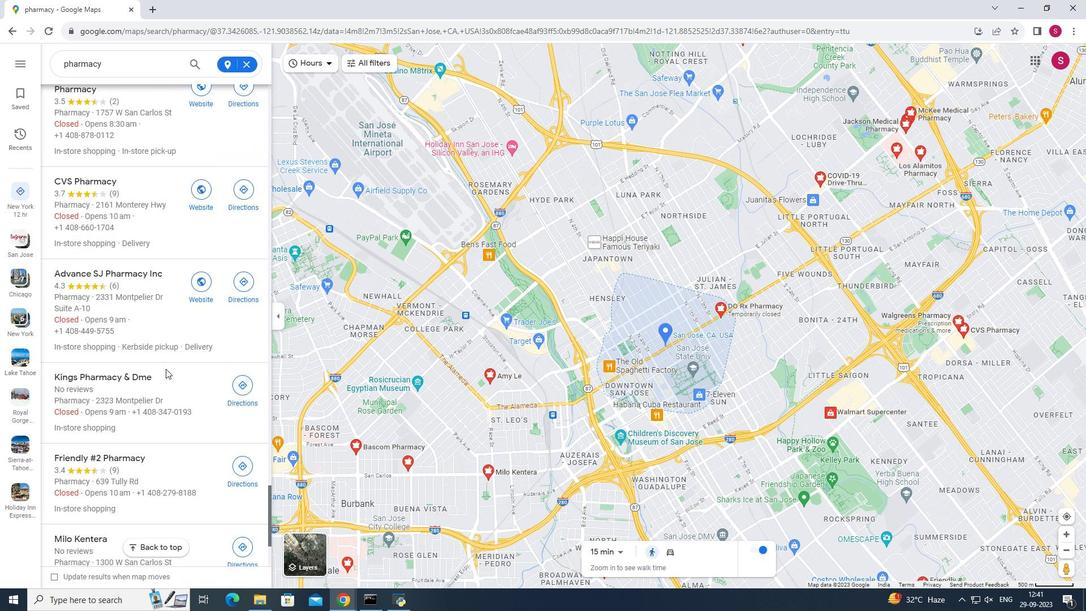 
Action: Mouse scrolled (165, 368) with delta (0, 0)
Screenshot: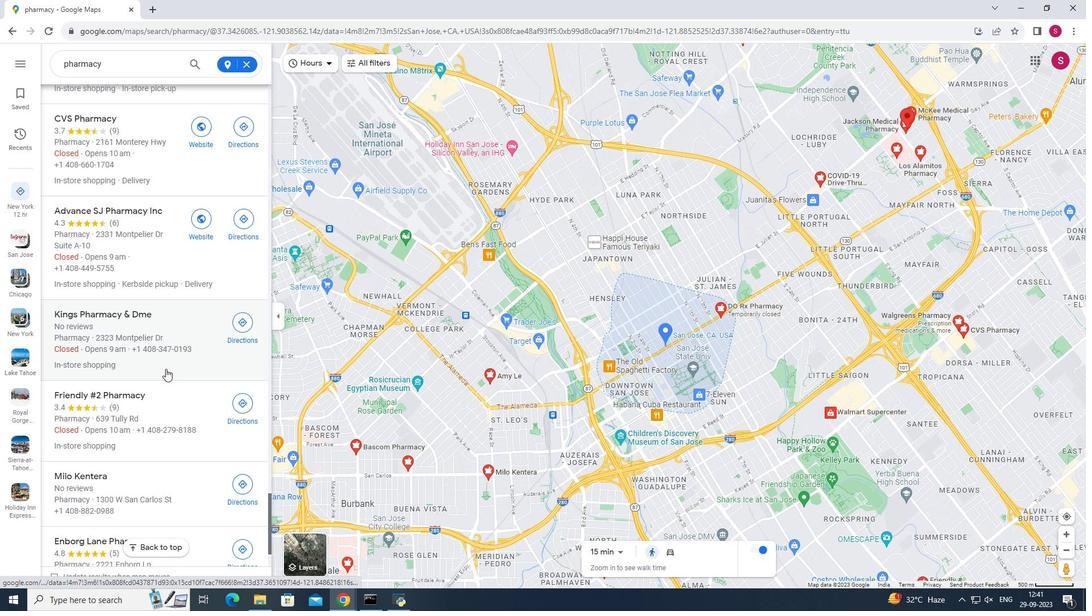 
Action: Mouse scrolled (165, 368) with delta (0, 0)
Screenshot: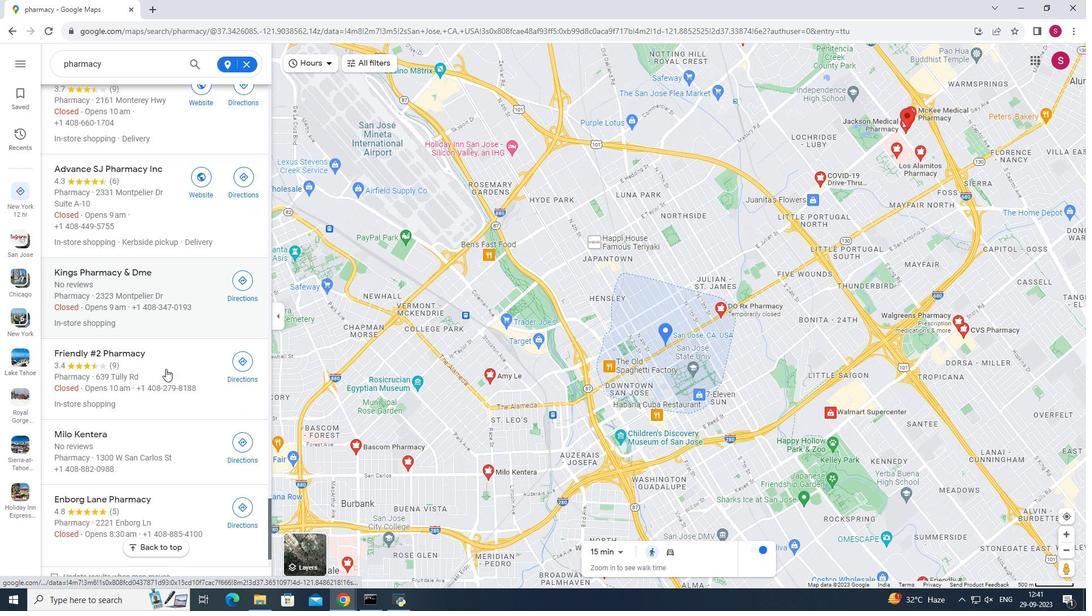 
Action: Mouse scrolled (165, 368) with delta (0, 0)
Screenshot: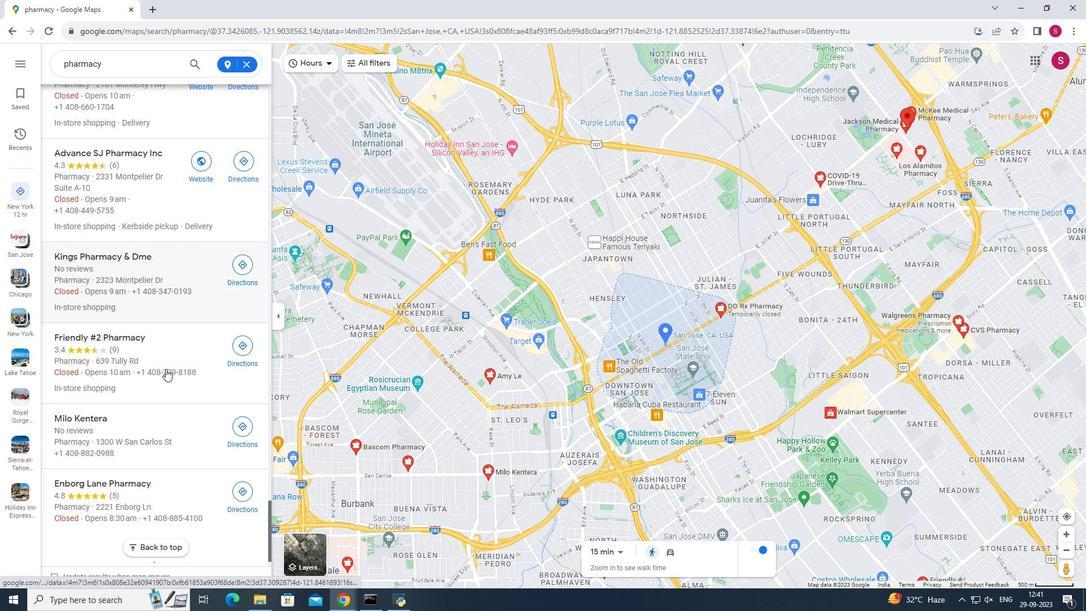 
Action: Mouse scrolled (165, 368) with delta (0, 0)
Screenshot: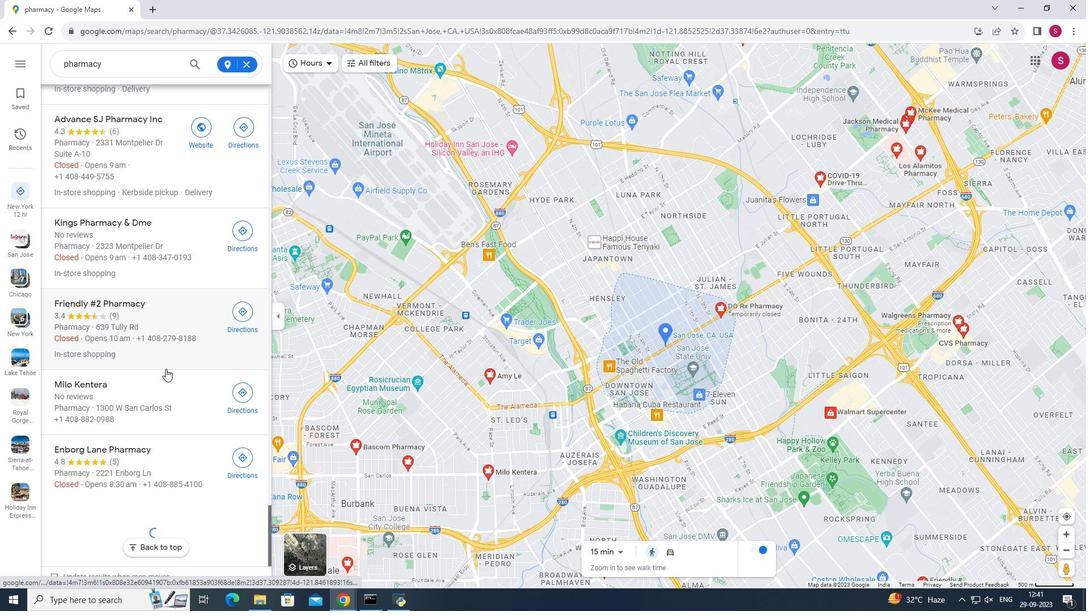 
Action: Mouse scrolled (165, 368) with delta (0, 0)
Screenshot: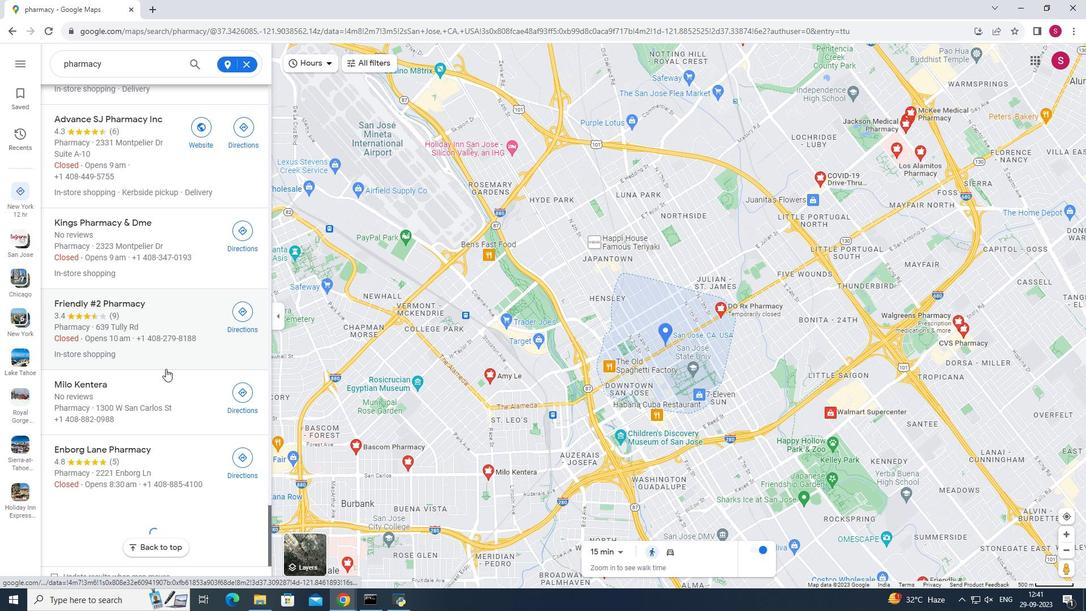
Action: Mouse scrolled (165, 368) with delta (0, 0)
Screenshot: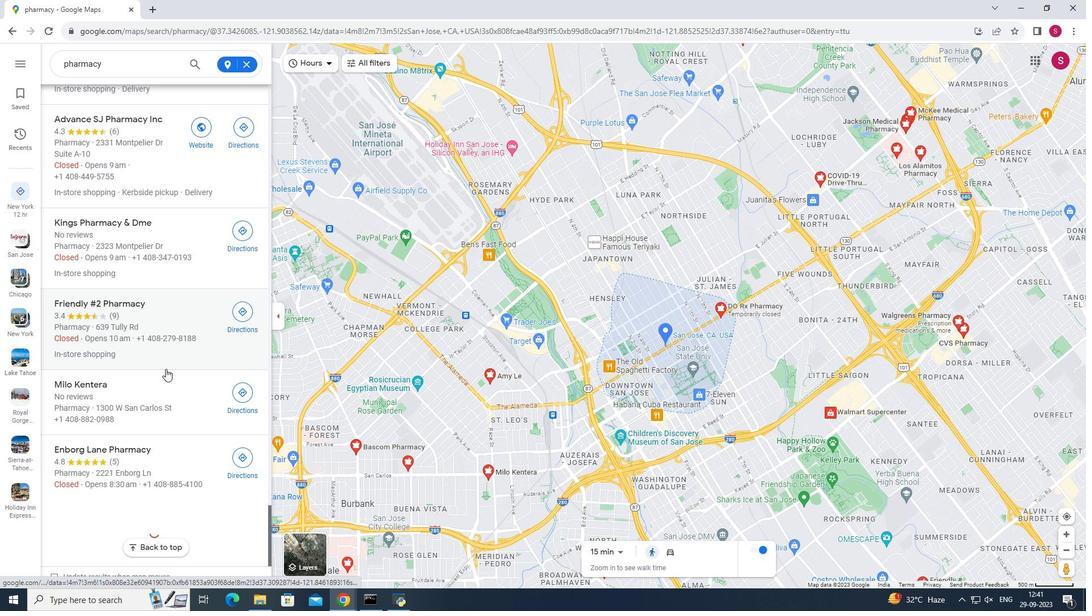 
Action: Mouse moved to (165, 369)
Screenshot: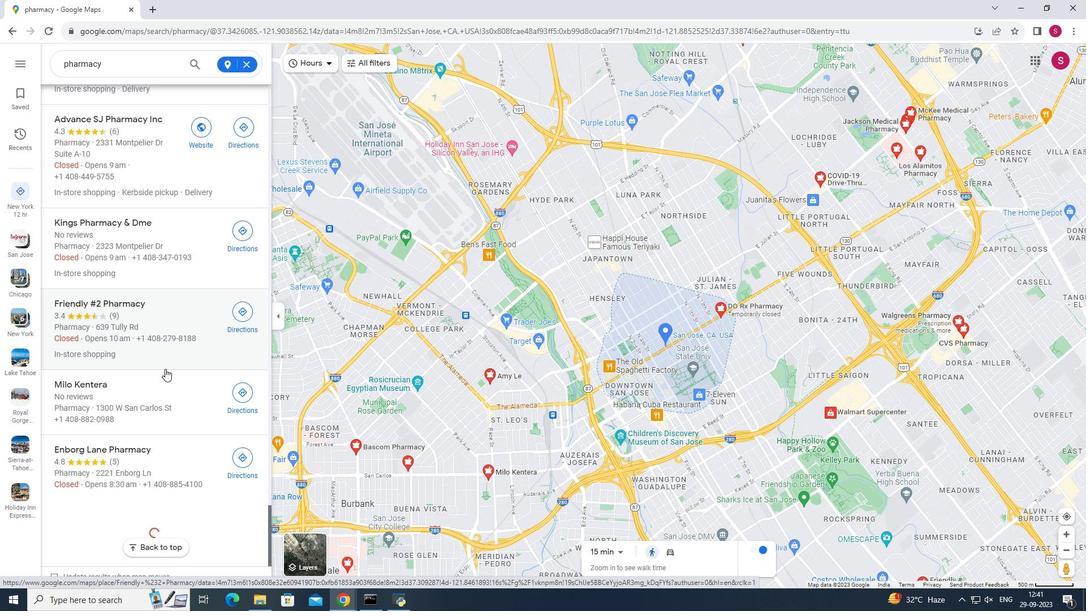 
Action: Mouse scrolled (165, 368) with delta (0, 0)
Screenshot: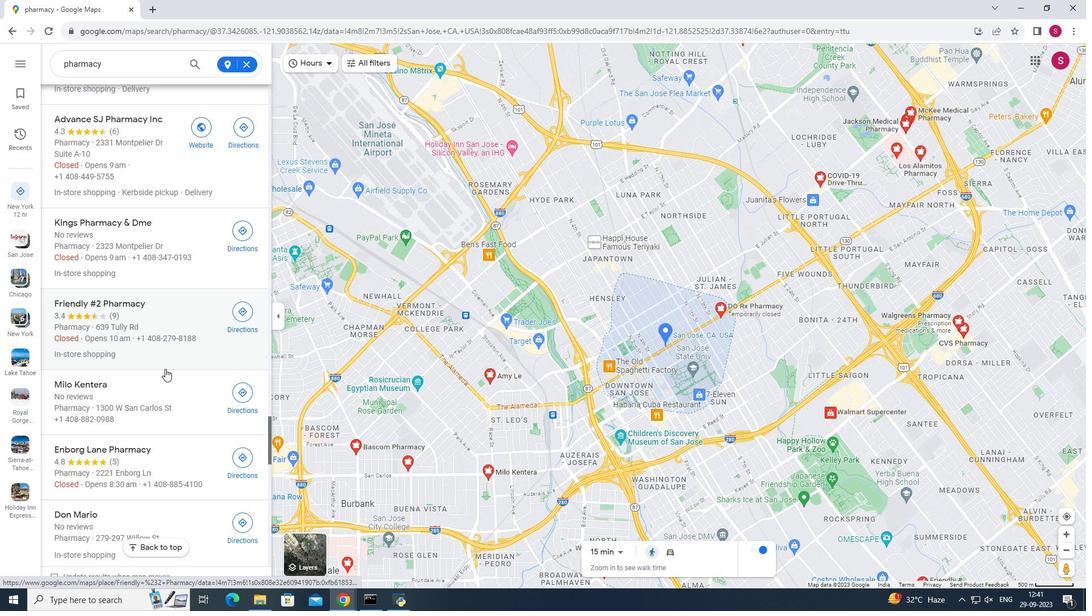 
Action: Mouse scrolled (165, 368) with delta (0, 0)
Screenshot: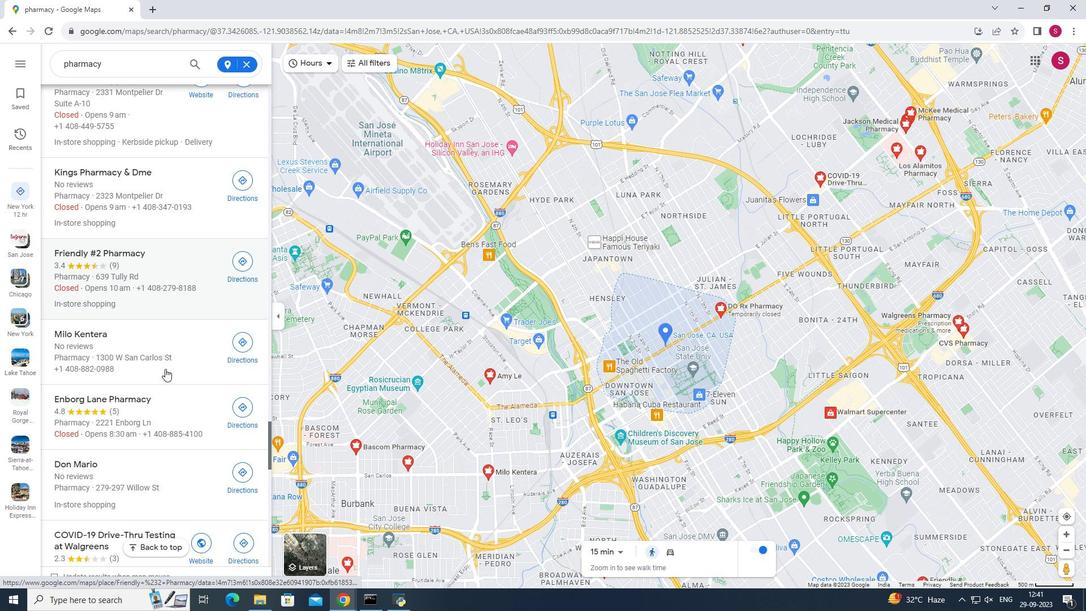 
Action: Mouse scrolled (165, 368) with delta (0, 0)
Screenshot: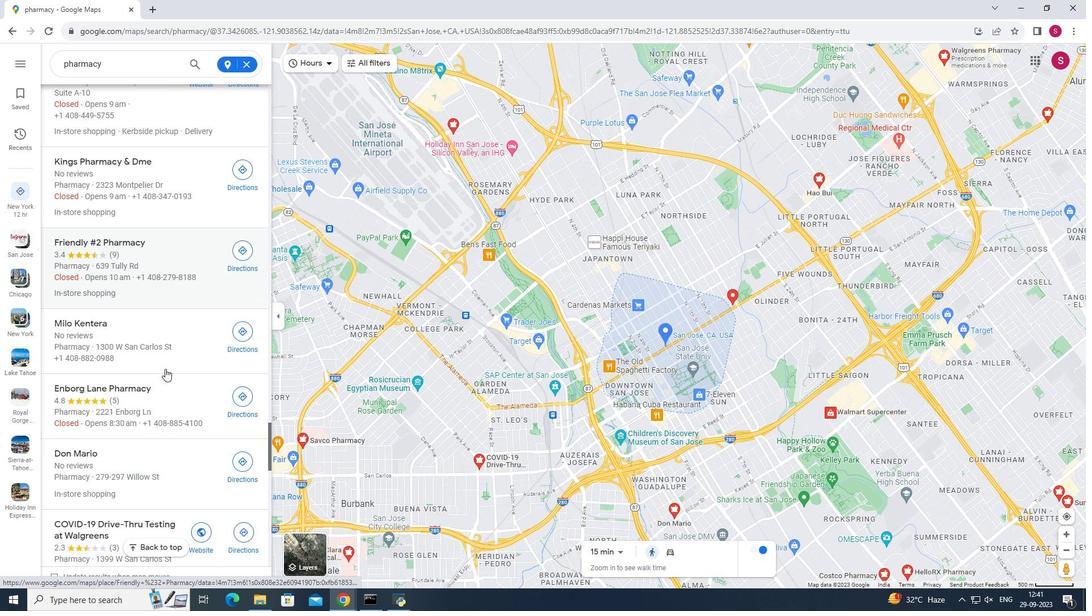 
Action: Mouse scrolled (165, 368) with delta (0, 0)
Screenshot: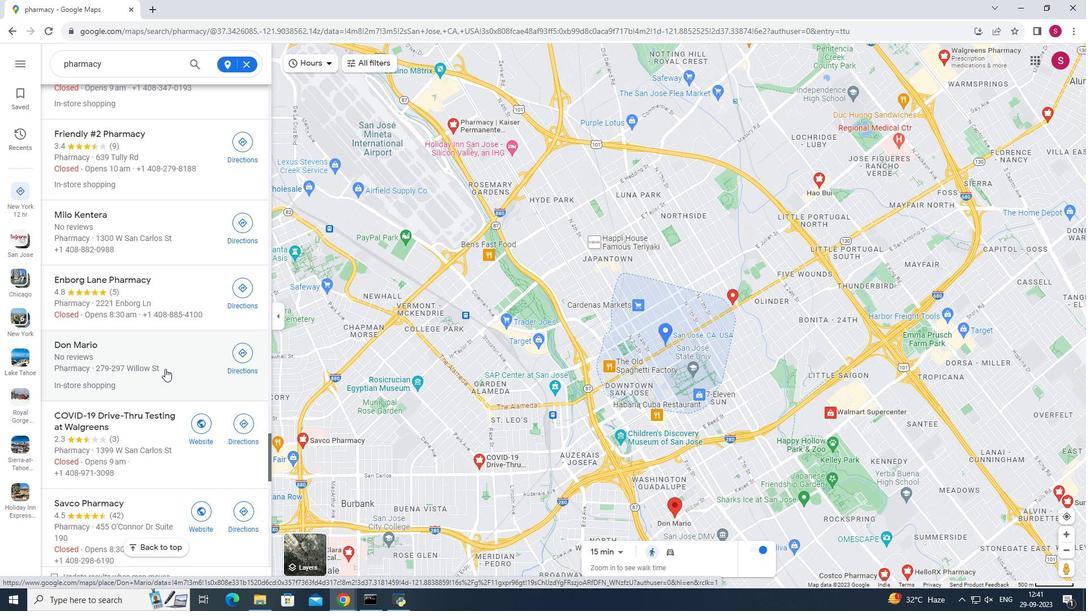 
Action: Mouse scrolled (165, 368) with delta (0, 0)
Screenshot: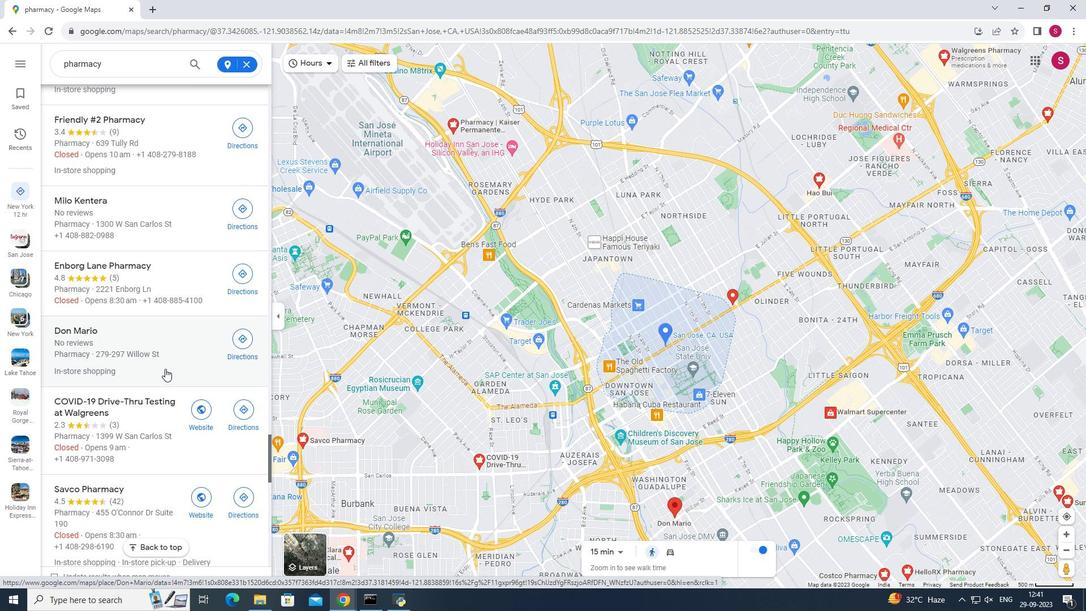 
Action: Mouse scrolled (165, 368) with delta (0, 0)
Screenshot: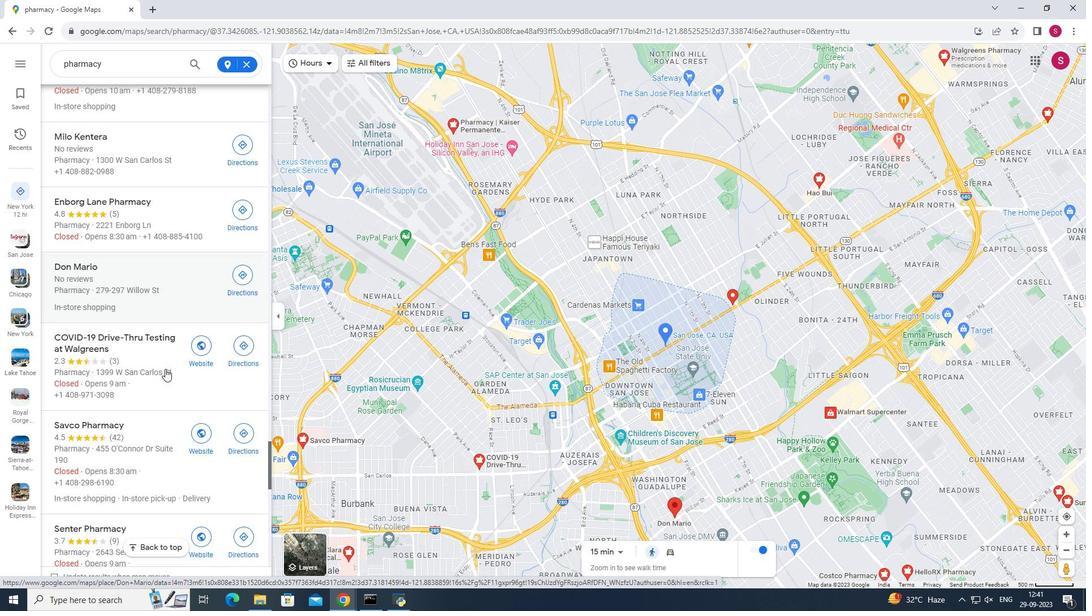 
Action: Mouse moved to (195, 372)
Screenshot: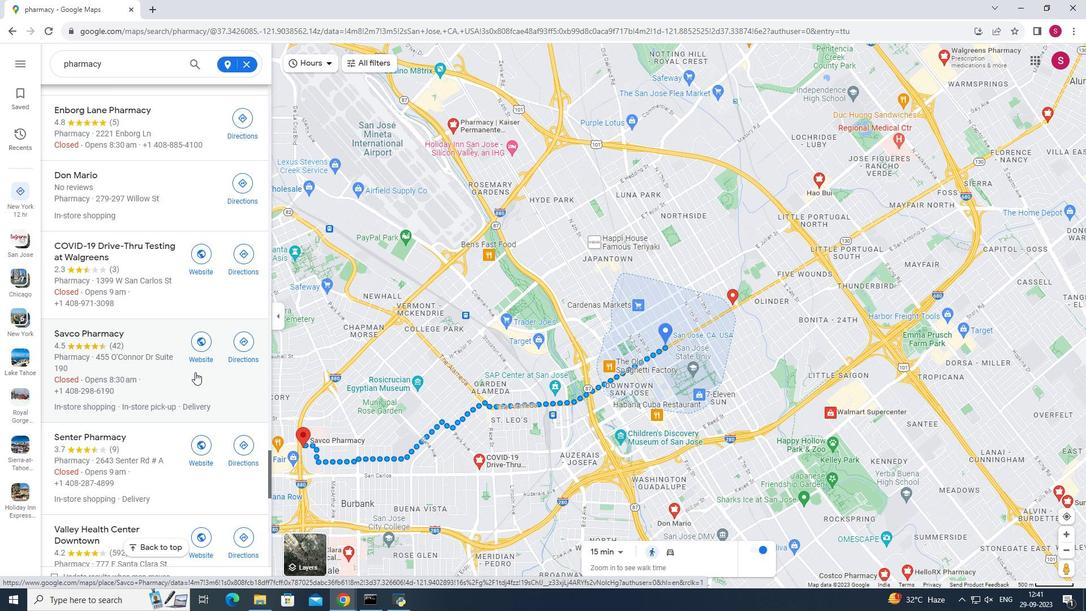 
Action: Mouse scrolled (195, 371) with delta (0, 0)
Screenshot: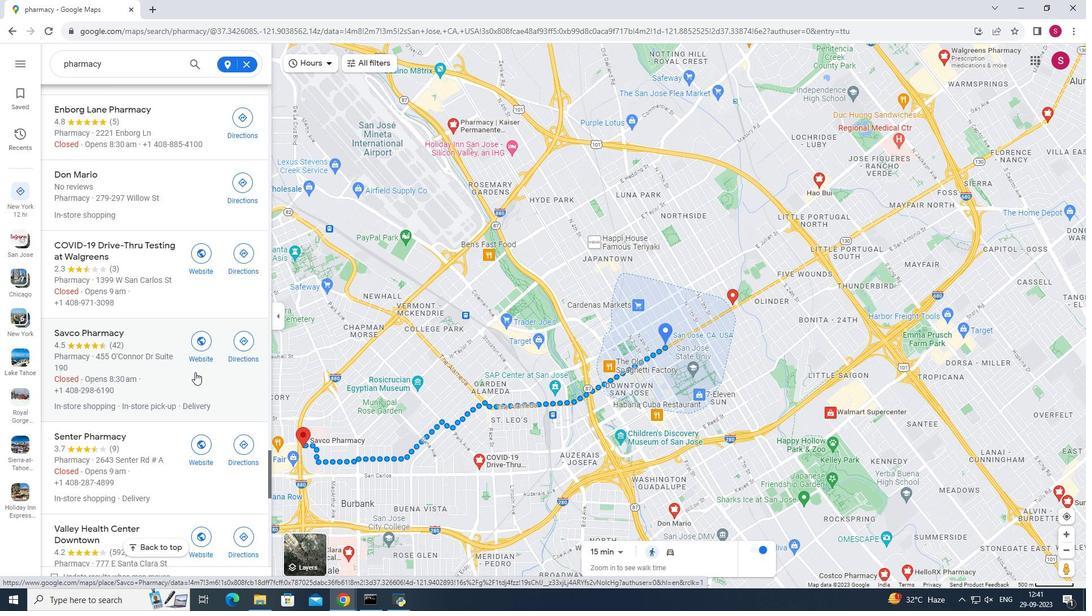 
Action: Mouse scrolled (195, 371) with delta (0, 0)
Screenshot: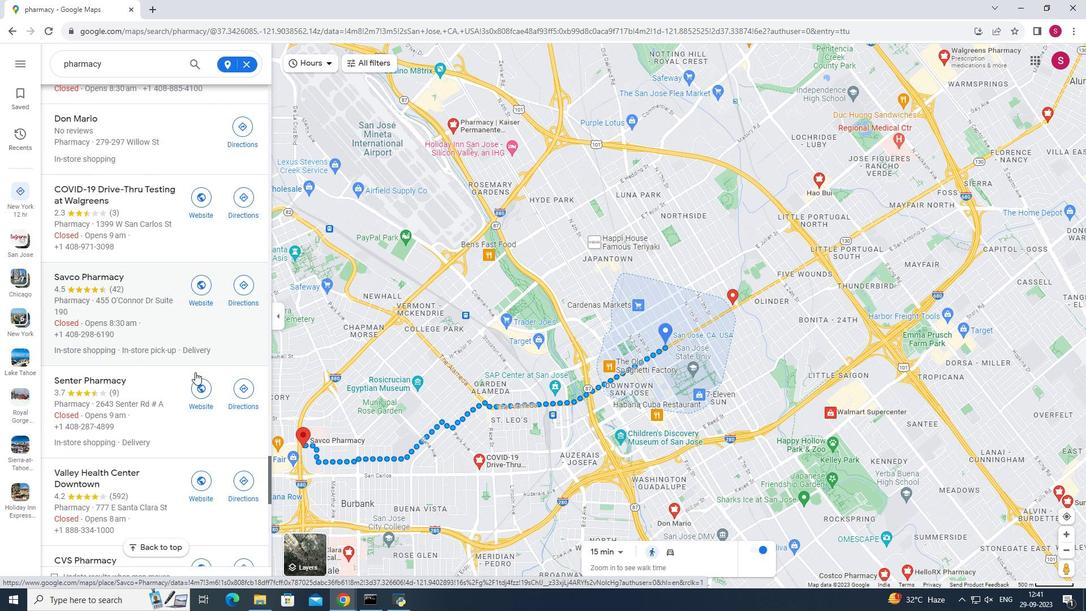 
Action: Mouse scrolled (195, 371) with delta (0, 0)
Screenshot: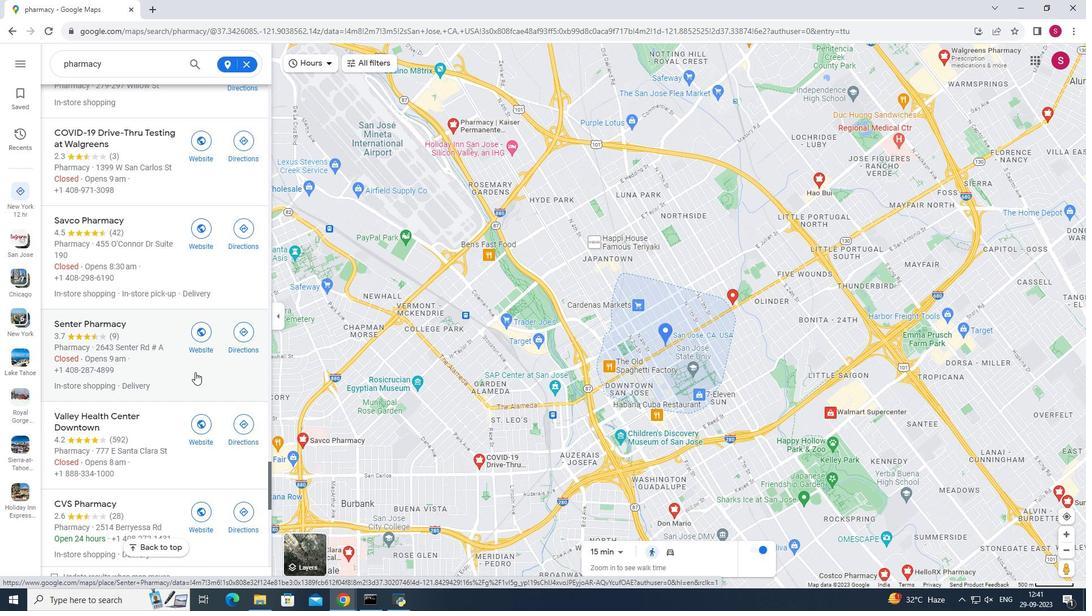 
Action: Mouse scrolled (195, 371) with delta (0, 0)
Screenshot: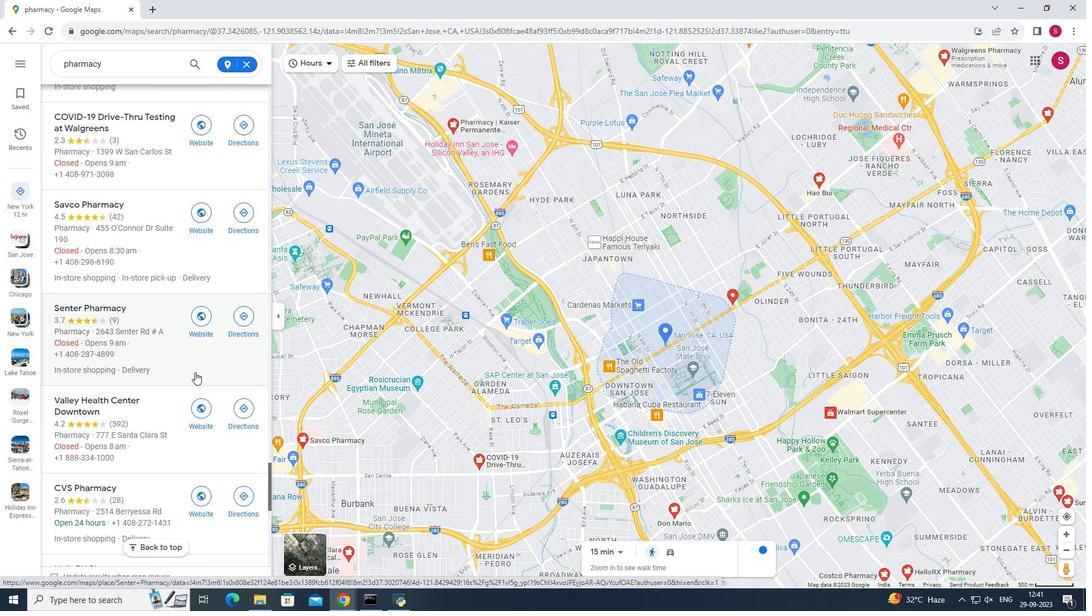 
Action: Mouse scrolled (195, 371) with delta (0, 0)
Screenshot: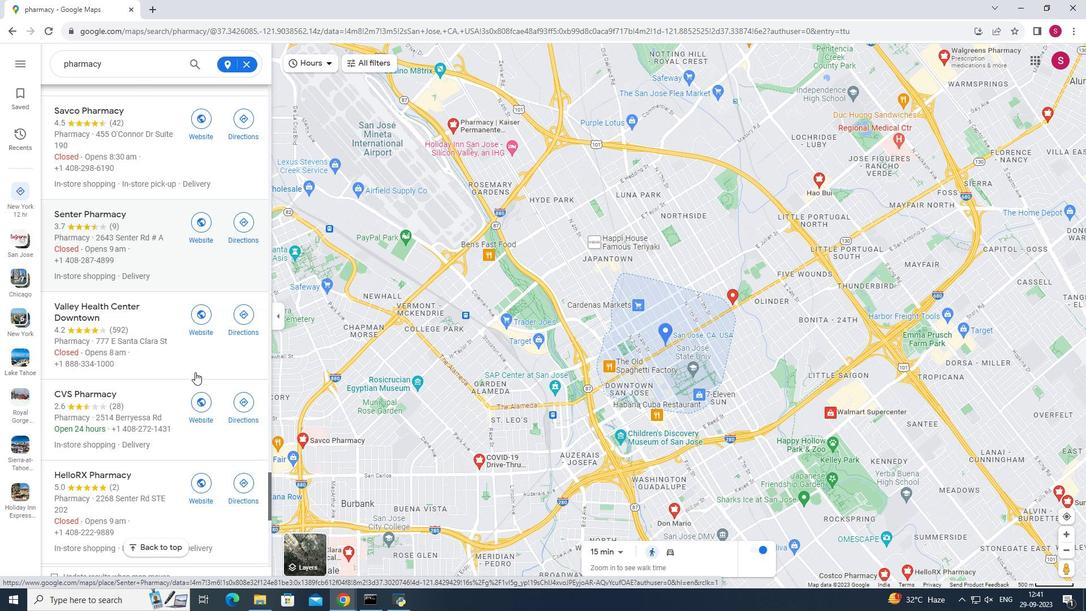 
Action: Mouse scrolled (195, 371) with delta (0, 0)
Screenshot: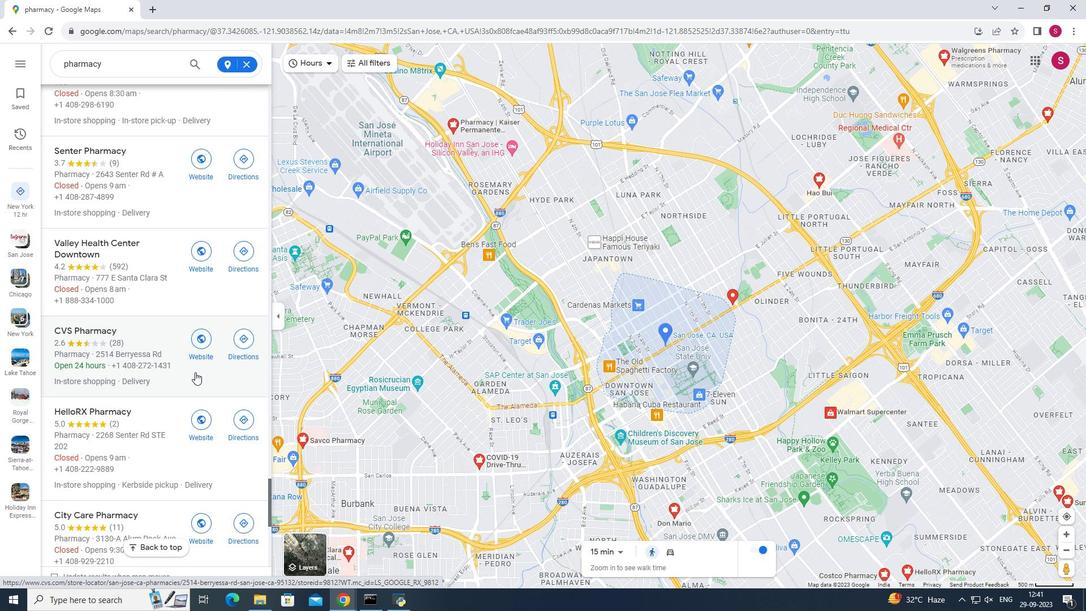 
Action: Mouse scrolled (195, 371) with delta (0, 0)
Screenshot: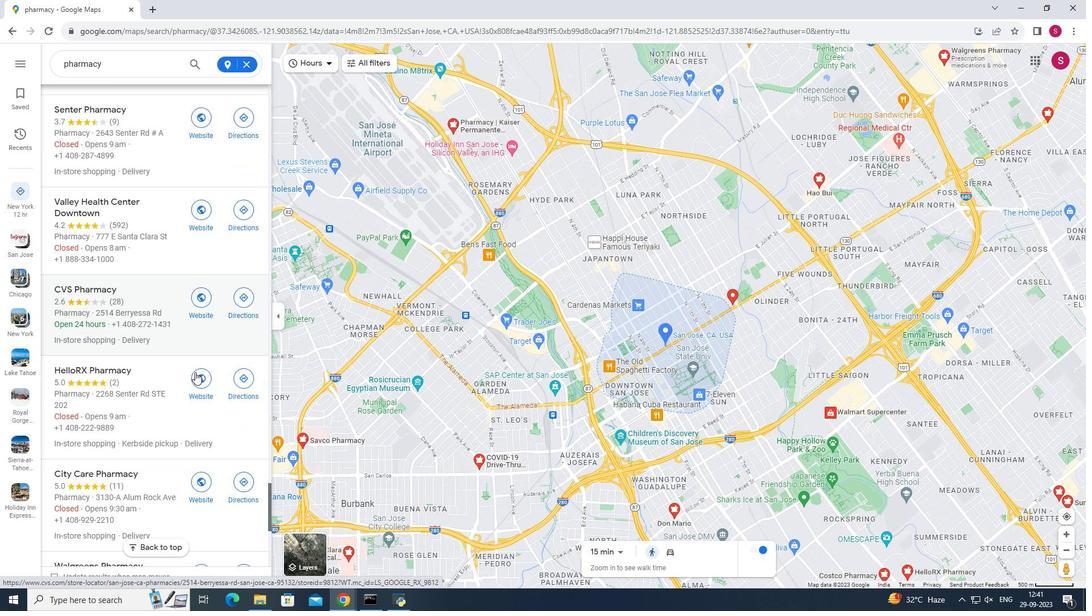 
Action: Mouse scrolled (195, 371) with delta (0, 0)
Screenshot: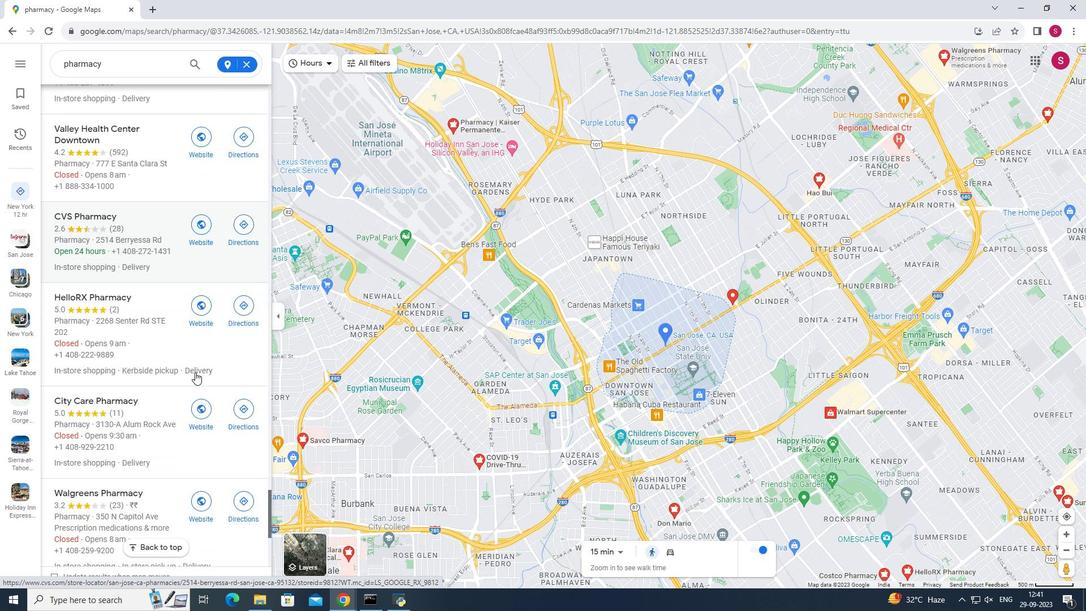 
Action: Mouse moved to (195, 372)
Screenshot: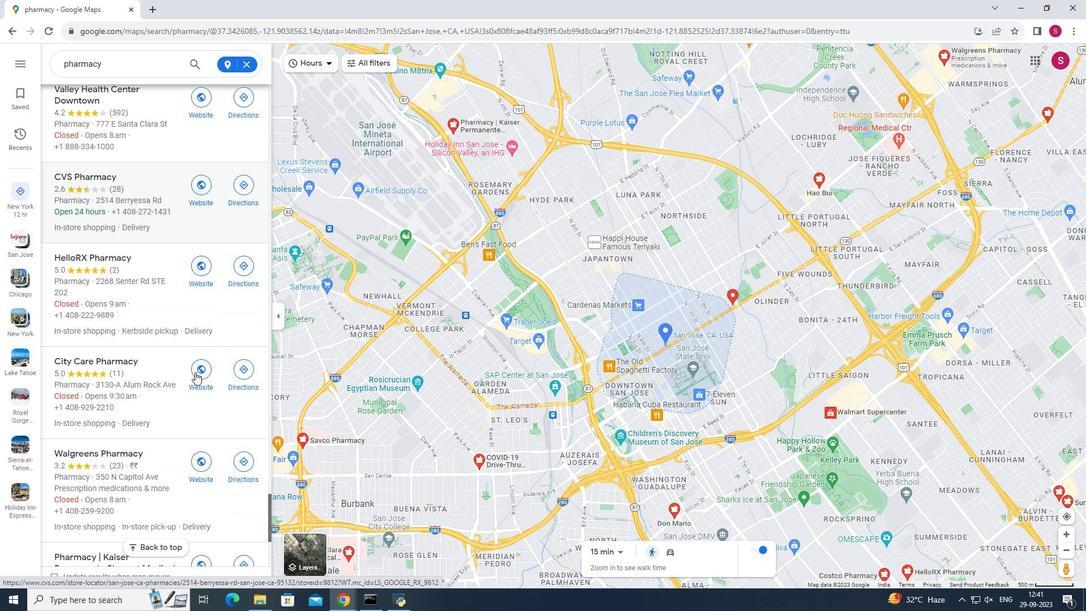 
Action: Mouse scrolled (195, 371) with delta (0, 0)
Screenshot: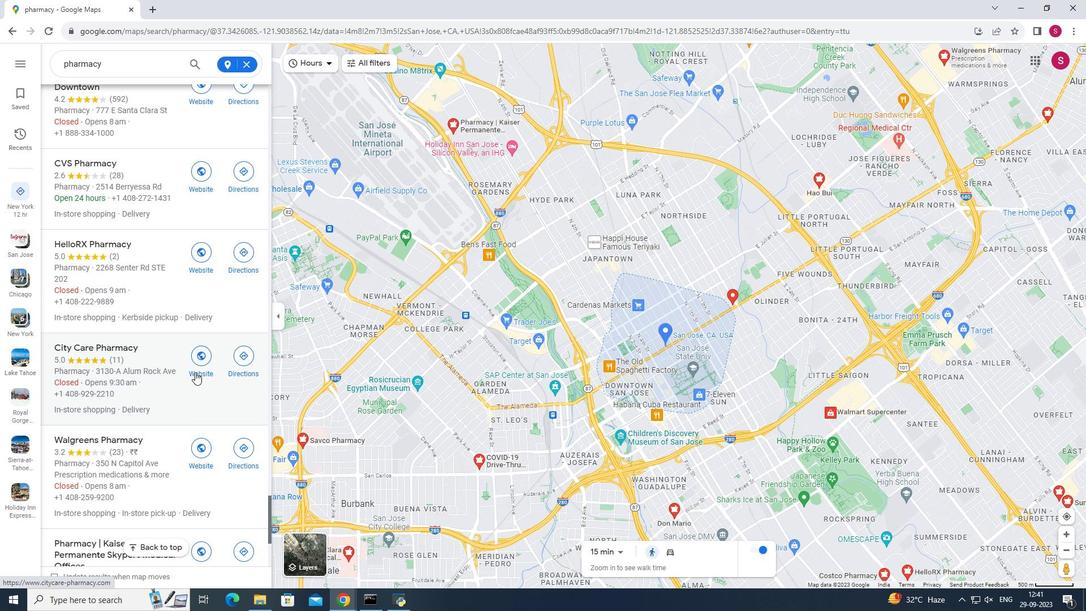 
Action: Mouse scrolled (195, 371) with delta (0, 0)
Screenshot: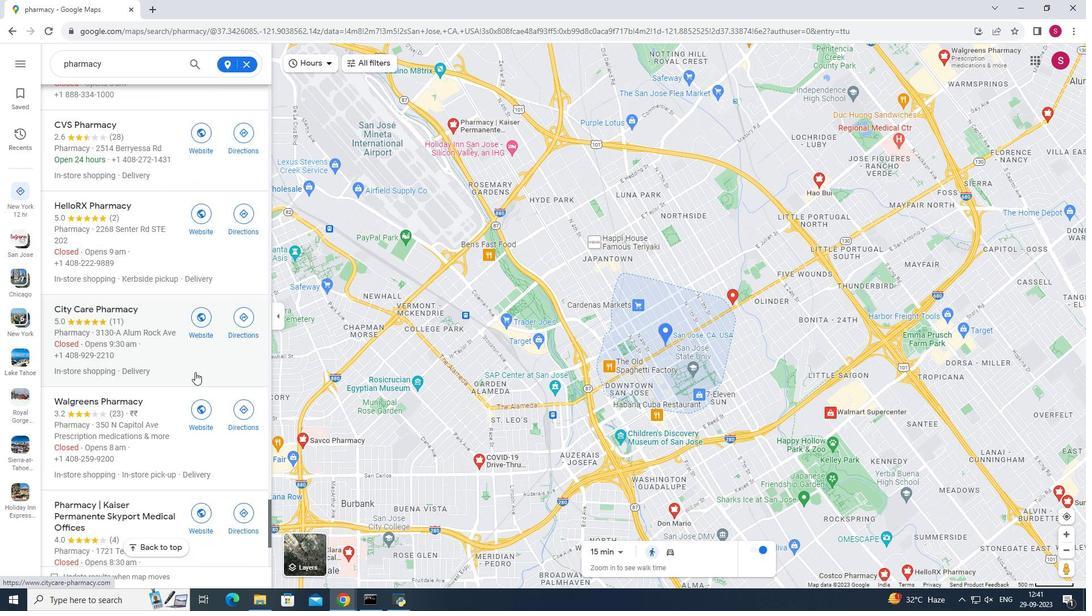 
Action: Mouse scrolled (195, 371) with delta (0, 0)
Screenshot: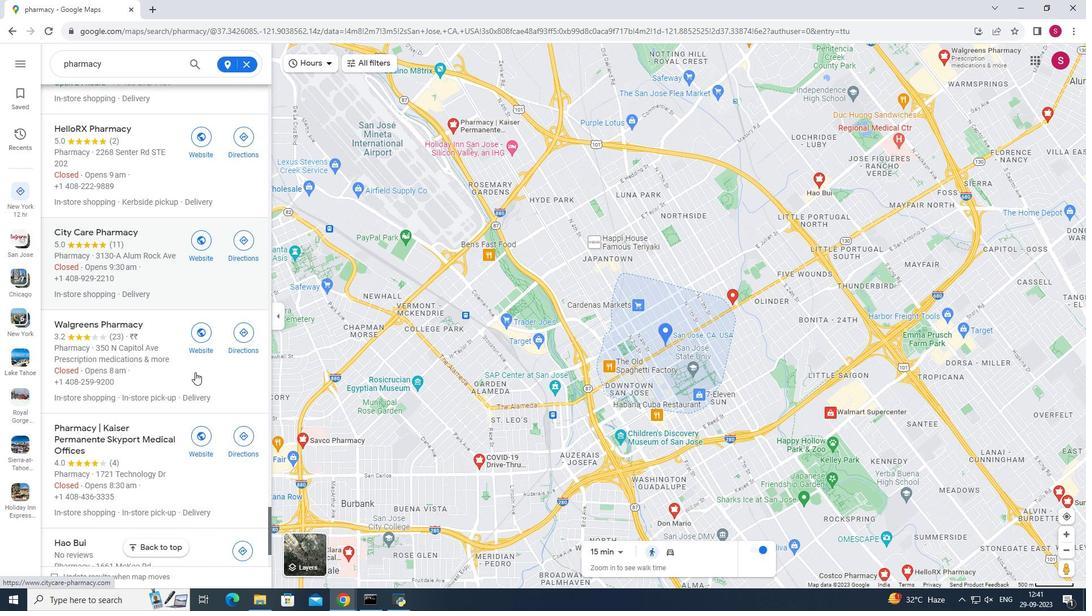 
Action: Mouse scrolled (195, 371) with delta (0, 0)
Screenshot: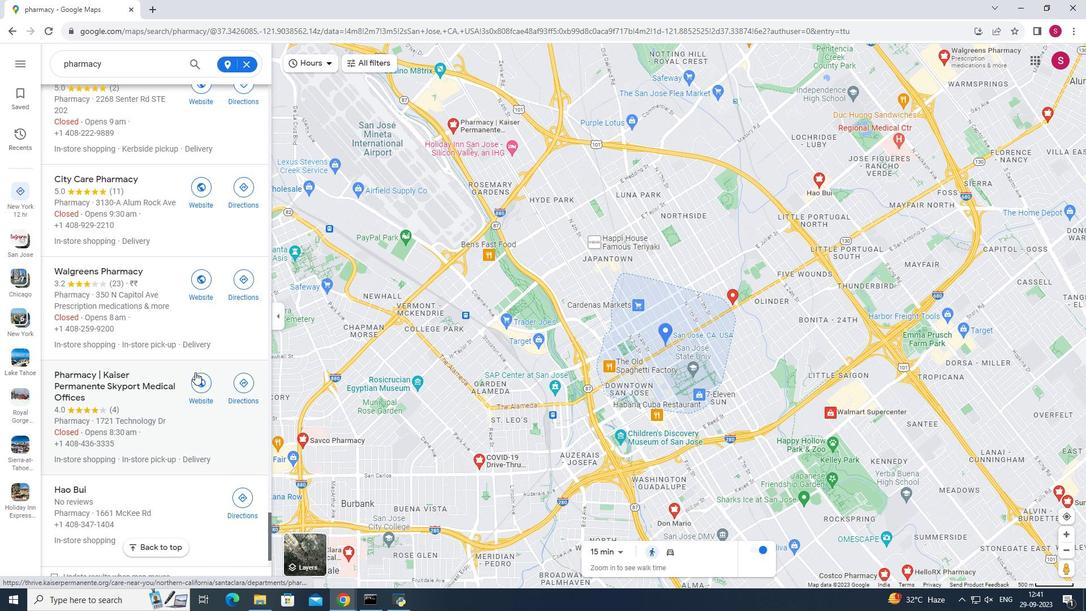 
Action: Mouse scrolled (195, 371) with delta (0, 0)
Screenshot: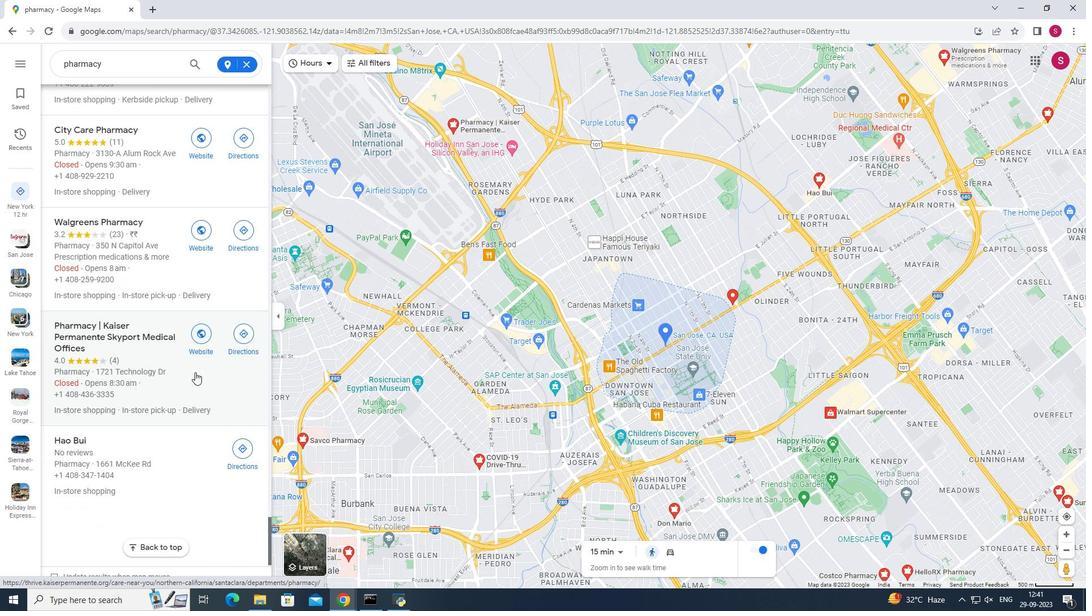 
Action: Mouse scrolled (195, 371) with delta (0, 0)
Screenshot: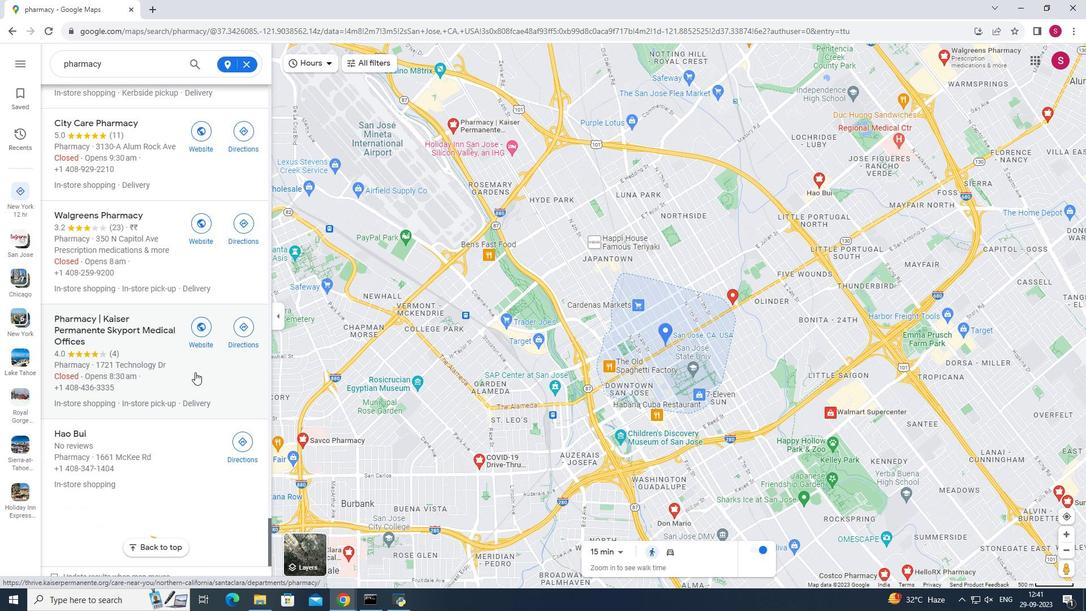 
Action: Mouse moved to (195, 372)
Screenshot: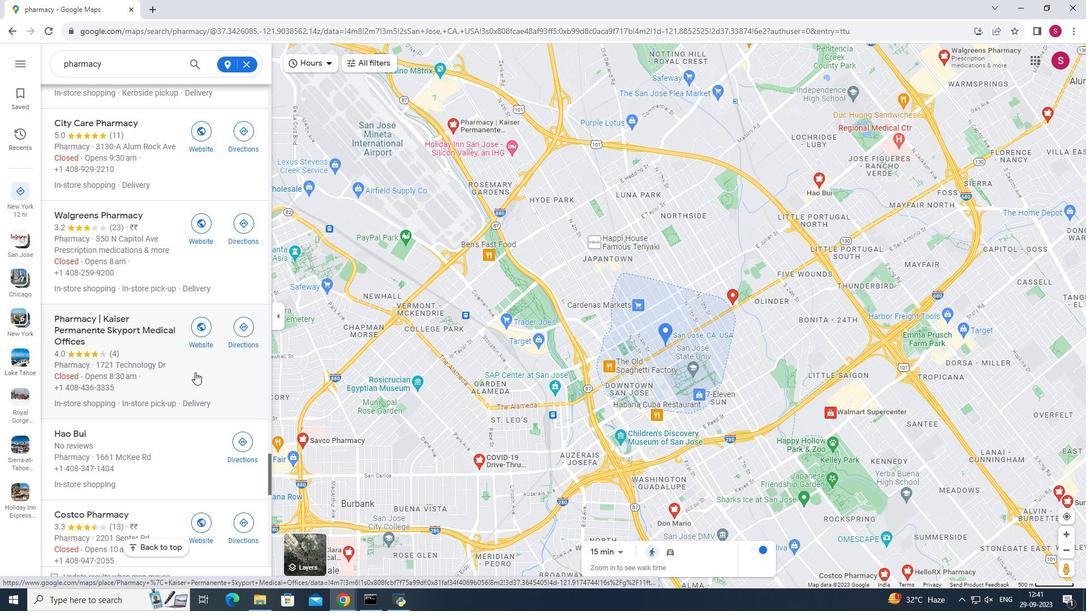 
Action: Mouse scrolled (195, 371) with delta (0, 0)
Screenshot: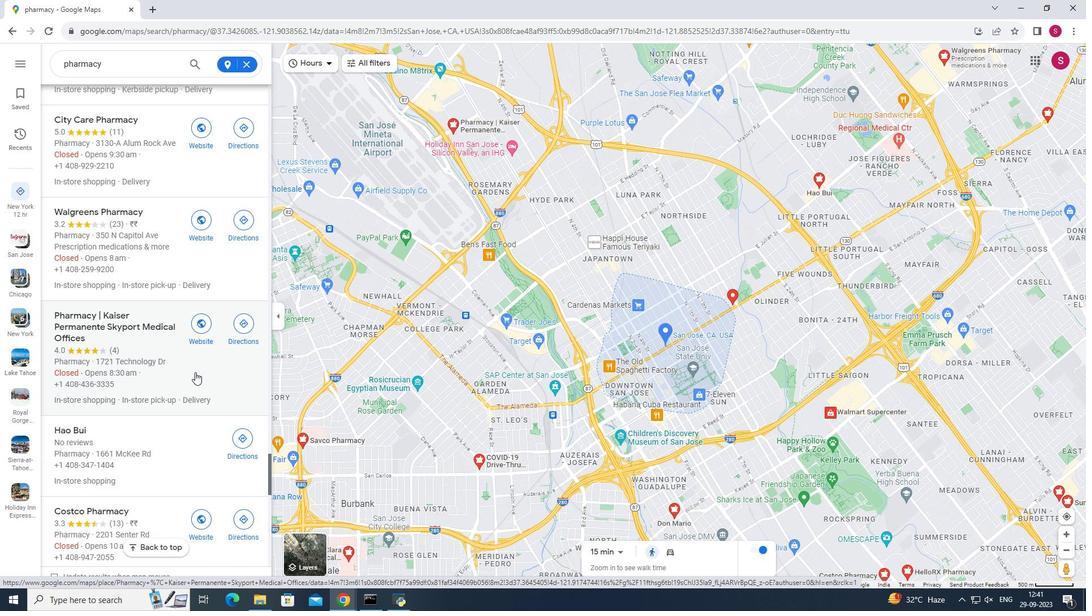 
Action: Mouse scrolled (195, 371) with delta (0, 0)
Screenshot: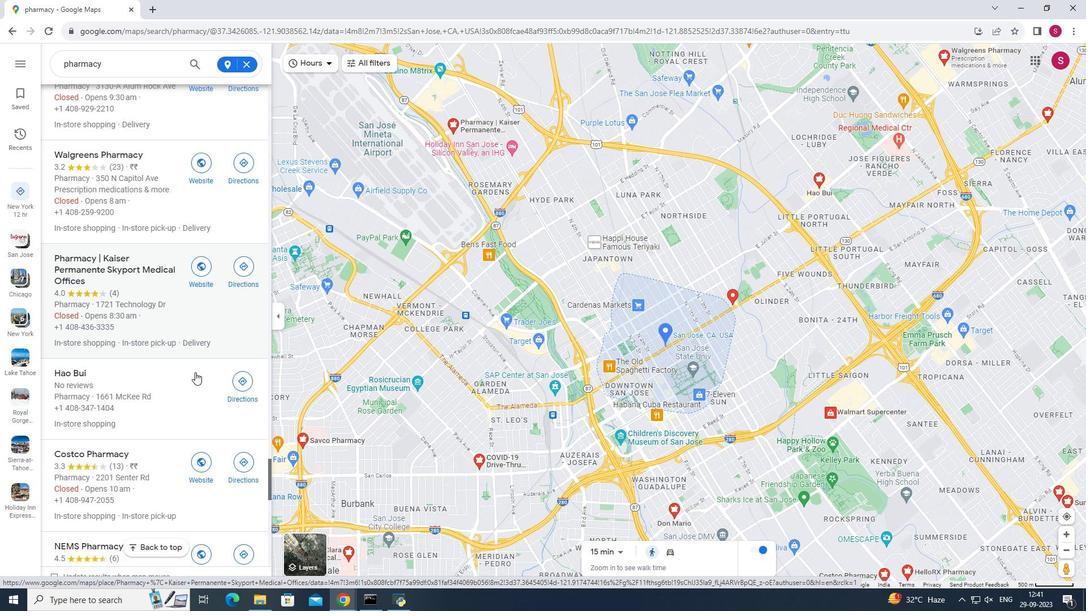 
Action: Mouse scrolled (195, 371) with delta (0, 0)
Screenshot: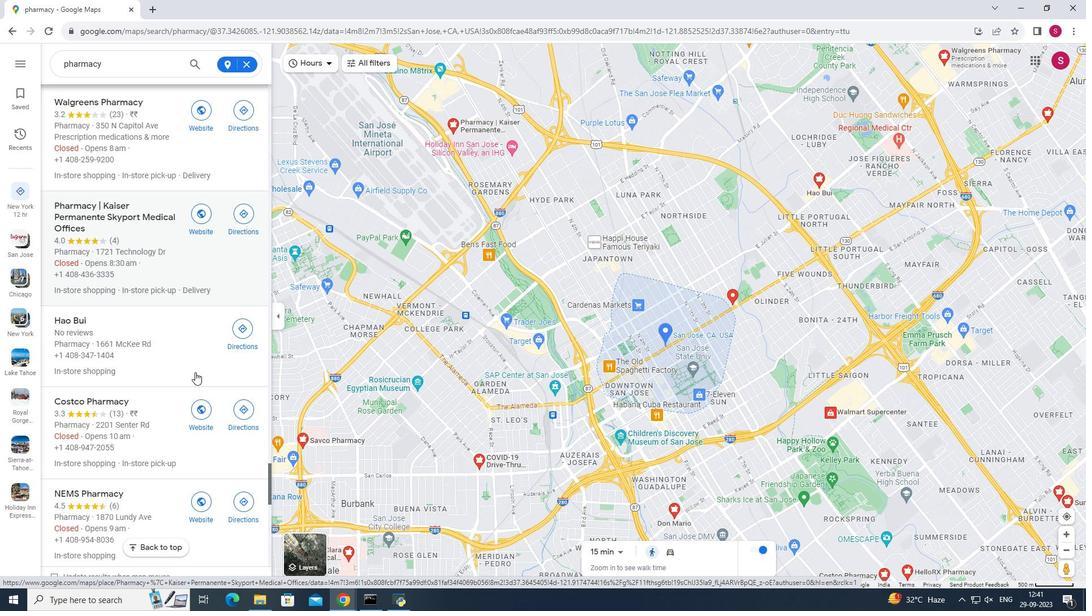 
Action: Mouse scrolled (195, 371) with delta (0, 0)
Screenshot: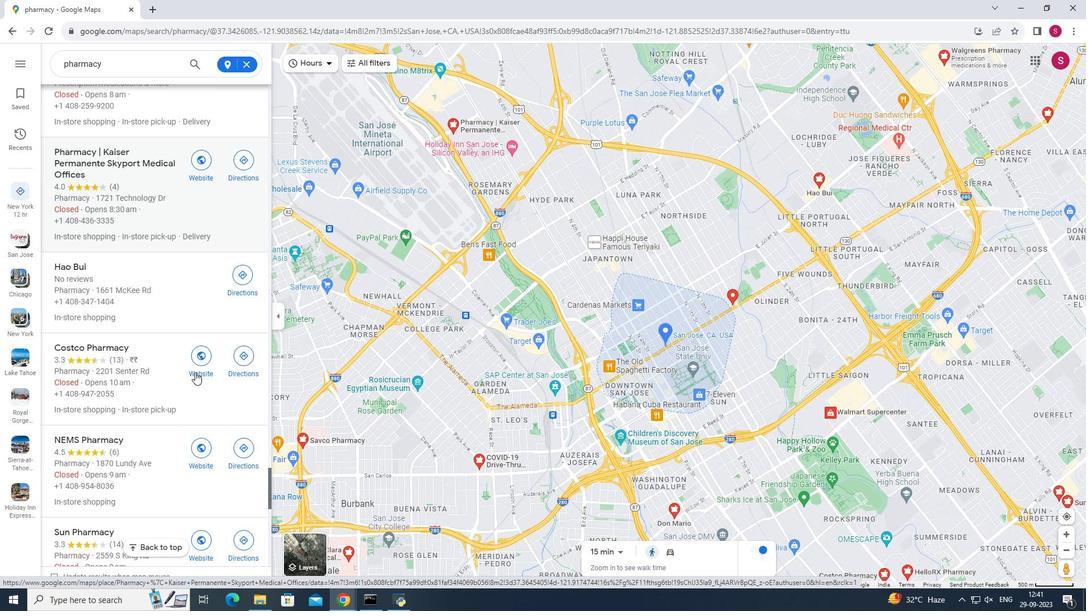 
Action: Mouse scrolled (195, 371) with delta (0, 0)
Screenshot: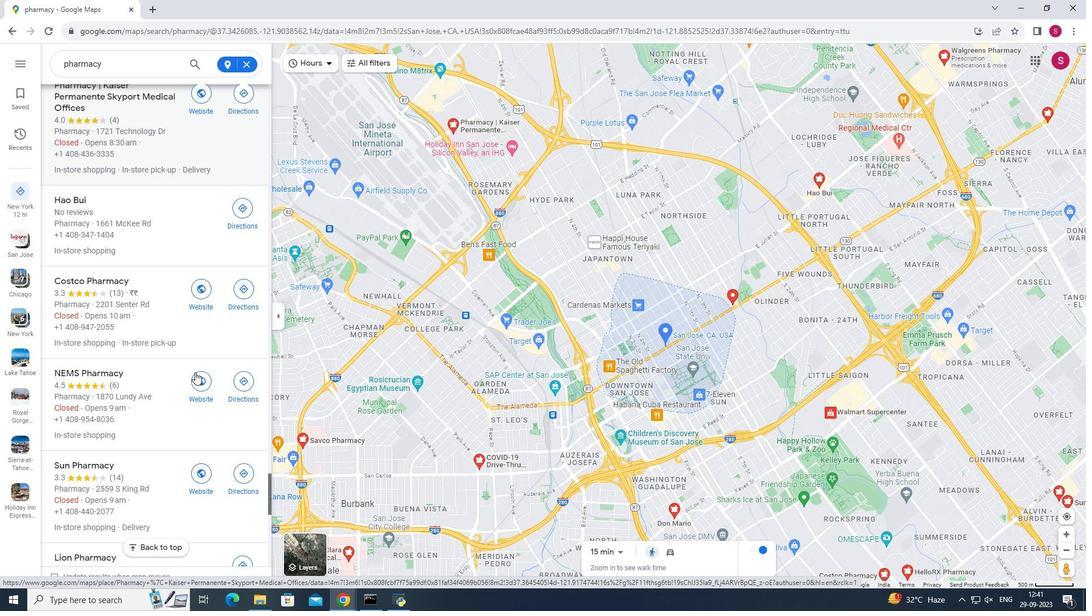 
Action: Mouse scrolled (195, 371) with delta (0, 0)
Screenshot: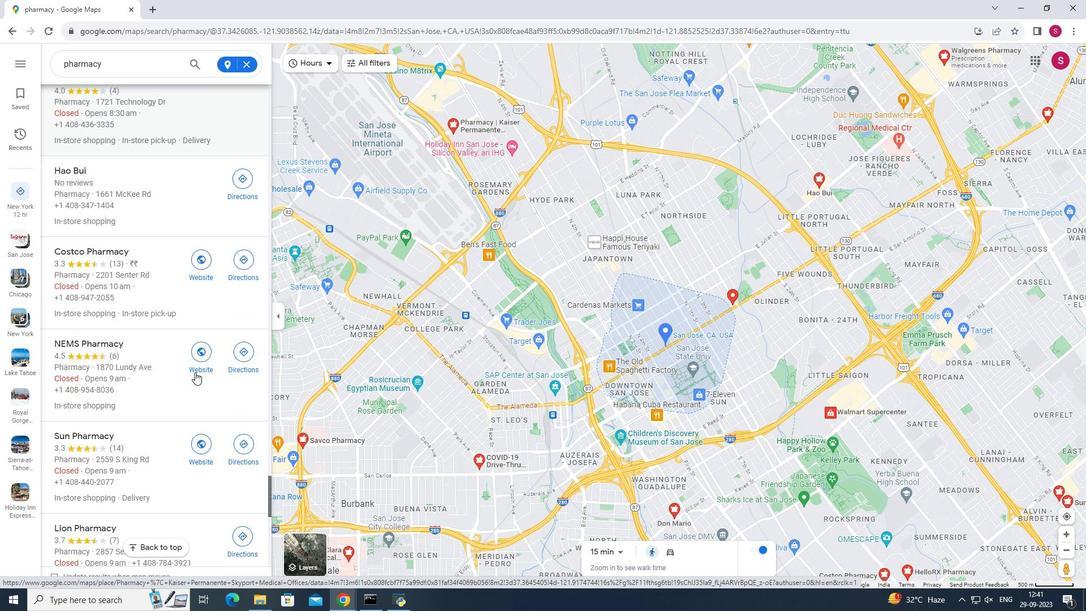 
Action: Mouse scrolled (195, 371) with delta (0, 0)
Screenshot: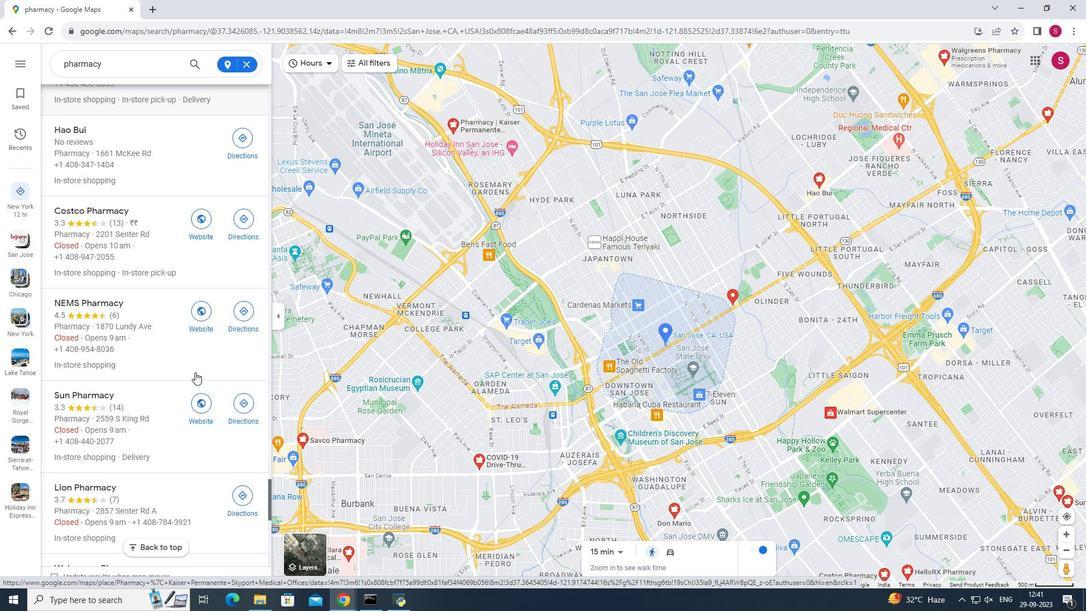 
Action: Mouse scrolled (195, 371) with delta (0, 0)
Screenshot: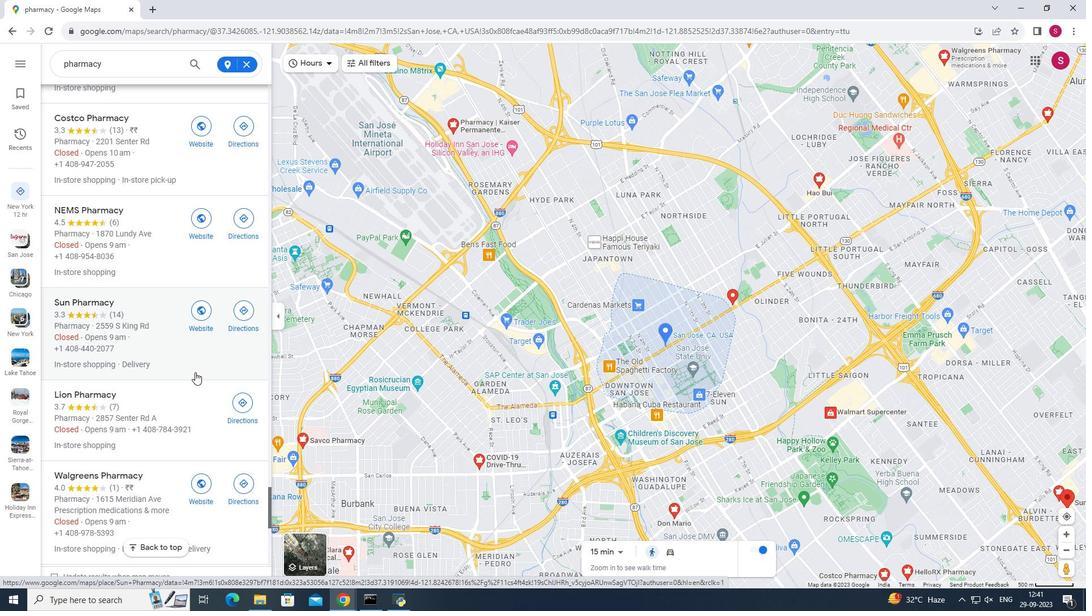 
Action: Mouse scrolled (195, 371) with delta (0, 0)
Screenshot: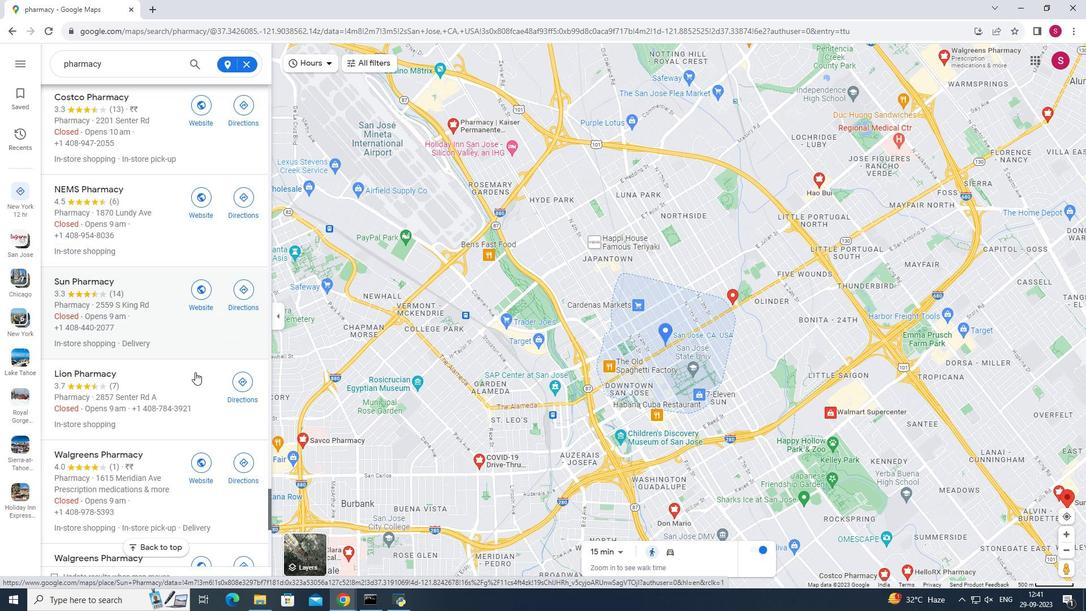 
Action: Mouse scrolled (195, 371) with delta (0, 0)
Screenshot: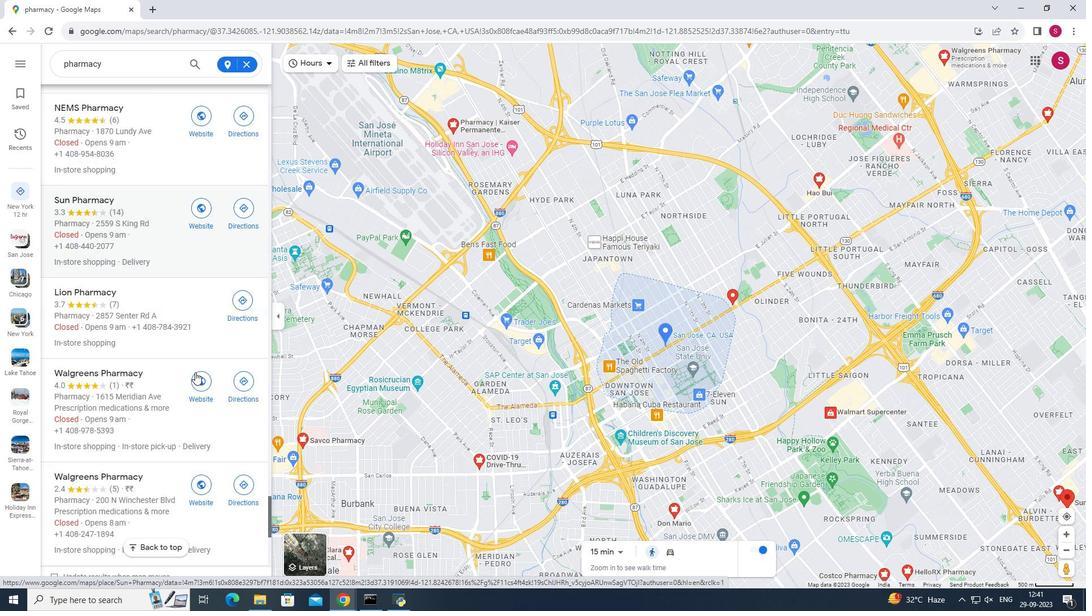 
Action: Mouse scrolled (195, 371) with delta (0, 0)
Screenshot: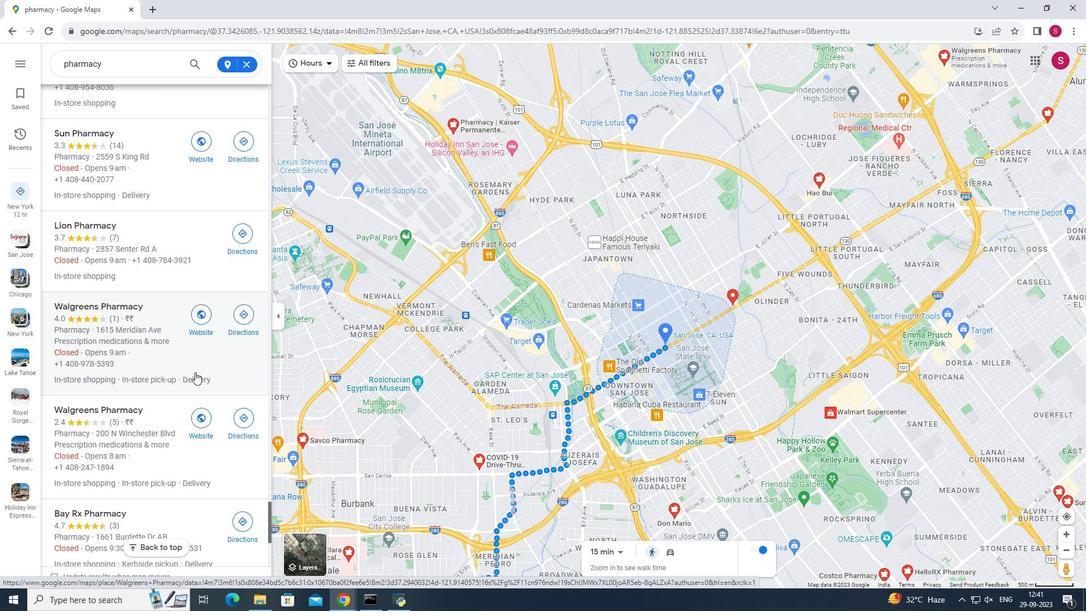 
Action: Mouse scrolled (195, 371) with delta (0, 0)
Screenshot: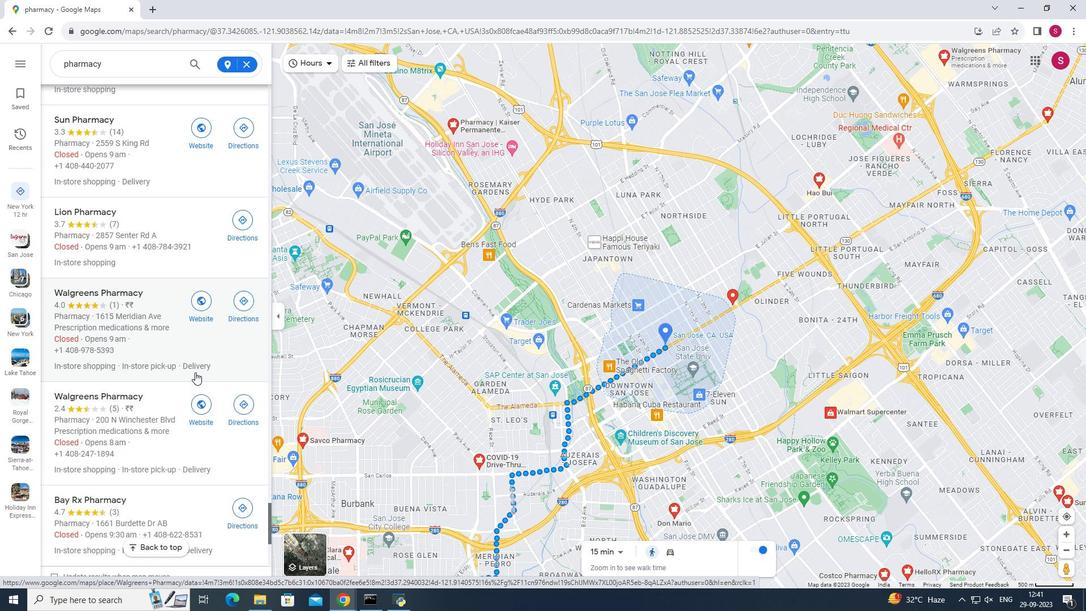 
Action: Mouse scrolled (195, 371) with delta (0, 0)
Screenshot: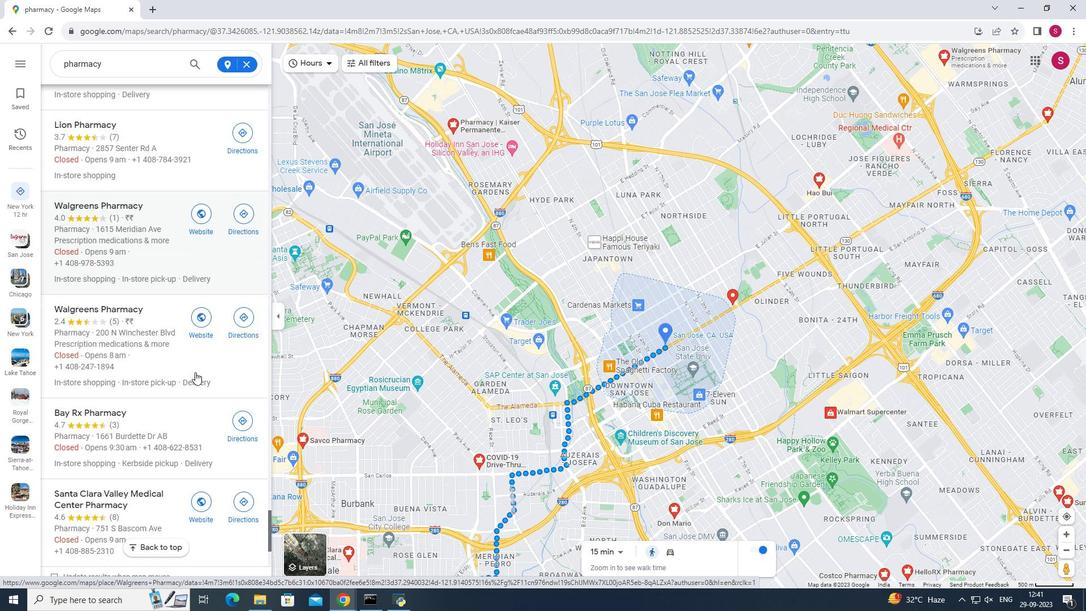 
Action: Mouse scrolled (195, 371) with delta (0, 0)
Screenshot: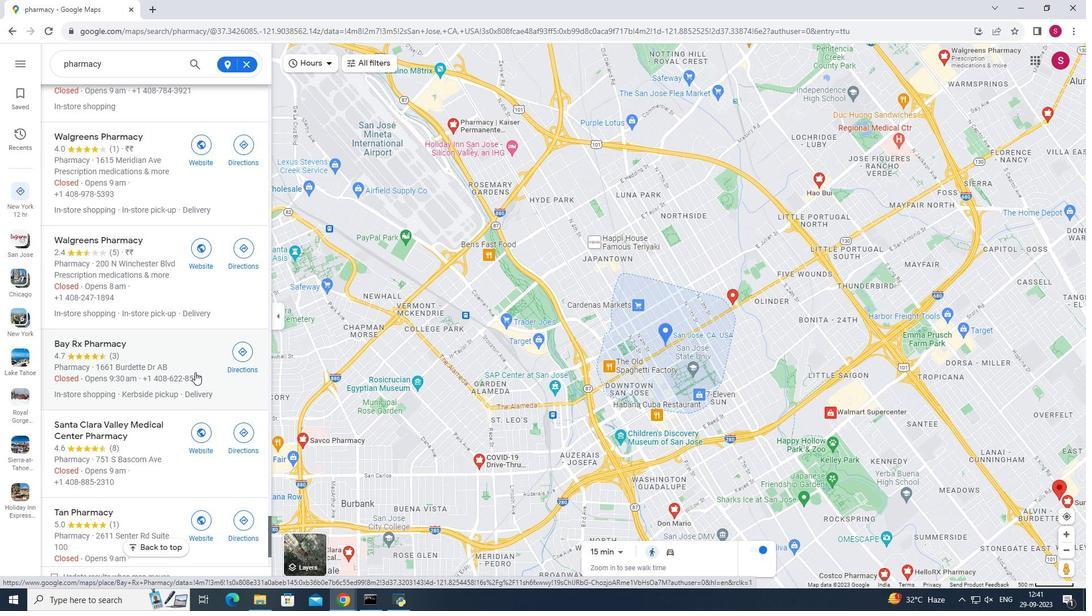 
Action: Mouse scrolled (195, 371) with delta (0, 0)
Screenshot: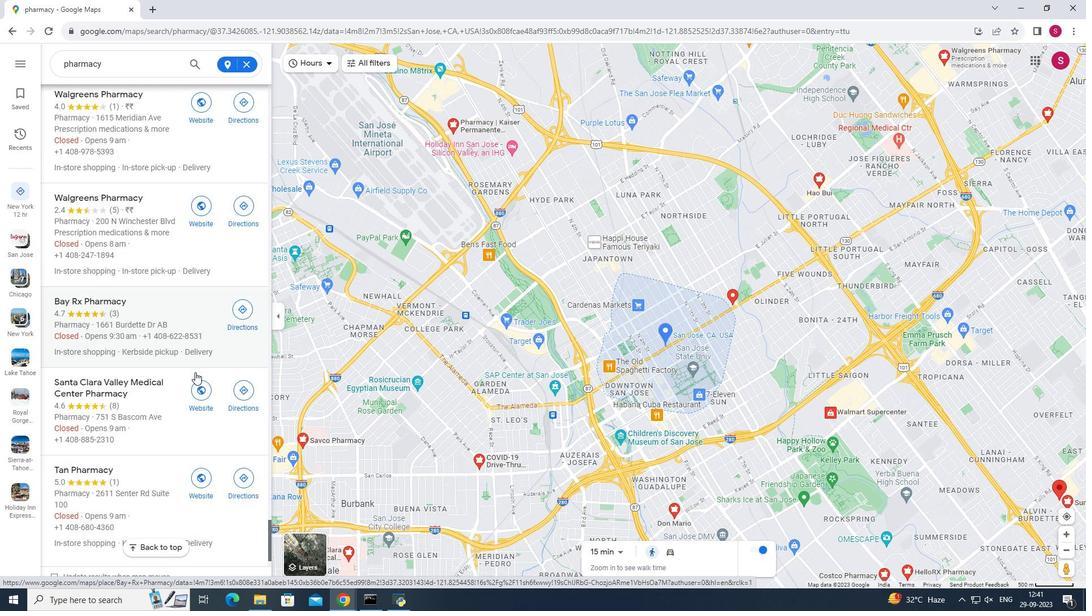 
Action: Mouse scrolled (195, 371) with delta (0, 0)
Screenshot: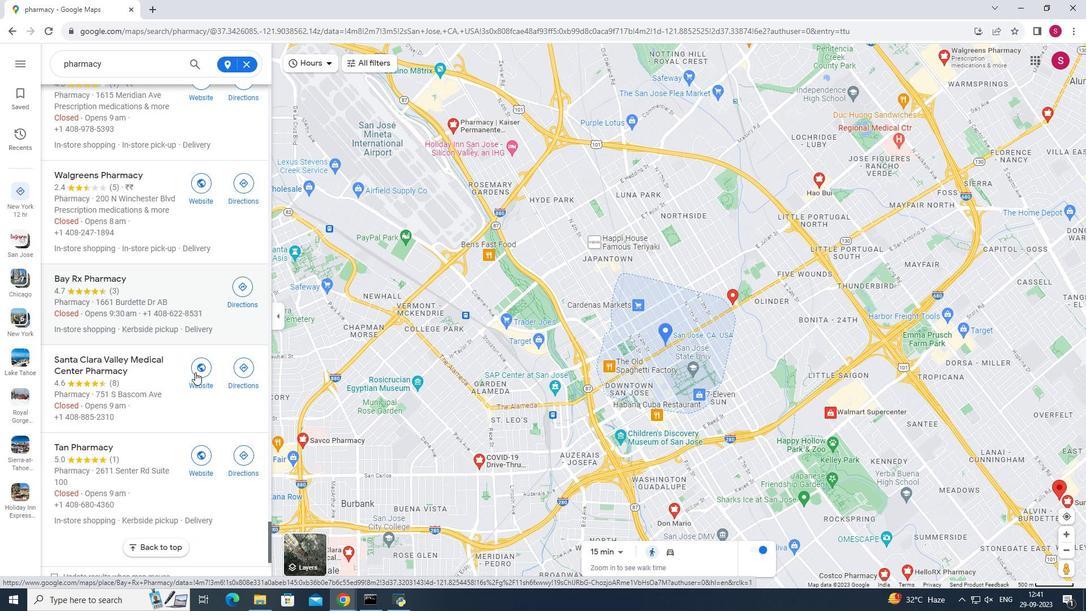
Action: Mouse moved to (194, 372)
Screenshot: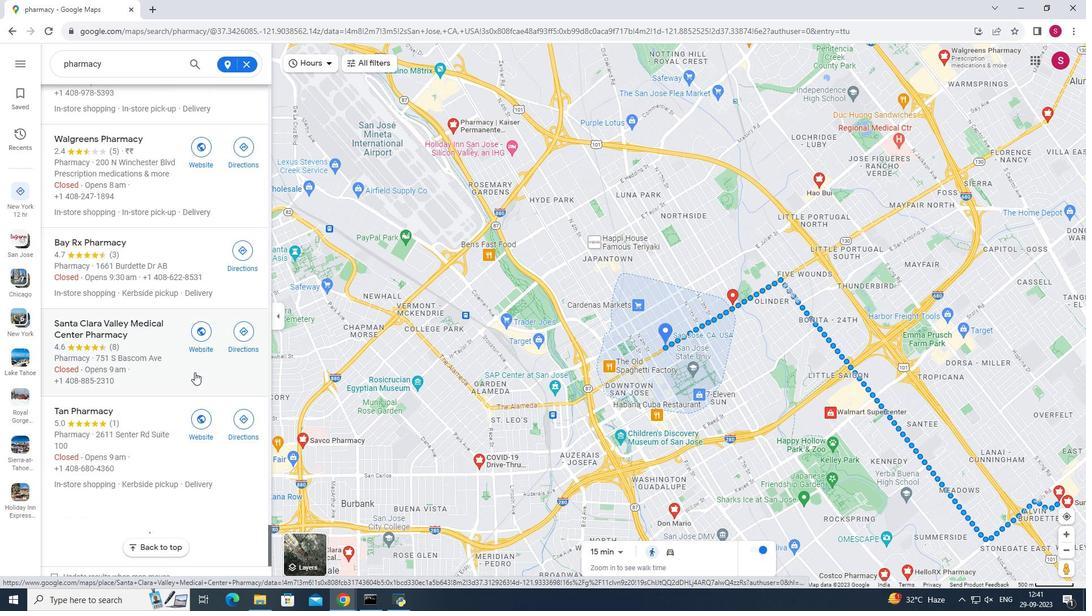 
Action: Mouse scrolled (194, 371) with delta (0, 0)
Screenshot: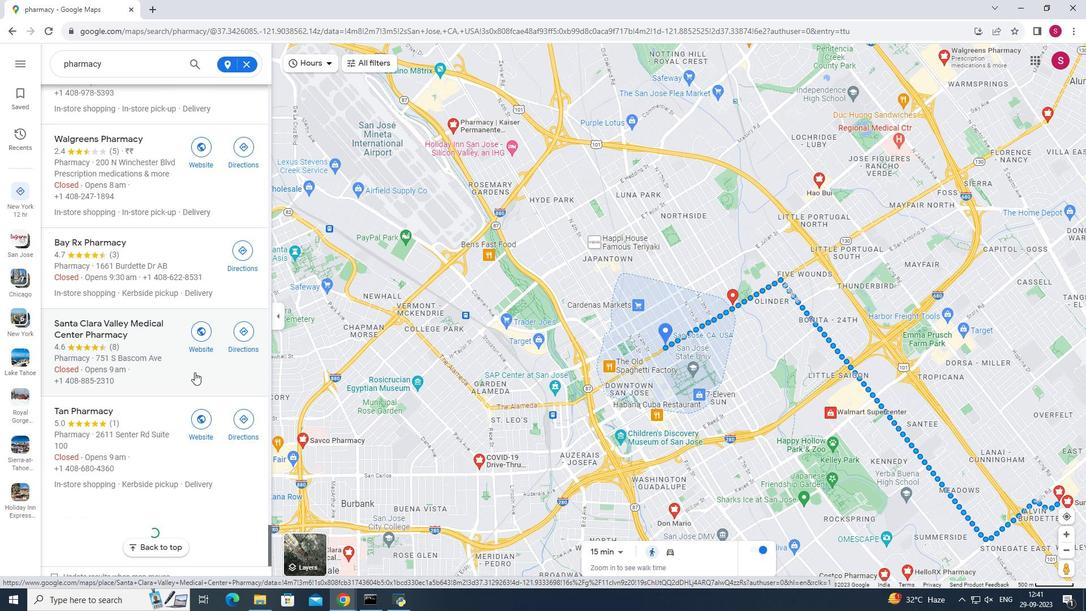 
Action: Mouse scrolled (194, 371) with delta (0, 0)
